 Task: Explore Airbnb accommodation in Santa Maria, Philippines from 11th December, 2023 to 15th December, 2023 for 2 adults.1  bedroom having 2 beds and 1 bathroom. Property type can be hotel. Look for 5 properties as per requirement.
Action: Mouse moved to (333, 128)
Screenshot: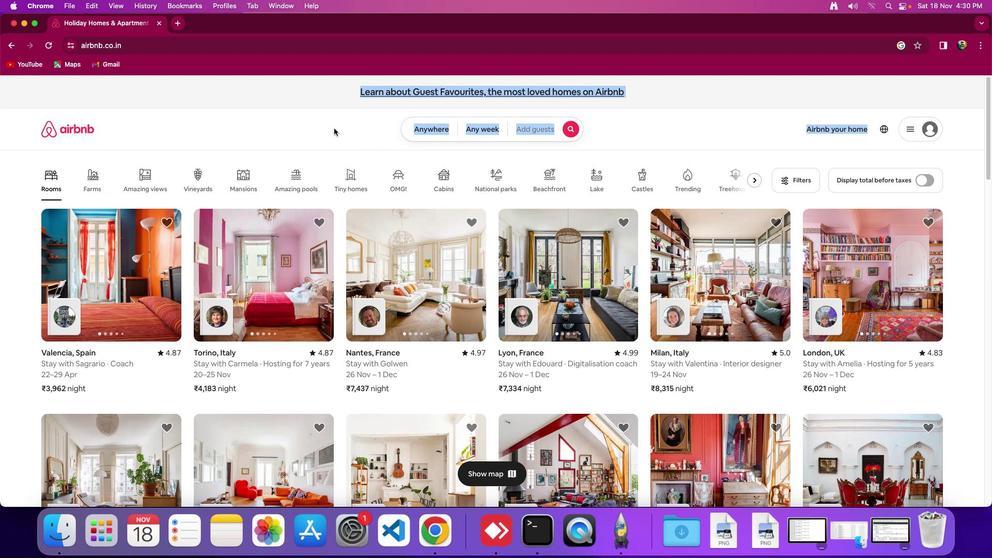 
Action: Mouse pressed left at (333, 128)
Screenshot: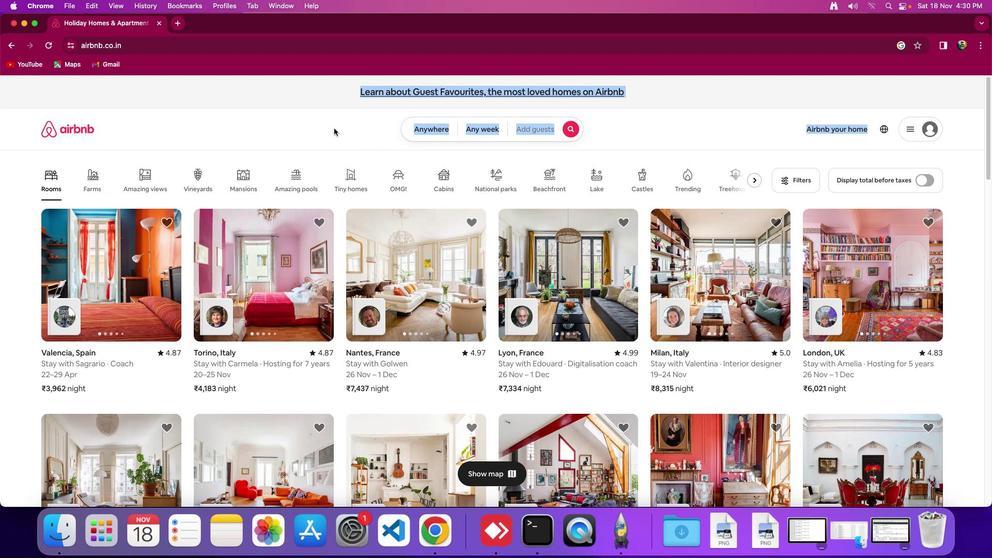 
Action: Mouse moved to (390, 131)
Screenshot: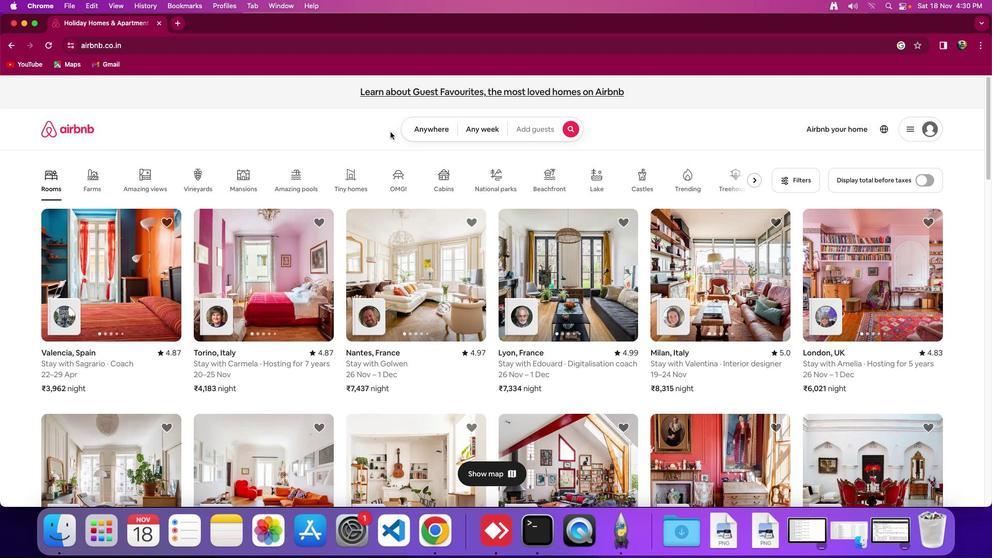 
Action: Mouse pressed left at (390, 131)
Screenshot: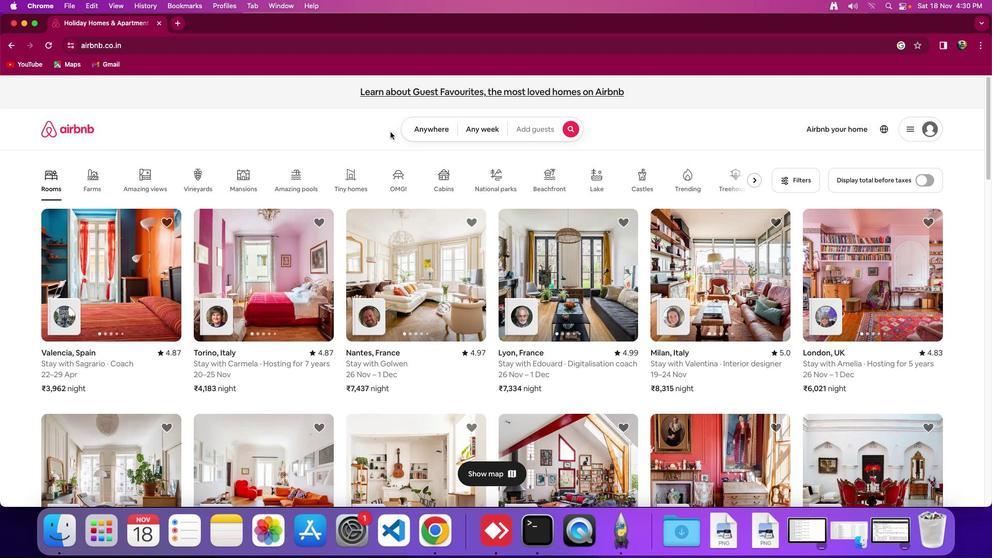 
Action: Mouse moved to (436, 128)
Screenshot: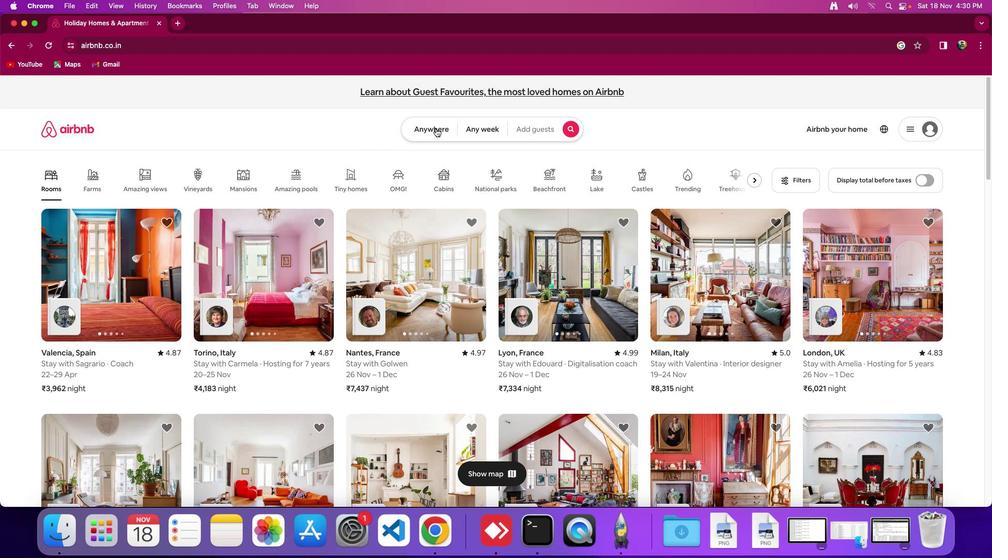 
Action: Mouse pressed left at (436, 128)
Screenshot: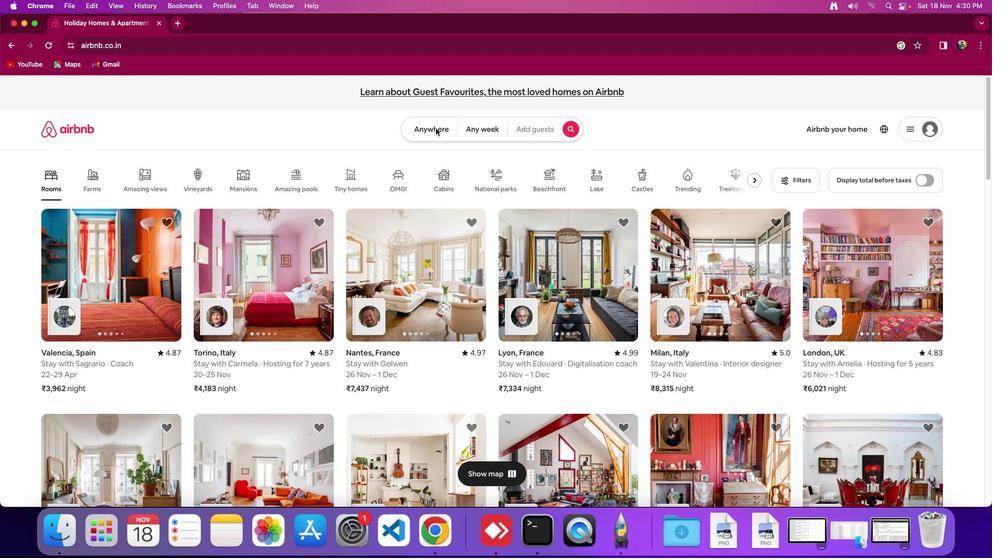 
Action: Mouse moved to (331, 167)
Screenshot: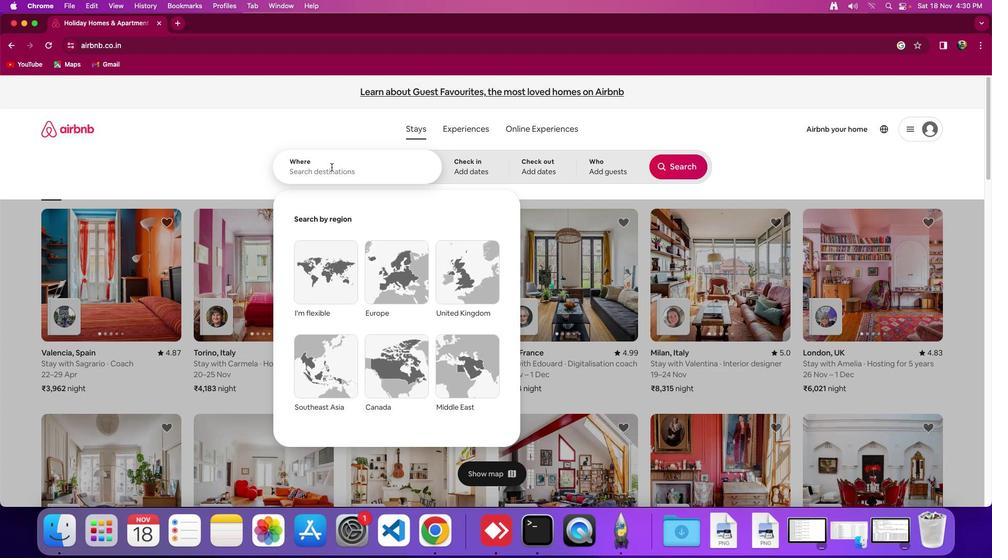 
Action: Mouse pressed left at (331, 167)
Screenshot: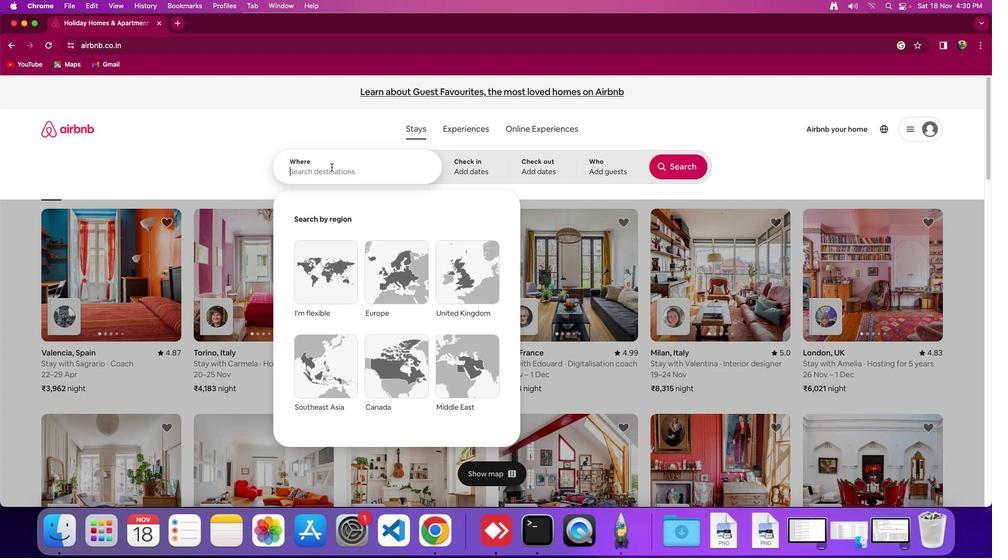 
Action: Mouse moved to (331, 167)
Screenshot: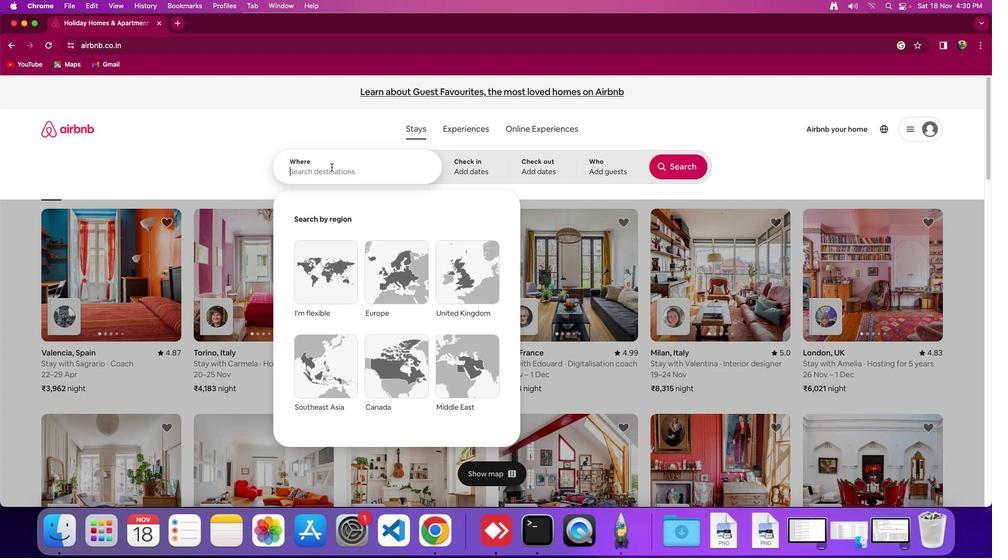 
Action: Key pressed Key.shift_r'S''a''n''t''a'Key.spaceKey.shift'M''a''r''i''a'','
Screenshot: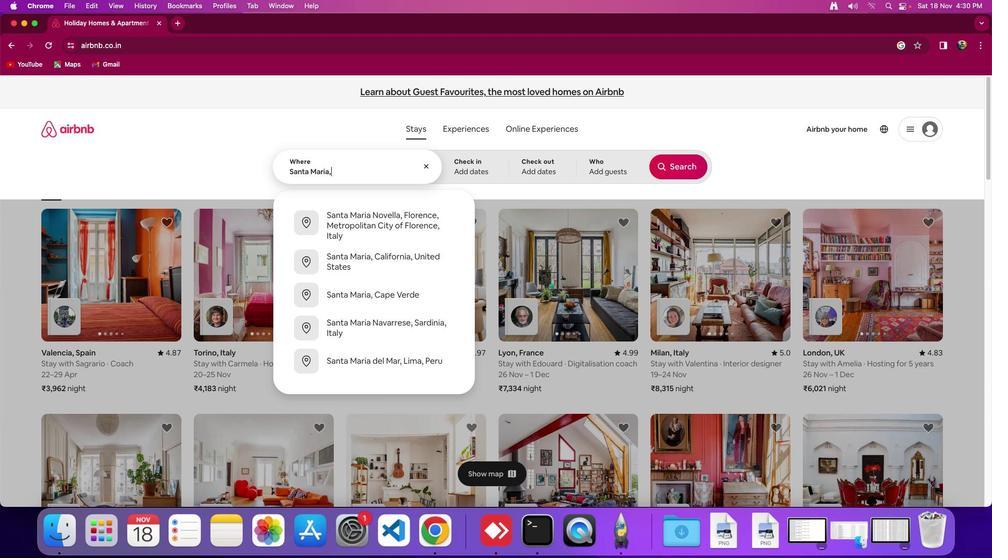 
Action: Mouse moved to (343, 170)
Screenshot: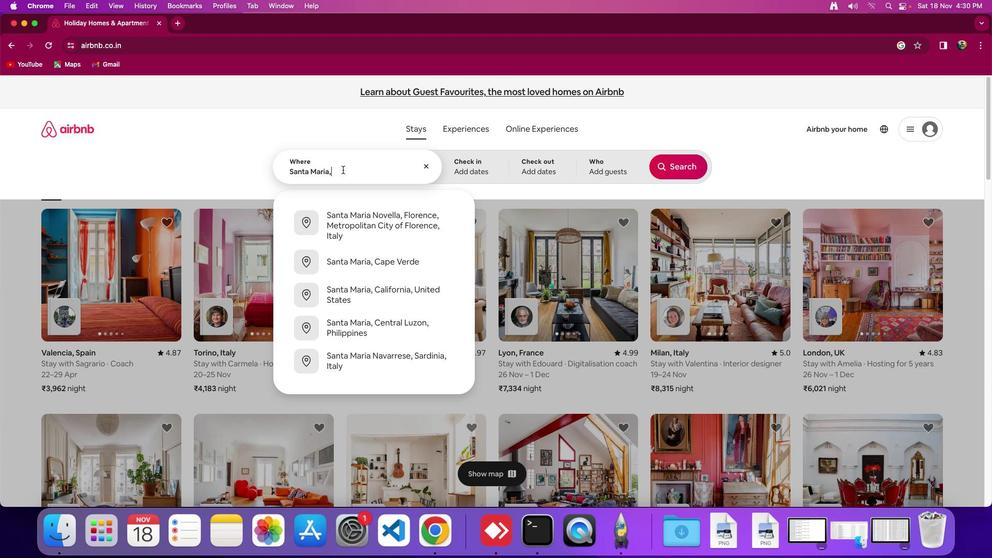 
Action: Key pressed Key.space'p''h''i''l''i''p''p''i''n''e''s'
Screenshot: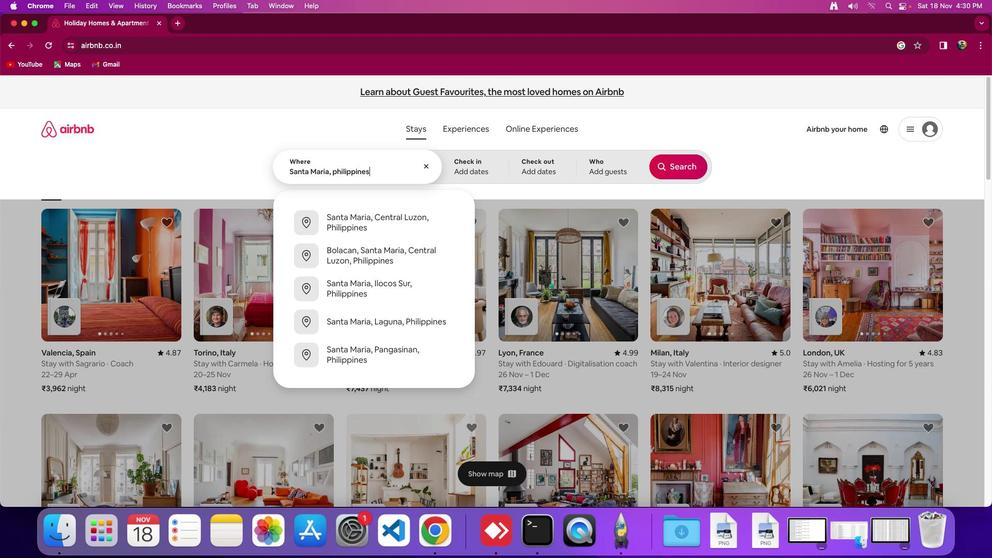 
Action: Mouse moved to (450, 170)
Screenshot: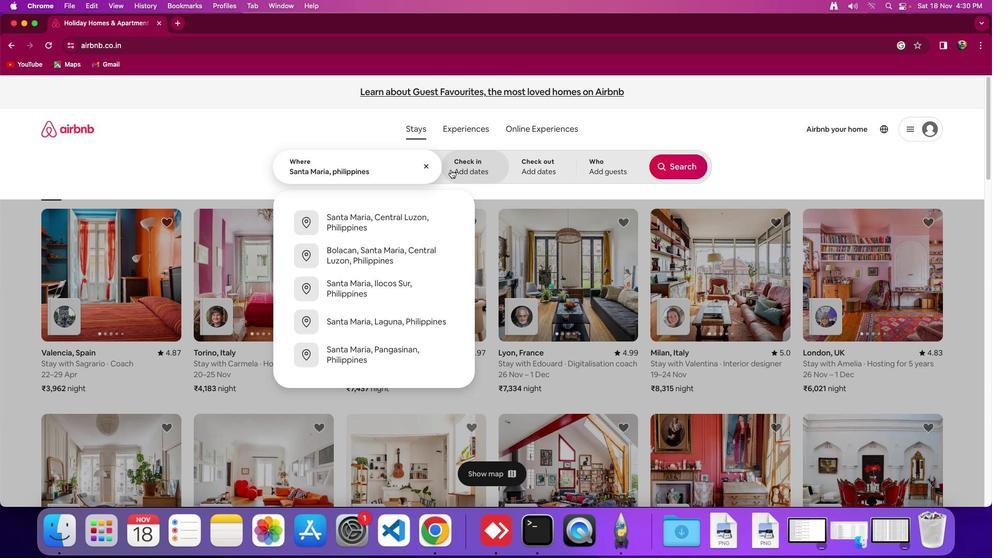 
Action: Mouse pressed left at (450, 170)
Screenshot: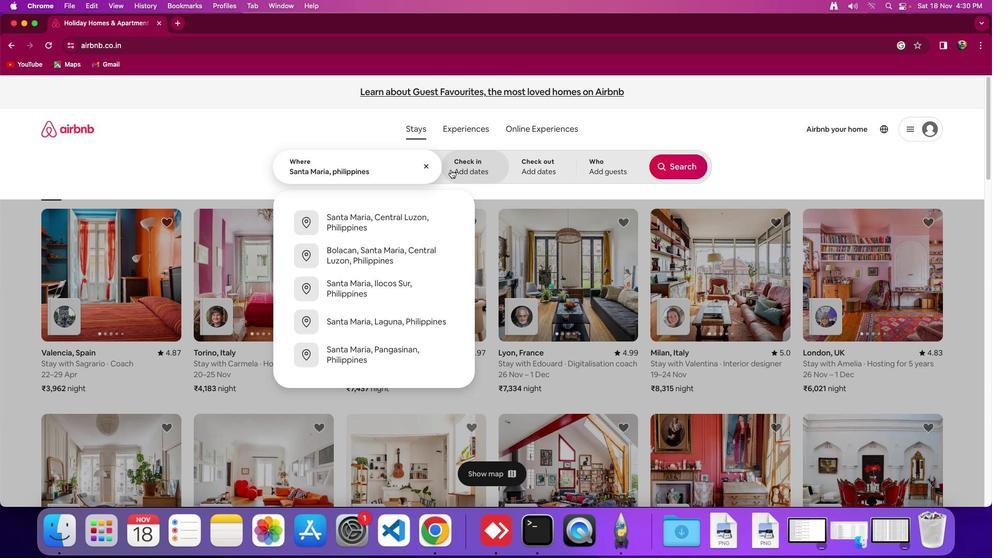 
Action: Mouse moved to (545, 347)
Screenshot: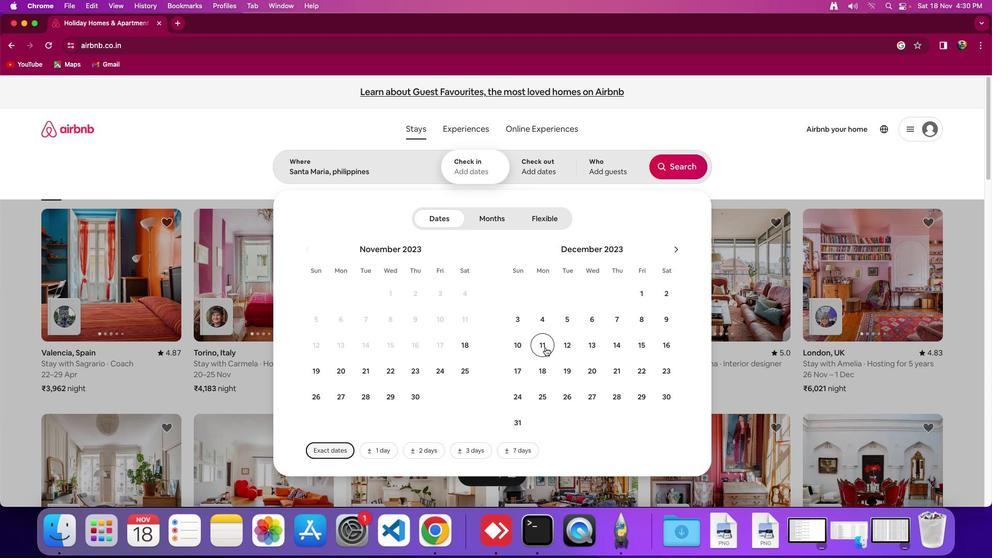 
Action: Mouse pressed left at (545, 347)
Screenshot: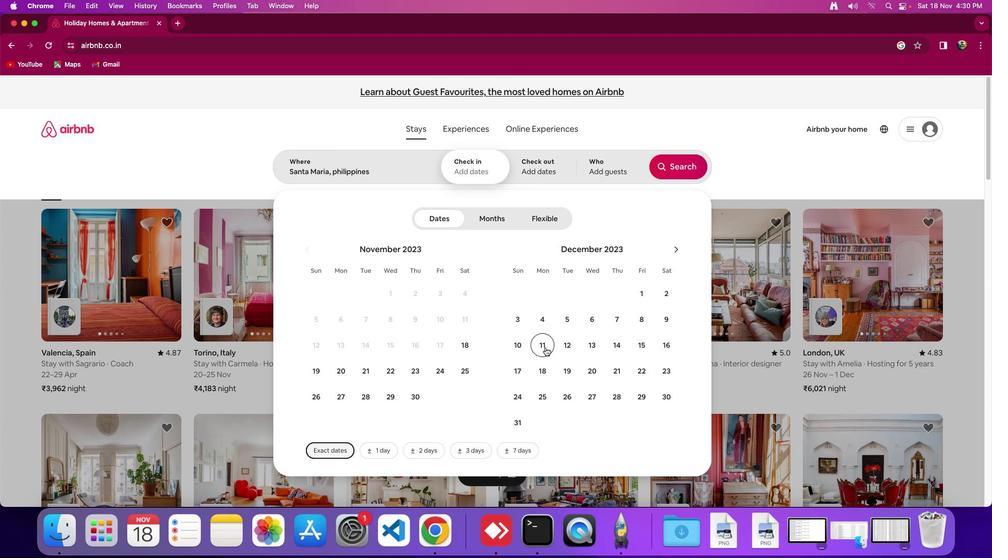 
Action: Mouse moved to (650, 348)
Screenshot: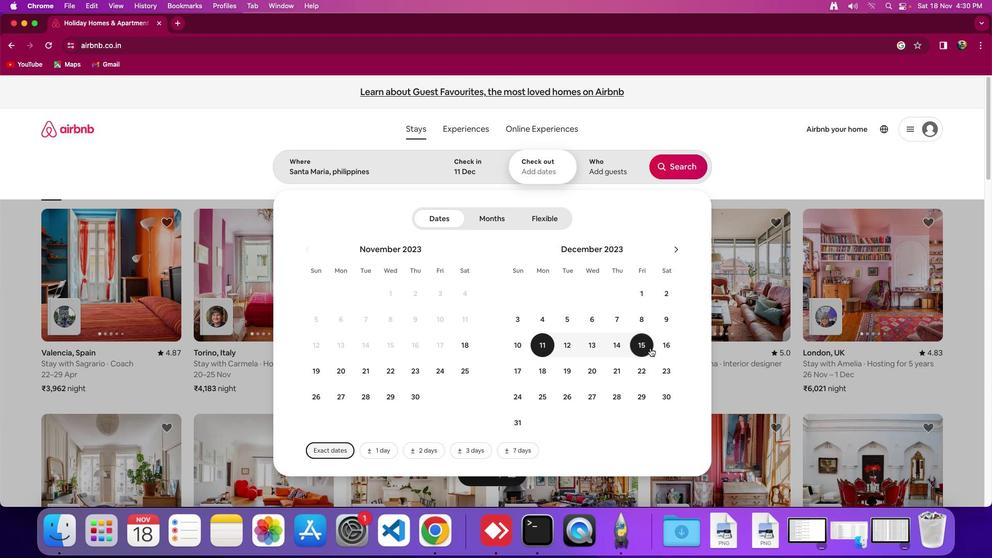 
Action: Mouse pressed left at (650, 348)
Screenshot: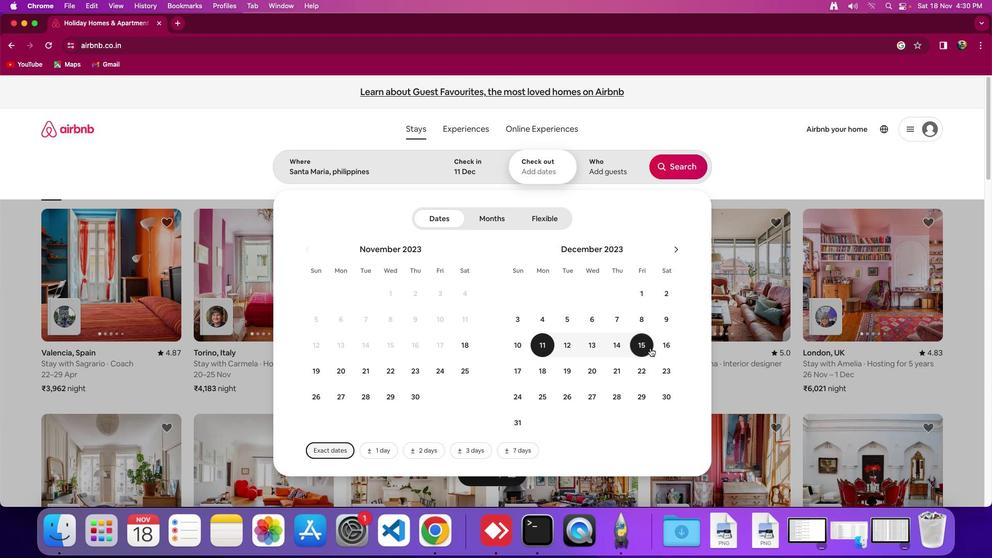 
Action: Mouse moved to (594, 165)
Screenshot: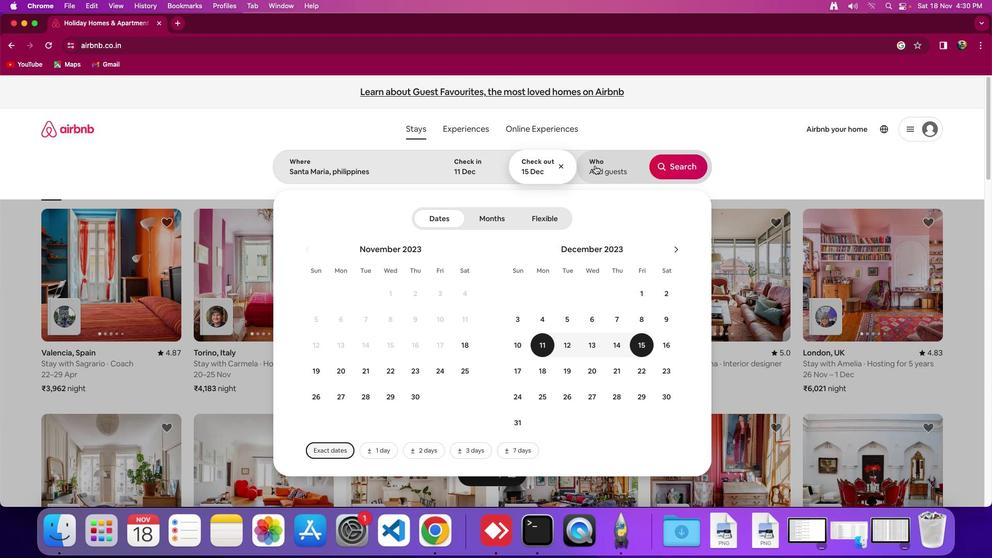 
Action: Mouse pressed left at (594, 165)
Screenshot: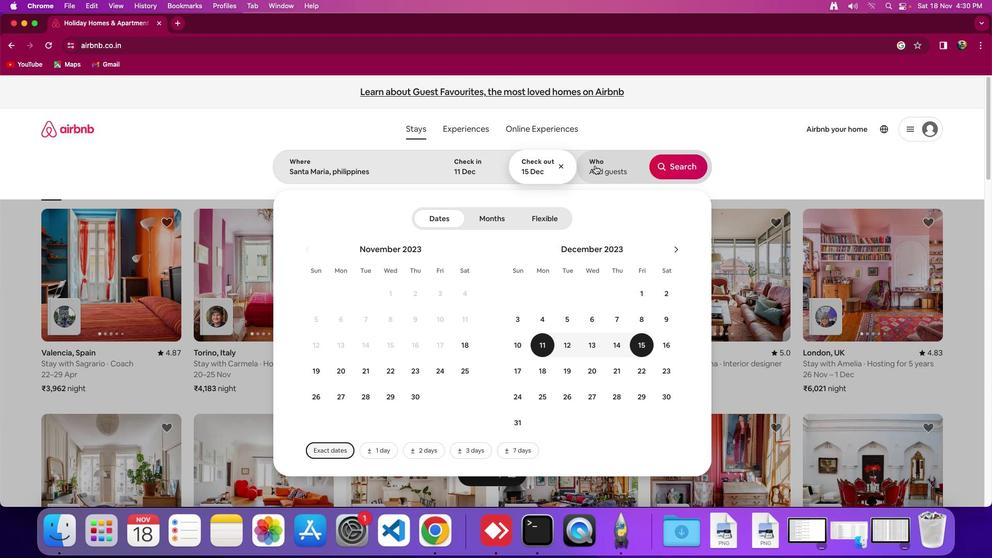 
Action: Mouse moved to (682, 218)
Screenshot: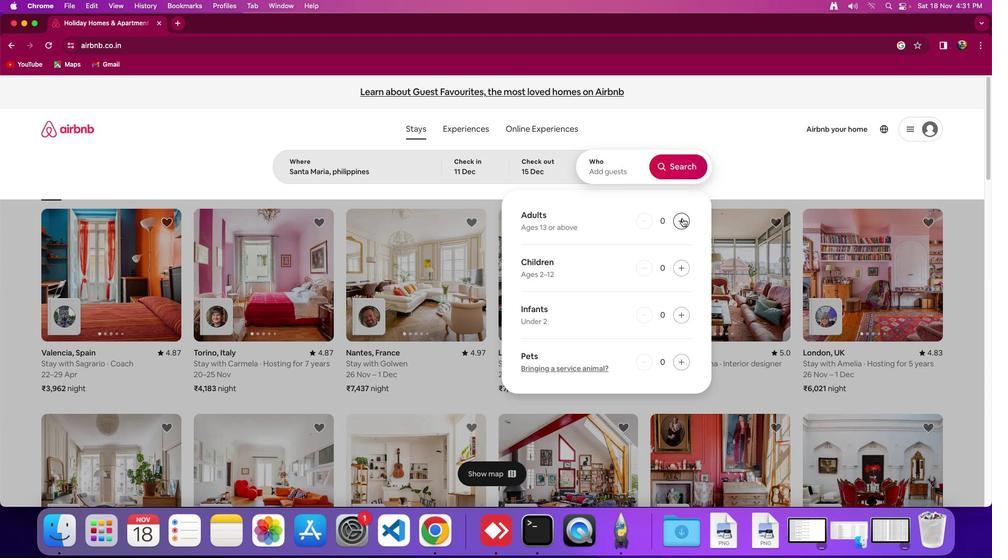 
Action: Mouse pressed left at (682, 218)
Screenshot: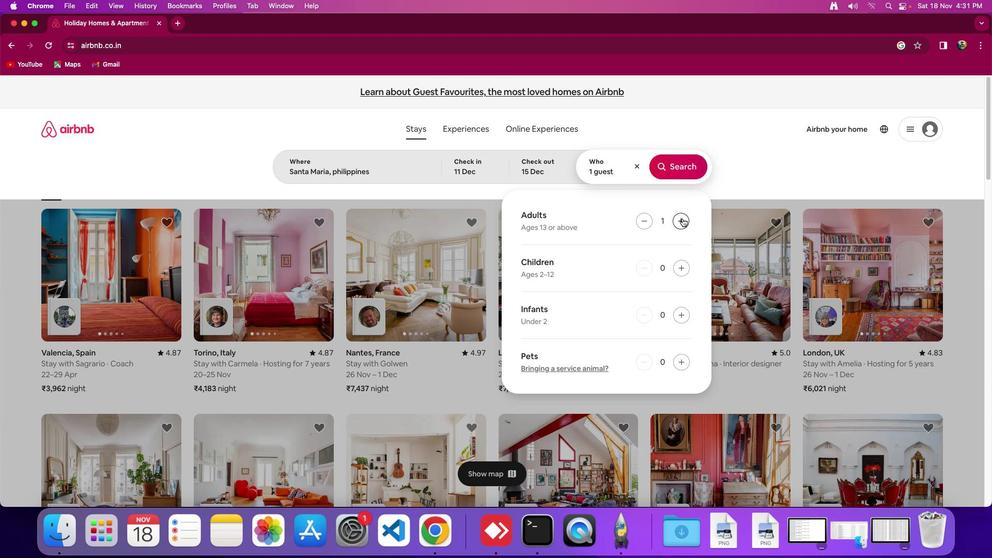 
Action: Mouse pressed left at (682, 218)
Screenshot: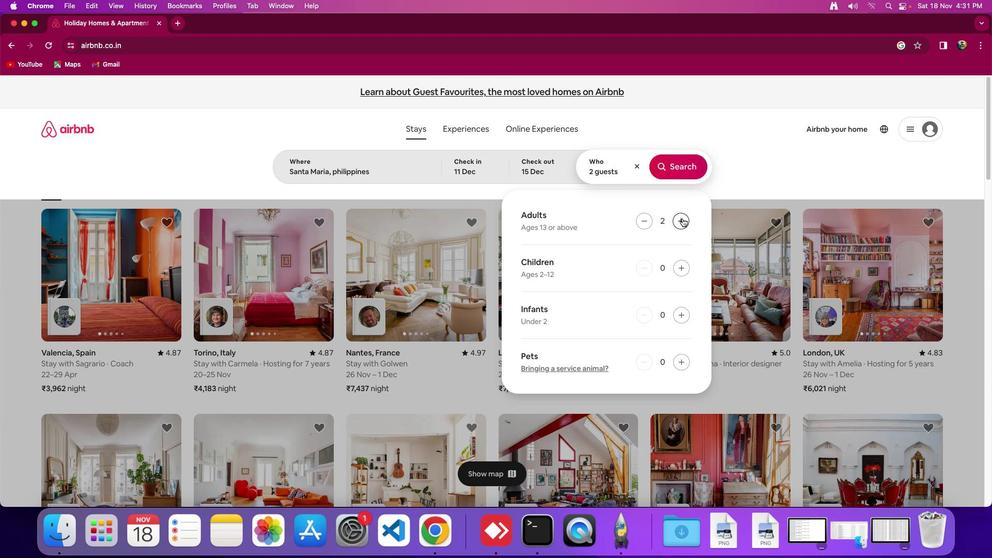 
Action: Mouse moved to (683, 166)
Screenshot: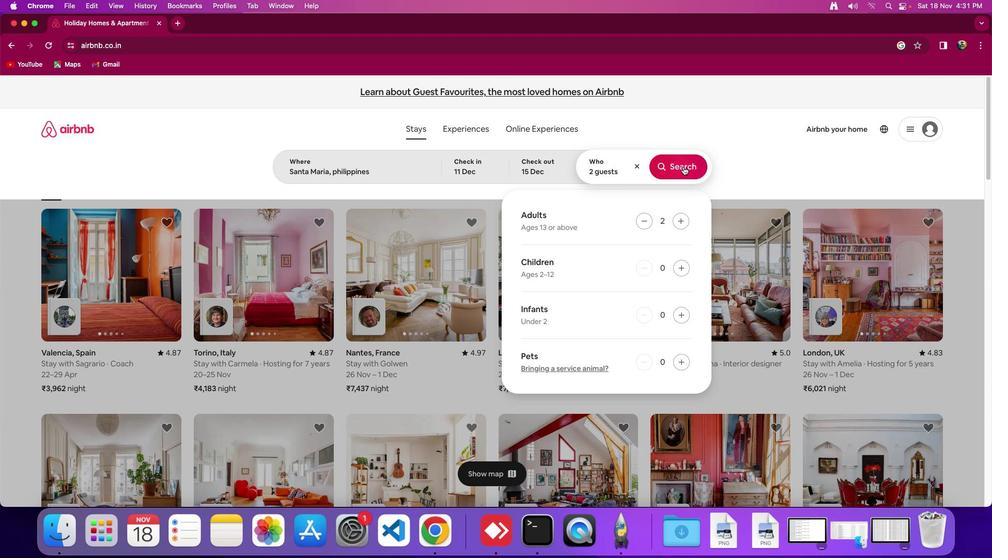 
Action: Mouse pressed left at (683, 166)
Screenshot: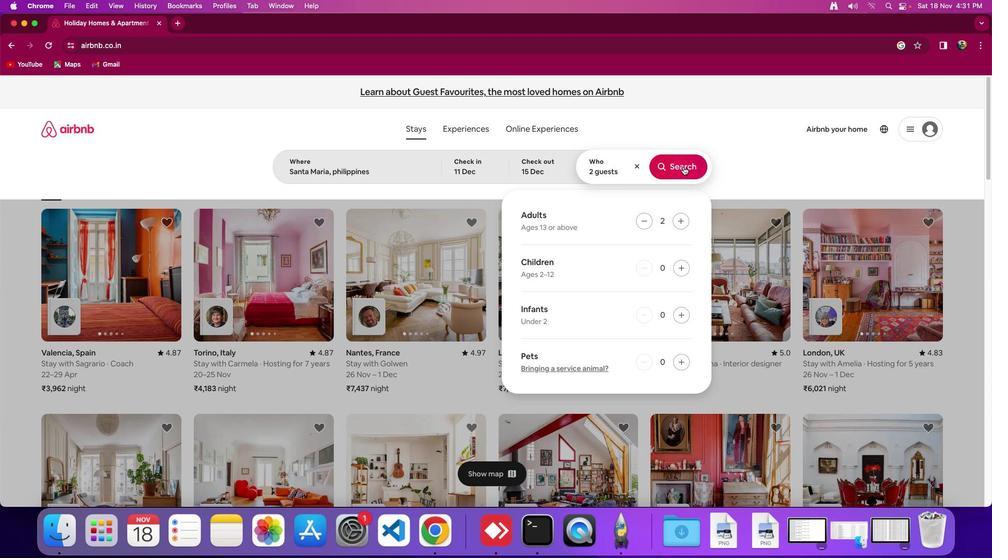 
Action: Mouse moved to (811, 137)
Screenshot: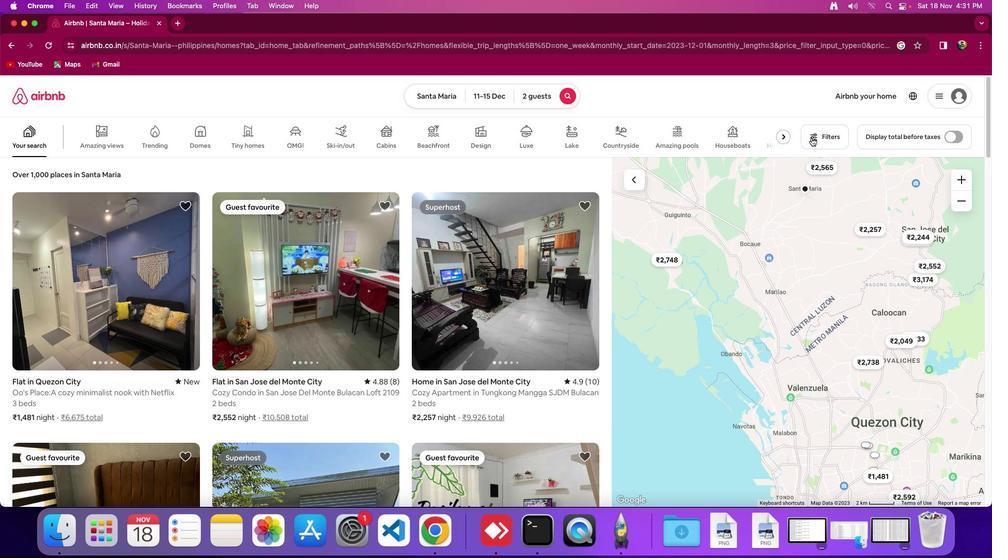 
Action: Mouse pressed left at (811, 137)
Screenshot: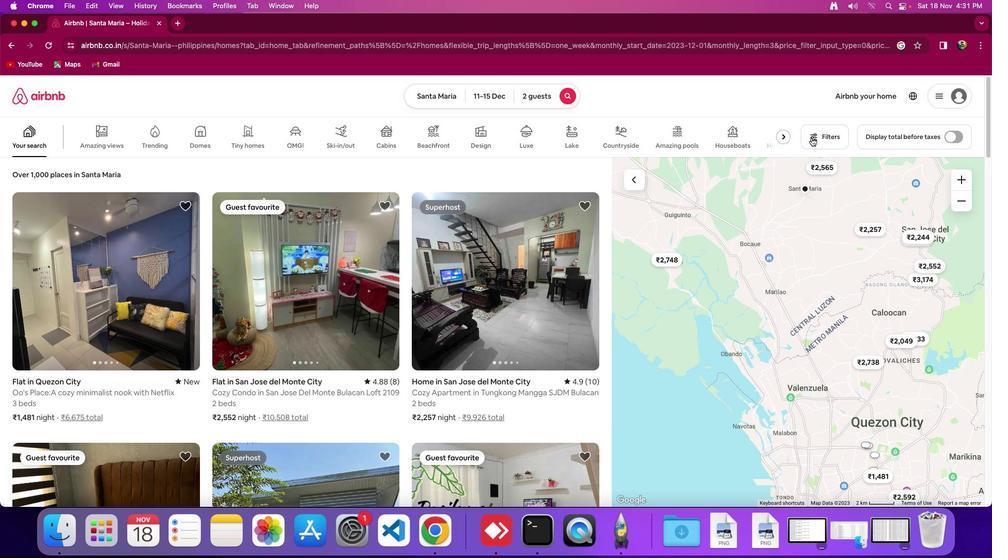
Action: Mouse moved to (425, 303)
Screenshot: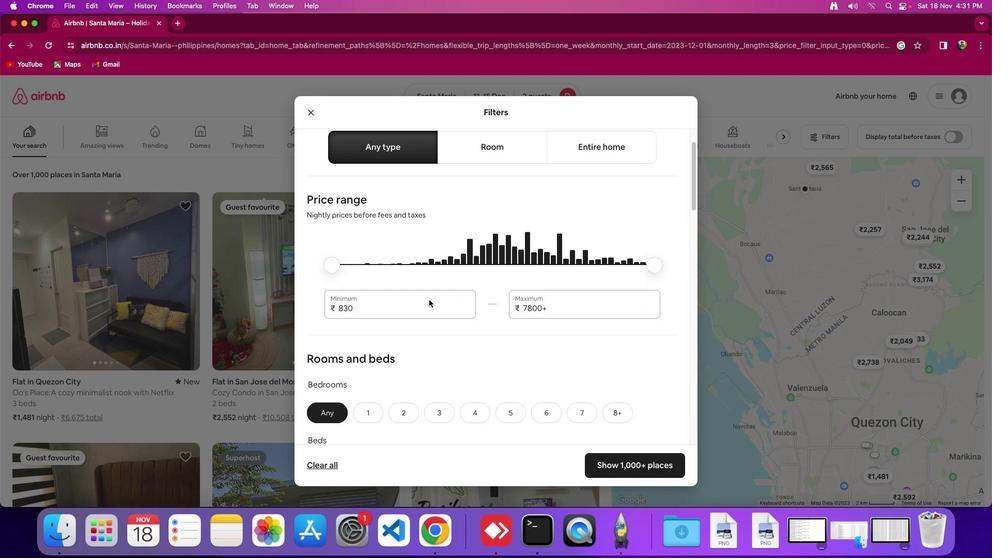 
Action: Mouse scrolled (425, 303) with delta (0, 0)
Screenshot: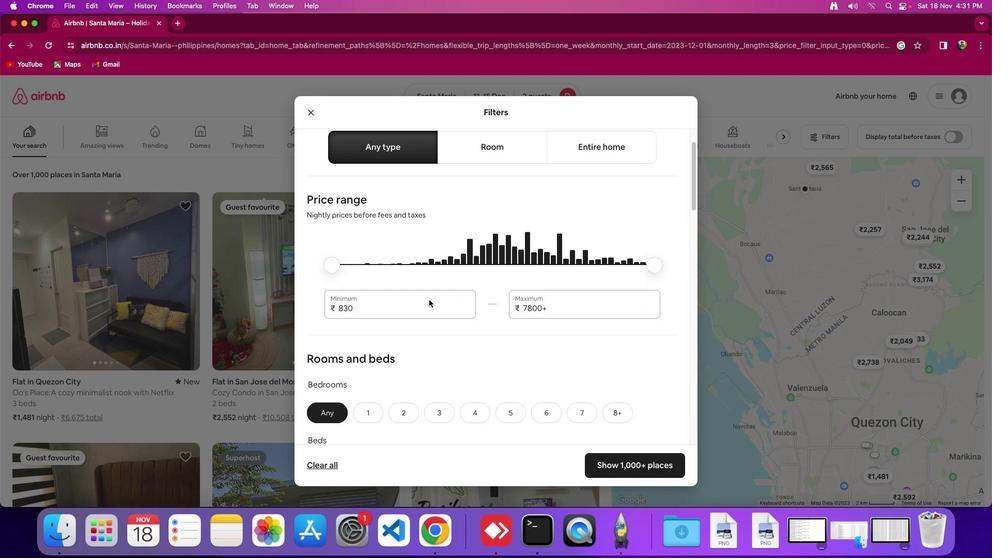 
Action: Mouse scrolled (425, 303) with delta (0, 0)
Screenshot: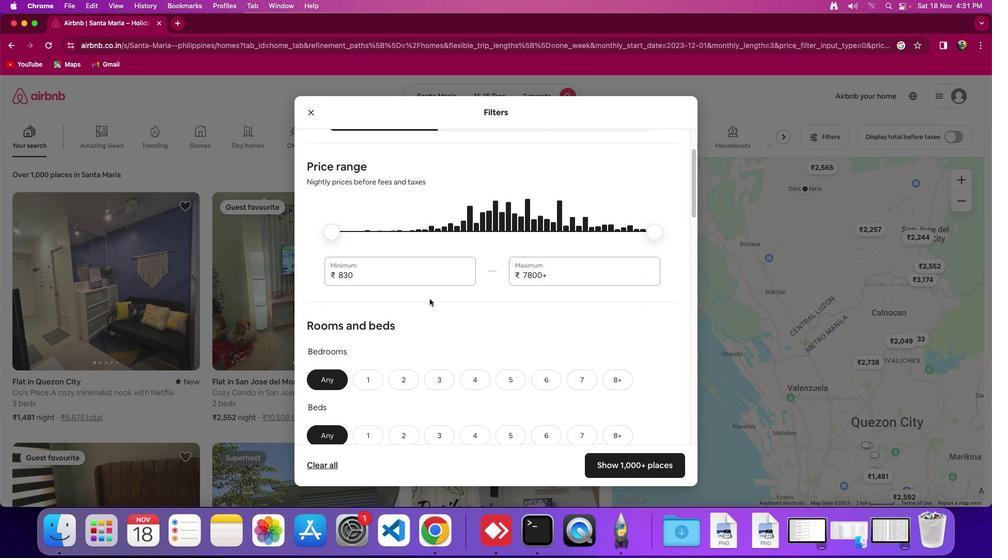
Action: Mouse moved to (426, 303)
Screenshot: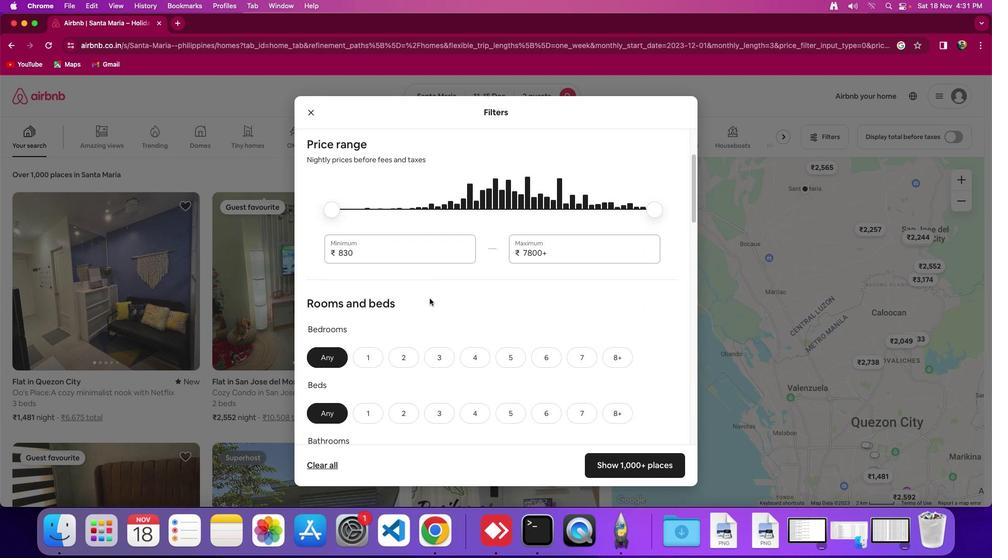
Action: Mouse scrolled (426, 303) with delta (0, -2)
Screenshot: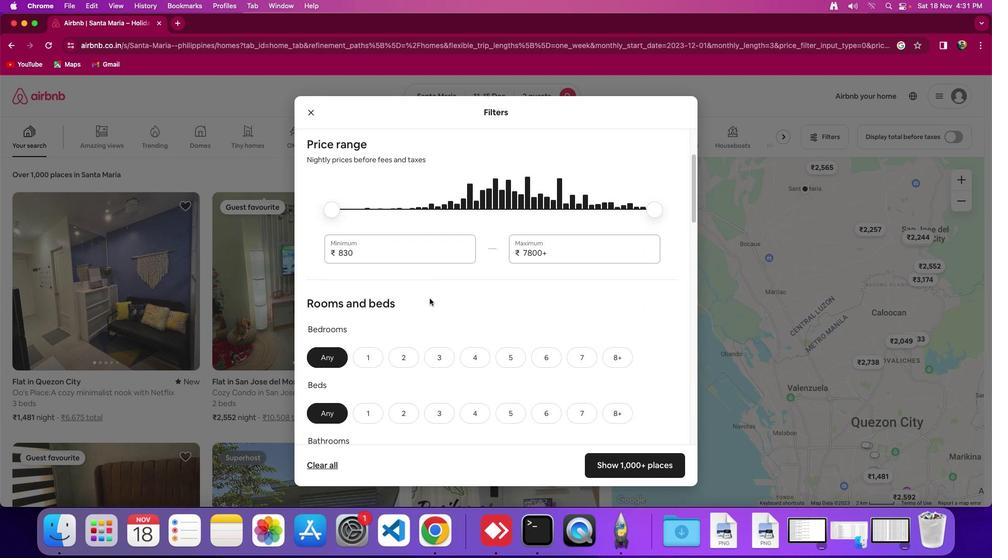 
Action: Mouse moved to (430, 298)
Screenshot: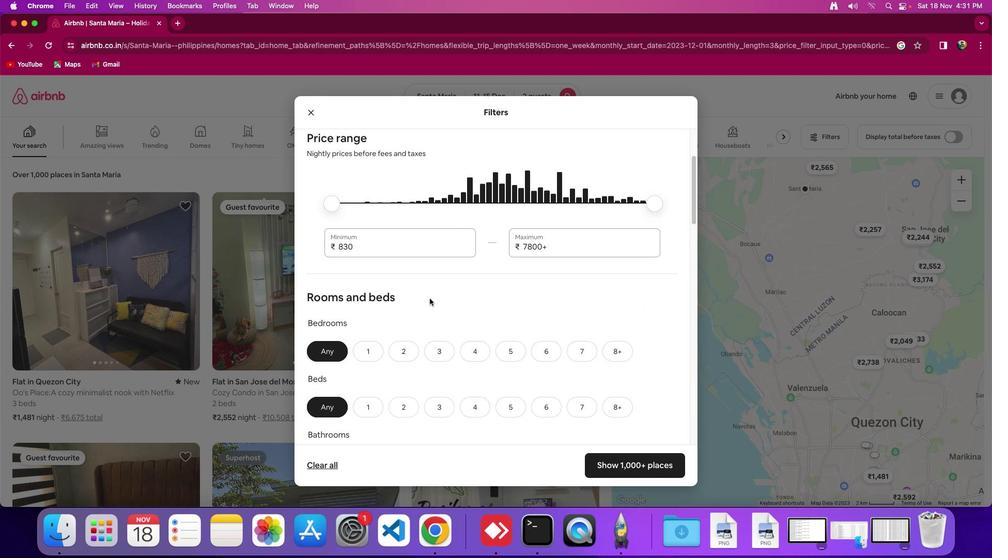 
Action: Mouse scrolled (430, 298) with delta (0, 0)
Screenshot: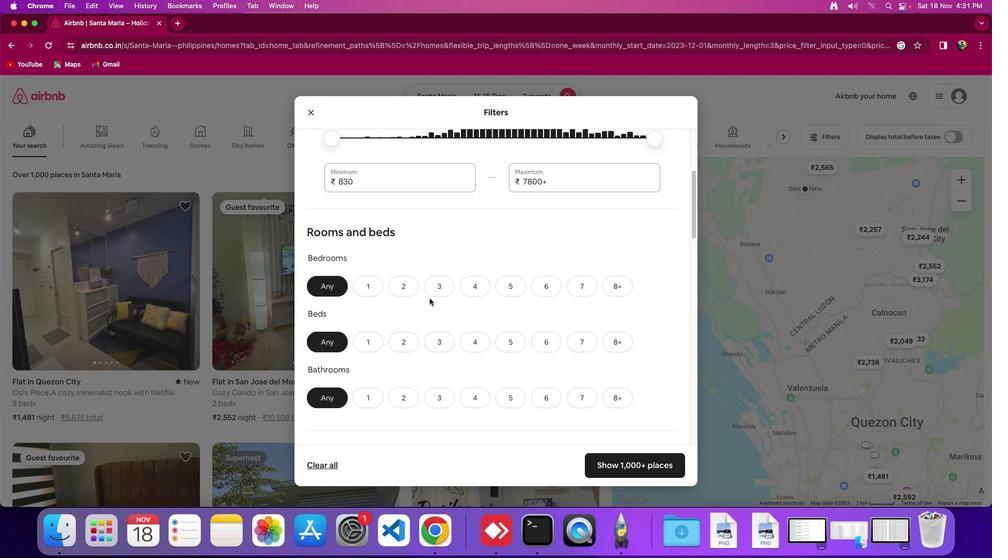 
Action: Mouse scrolled (430, 298) with delta (0, 0)
Screenshot: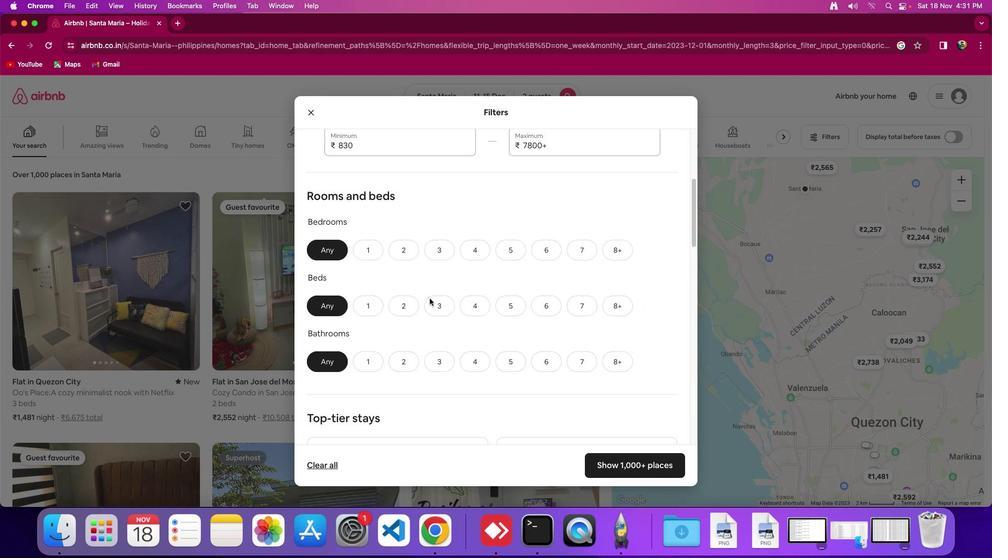 
Action: Mouse scrolled (430, 298) with delta (0, -2)
Screenshot: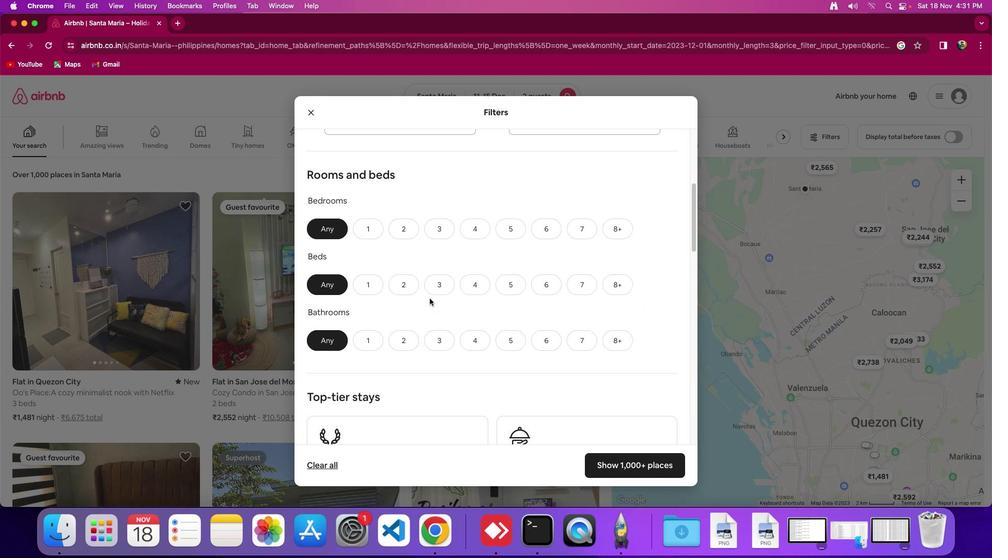
Action: Mouse moved to (376, 219)
Screenshot: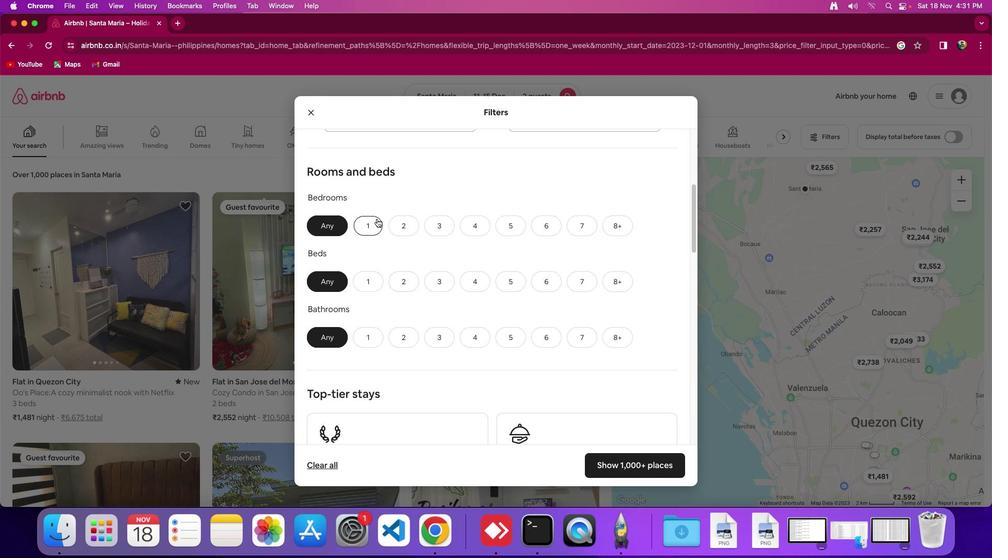 
Action: Mouse pressed left at (376, 219)
Screenshot: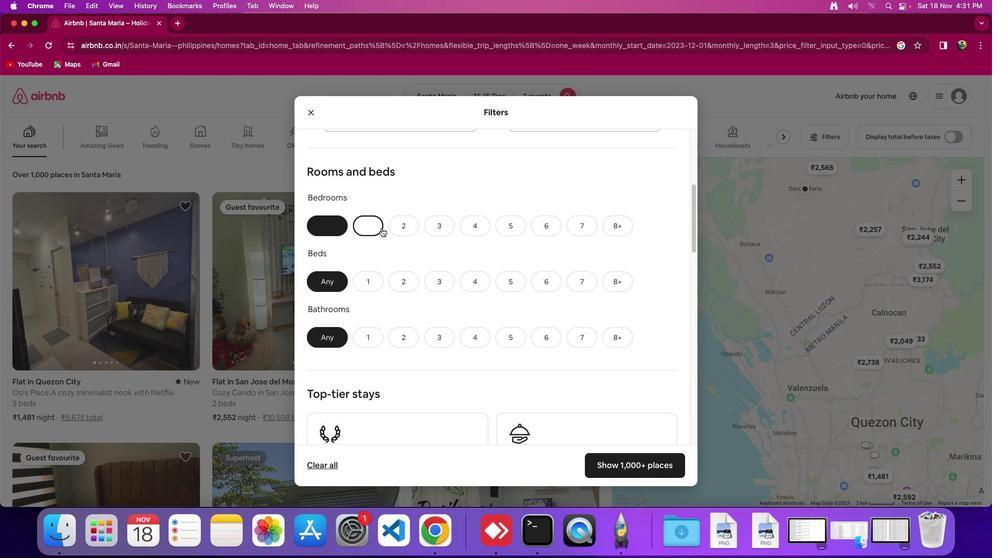 
Action: Mouse moved to (406, 287)
Screenshot: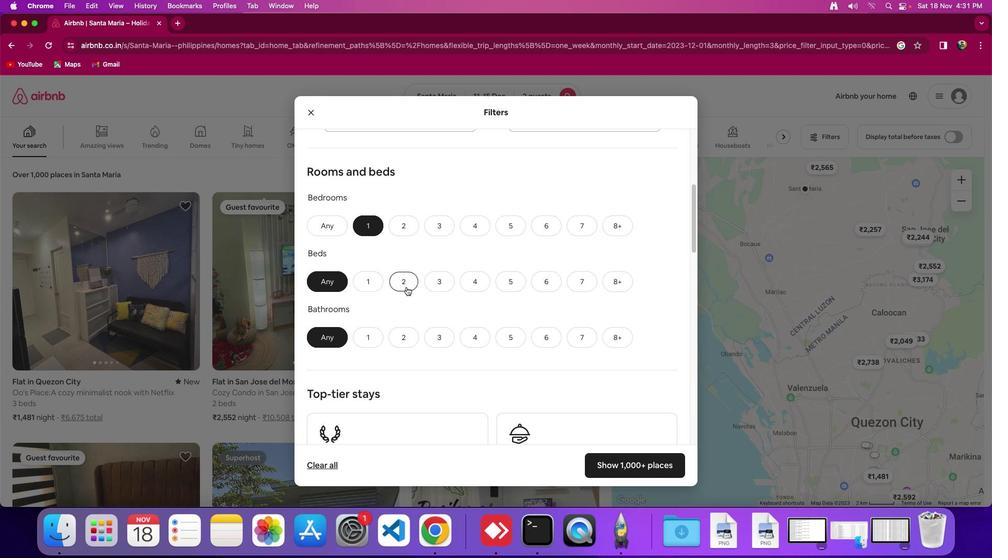 
Action: Mouse pressed left at (406, 287)
Screenshot: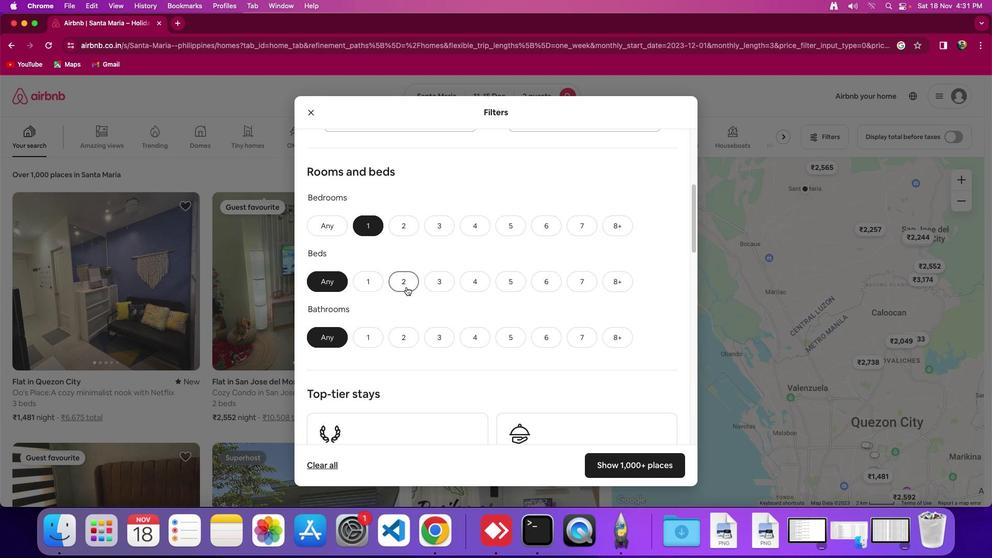 
Action: Mouse moved to (369, 339)
Screenshot: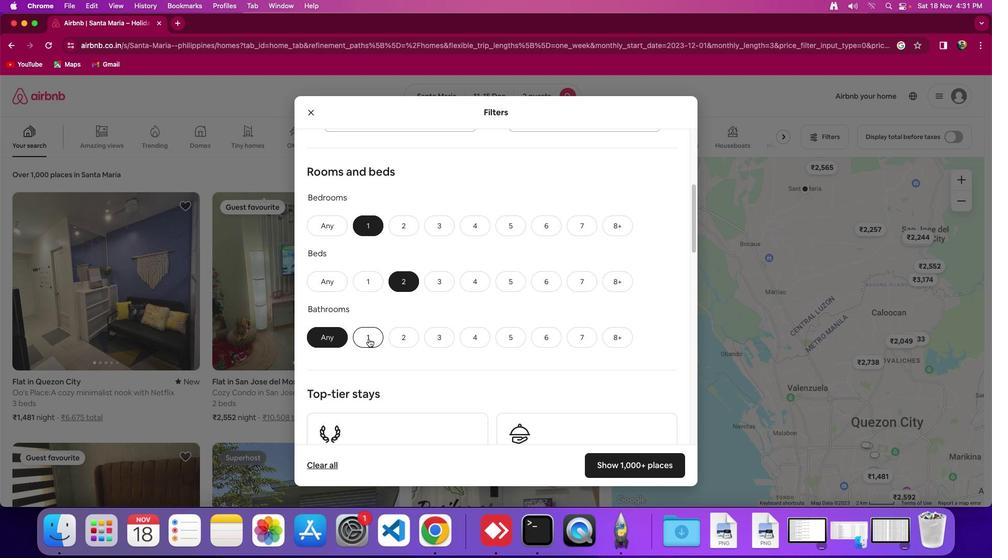 
Action: Mouse pressed left at (369, 339)
Screenshot: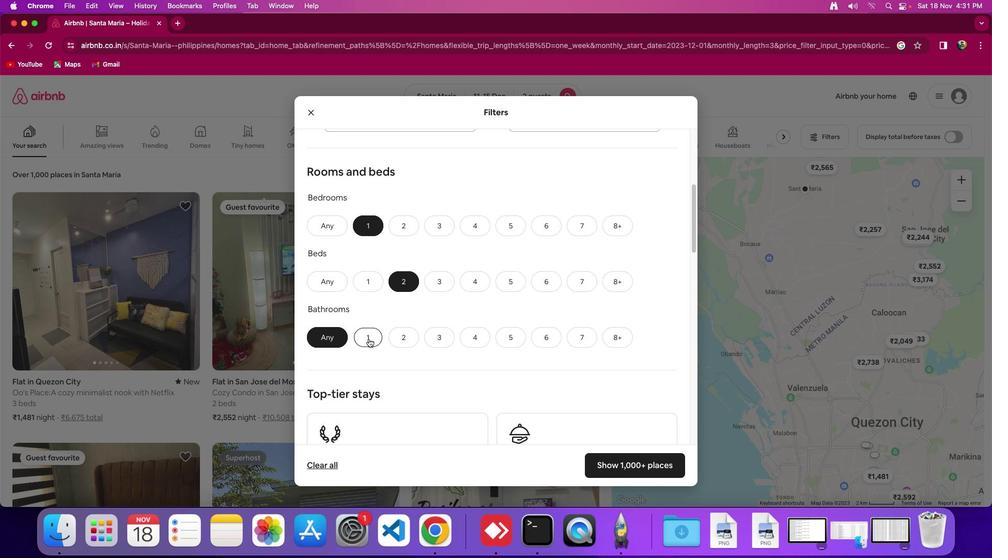 
Action: Mouse moved to (451, 336)
Screenshot: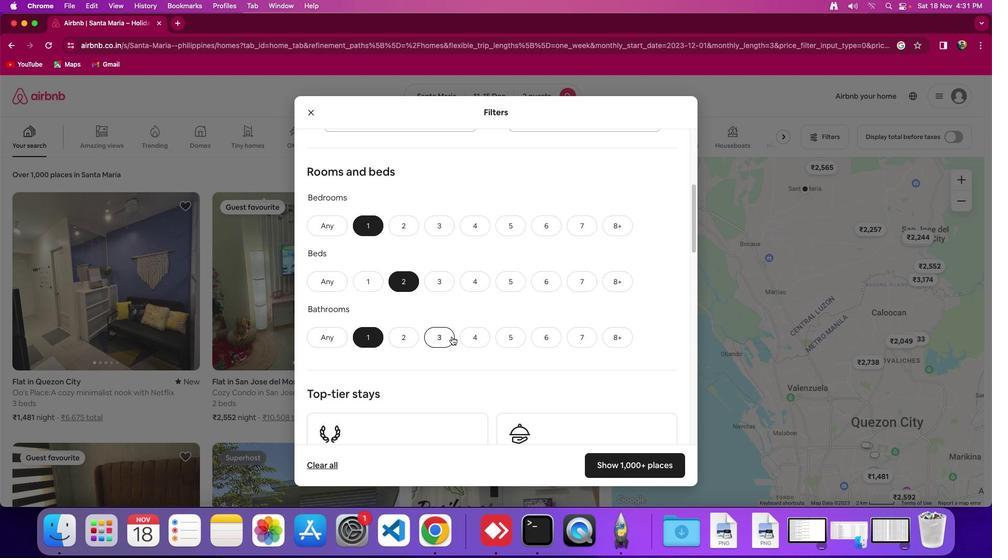 
Action: Mouse scrolled (451, 336) with delta (0, 0)
Screenshot: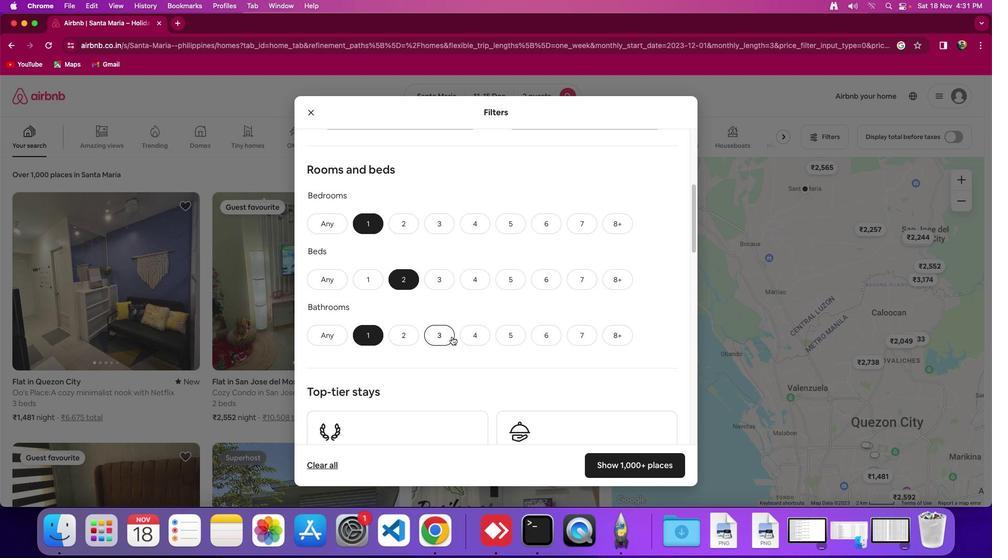 
Action: Mouse scrolled (451, 336) with delta (0, 0)
Screenshot: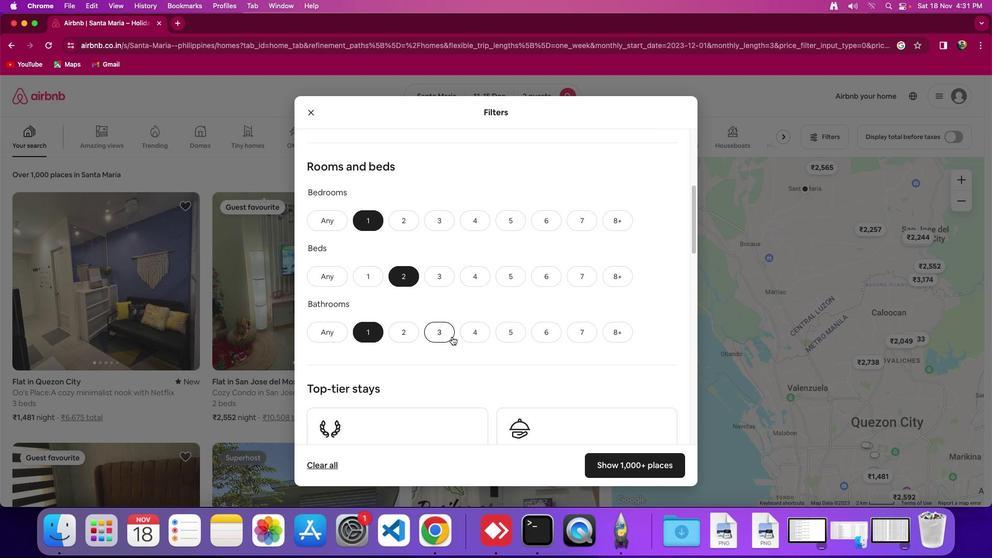 
Action: Mouse scrolled (451, 336) with delta (0, 0)
Screenshot: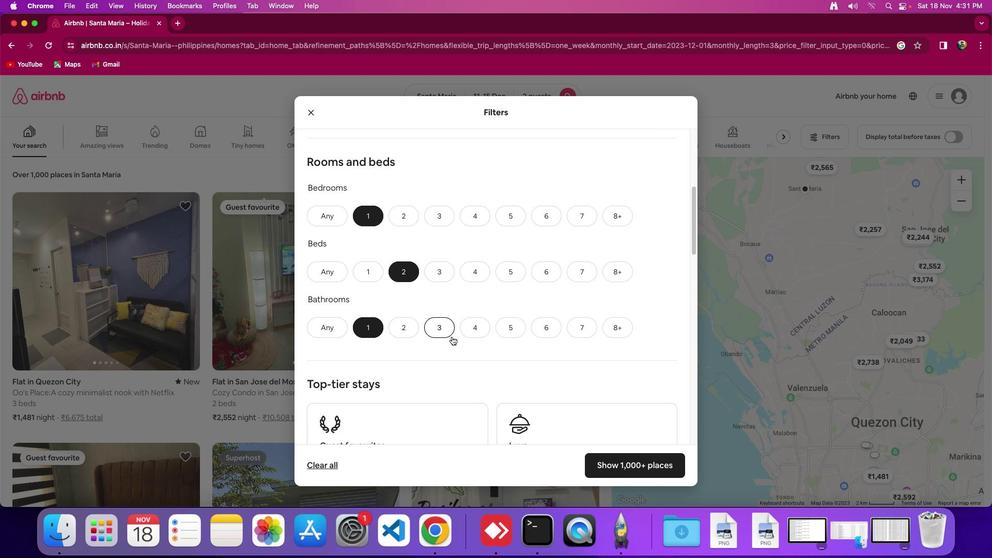 
Action: Mouse scrolled (451, 336) with delta (0, 0)
Screenshot: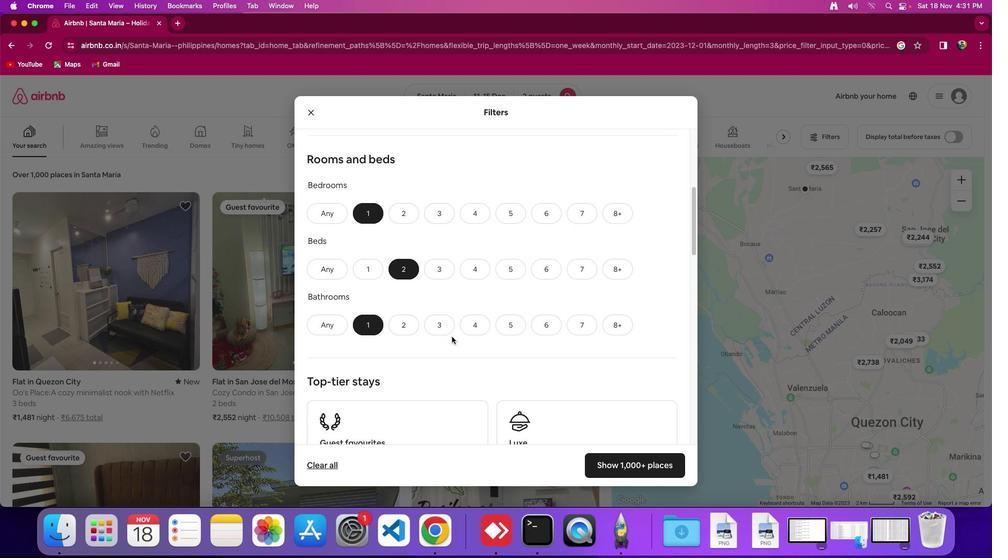 
Action: Mouse scrolled (451, 336) with delta (0, 0)
Screenshot: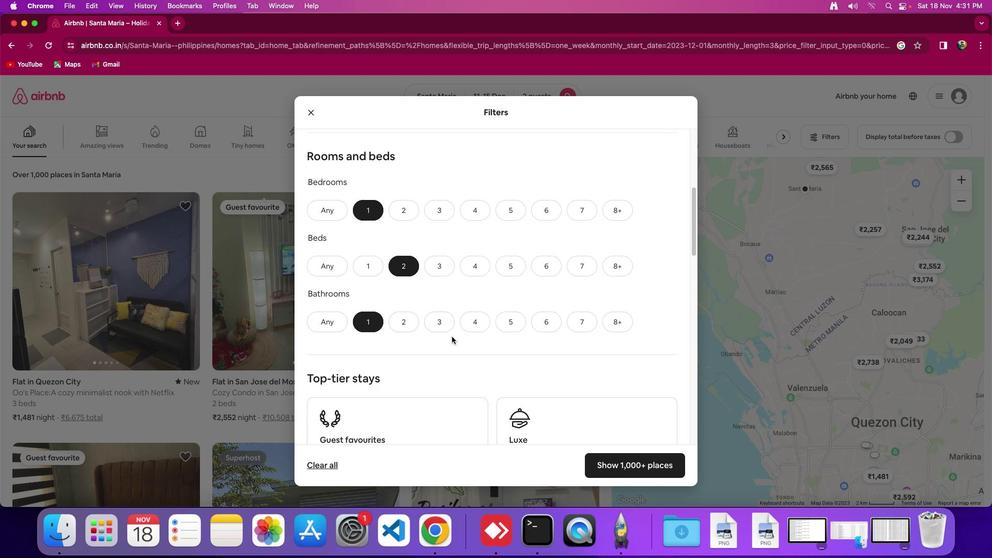 
Action: Mouse scrolled (451, 336) with delta (0, 0)
Screenshot: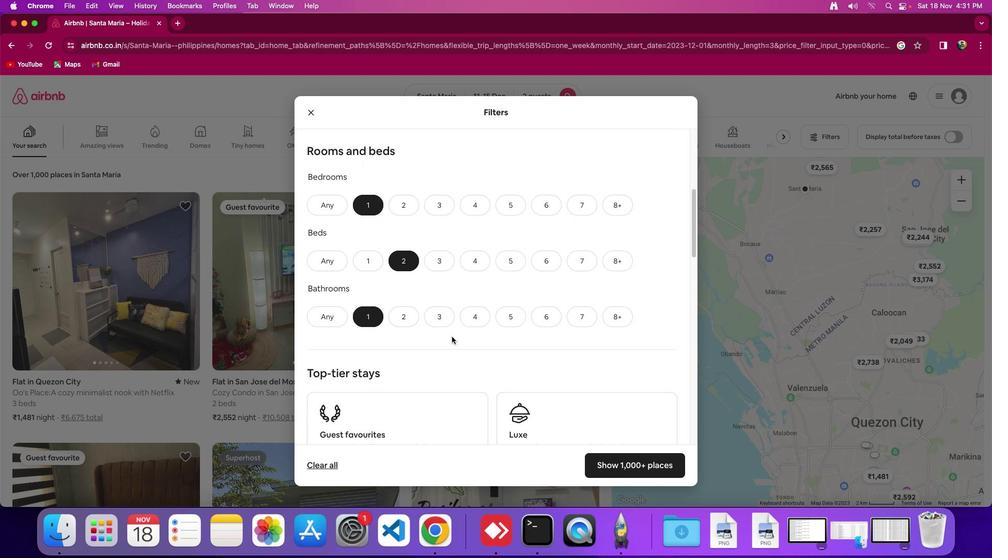 
Action: Mouse scrolled (451, 336) with delta (0, 0)
Screenshot: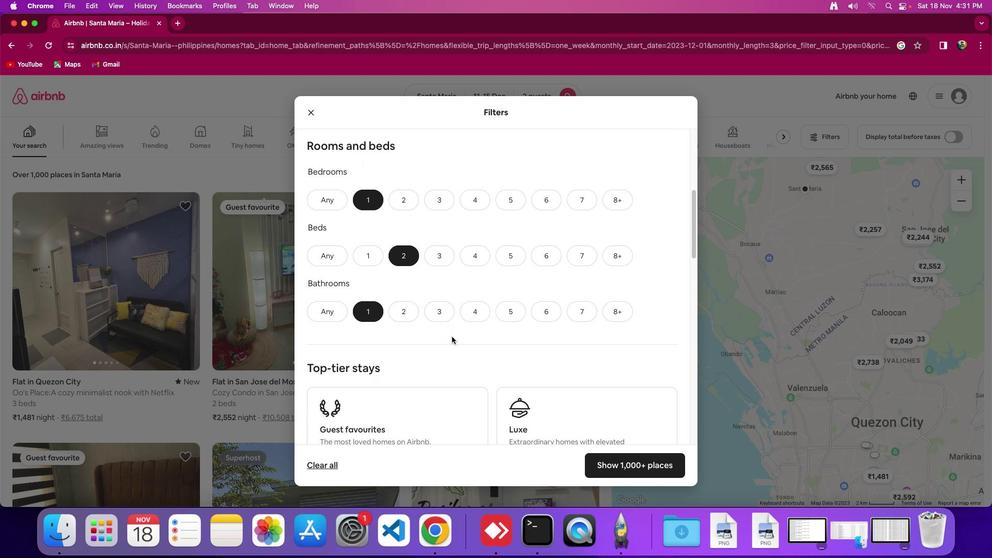
Action: Mouse scrolled (451, 336) with delta (0, 0)
Screenshot: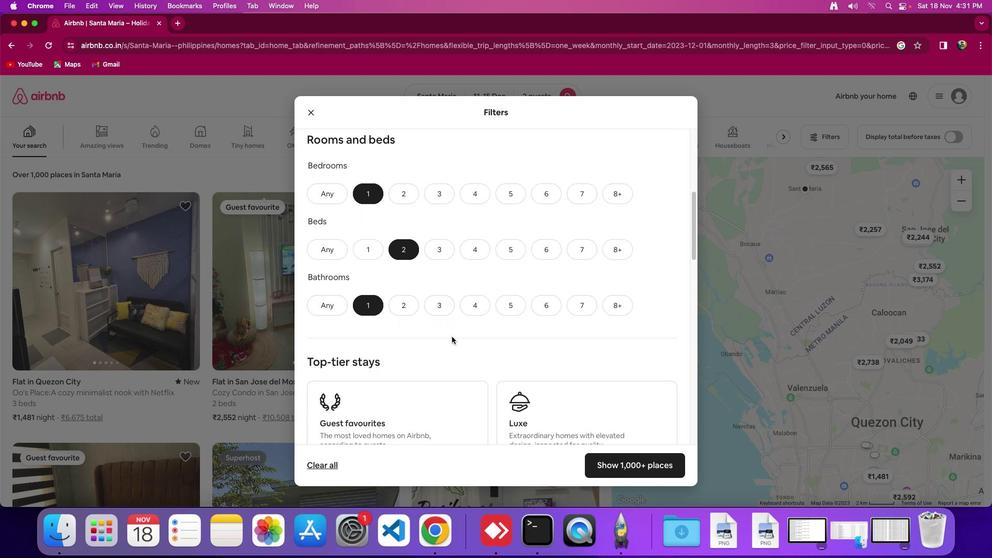 
Action: Mouse scrolled (451, 336) with delta (0, 0)
Screenshot: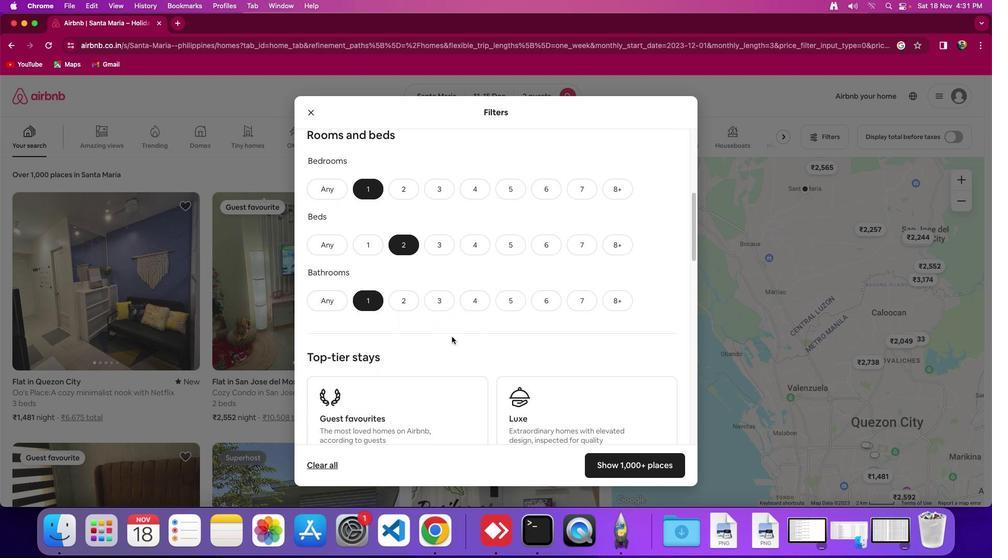 
Action: Mouse scrolled (451, 336) with delta (0, 0)
Screenshot: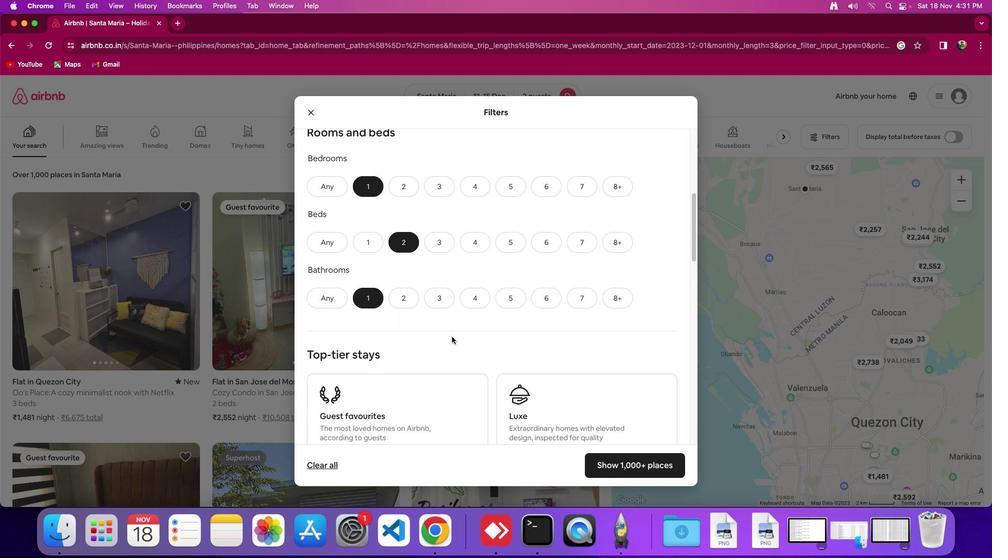 
Action: Mouse scrolled (451, 336) with delta (0, 0)
Screenshot: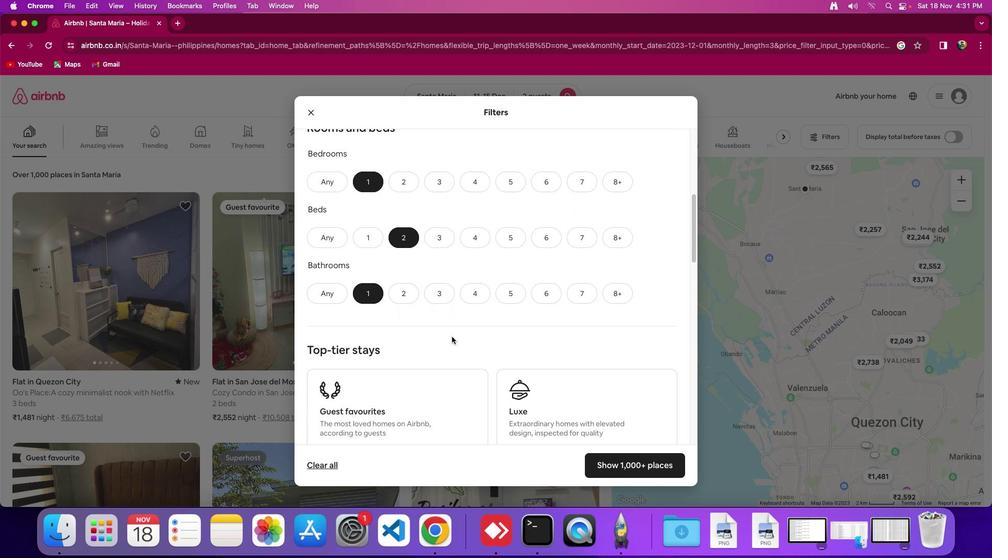 
Action: Mouse scrolled (451, 336) with delta (0, 0)
Screenshot: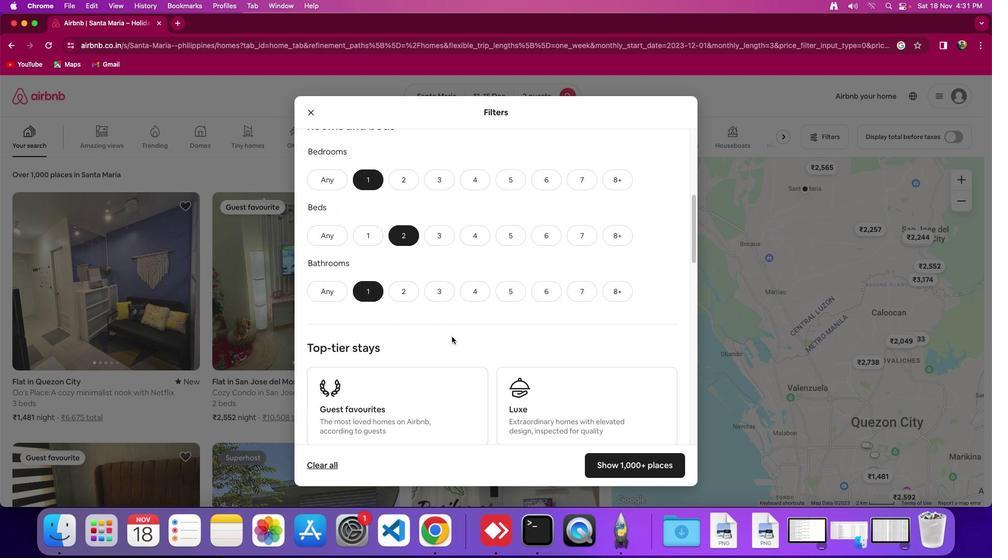 
Action: Mouse scrolled (451, 336) with delta (0, 0)
Screenshot: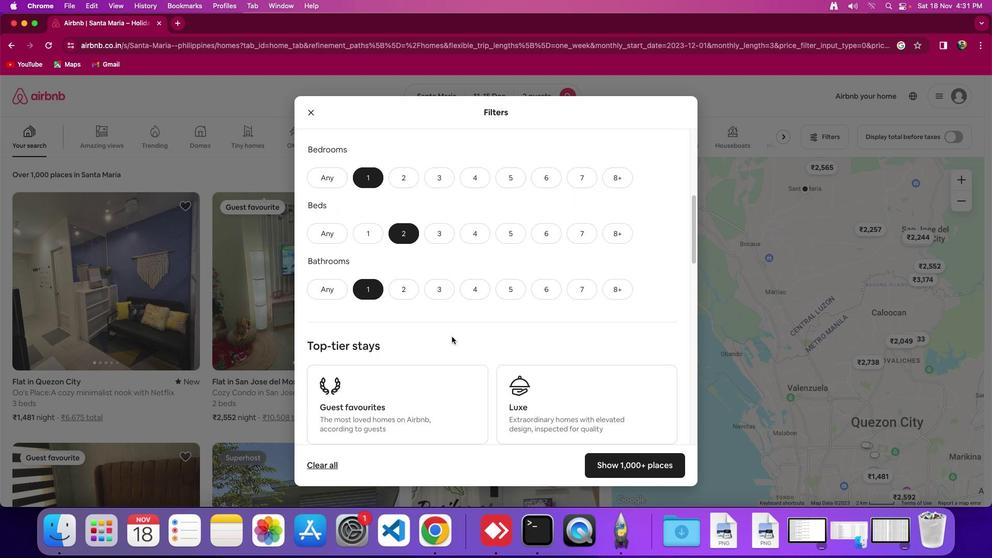 
Action: Mouse moved to (452, 336)
Screenshot: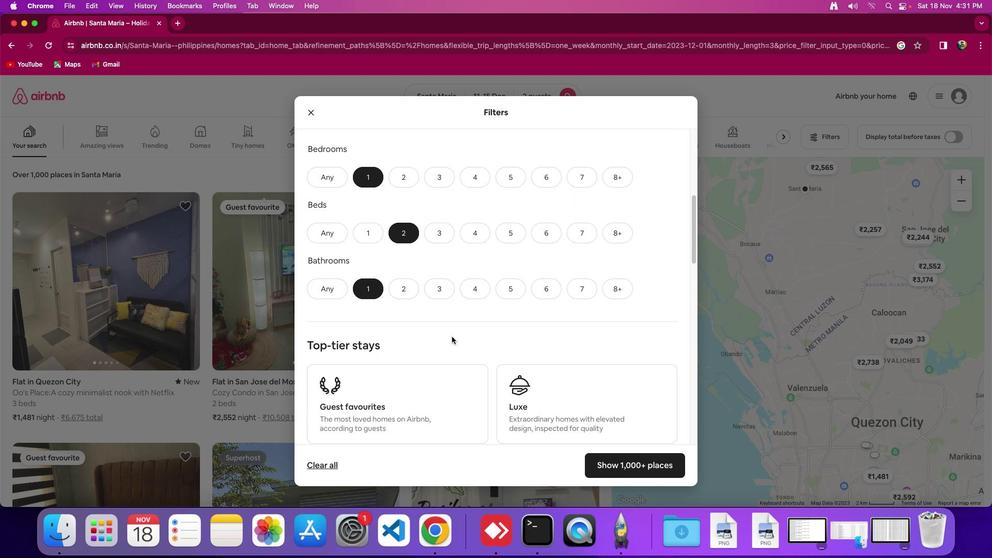 
Action: Mouse scrolled (452, 336) with delta (0, 0)
Screenshot: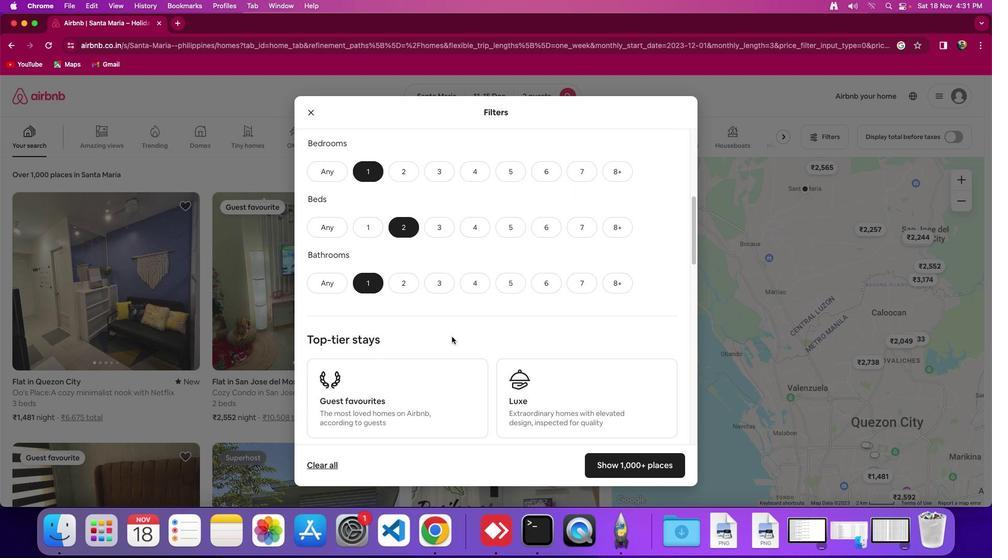 
Action: Mouse scrolled (452, 336) with delta (0, 0)
Screenshot: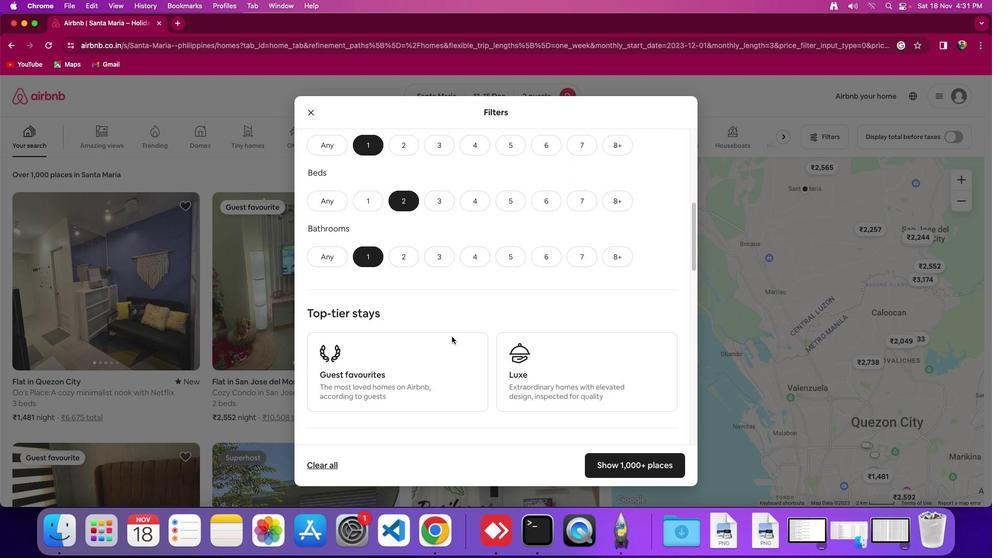 
Action: Mouse scrolled (452, 336) with delta (0, -1)
Screenshot: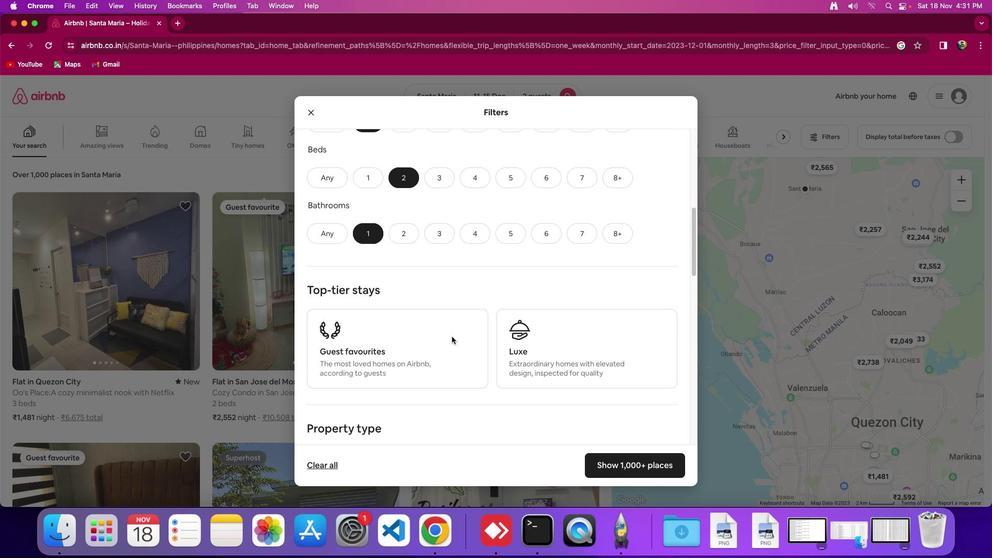 
Action: Mouse scrolled (452, 336) with delta (0, -1)
Screenshot: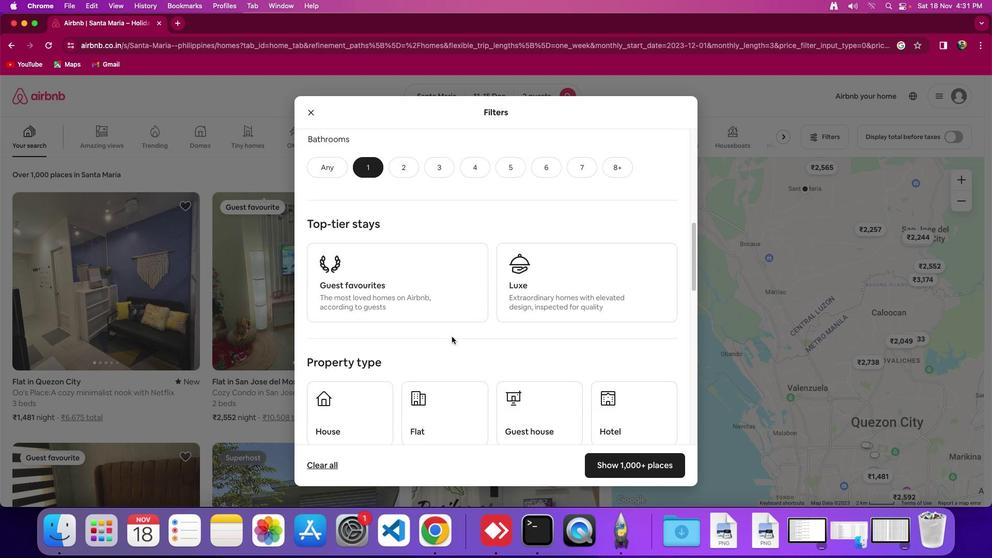 
Action: Mouse scrolled (452, 336) with delta (0, 0)
Screenshot: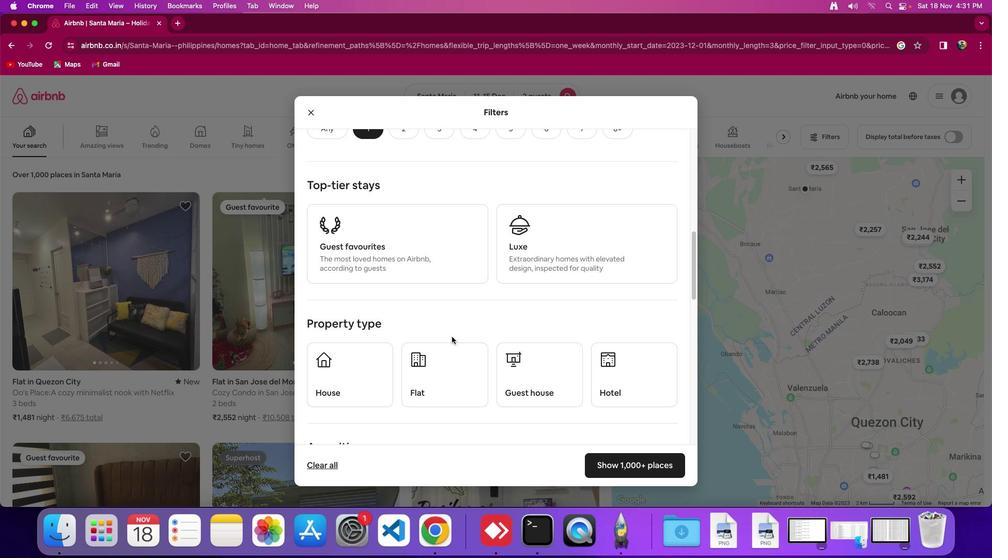 
Action: Mouse scrolled (452, 336) with delta (0, 0)
Screenshot: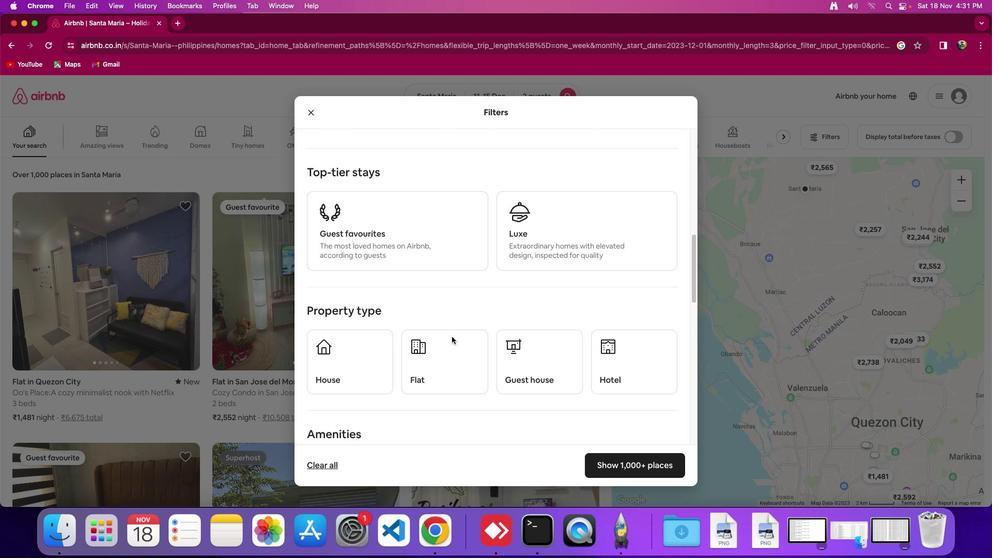 
Action: Mouse moved to (615, 360)
Screenshot: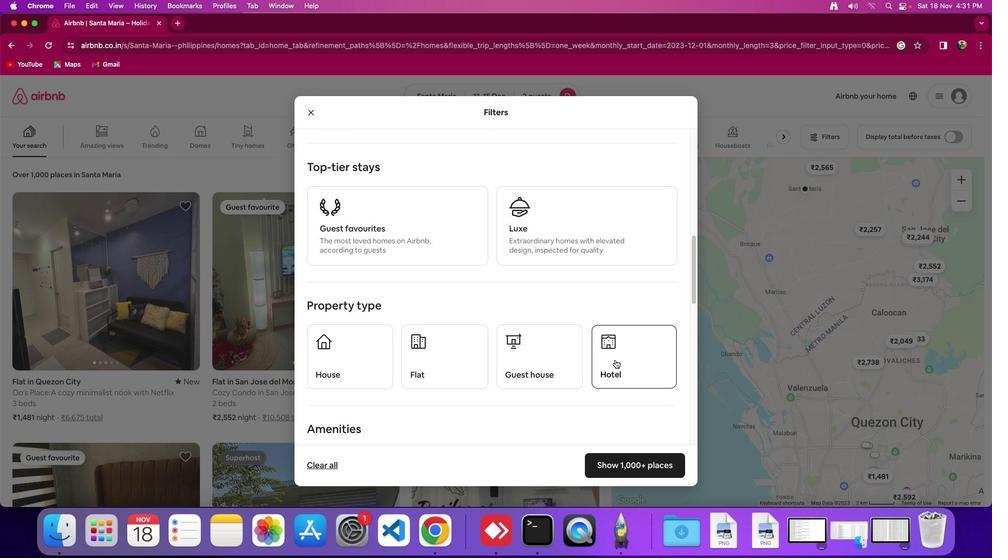 
Action: Mouse pressed left at (615, 360)
Screenshot: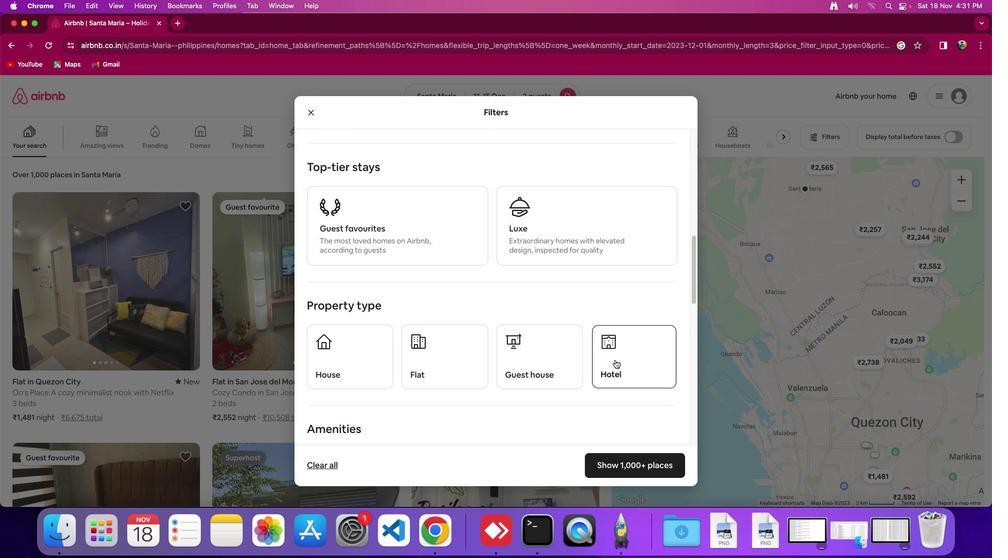 
Action: Mouse moved to (520, 378)
Screenshot: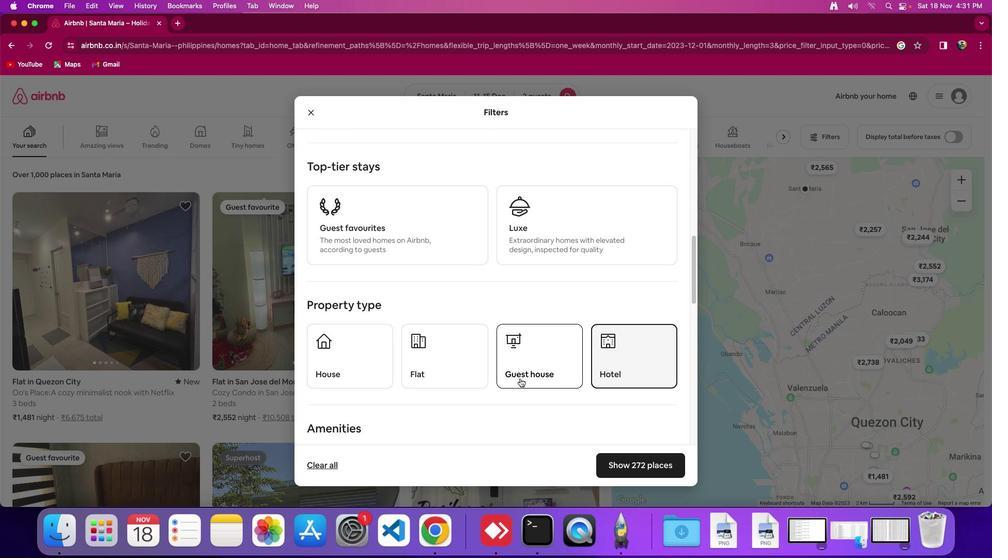 
Action: Mouse scrolled (520, 378) with delta (0, 0)
Screenshot: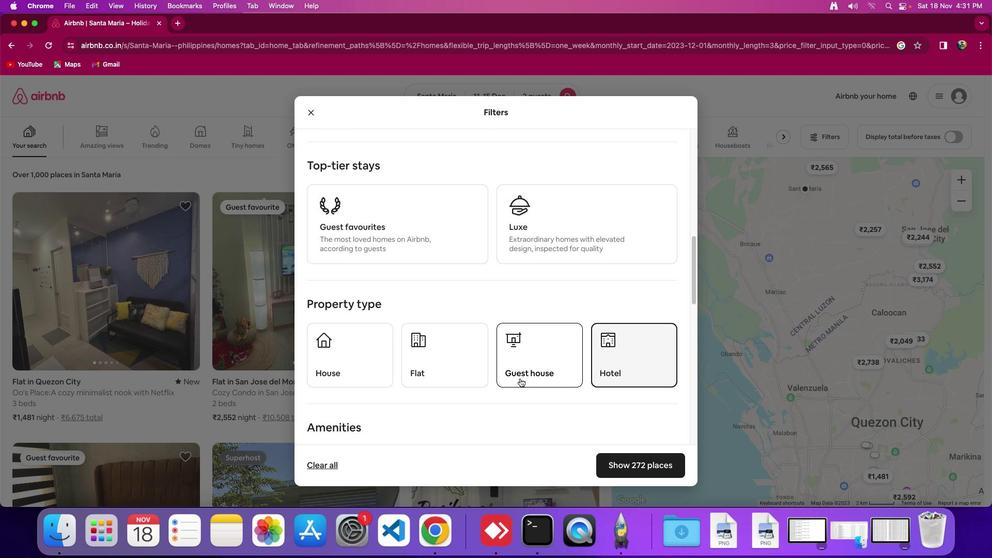 
Action: Mouse scrolled (520, 378) with delta (0, 0)
Screenshot: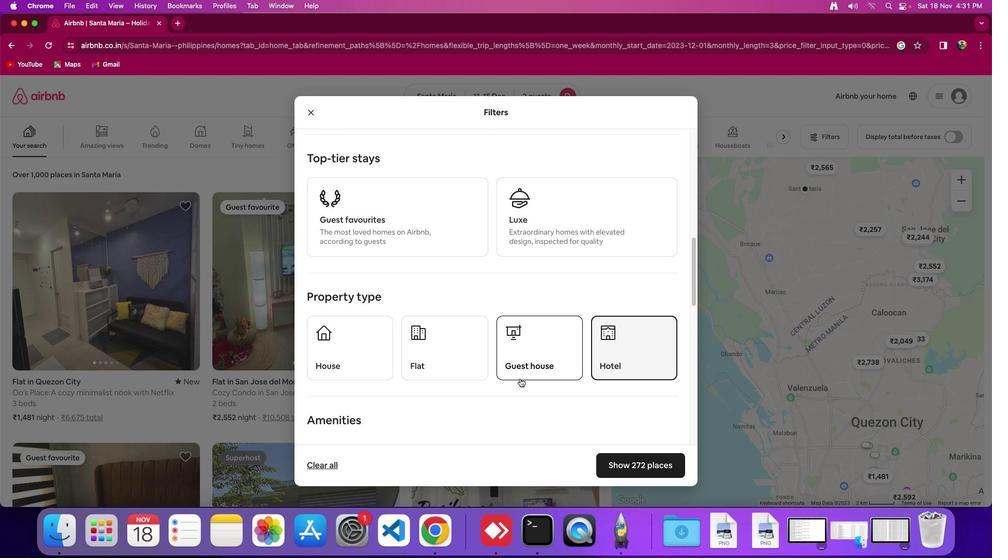 
Action: Mouse scrolled (520, 378) with delta (0, 0)
Screenshot: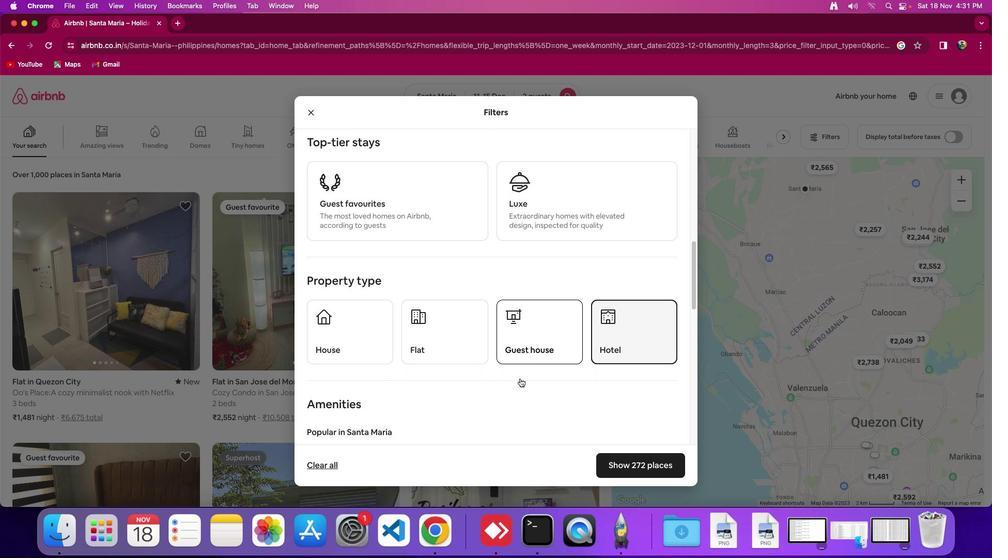 
Action: Mouse moved to (576, 393)
Screenshot: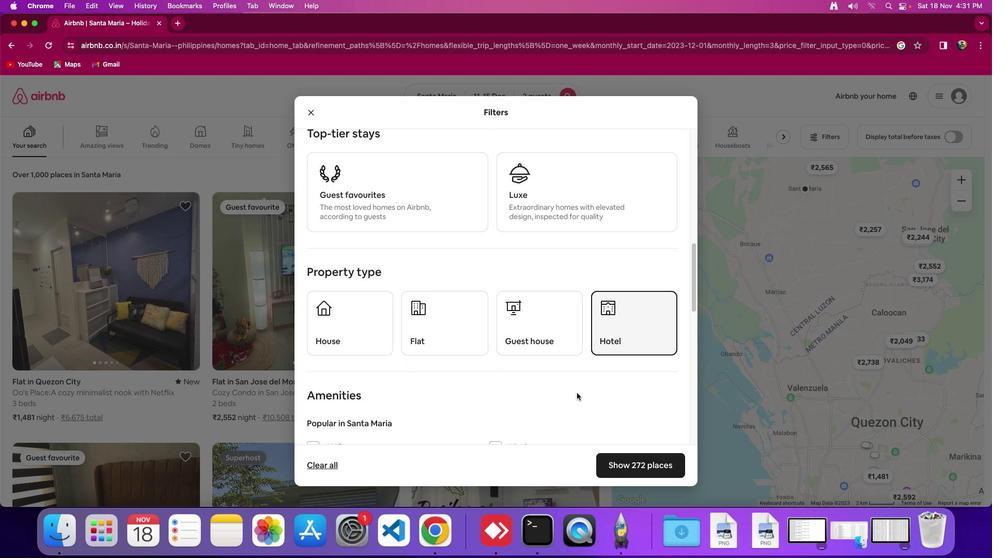 
Action: Mouse scrolled (576, 393) with delta (0, 0)
Screenshot: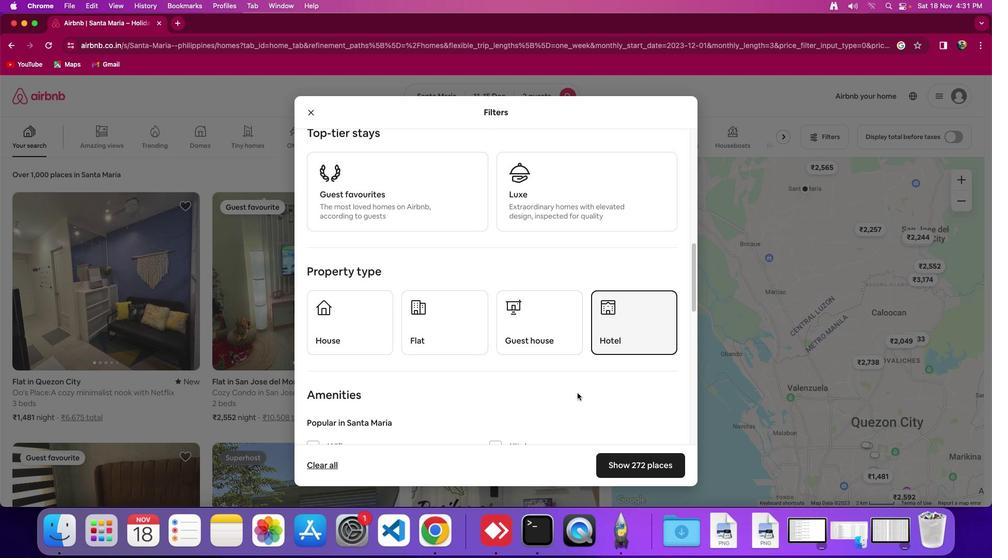 
Action: Mouse moved to (625, 461)
Screenshot: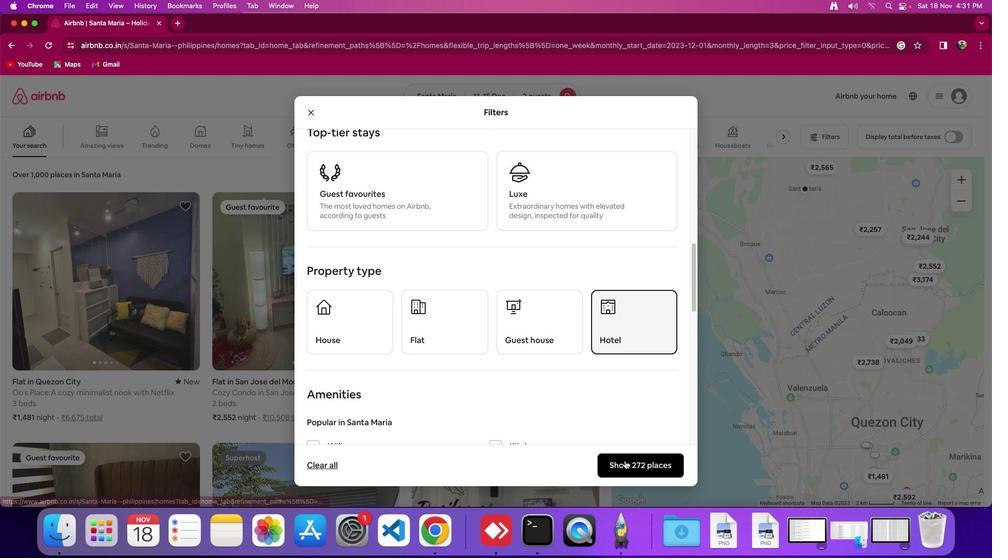 
Action: Mouse pressed left at (625, 461)
Screenshot: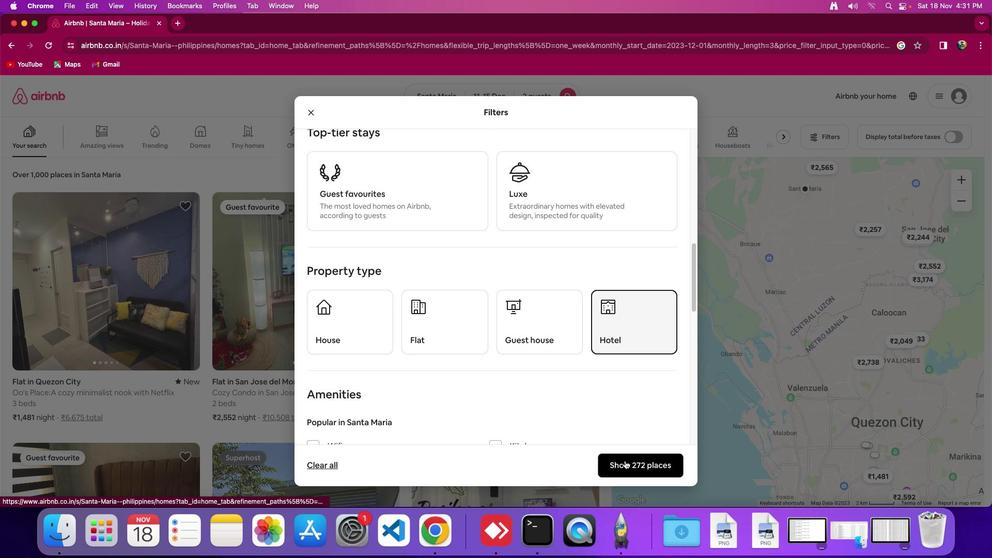 
Action: Mouse moved to (348, 326)
Screenshot: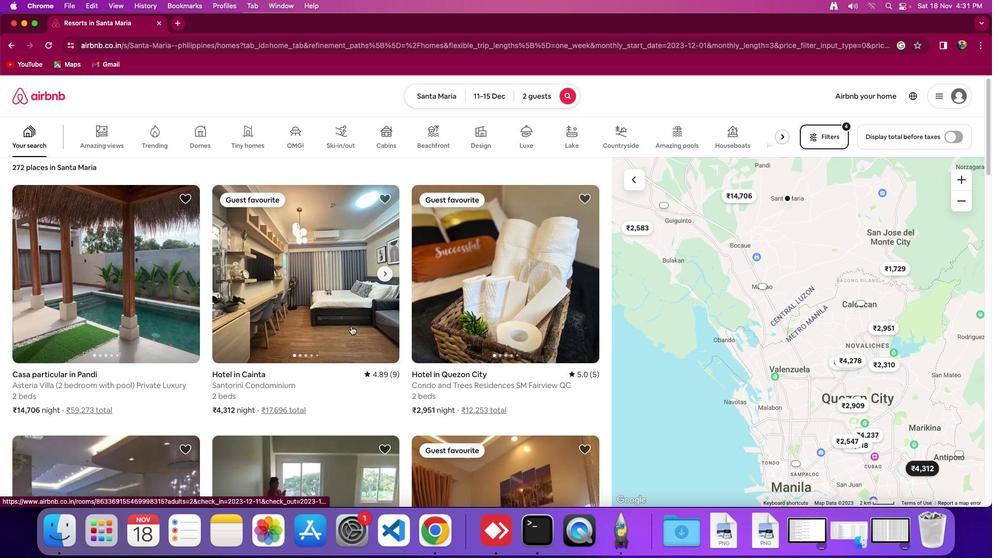 
Action: Mouse scrolled (348, 326) with delta (0, 0)
Screenshot: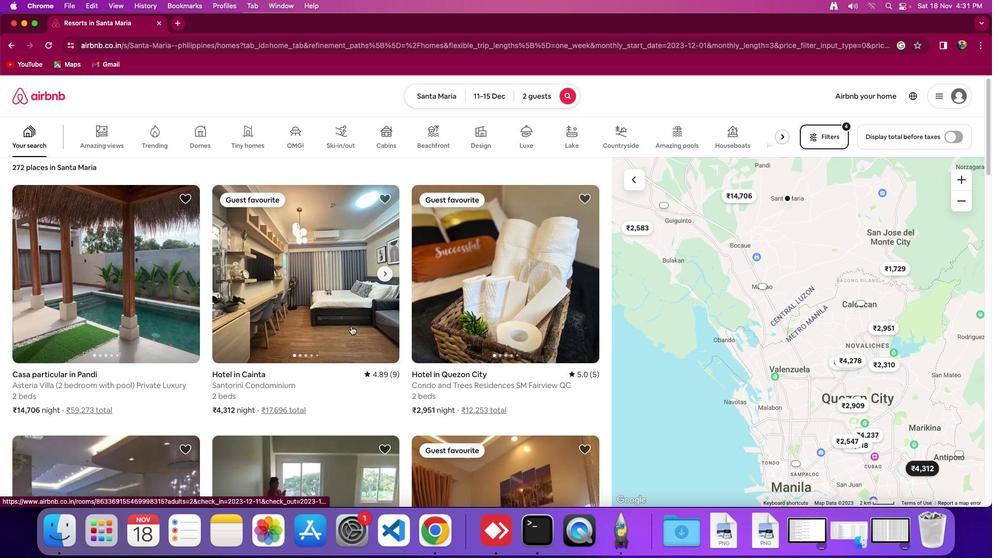 
Action: Mouse moved to (350, 326)
Screenshot: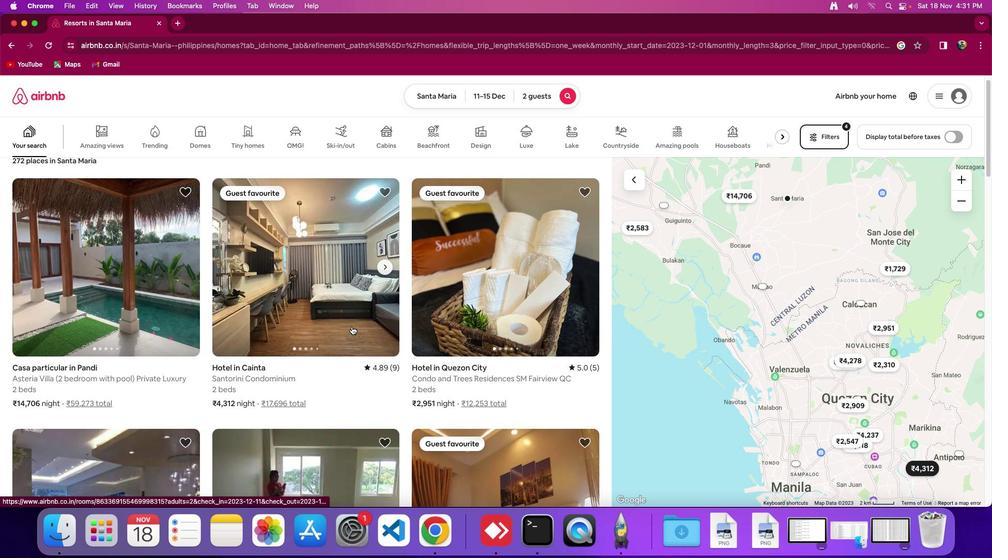 
Action: Mouse scrolled (350, 326) with delta (0, 0)
Screenshot: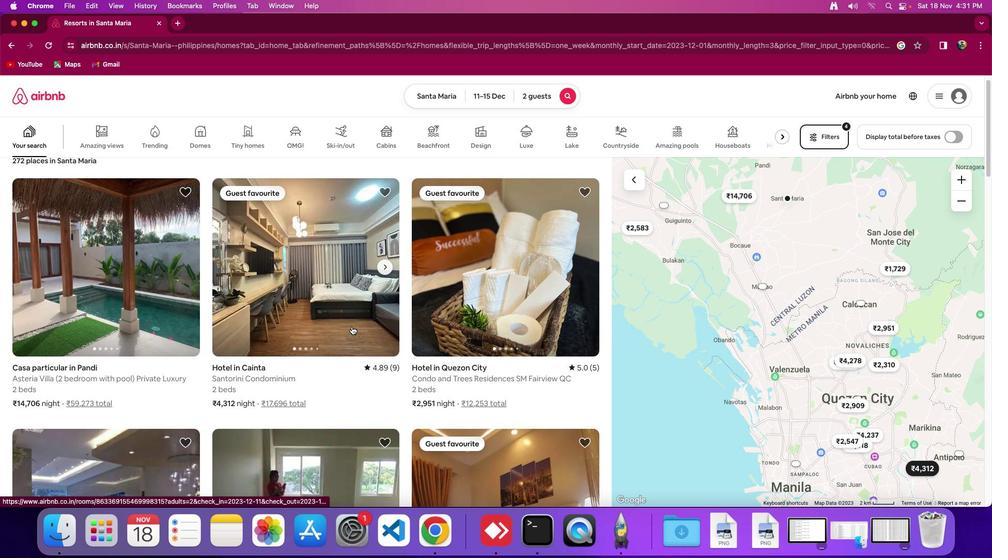 
Action: Mouse moved to (351, 326)
Screenshot: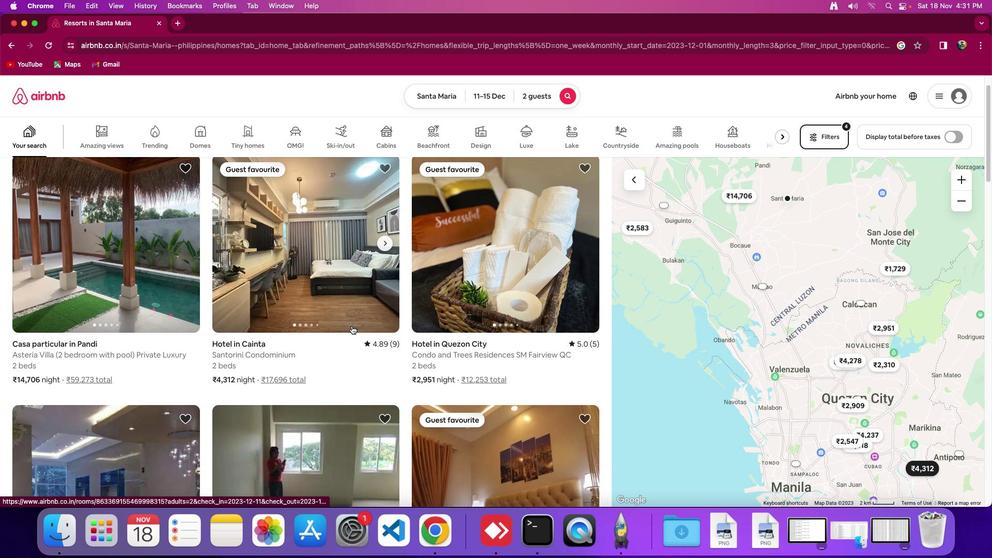 
Action: Mouse scrolled (351, 326) with delta (0, -1)
Screenshot: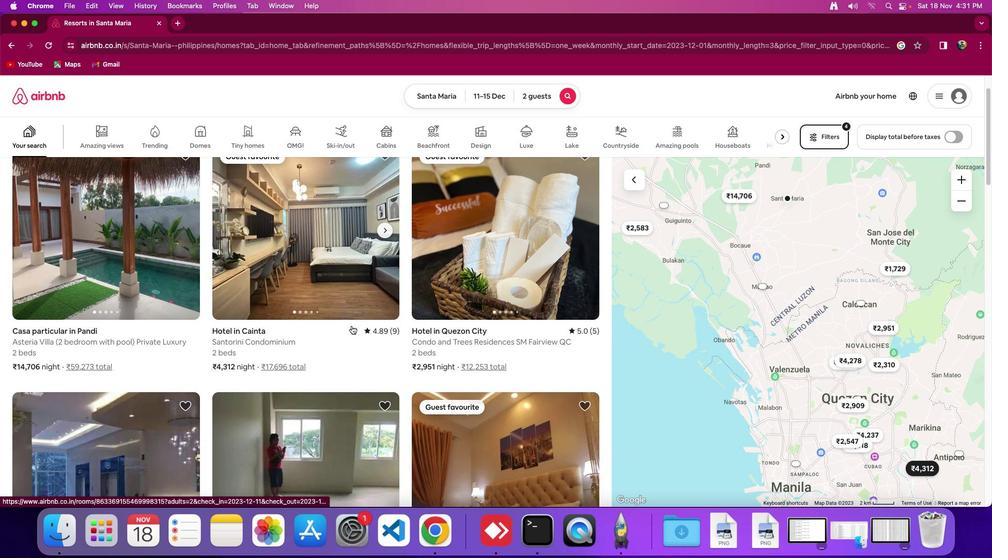 
Action: Mouse moved to (352, 325)
Screenshot: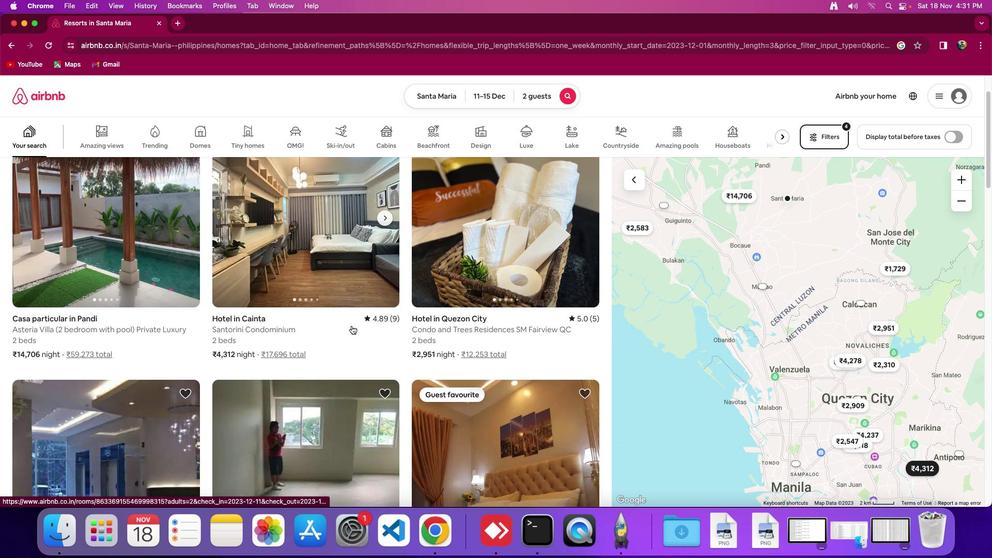 
Action: Mouse scrolled (352, 325) with delta (0, 0)
Screenshot: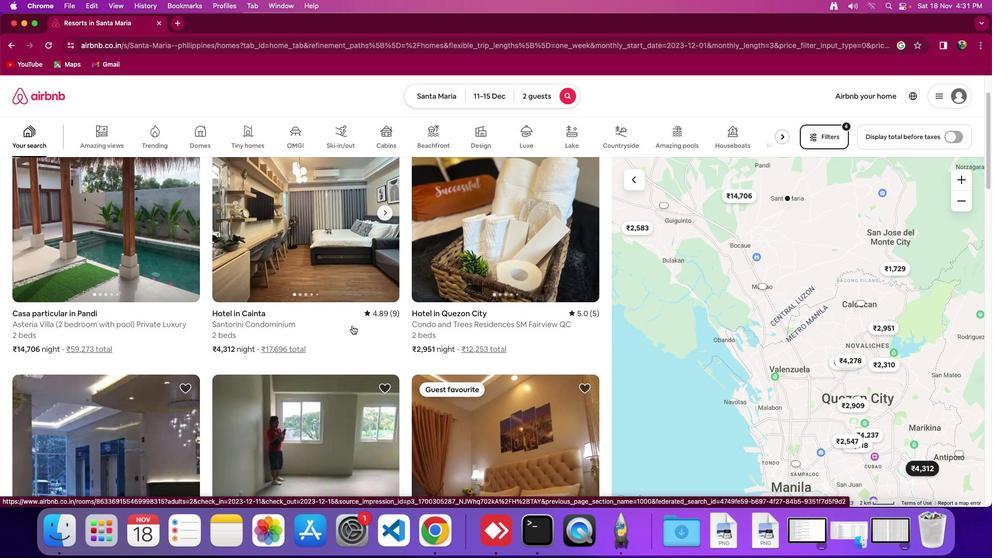 
Action: Mouse moved to (352, 325)
Screenshot: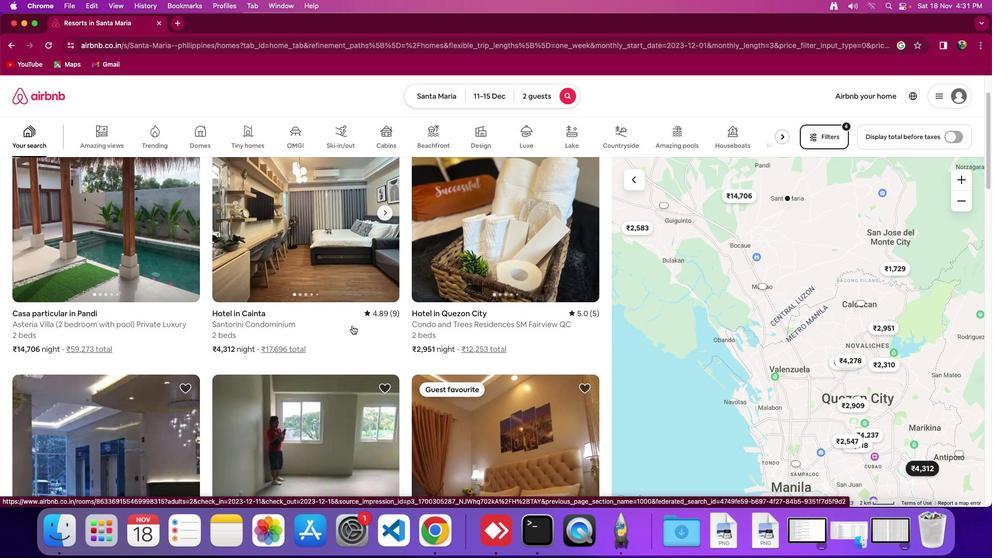
Action: Mouse scrolled (352, 325) with delta (0, 0)
Screenshot: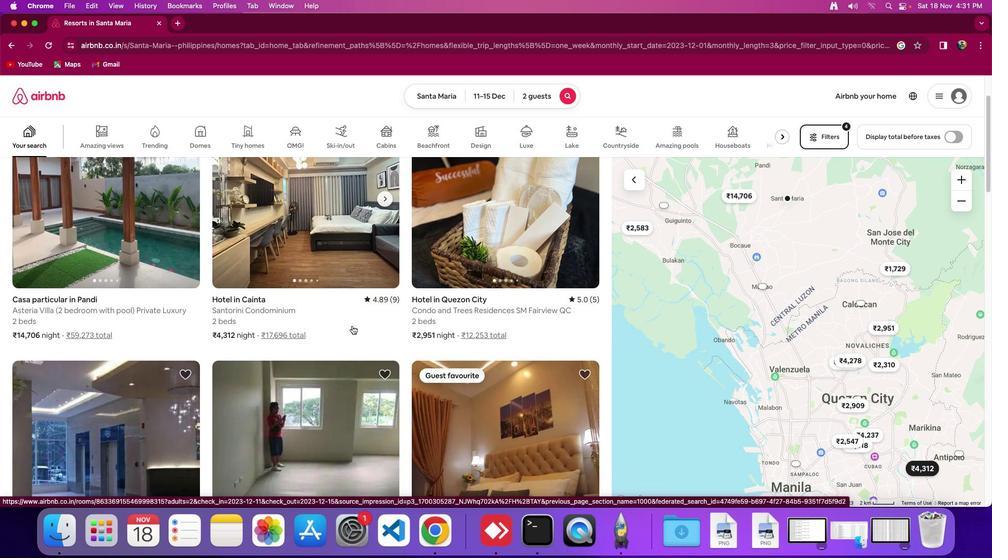 
Action: Mouse scrolled (352, 325) with delta (0, 0)
Screenshot: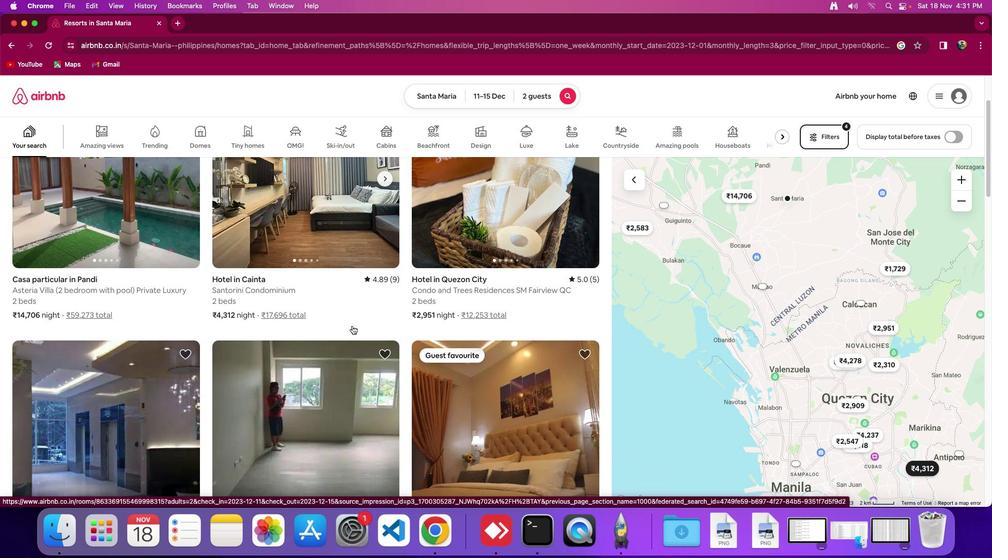 
Action: Mouse moved to (359, 332)
Screenshot: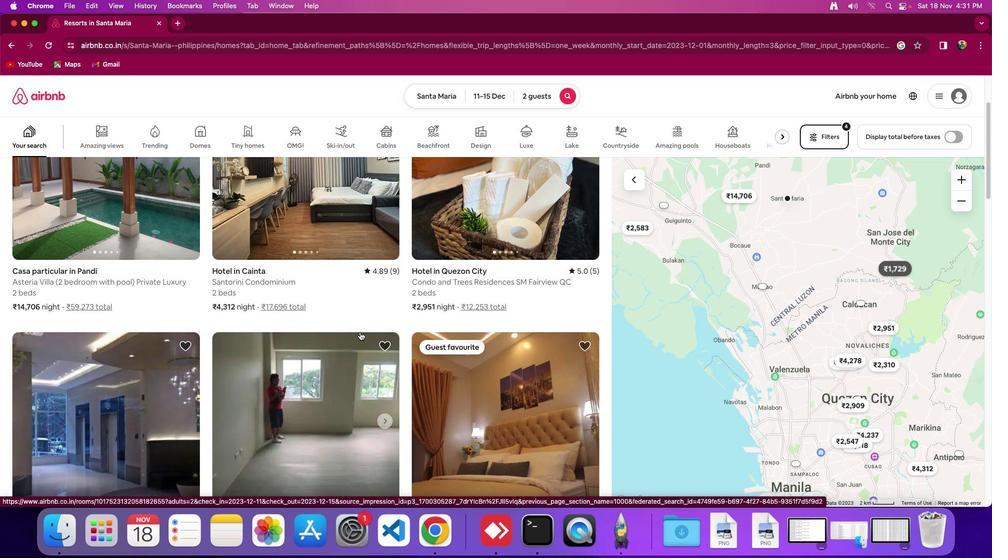
Action: Mouse scrolled (359, 332) with delta (0, 0)
Screenshot: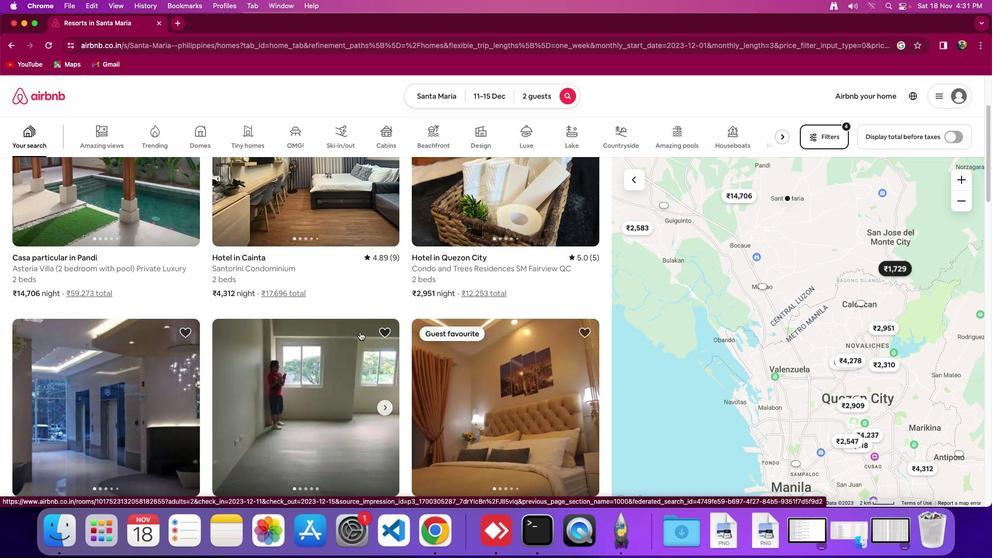 
Action: Mouse scrolled (359, 332) with delta (0, 0)
Screenshot: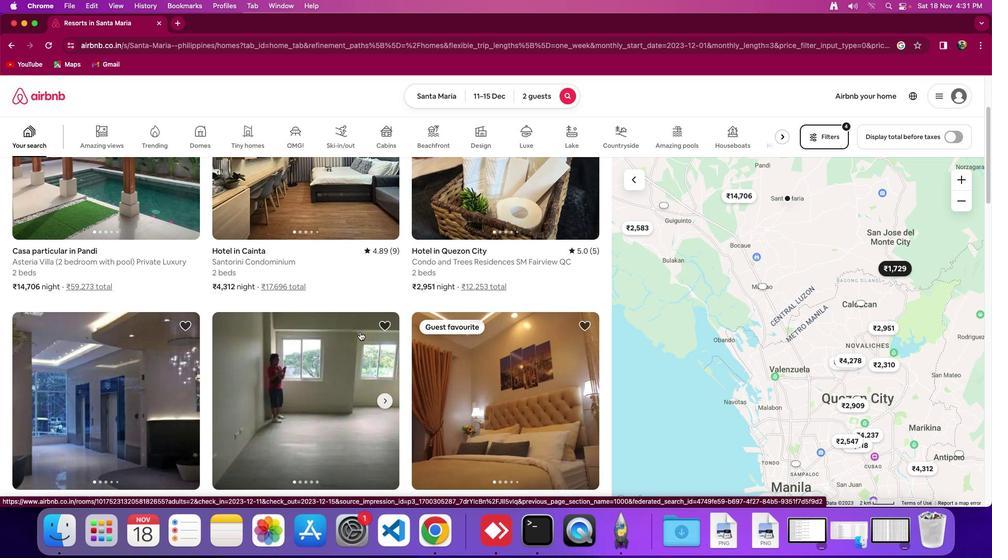 
Action: Mouse scrolled (359, 332) with delta (0, -1)
Screenshot: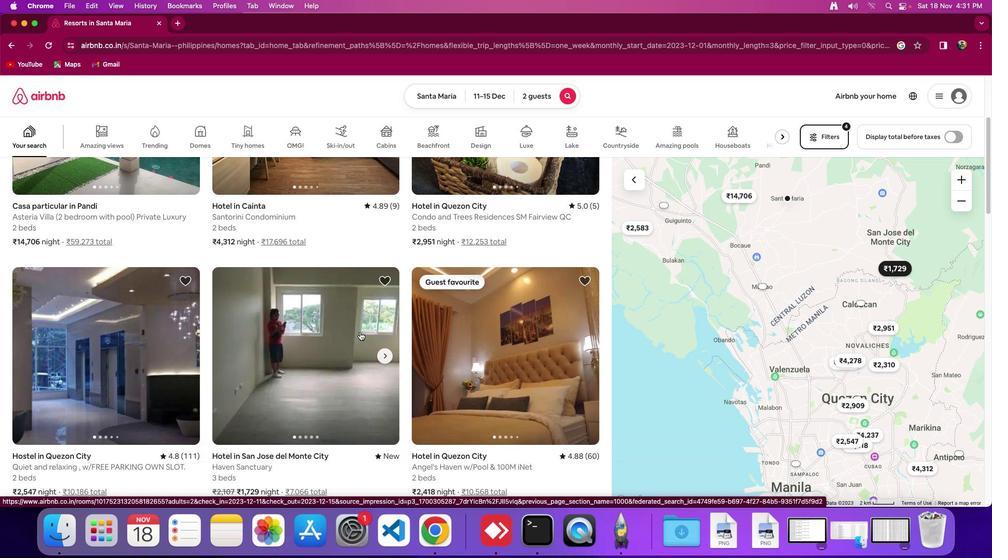 
Action: Mouse scrolled (359, 332) with delta (0, -1)
Screenshot: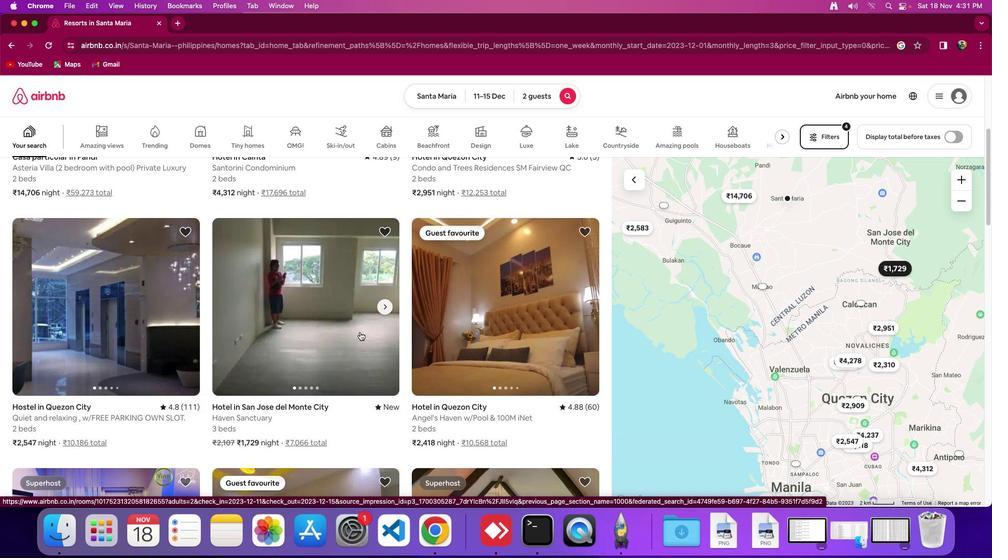 
Action: Mouse scrolled (359, 332) with delta (0, 0)
Screenshot: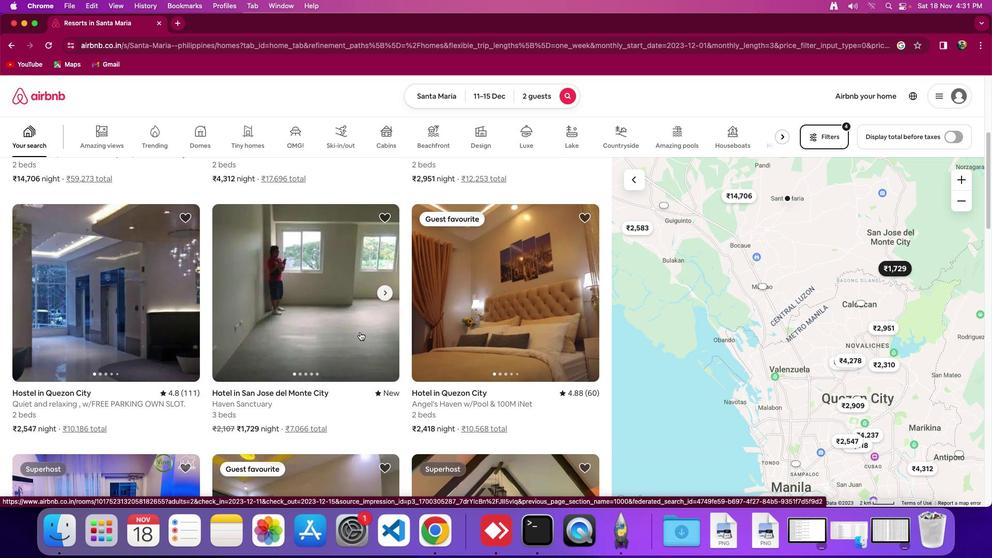 
Action: Mouse scrolled (359, 332) with delta (0, 0)
Screenshot: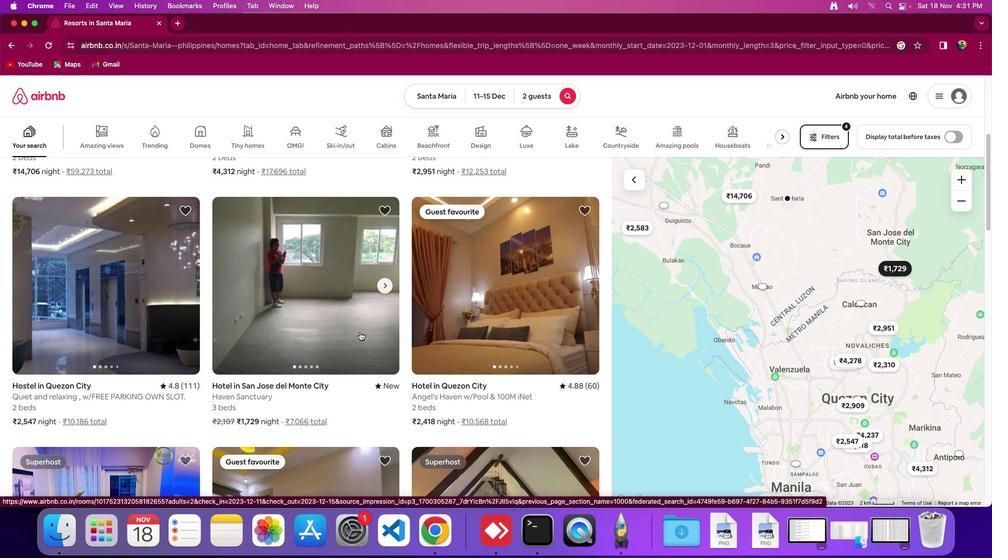 
Action: Mouse scrolled (359, 332) with delta (0, 0)
Screenshot: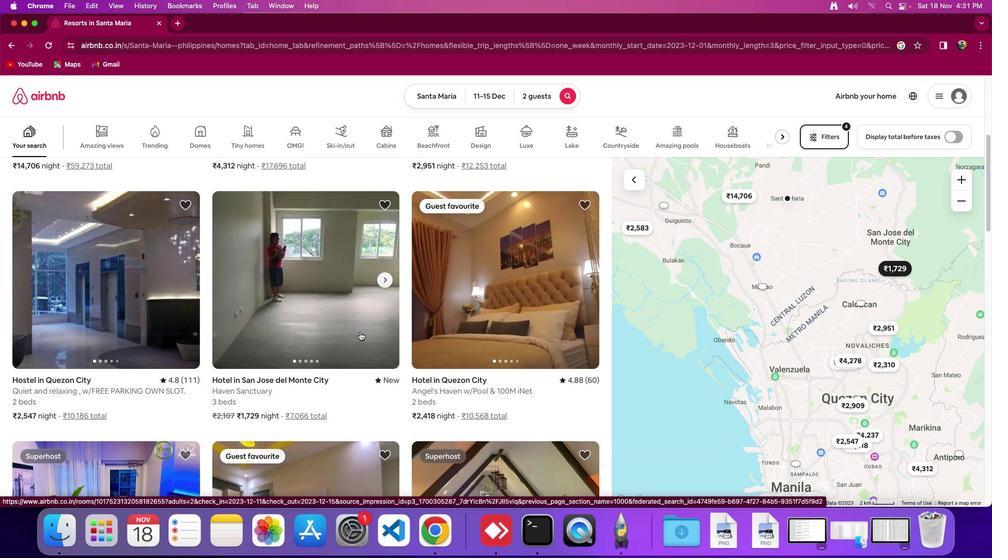 
Action: Mouse moved to (390, 328)
Screenshot: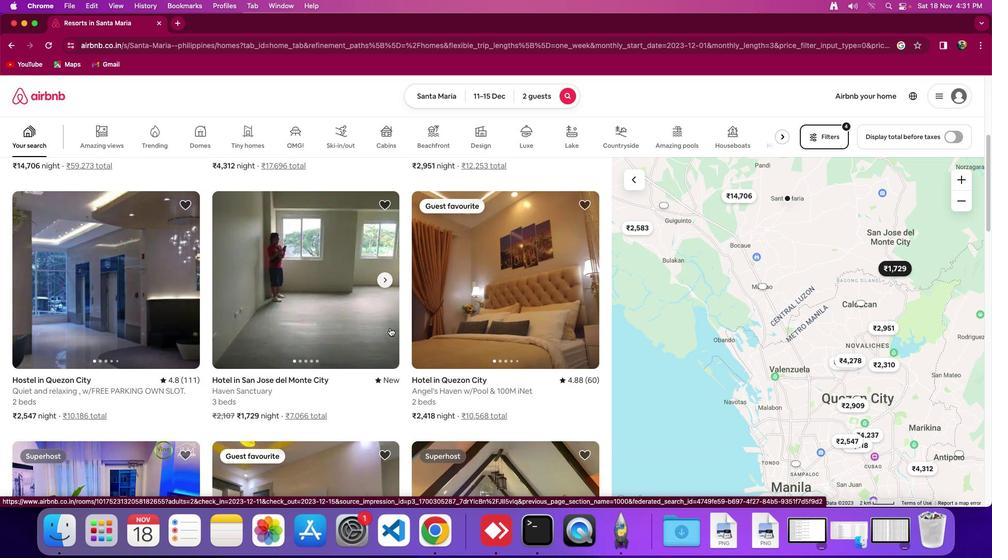 
Action: Mouse scrolled (390, 328) with delta (0, 0)
Screenshot: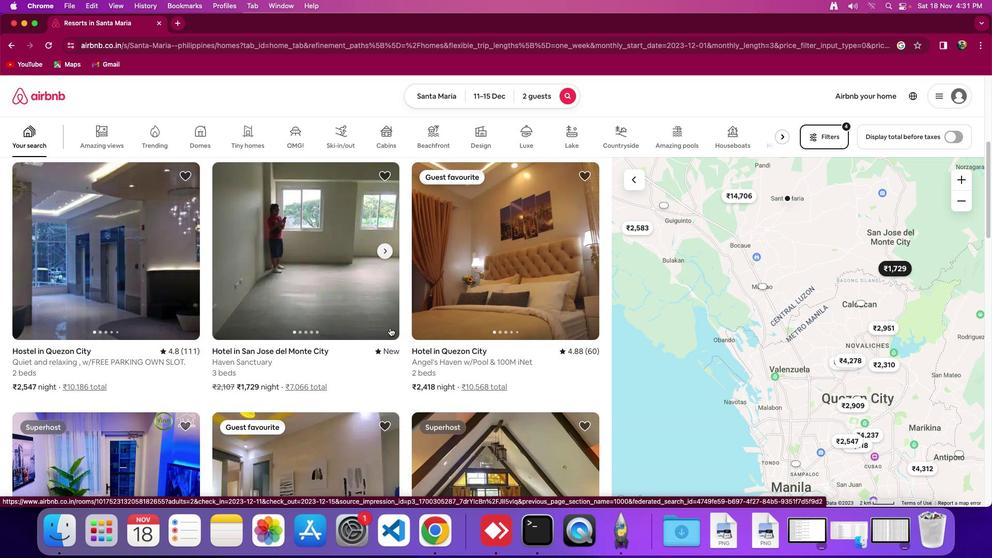 
Action: Mouse scrolled (390, 328) with delta (0, 0)
Screenshot: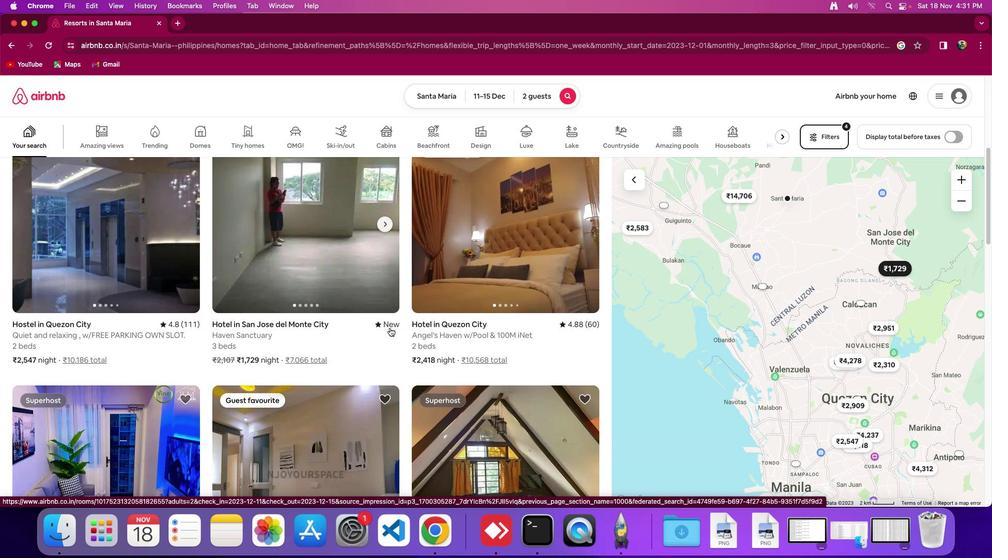 
Action: Mouse scrolled (390, 328) with delta (0, -1)
Screenshot: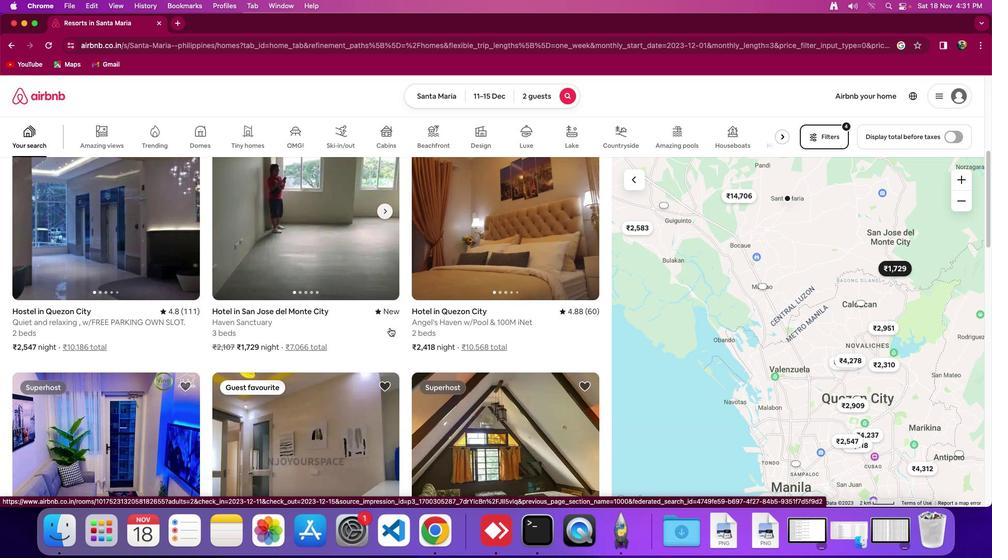 
Action: Mouse scrolled (390, 328) with delta (0, 0)
Screenshot: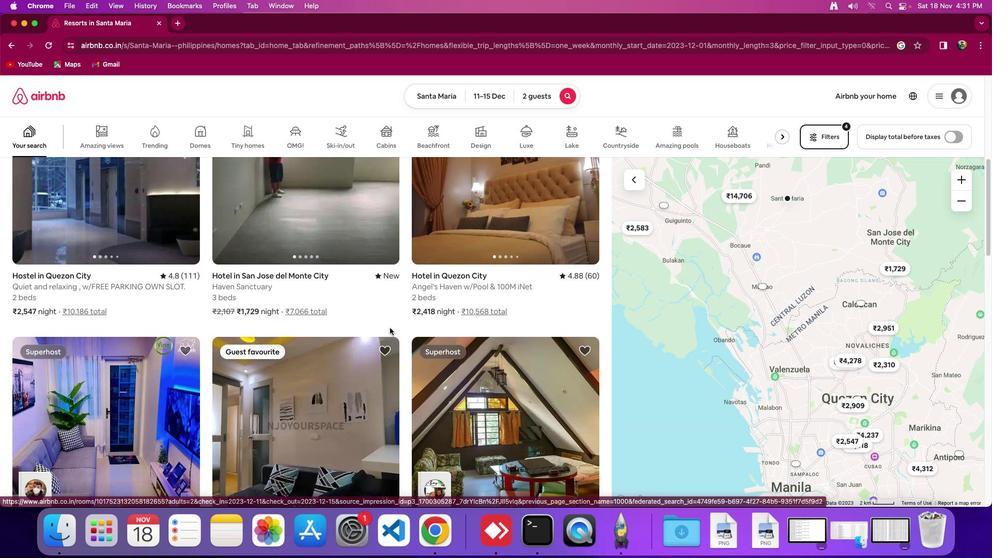 
Action: Mouse scrolled (390, 328) with delta (0, 0)
Screenshot: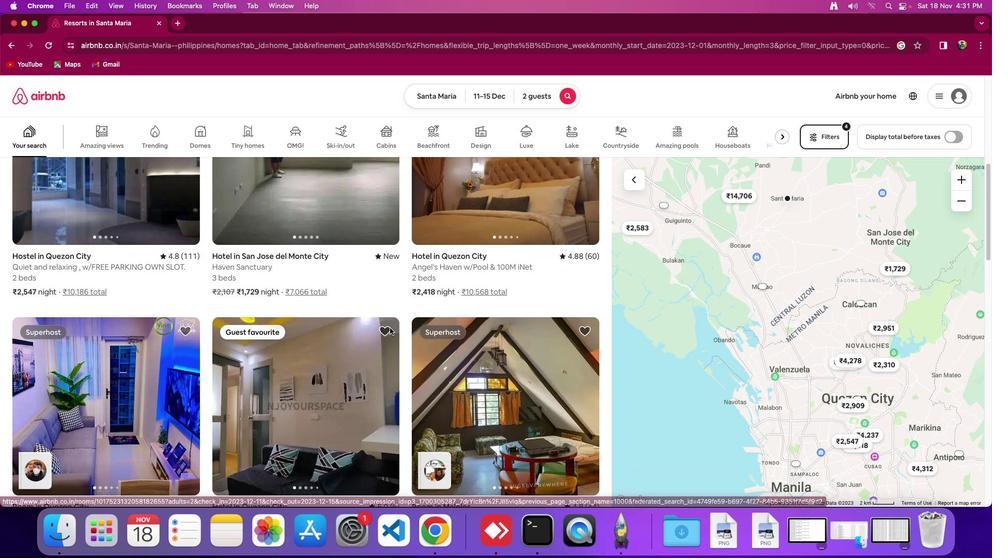 
Action: Mouse scrolled (390, 328) with delta (0, -1)
Screenshot: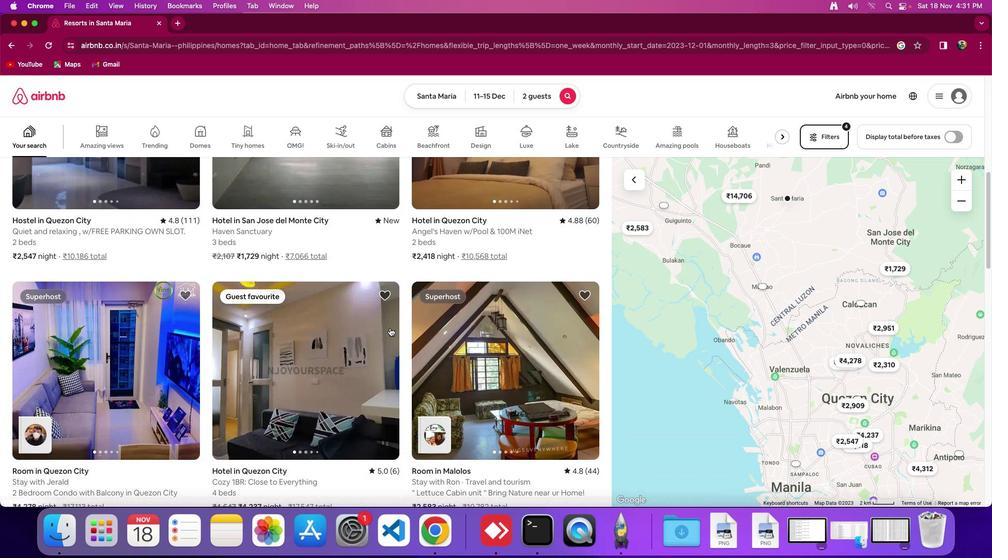 
Action: Mouse moved to (382, 329)
Screenshot: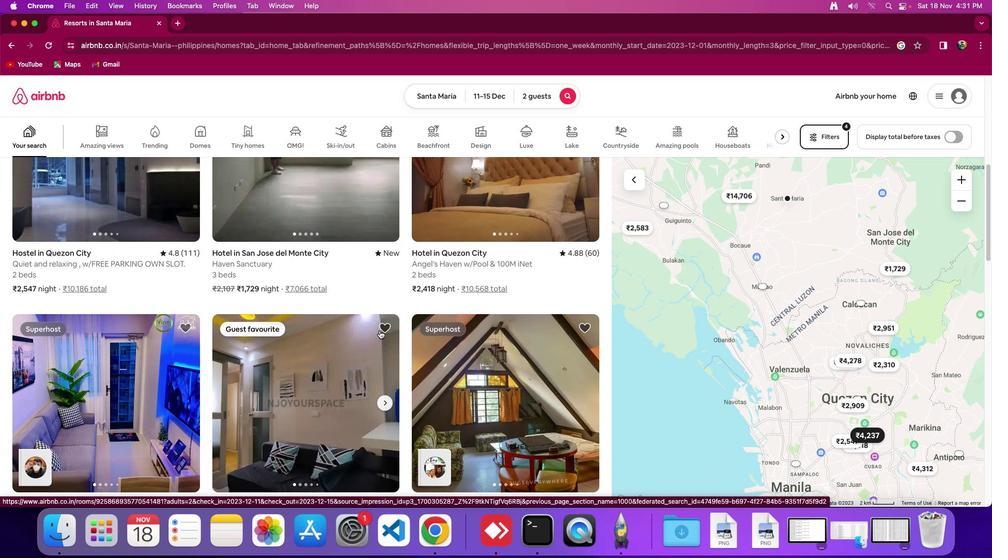 
Action: Mouse scrolled (382, 329) with delta (0, 0)
Screenshot: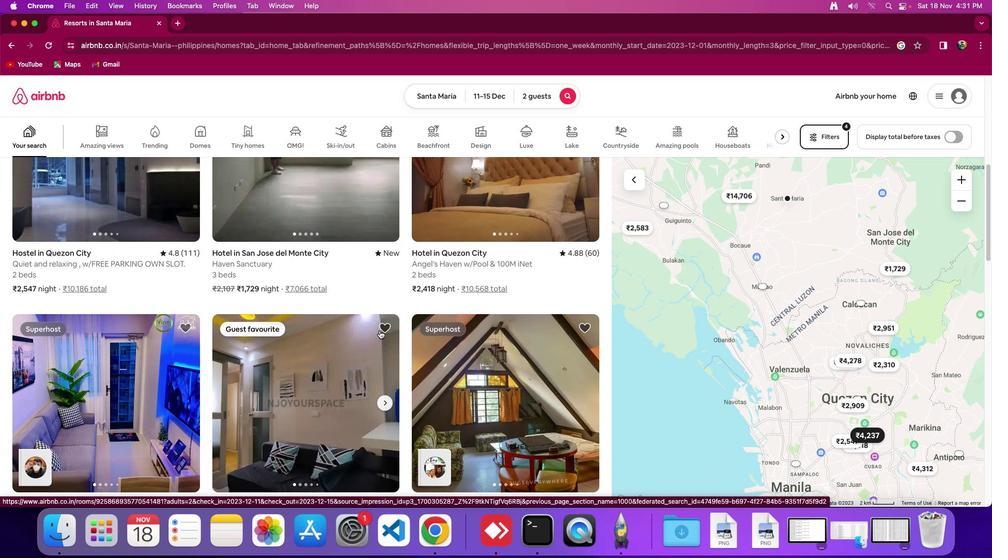 
Action: Mouse moved to (379, 330)
Screenshot: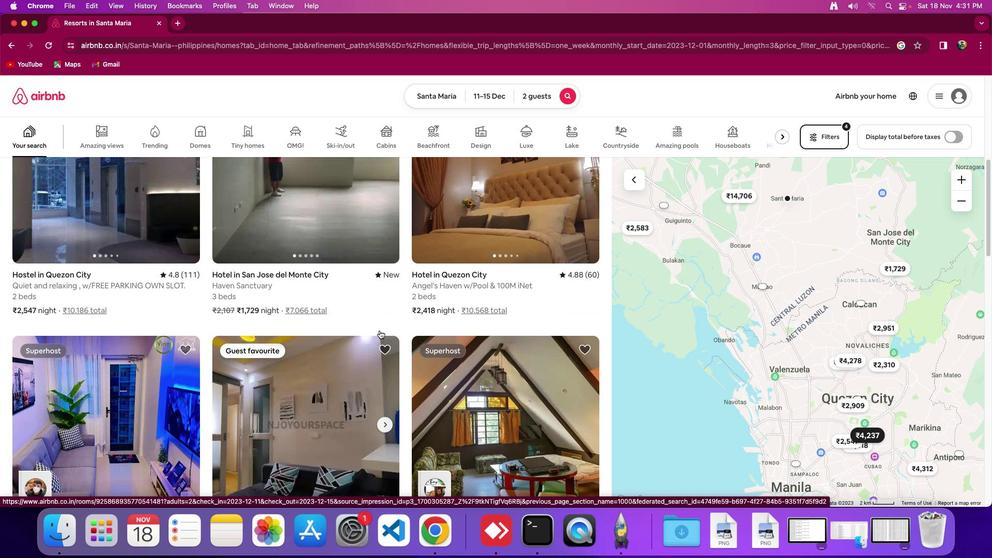 
Action: Mouse scrolled (379, 330) with delta (0, 0)
Screenshot: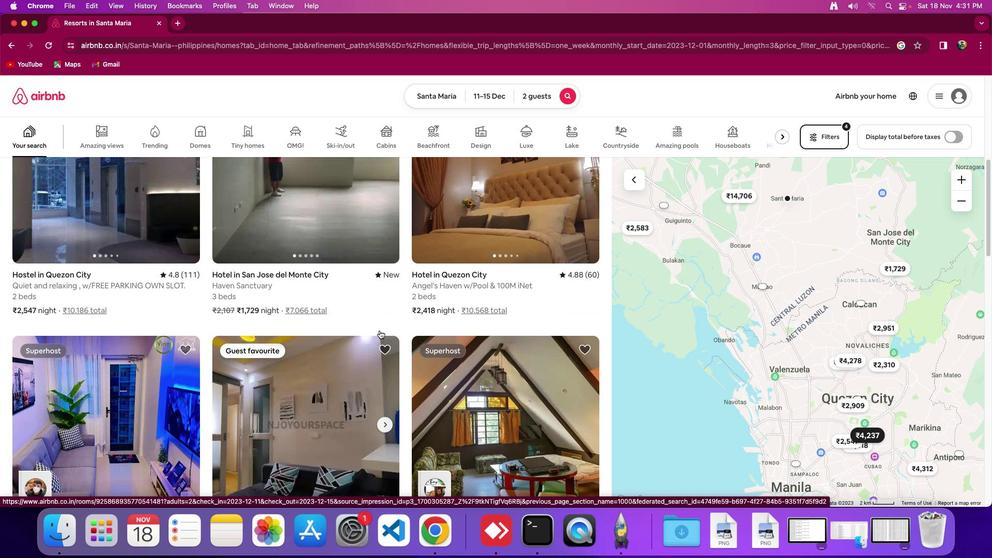 
Action: Mouse moved to (379, 330)
Screenshot: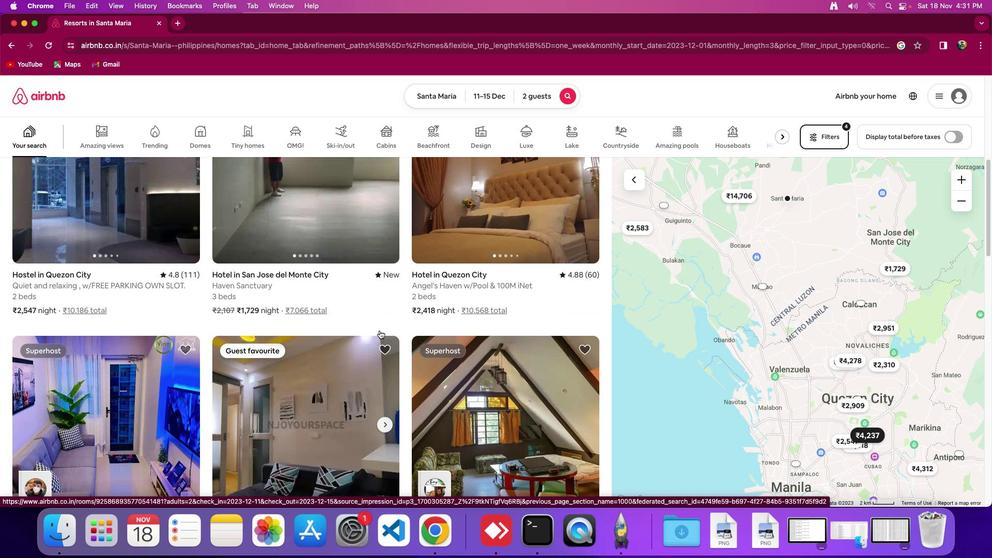 
Action: Mouse scrolled (379, 330) with delta (0, 2)
Screenshot: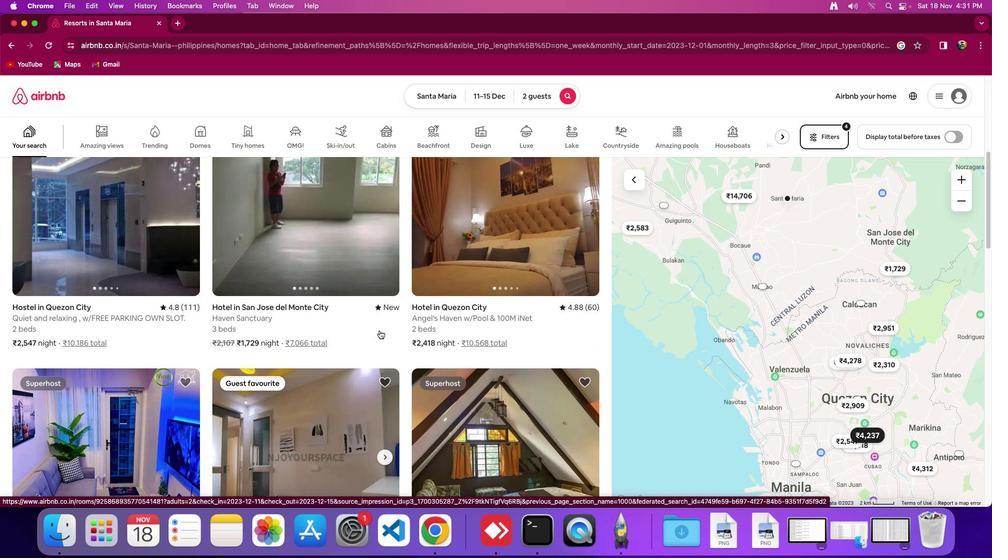 
Action: Mouse moved to (154, 273)
Screenshot: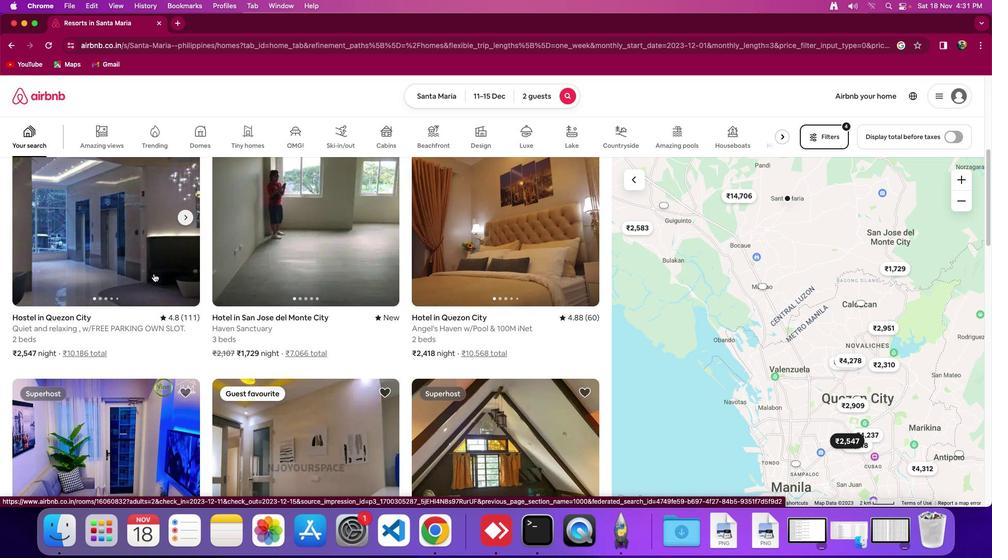 
Action: Mouse pressed left at (154, 273)
Screenshot: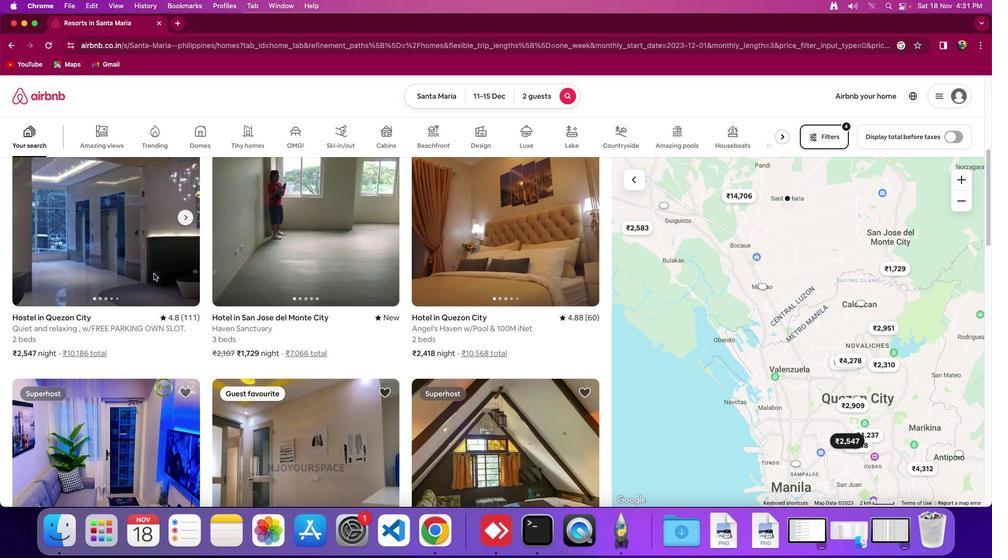 
Action: Mouse moved to (720, 364)
Screenshot: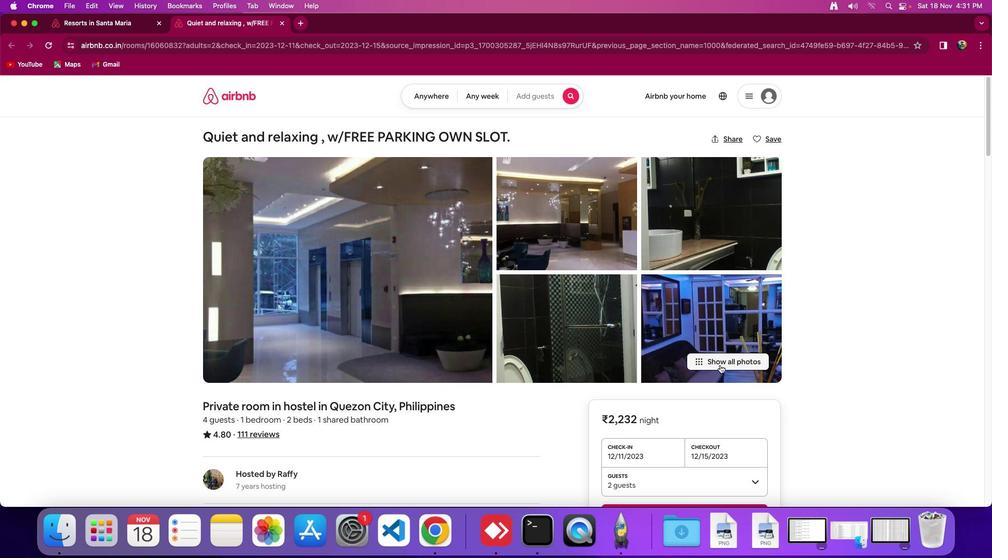 
Action: Mouse pressed left at (720, 364)
Screenshot: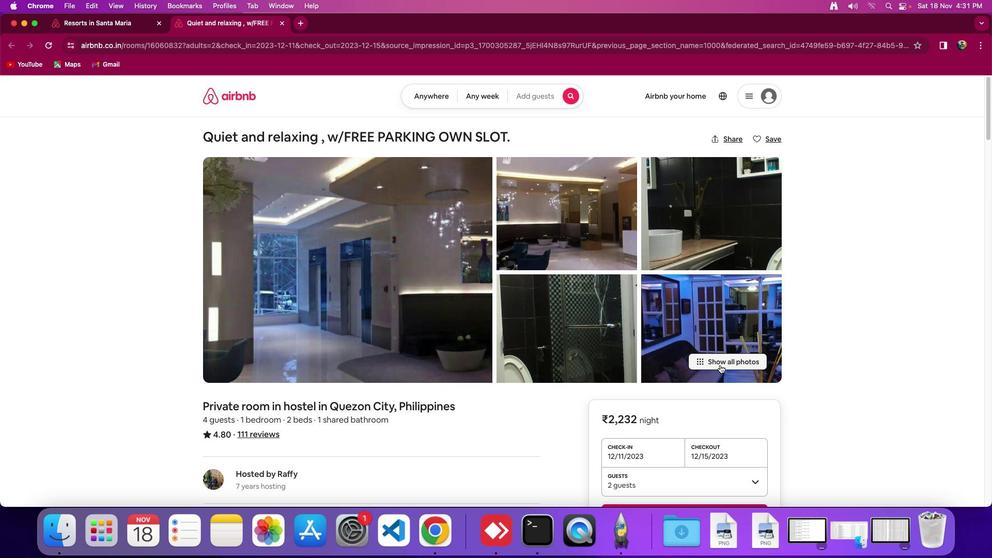 
Action: Mouse moved to (654, 358)
Screenshot: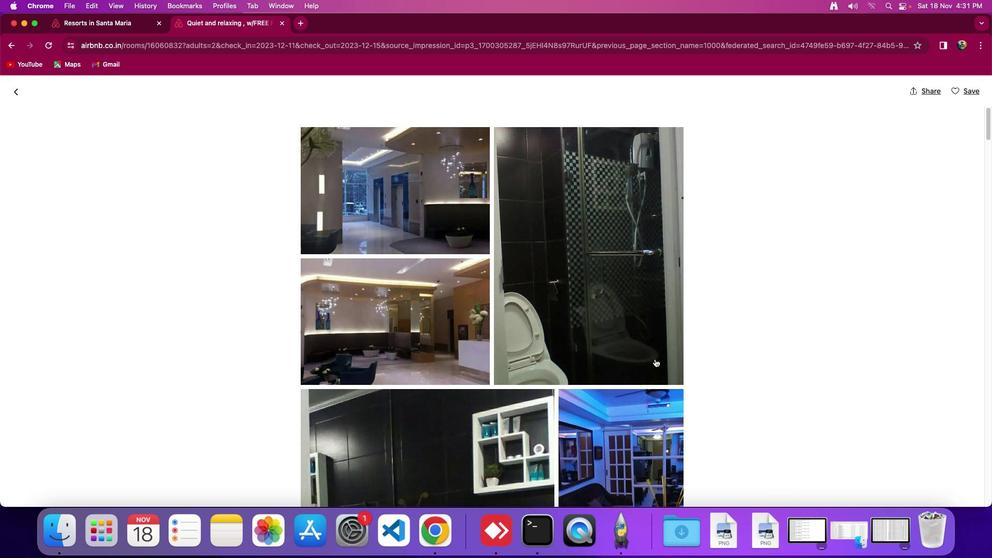 
Action: Mouse scrolled (654, 358) with delta (0, 0)
Screenshot: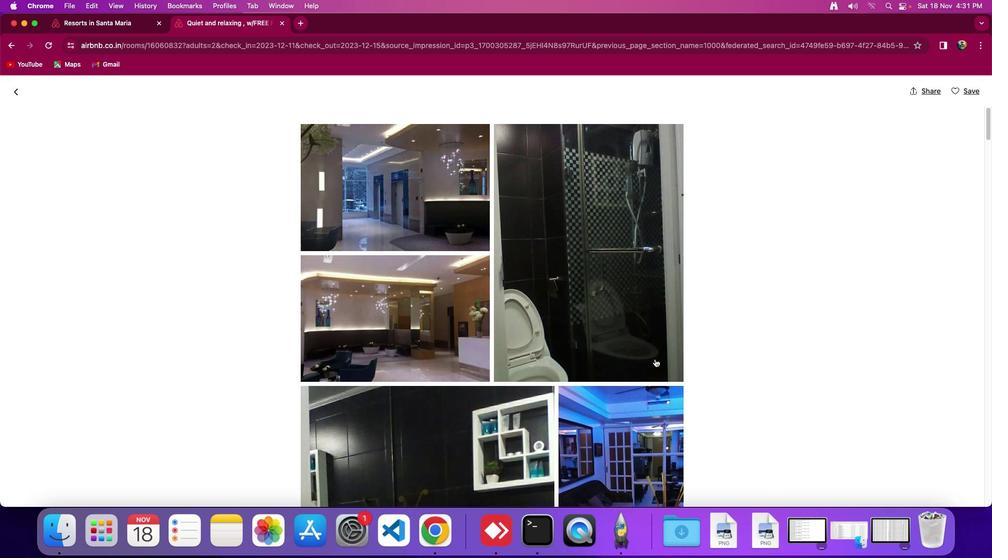
Action: Mouse scrolled (654, 358) with delta (0, 0)
Screenshot: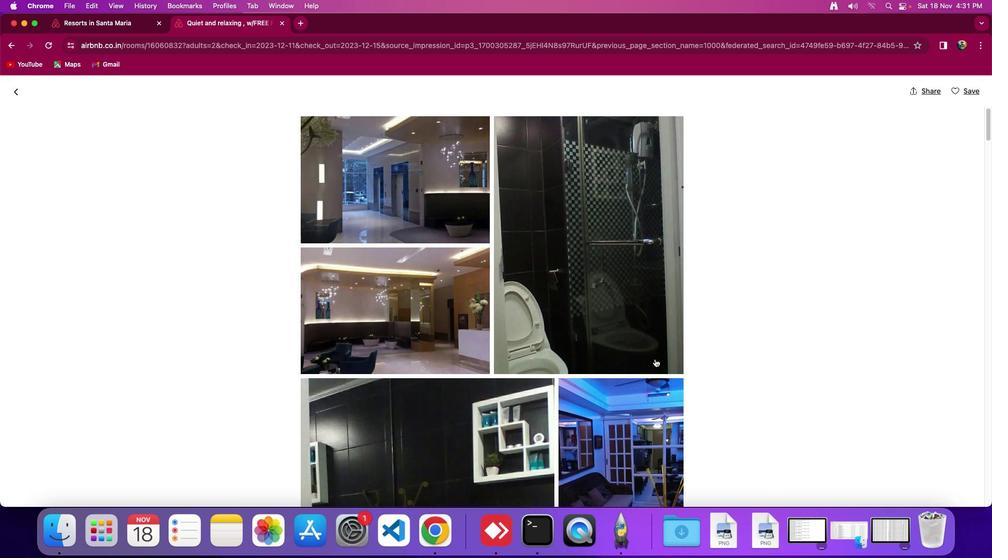 
Action: Mouse scrolled (654, 358) with delta (0, 0)
Screenshot: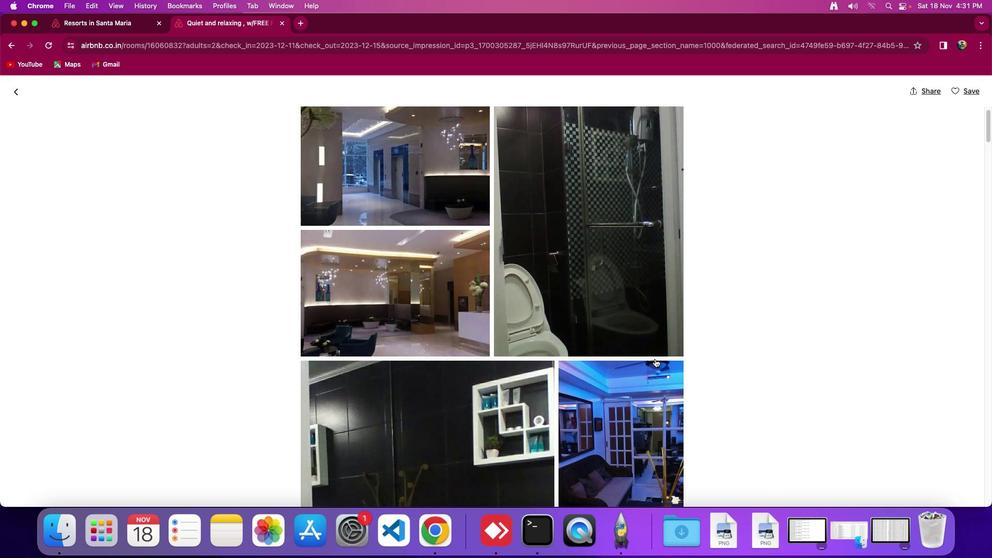 
Action: Mouse scrolled (654, 358) with delta (0, 0)
Screenshot: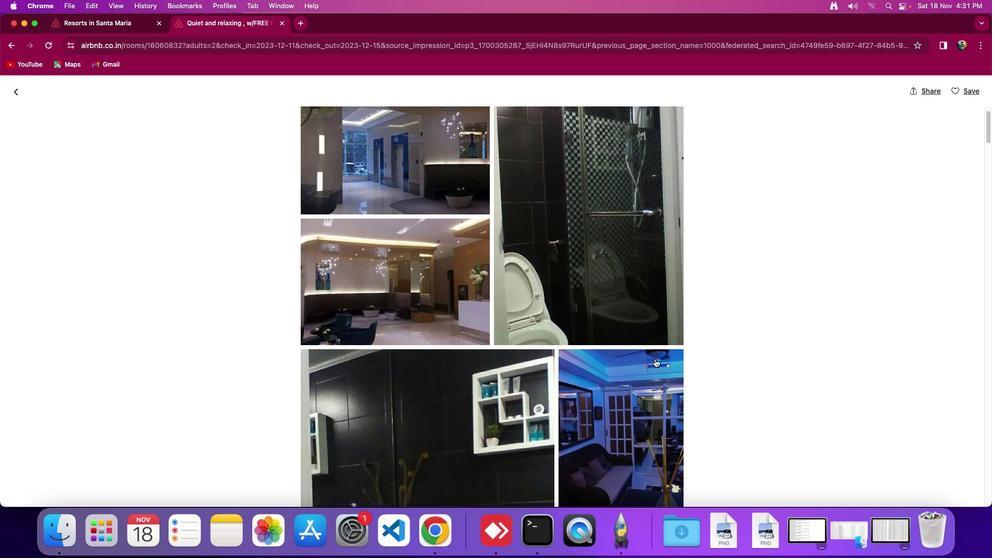 
Action: Mouse scrolled (654, 358) with delta (0, 0)
Screenshot: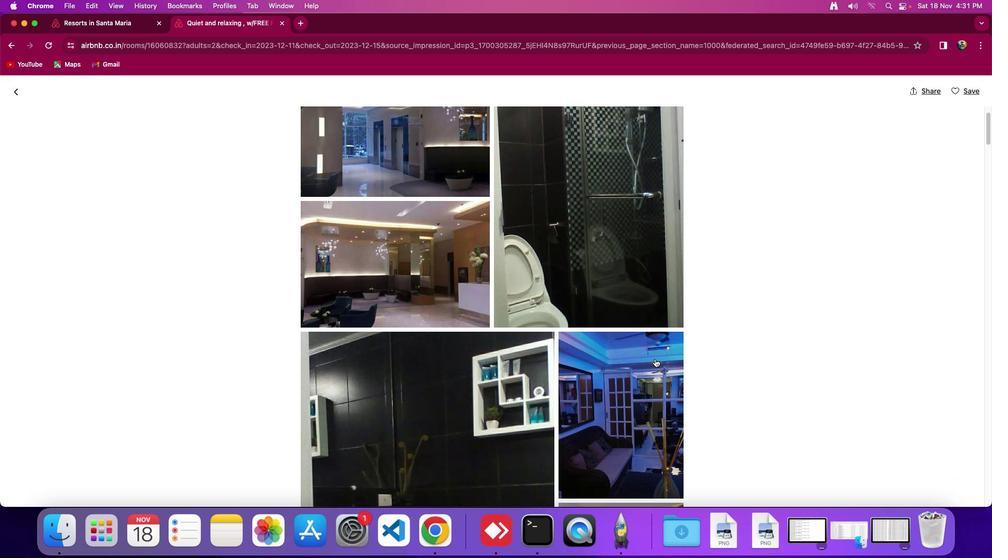 
Action: Mouse scrolled (654, 358) with delta (0, -1)
Screenshot: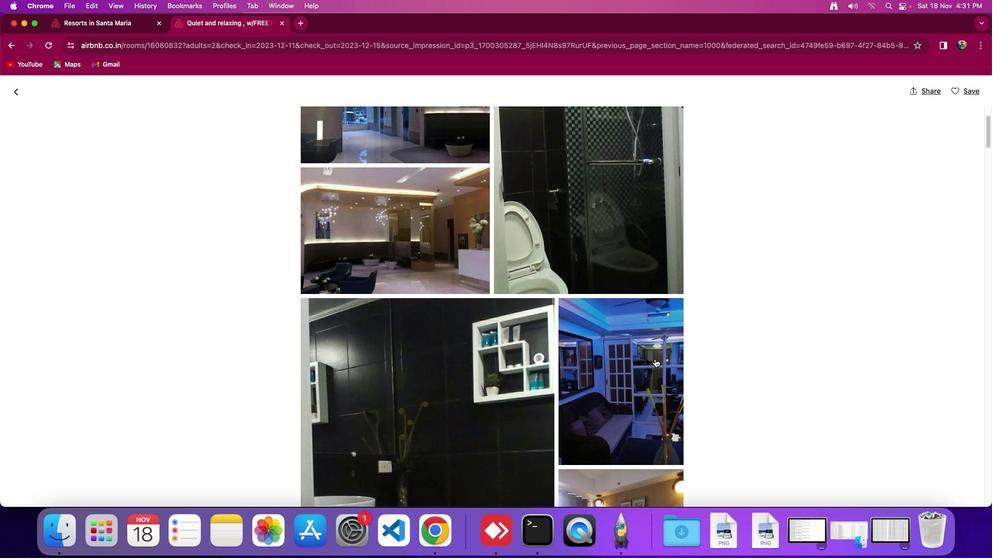 
Action: Mouse scrolled (654, 358) with delta (0, 0)
Screenshot: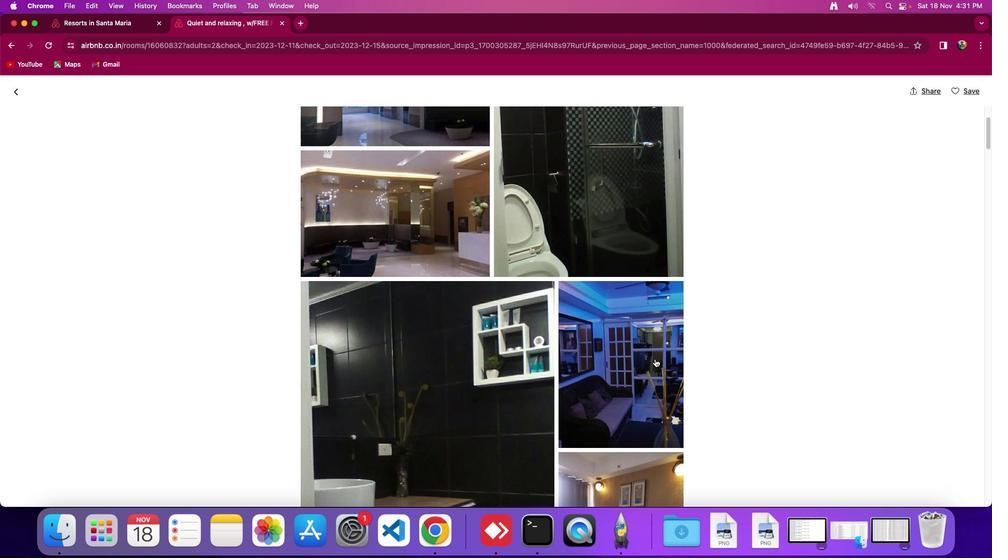 
Action: Mouse scrolled (654, 358) with delta (0, 0)
Screenshot: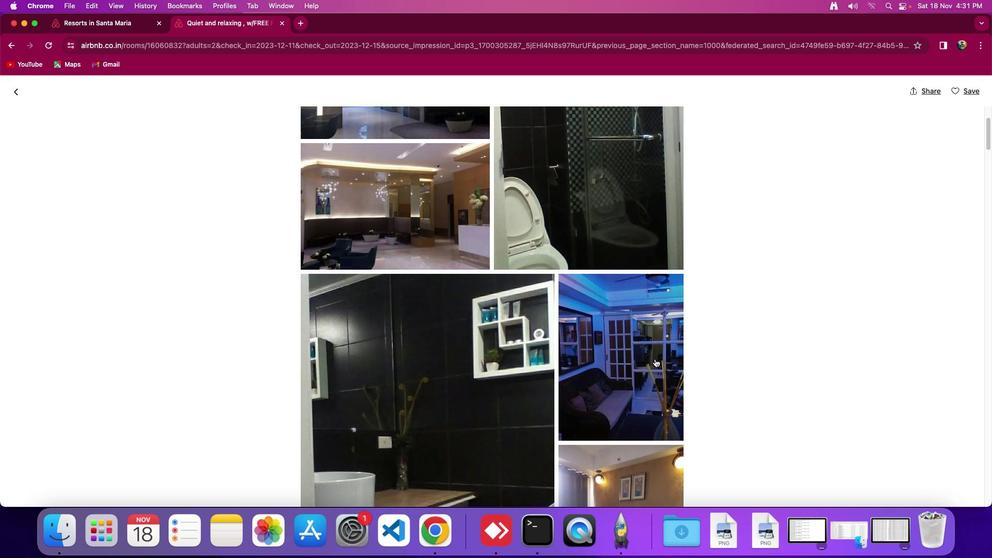 
Action: Mouse scrolled (654, 358) with delta (0, 0)
Screenshot: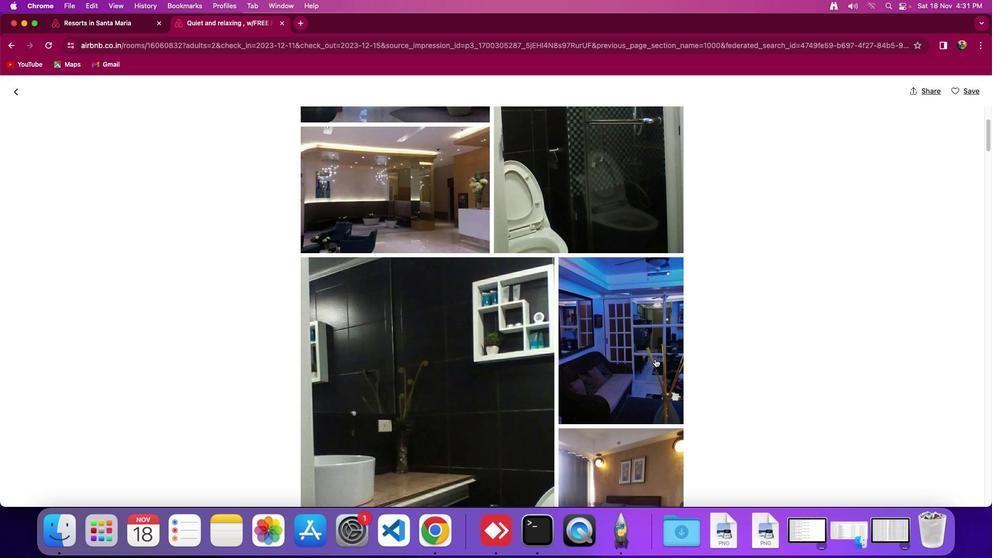 
Action: Mouse scrolled (654, 358) with delta (0, 0)
Screenshot: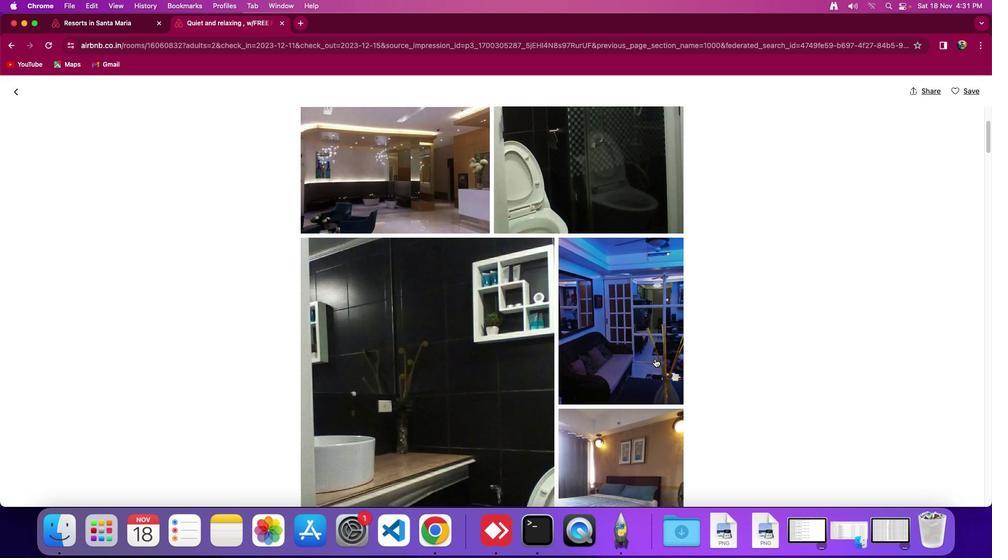 
Action: Mouse scrolled (654, 358) with delta (0, 0)
Screenshot: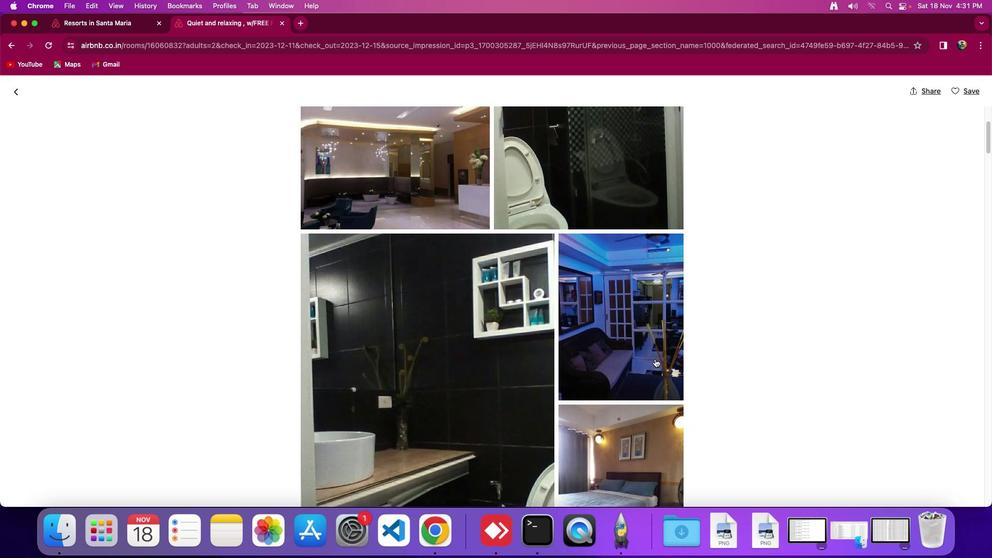 
Action: Mouse scrolled (654, 358) with delta (0, 0)
Screenshot: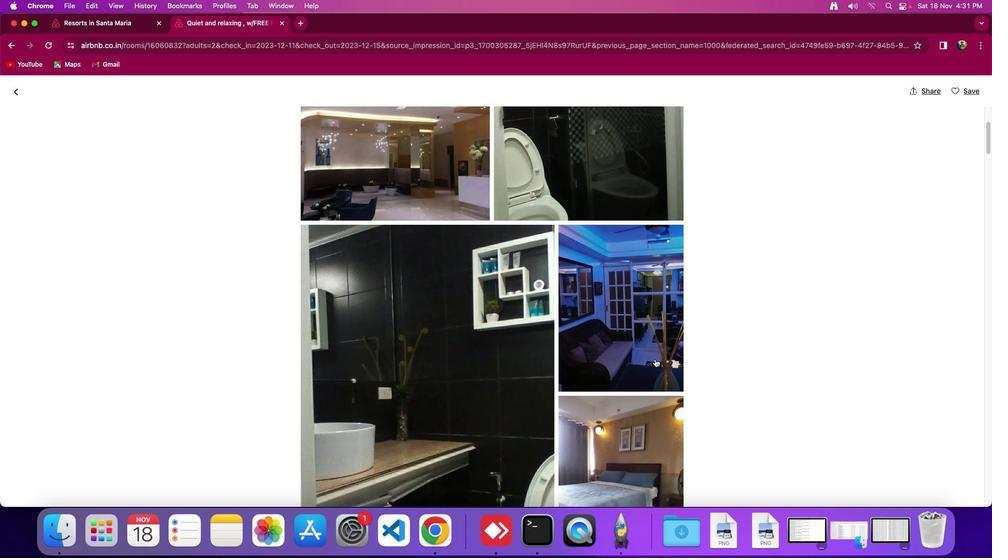 
Action: Mouse scrolled (654, 358) with delta (0, 0)
Screenshot: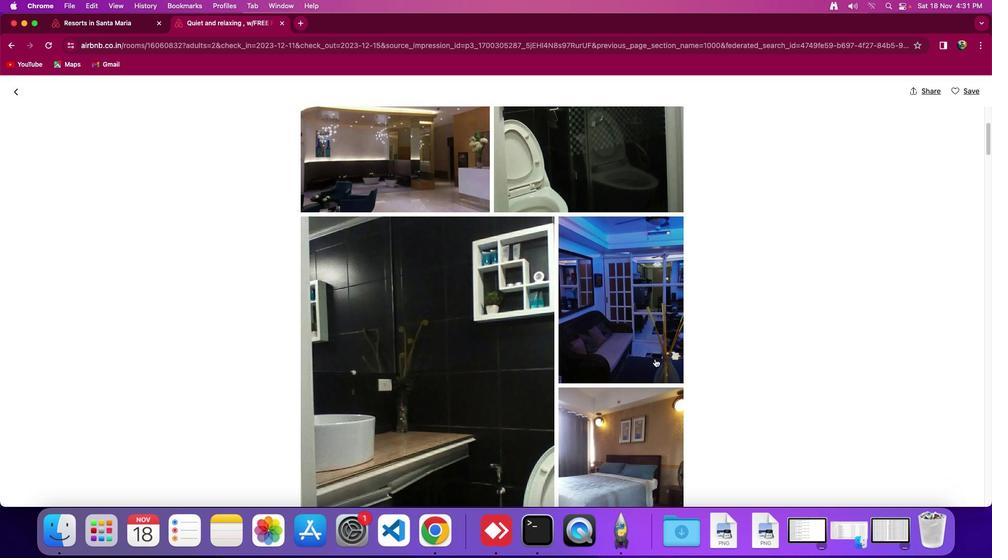 
Action: Mouse scrolled (654, 358) with delta (0, 0)
Screenshot: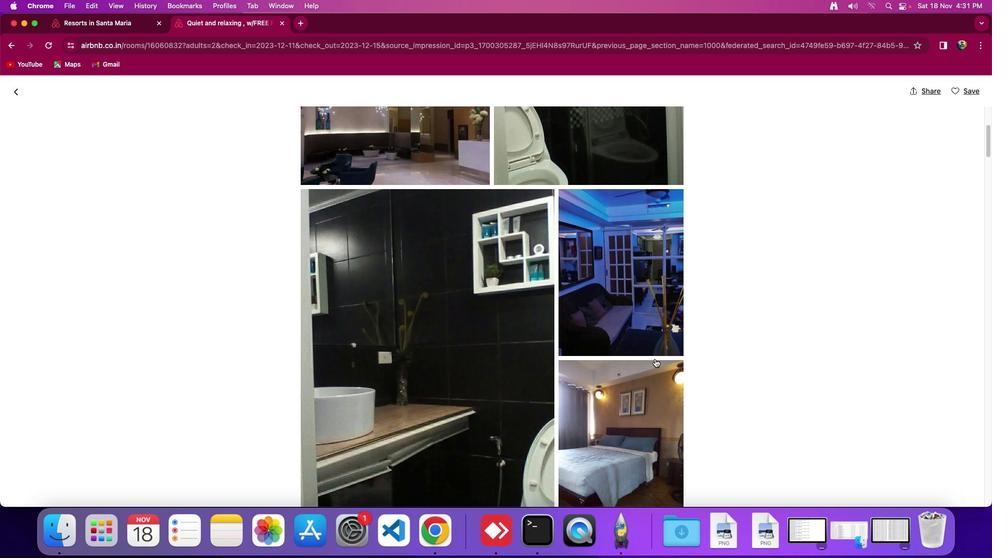 
Action: Mouse scrolled (654, 358) with delta (0, 0)
Screenshot: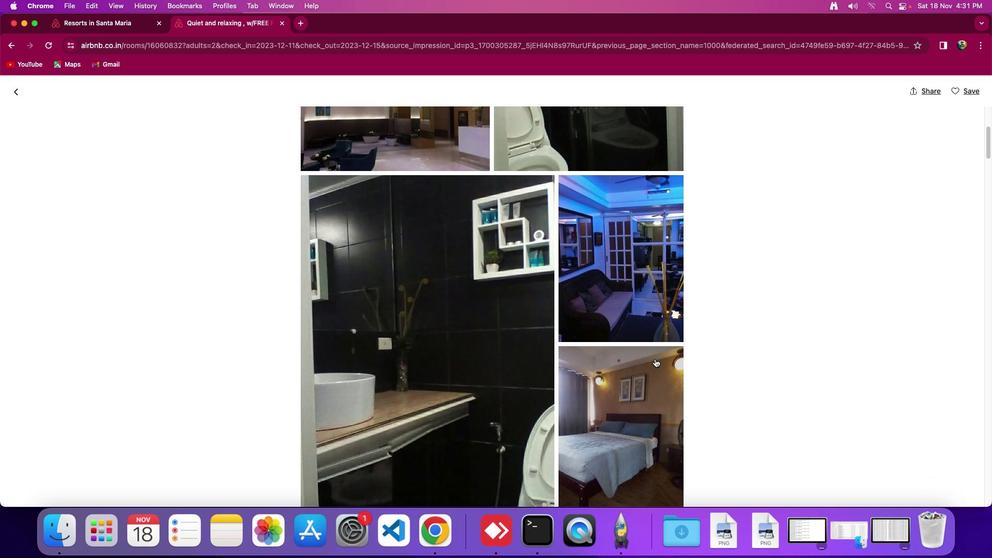 
Action: Mouse scrolled (654, 358) with delta (0, 0)
Screenshot: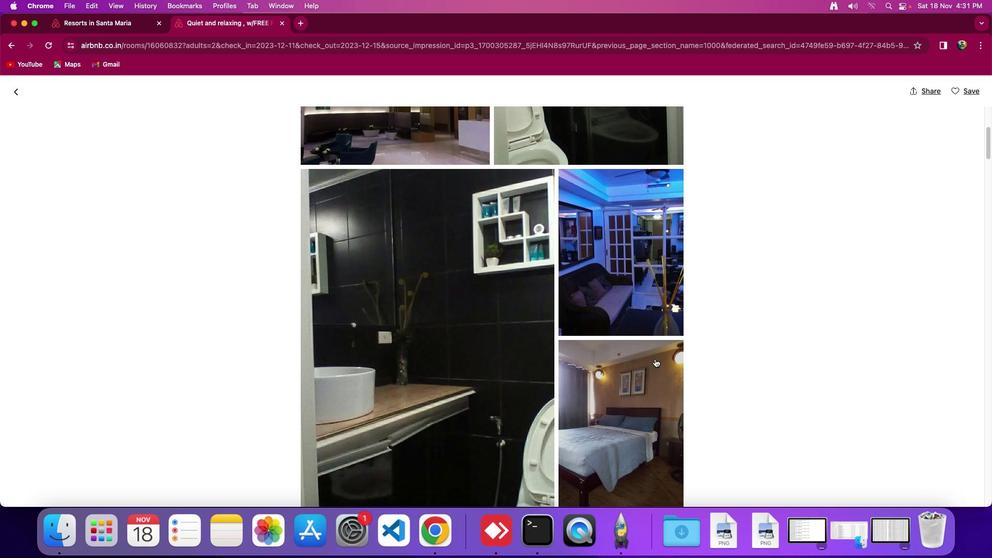 
Action: Mouse moved to (653, 359)
Screenshot: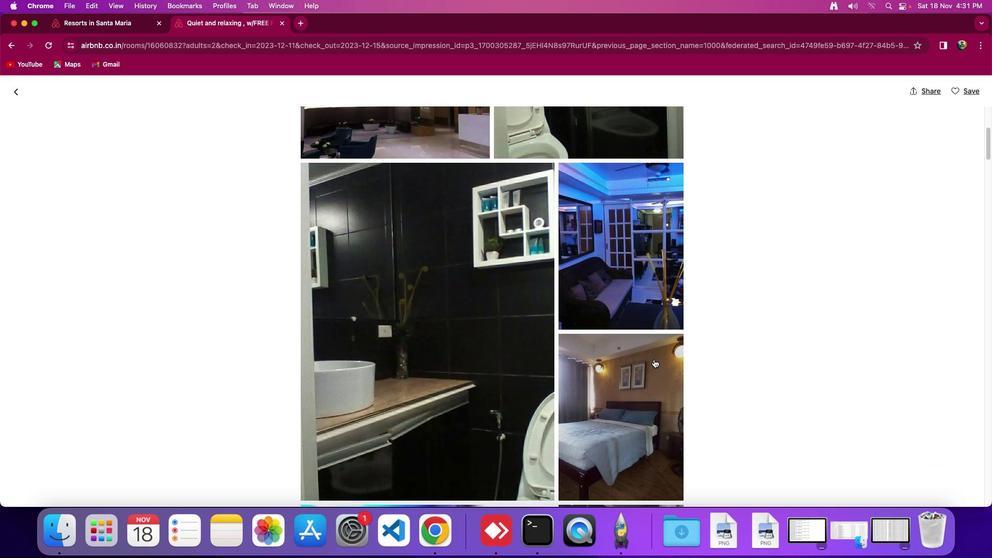 
Action: Mouse scrolled (653, 359) with delta (0, 0)
Screenshot: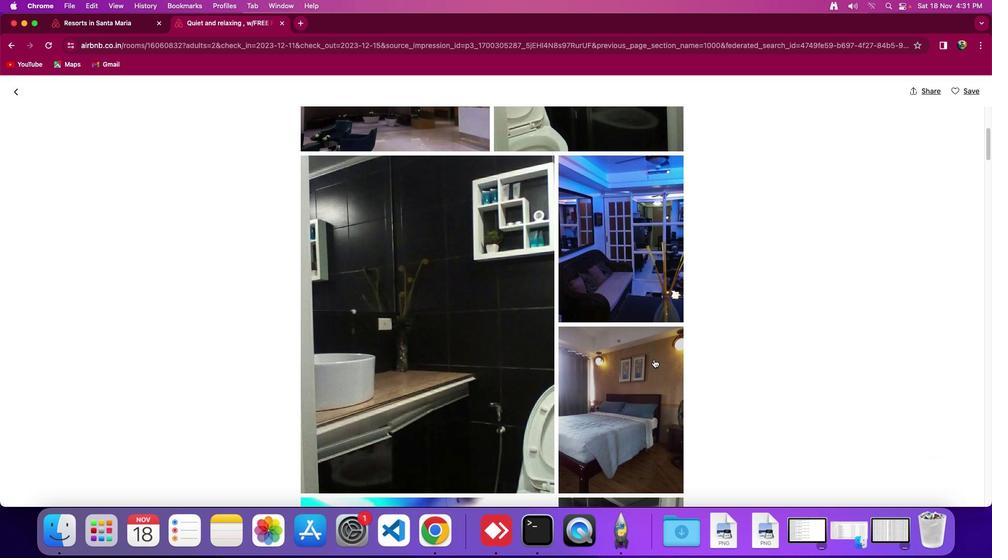 
Action: Mouse scrolled (653, 359) with delta (0, 0)
Screenshot: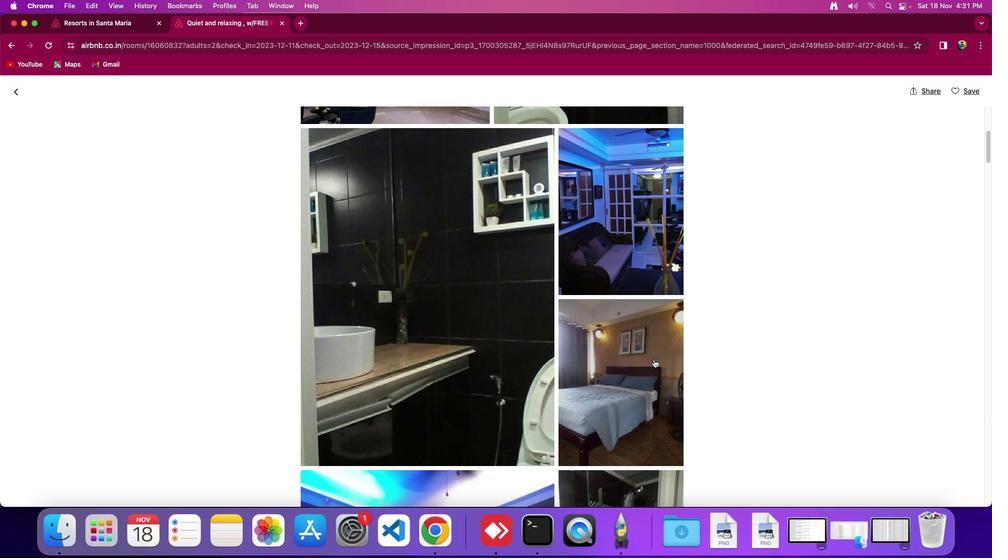 
Action: Mouse scrolled (653, 359) with delta (0, -1)
Screenshot: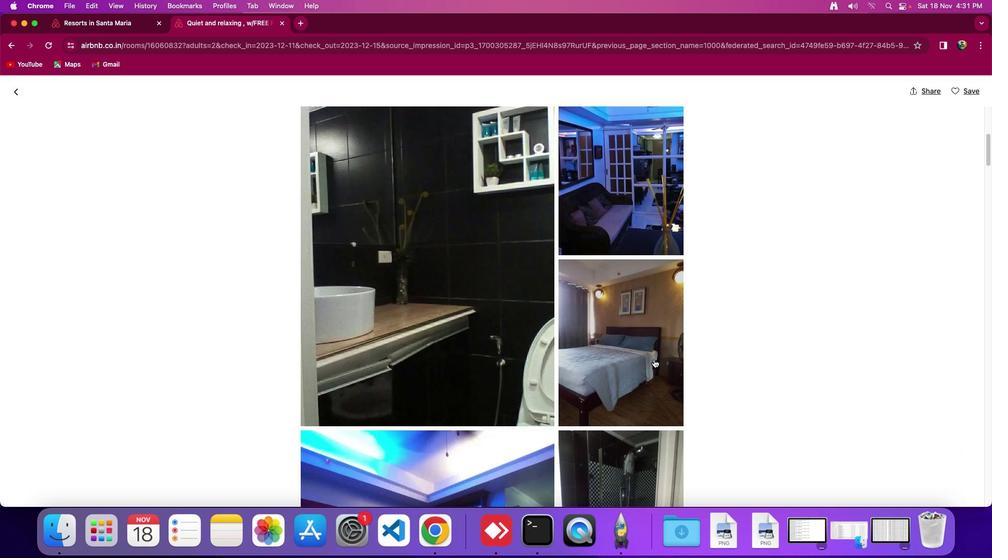 
Action: Mouse scrolled (653, 359) with delta (0, 0)
Screenshot: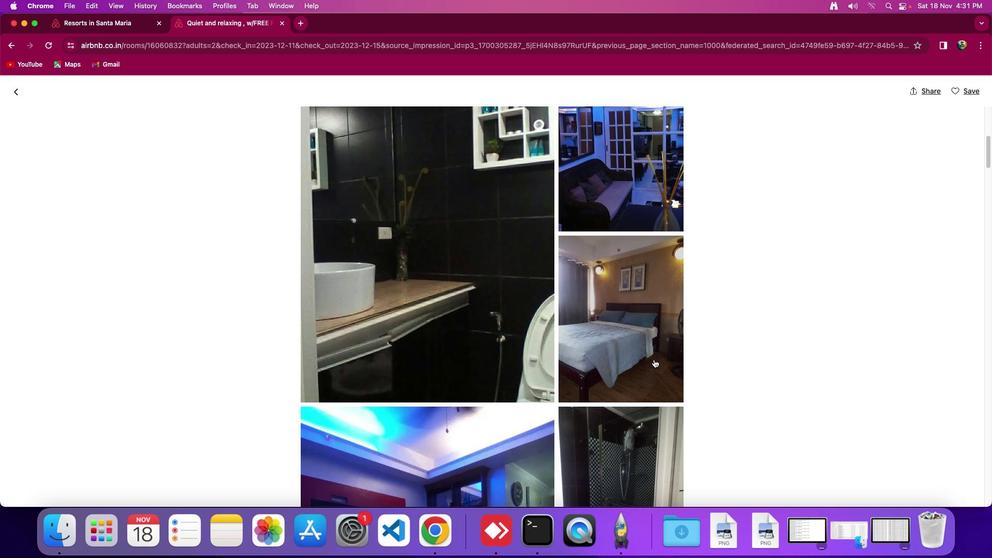 
Action: Mouse scrolled (653, 359) with delta (0, 0)
Screenshot: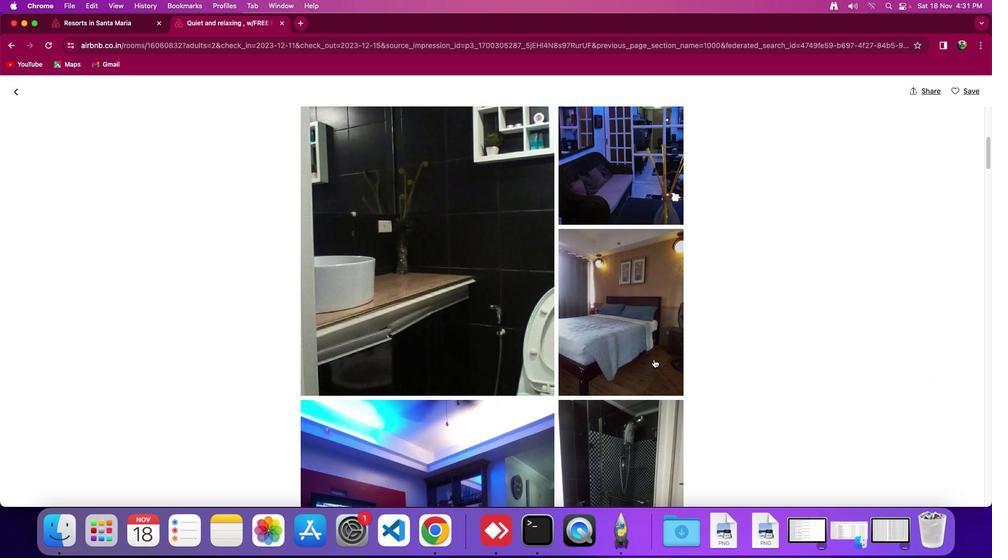 
Action: Mouse scrolled (653, 359) with delta (0, 0)
Screenshot: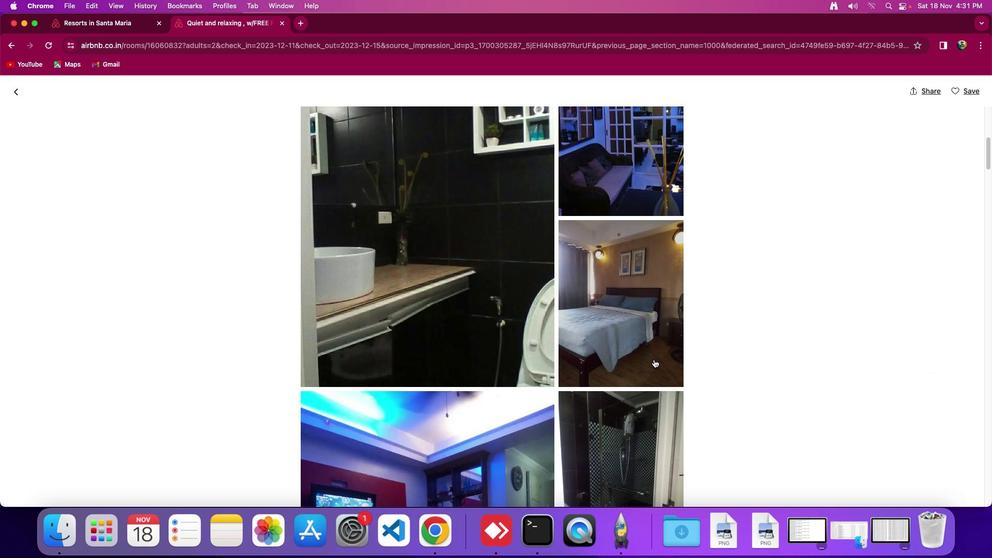 
Action: Mouse moved to (664, 337)
Screenshot: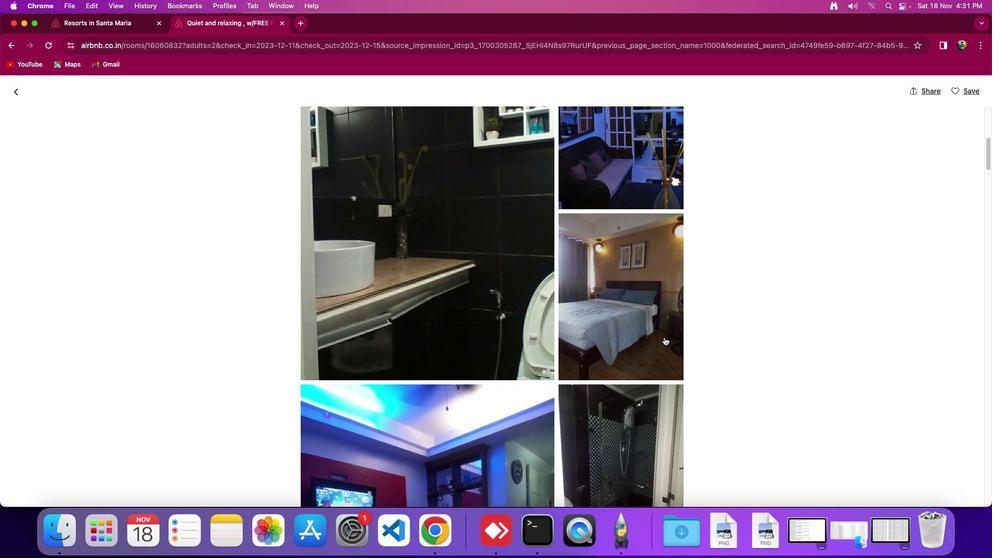 
Action: Mouse scrolled (664, 337) with delta (0, 0)
Screenshot: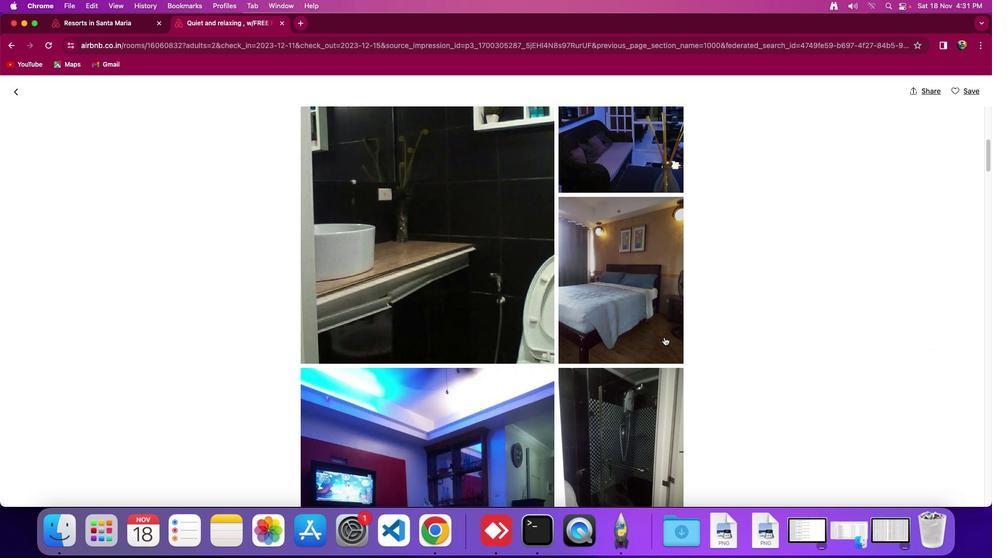 
Action: Mouse scrolled (664, 337) with delta (0, 0)
Screenshot: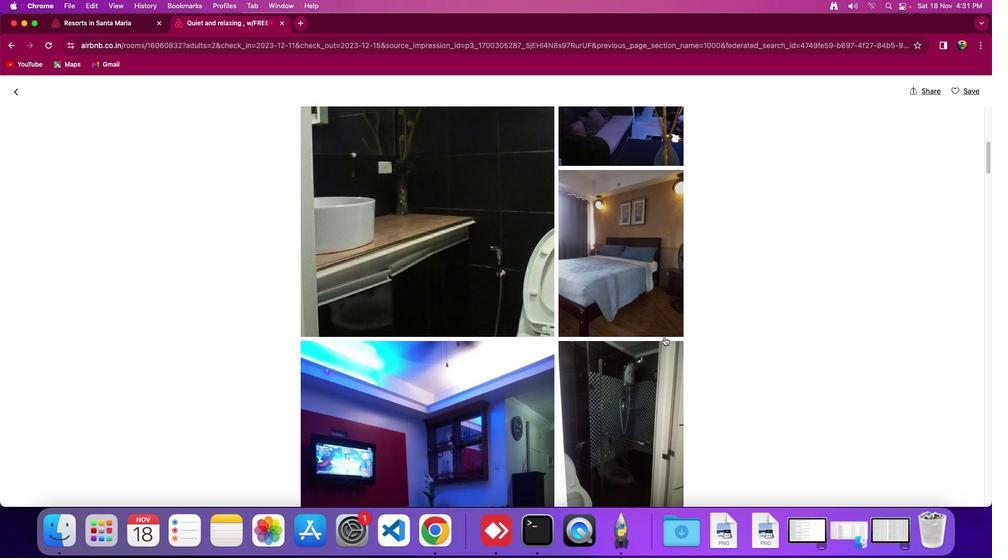 
Action: Mouse scrolled (664, 337) with delta (0, -2)
Screenshot: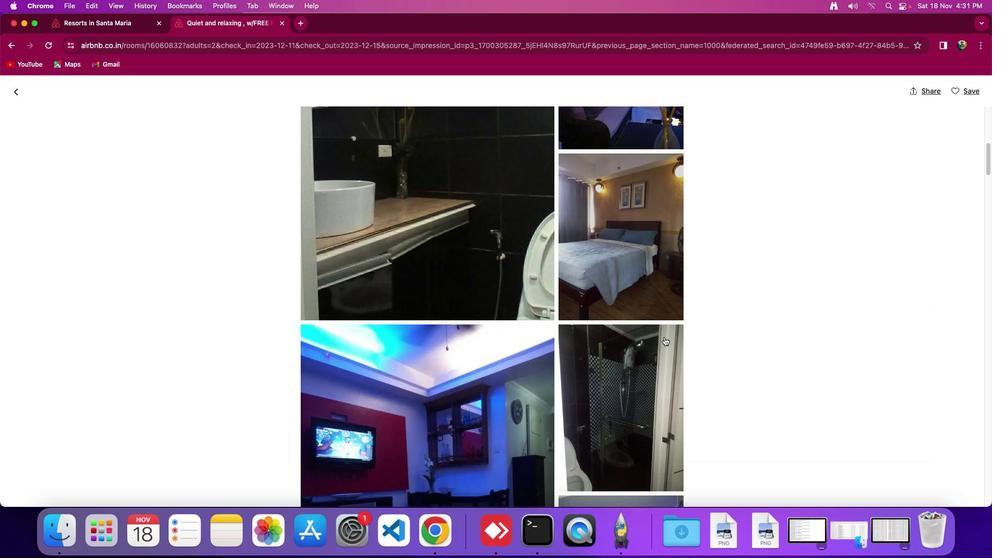 
Action: Mouse moved to (672, 334)
Screenshot: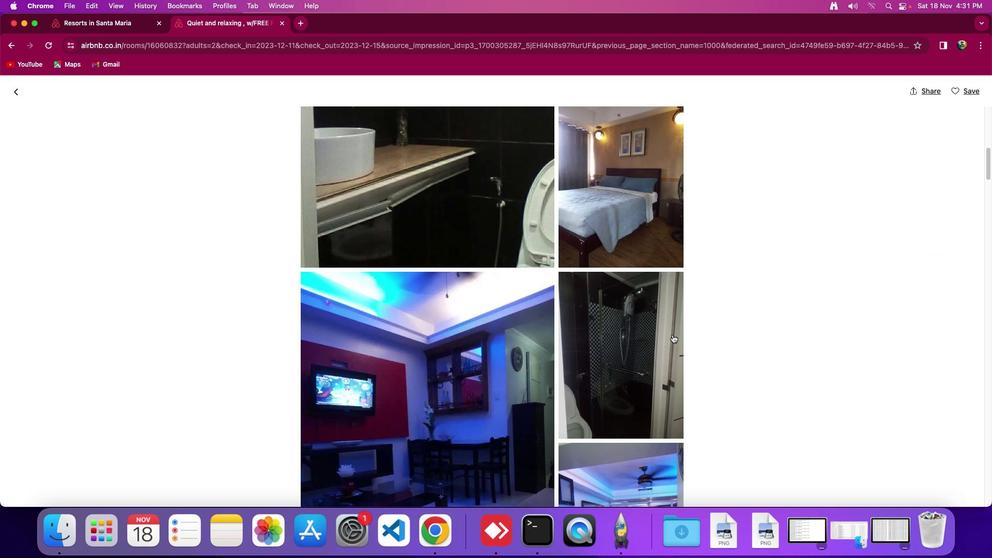 
Action: Mouse scrolled (672, 334) with delta (0, 0)
Screenshot: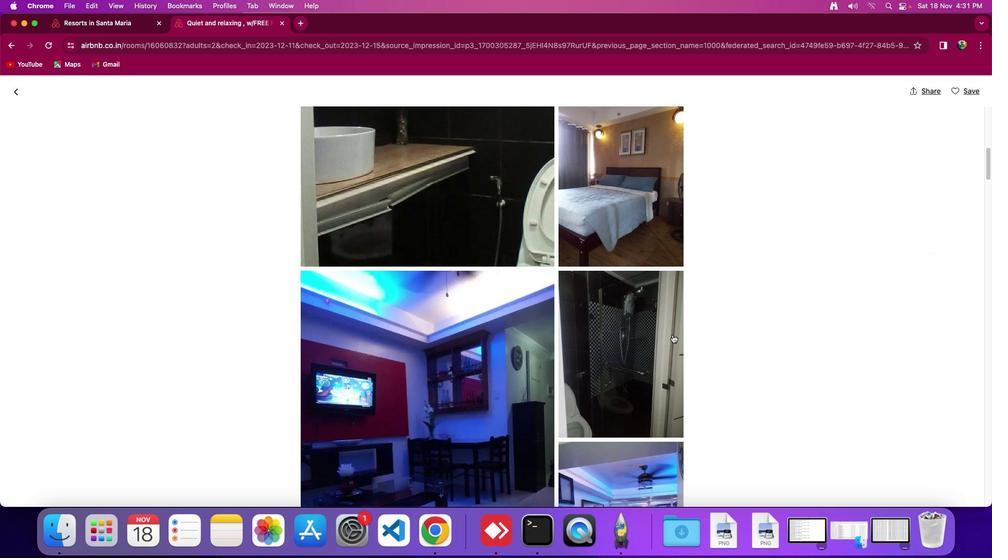 
Action: Mouse scrolled (672, 334) with delta (0, 0)
Screenshot: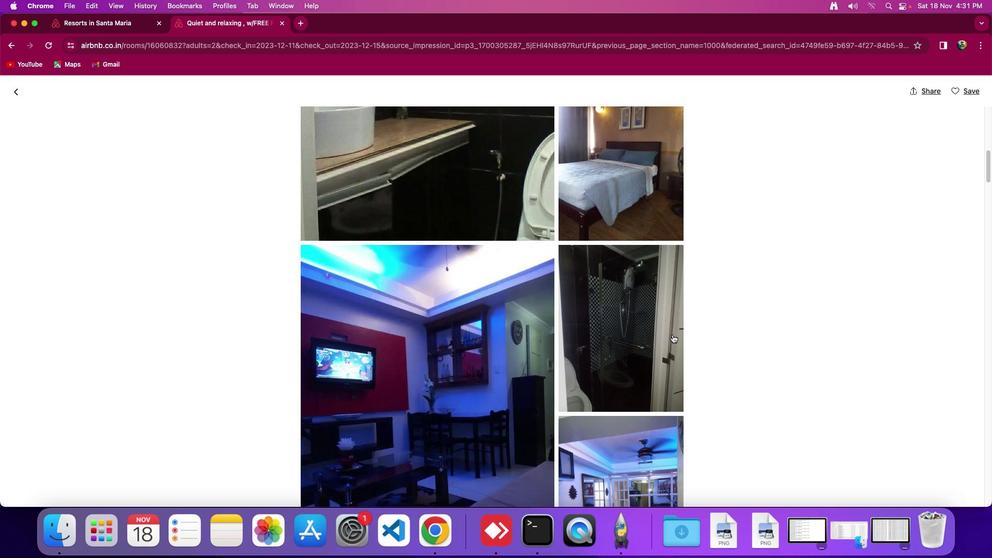 
Action: Mouse scrolled (672, 334) with delta (0, -1)
Screenshot: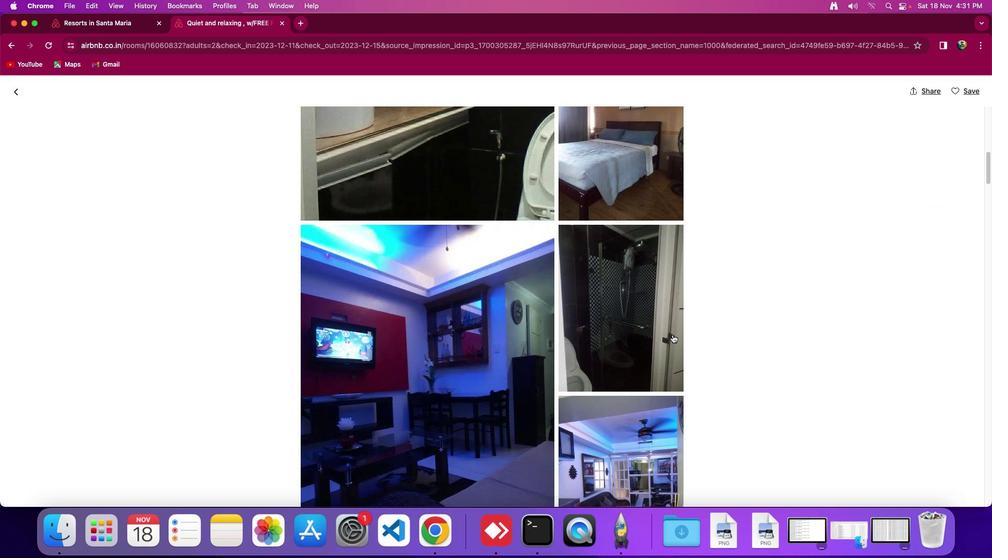 
Action: Mouse scrolled (672, 334) with delta (0, -1)
Screenshot: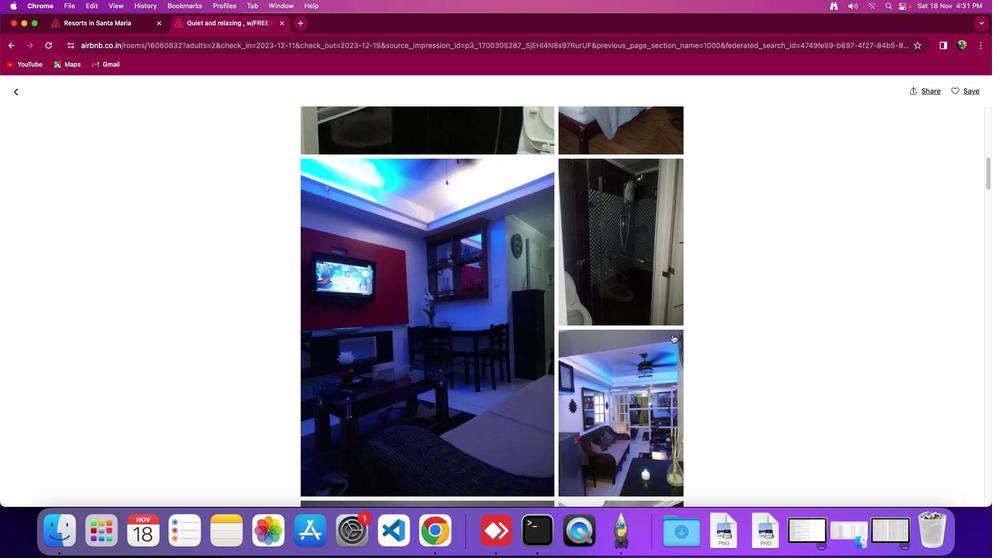 
Action: Mouse scrolled (672, 334) with delta (0, 0)
Screenshot: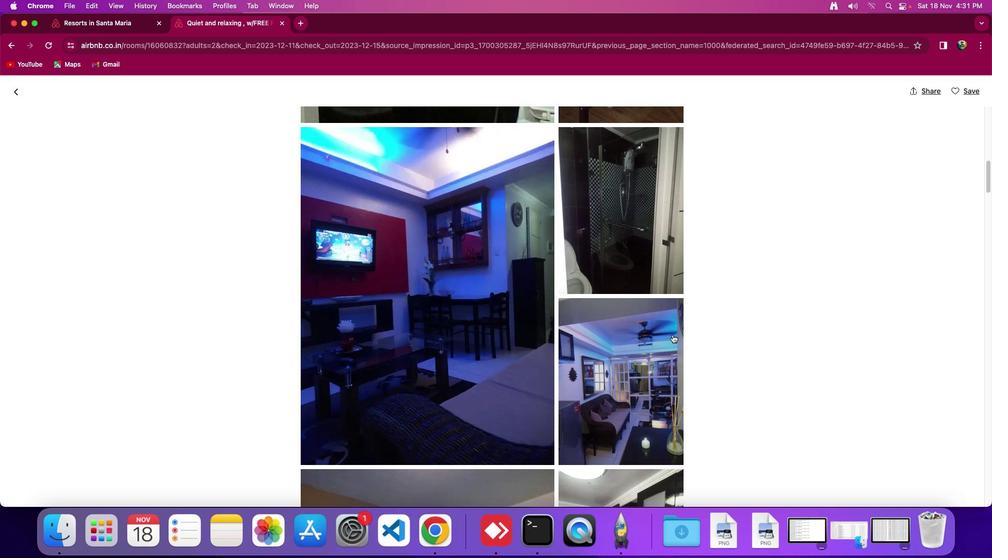 
Action: Mouse scrolled (672, 334) with delta (0, 0)
Screenshot: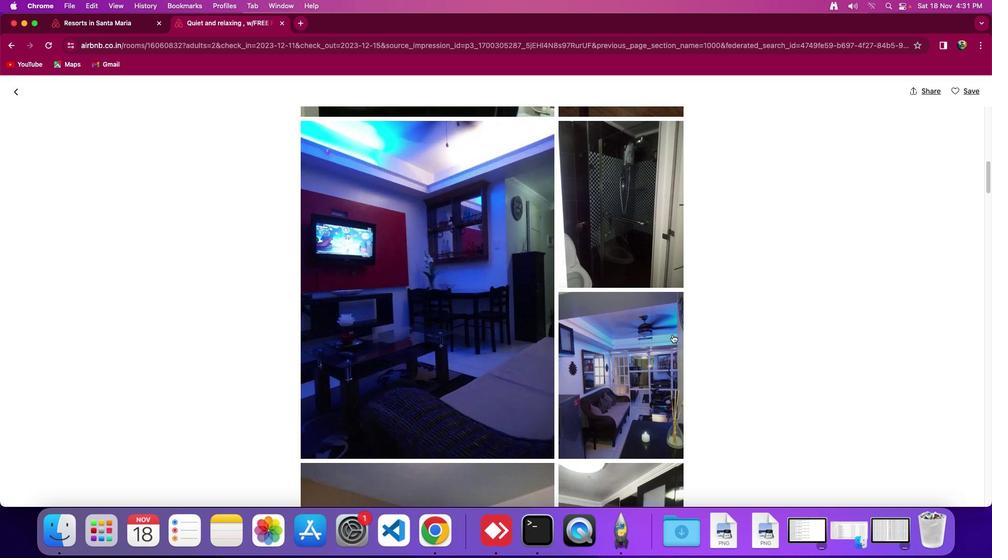 
Action: Mouse scrolled (672, 334) with delta (0, 0)
Screenshot: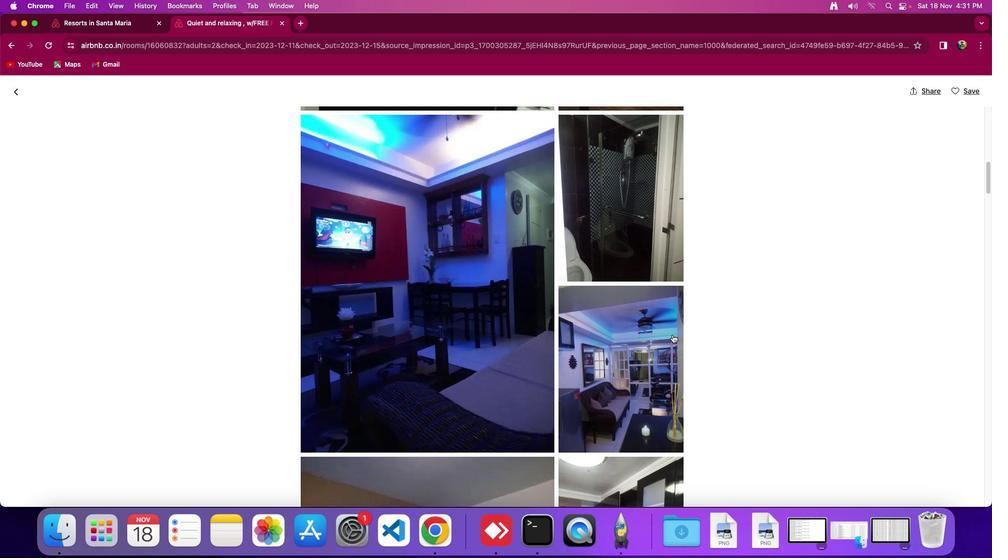 
Action: Mouse scrolled (672, 334) with delta (0, 0)
Screenshot: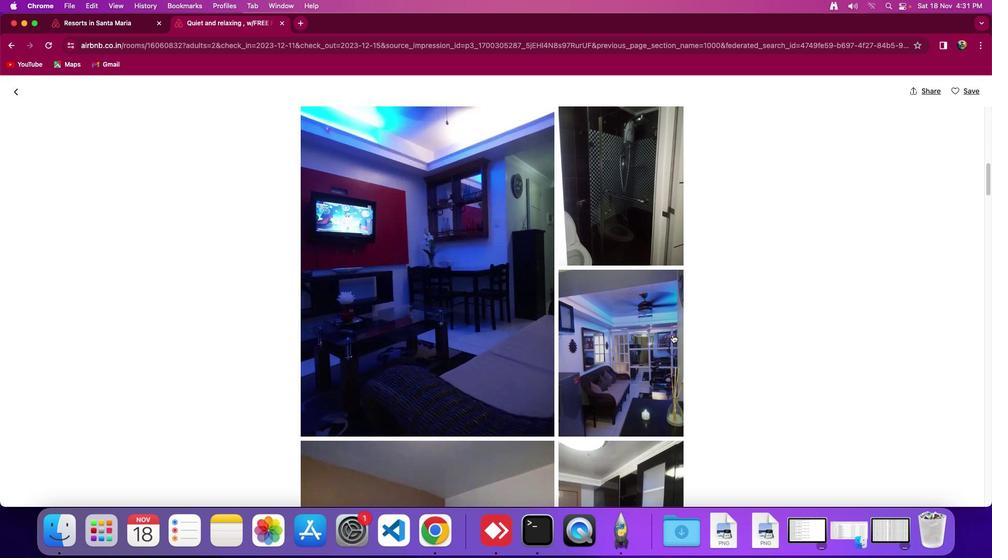 
Action: Mouse scrolled (672, 334) with delta (0, -1)
Screenshot: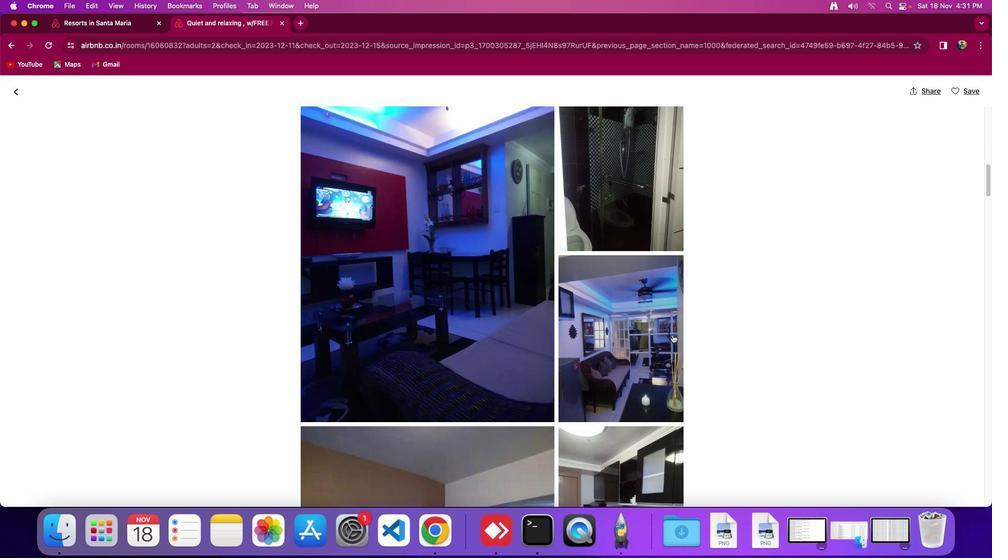 
Action: Mouse scrolled (672, 334) with delta (0, 0)
Screenshot: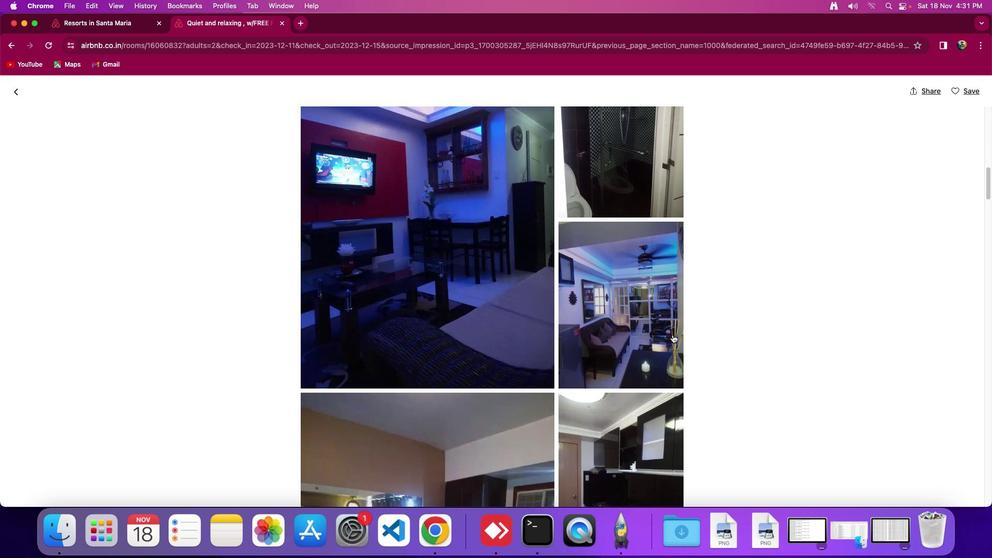 
Action: Mouse scrolled (672, 334) with delta (0, 0)
Screenshot: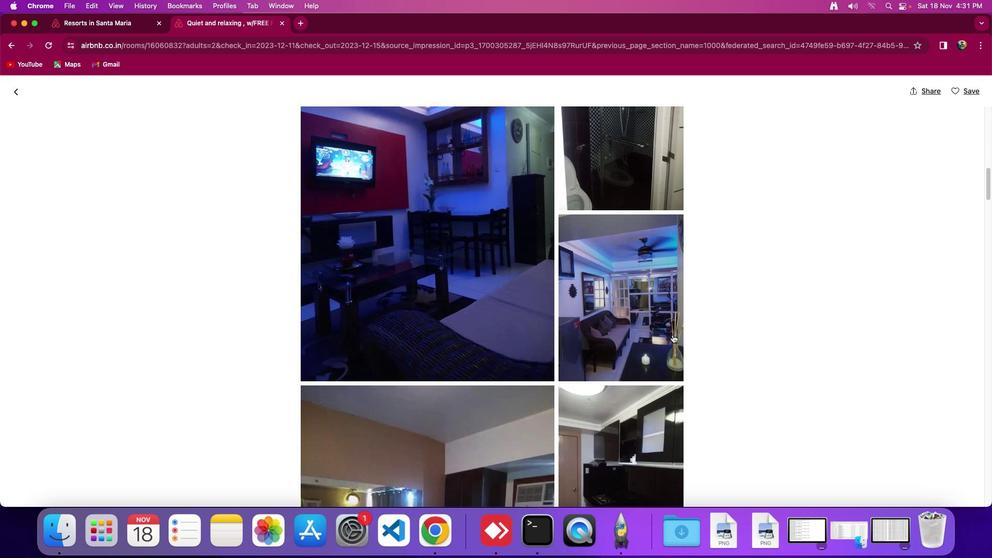 
Action: Mouse scrolled (672, 334) with delta (0, 0)
Screenshot: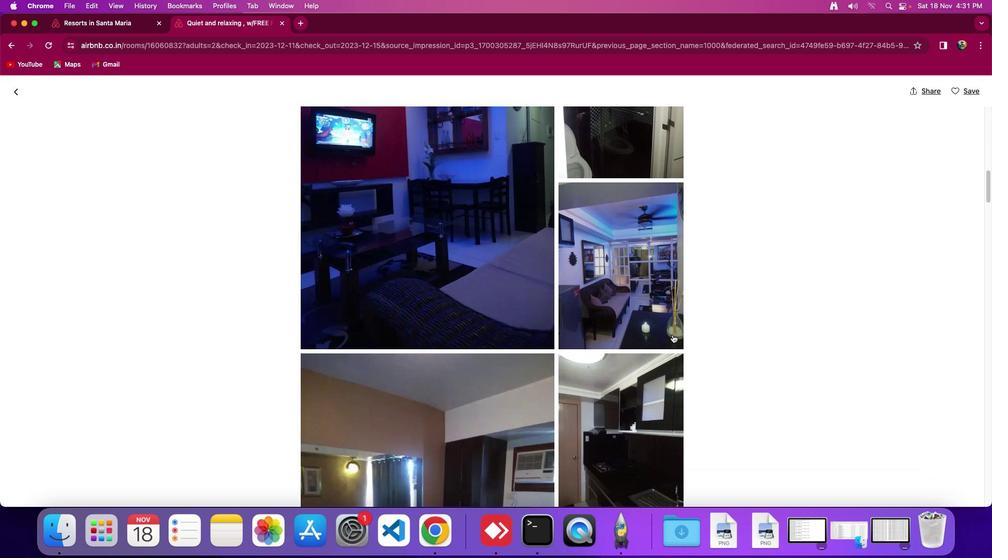 
Action: Mouse moved to (672, 334)
Screenshot: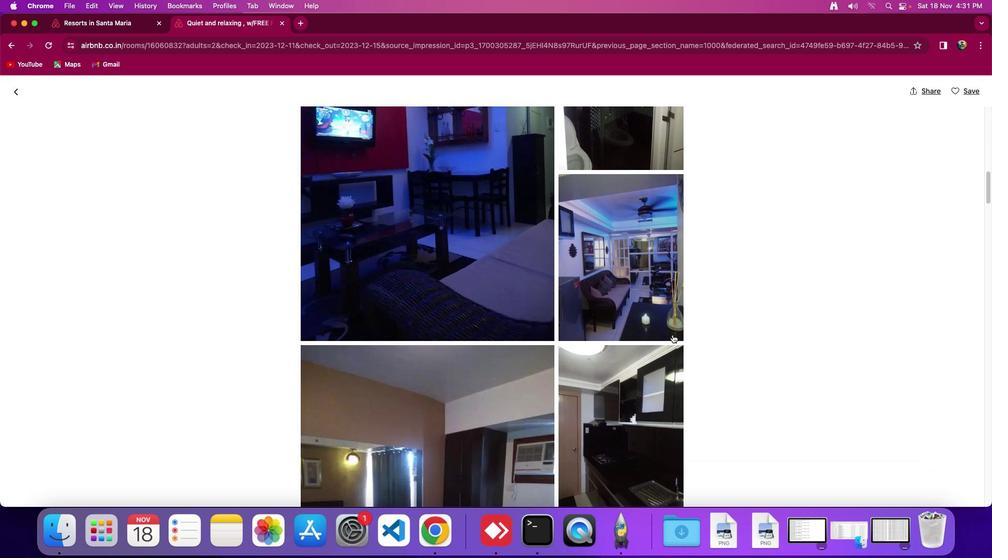
Action: Mouse scrolled (672, 334) with delta (0, 0)
Screenshot: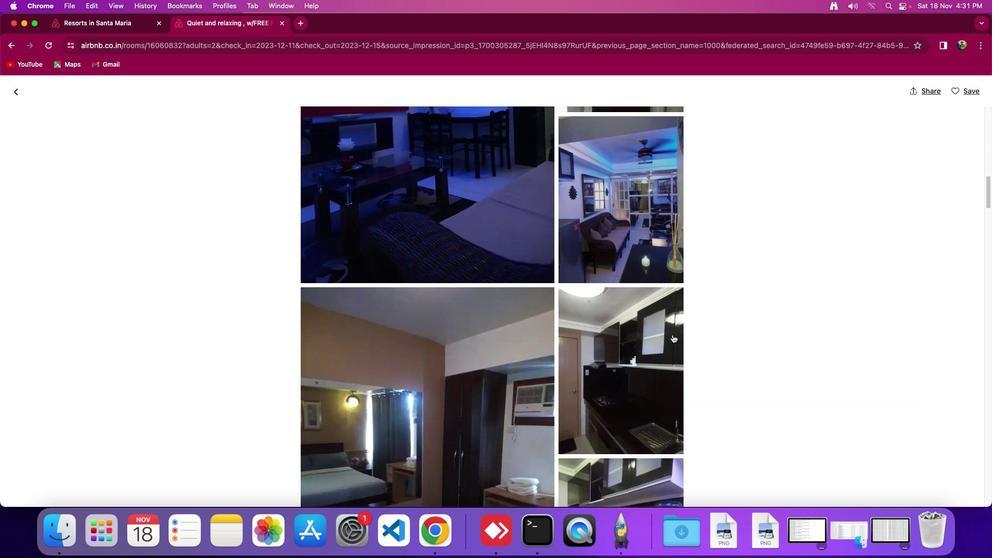 
Action: Mouse scrolled (672, 334) with delta (0, 0)
Screenshot: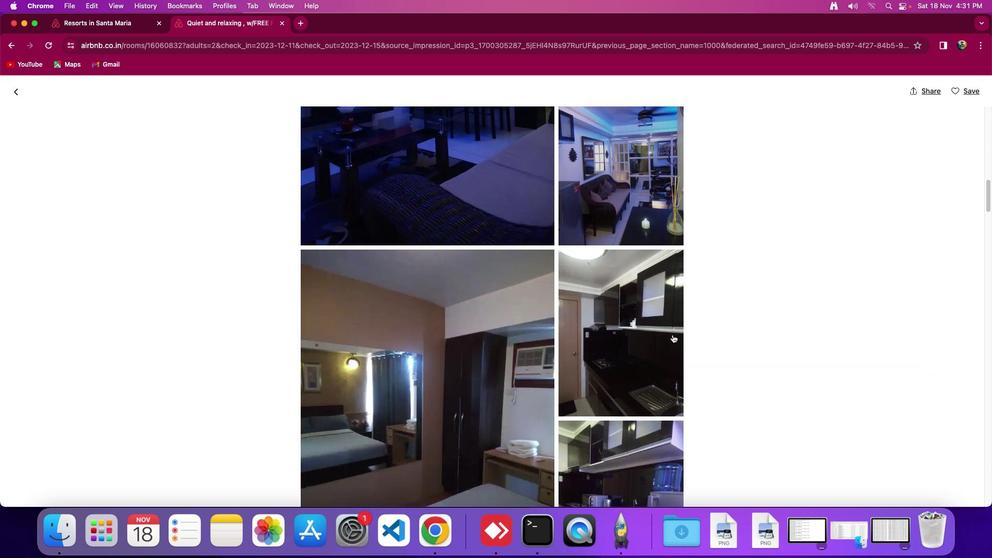 
Action: Mouse scrolled (672, 334) with delta (0, -2)
Screenshot: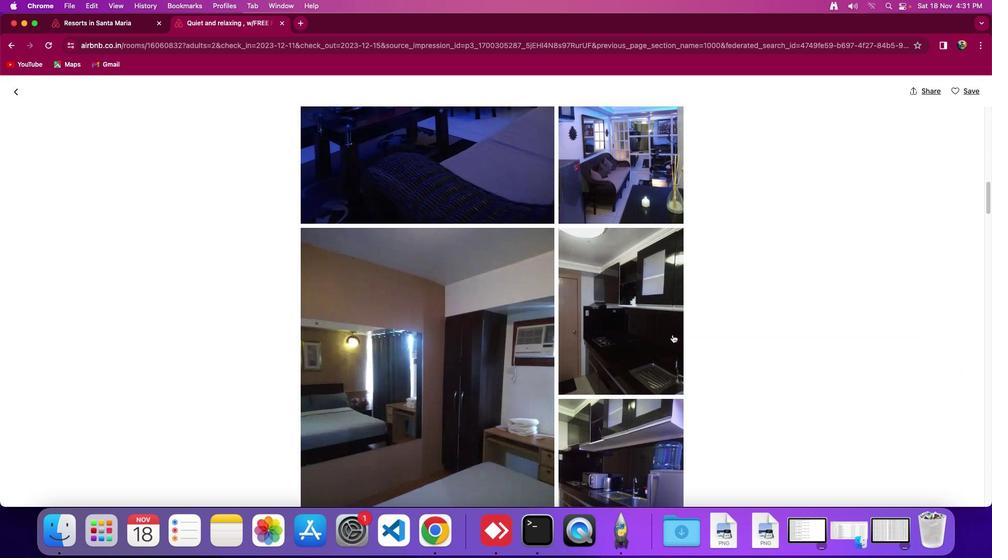 
Action: Mouse moved to (672, 334)
Screenshot: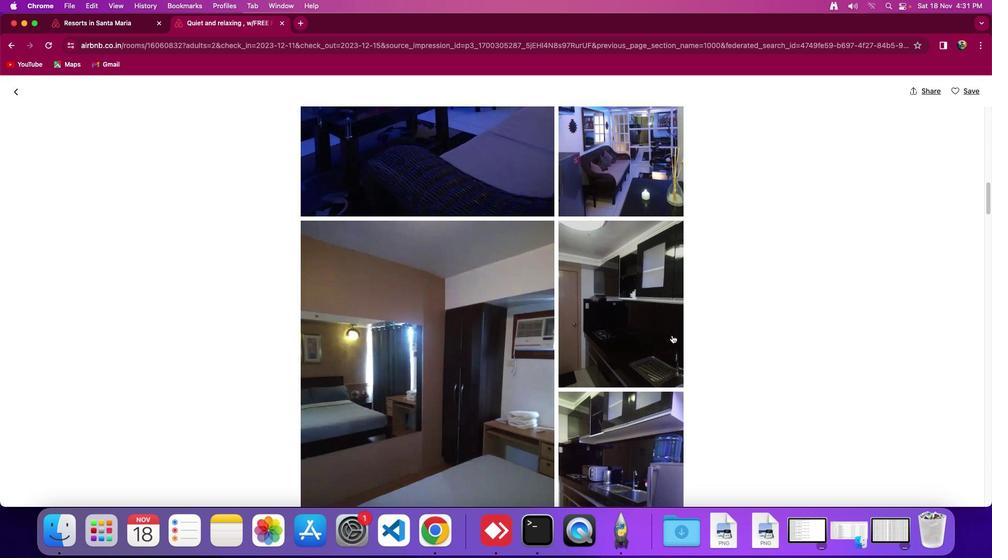 
Action: Mouse scrolled (672, 334) with delta (0, 0)
Screenshot: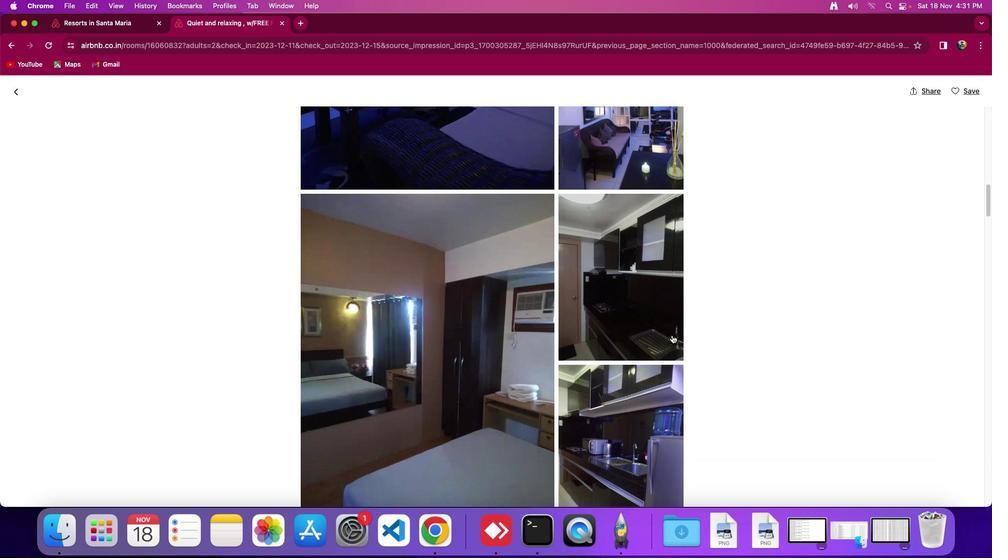 
Action: Mouse scrolled (672, 334) with delta (0, 0)
Screenshot: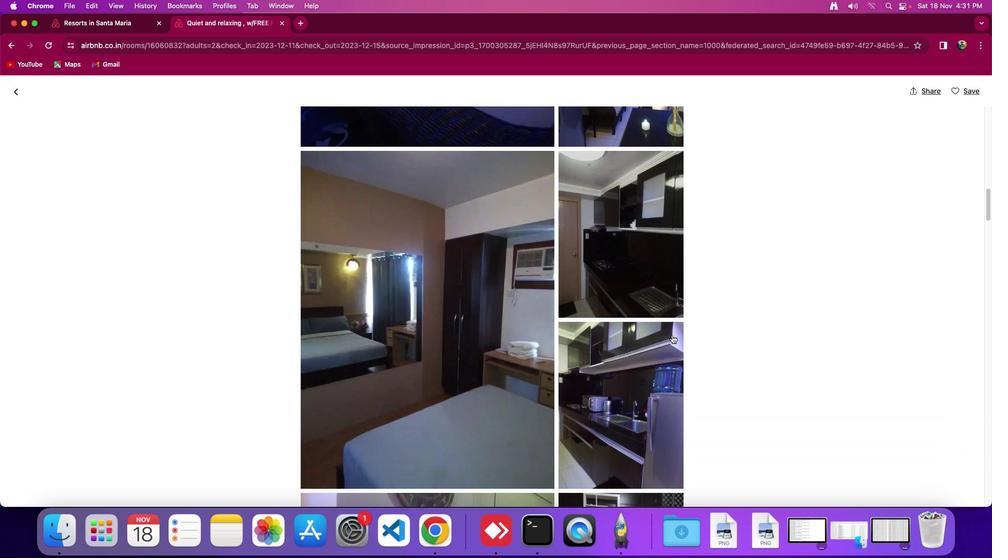 
Action: Mouse scrolled (672, 334) with delta (0, -2)
Screenshot: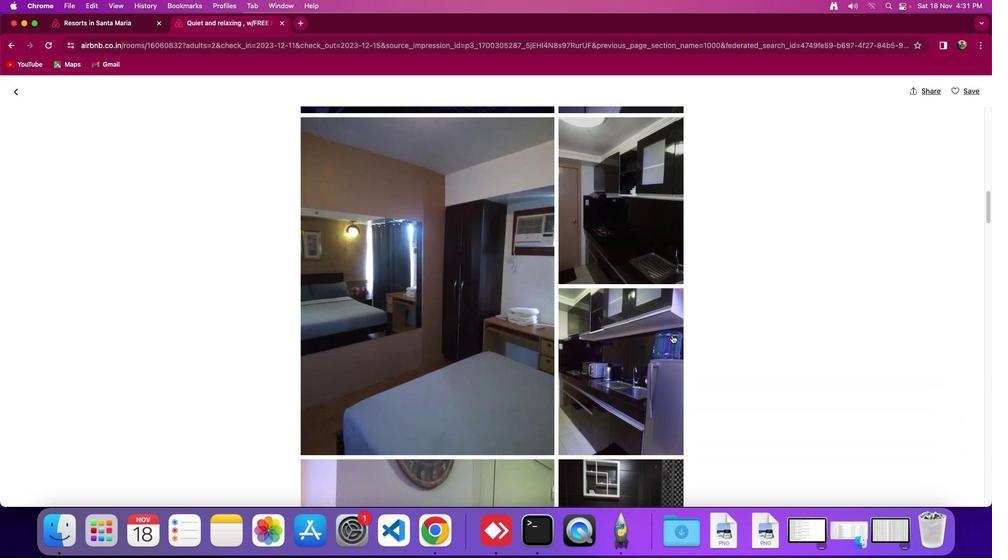 
Action: Mouse scrolled (672, 334) with delta (0, -2)
Screenshot: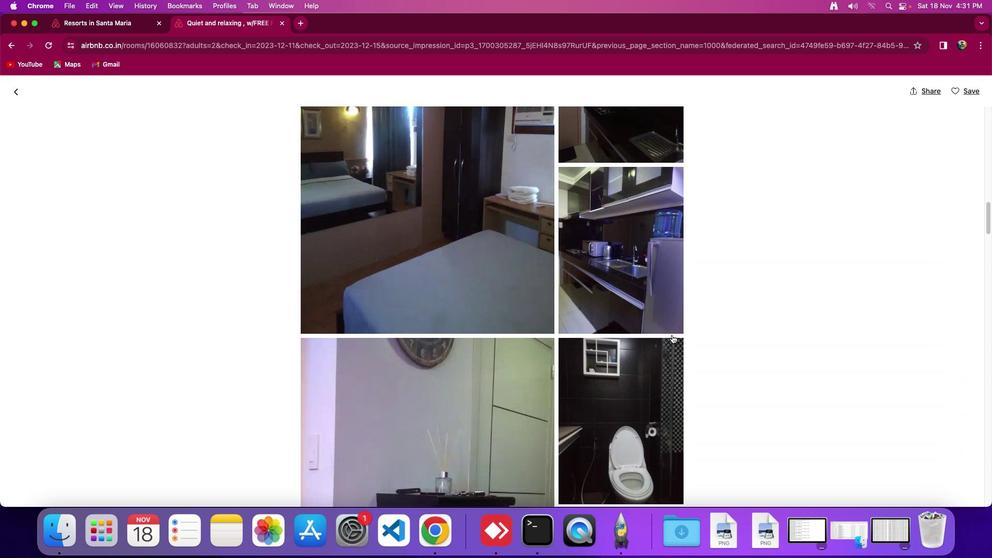 
Action: Mouse scrolled (672, 334) with delta (0, 0)
Screenshot: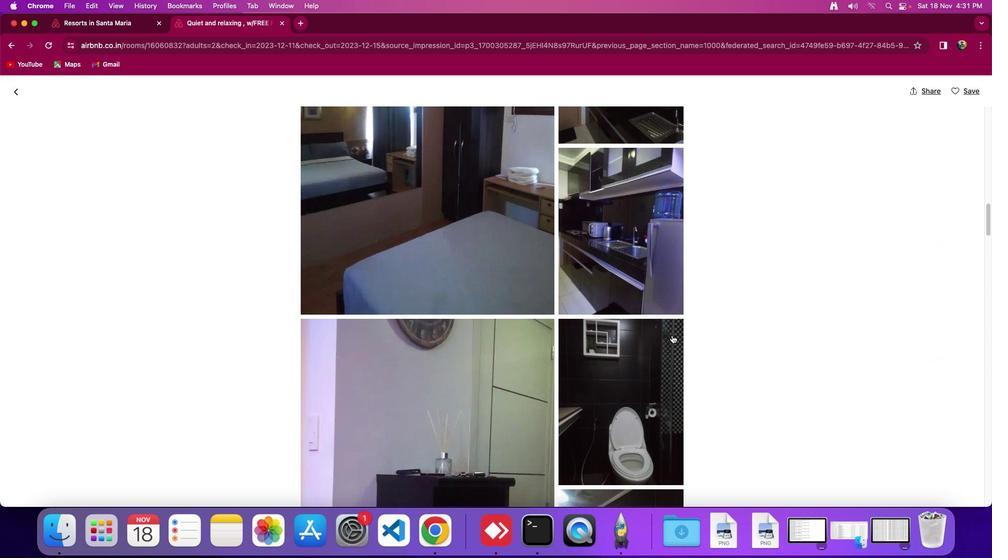 
Action: Mouse scrolled (672, 334) with delta (0, 0)
Screenshot: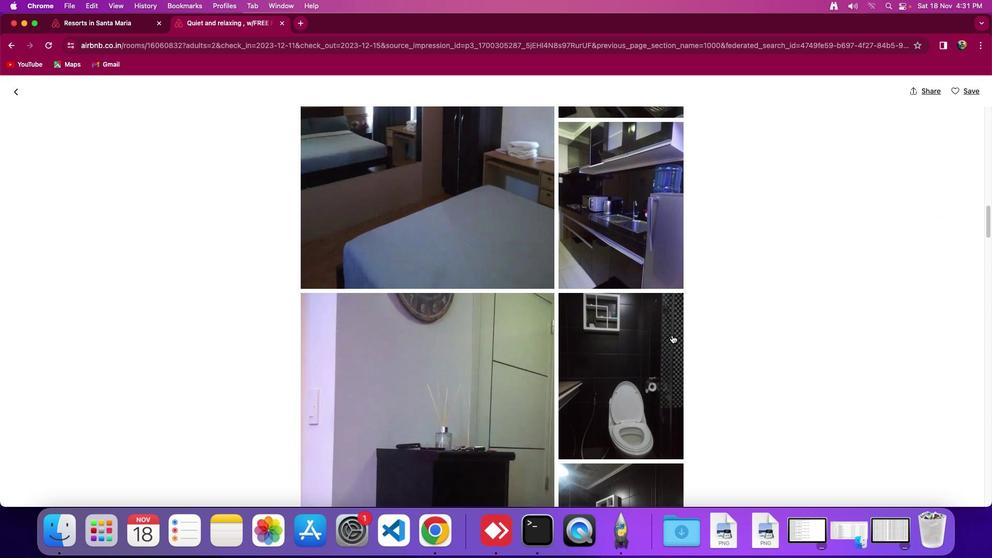 
Action: Mouse scrolled (672, 334) with delta (0, -2)
Screenshot: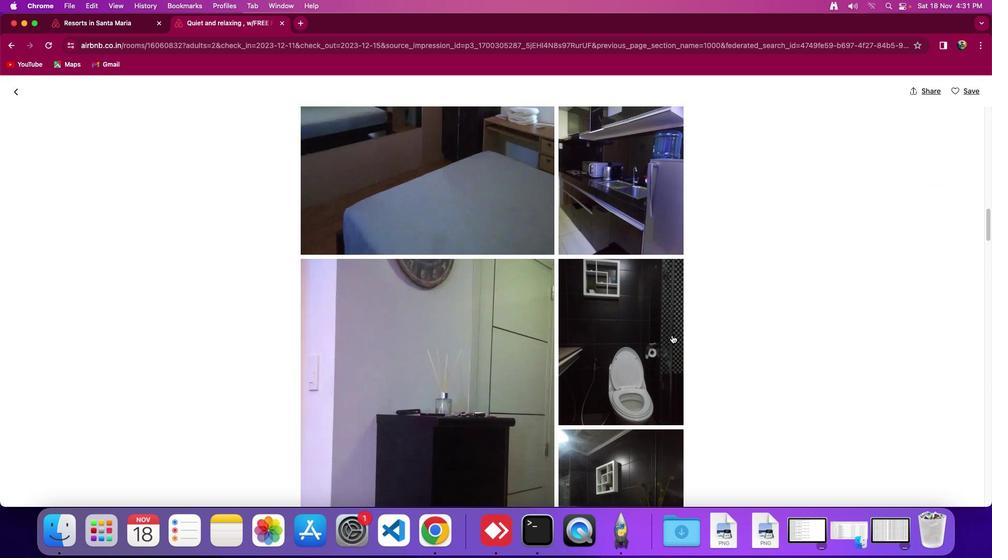 
Action: Mouse scrolled (672, 334) with delta (0, -2)
Screenshot: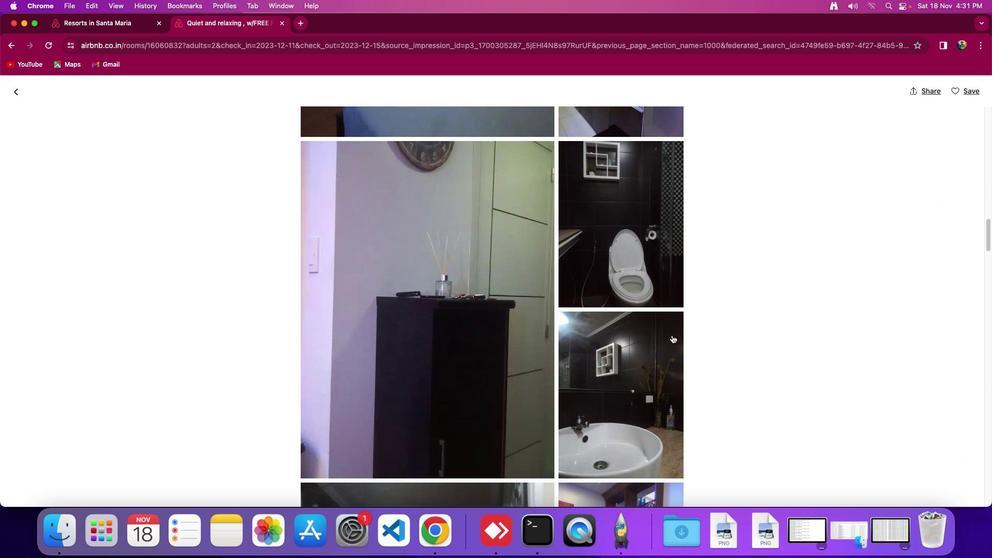 
Action: Mouse scrolled (672, 334) with delta (0, 0)
Screenshot: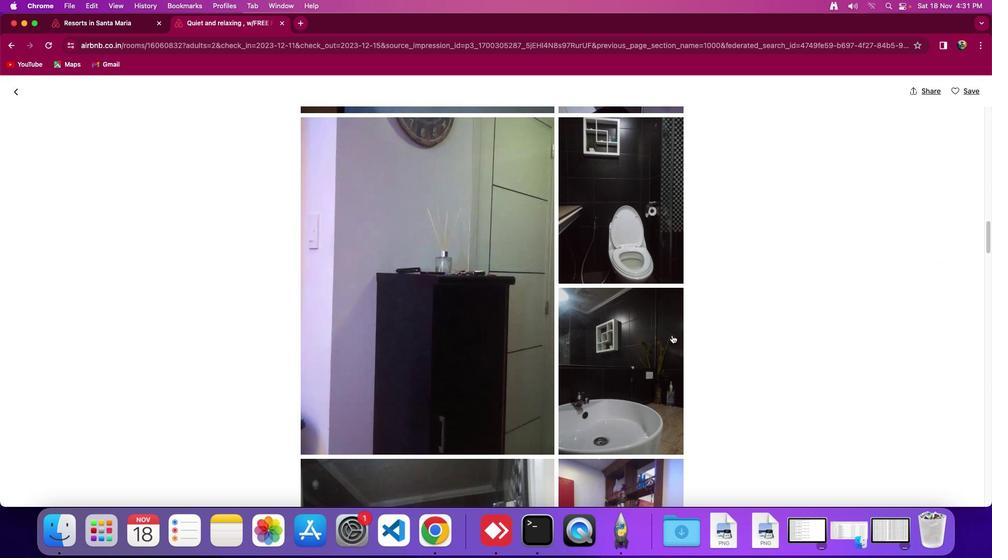 
Action: Mouse scrolled (672, 334) with delta (0, 0)
Screenshot: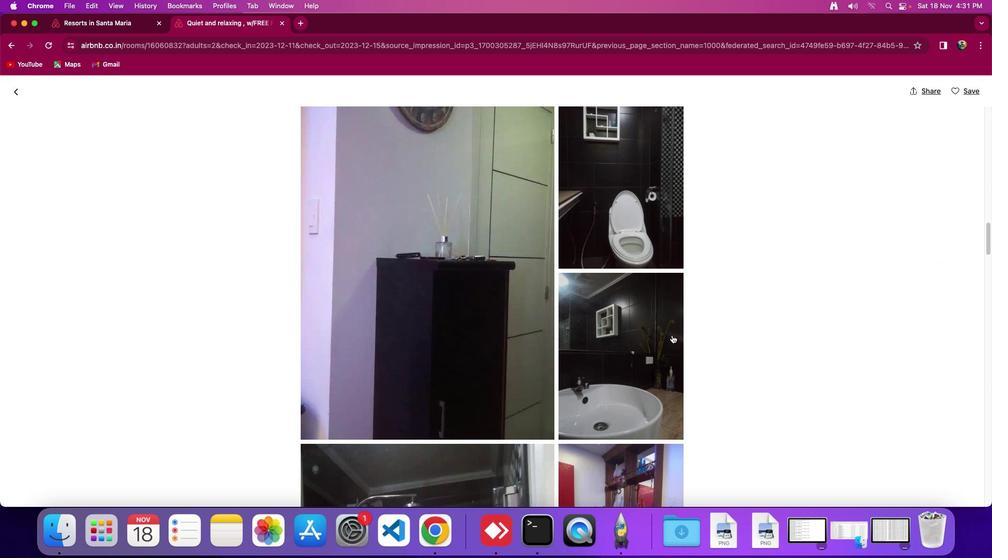 
Action: Mouse scrolled (672, 334) with delta (0, -1)
Screenshot: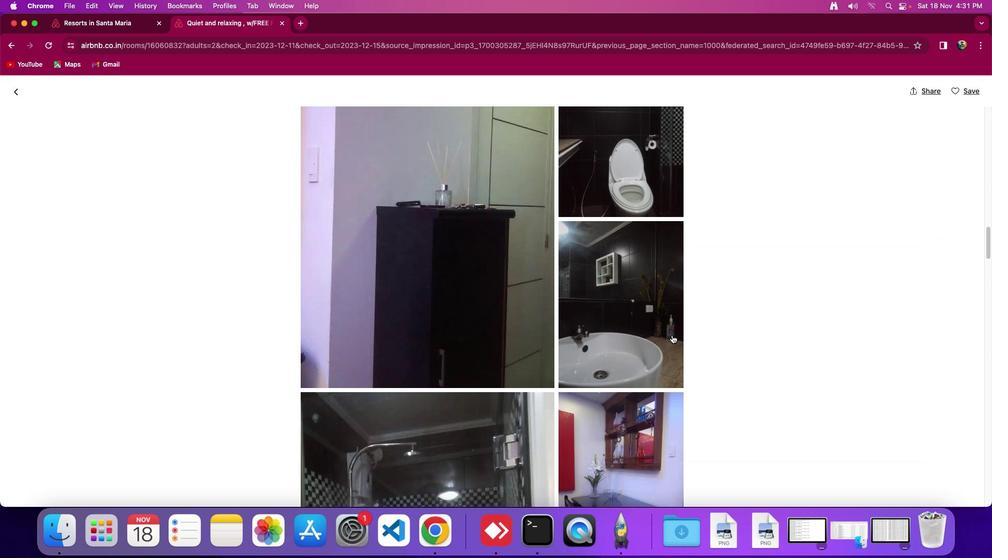 
Action: Mouse scrolled (672, 334) with delta (0, 0)
Screenshot: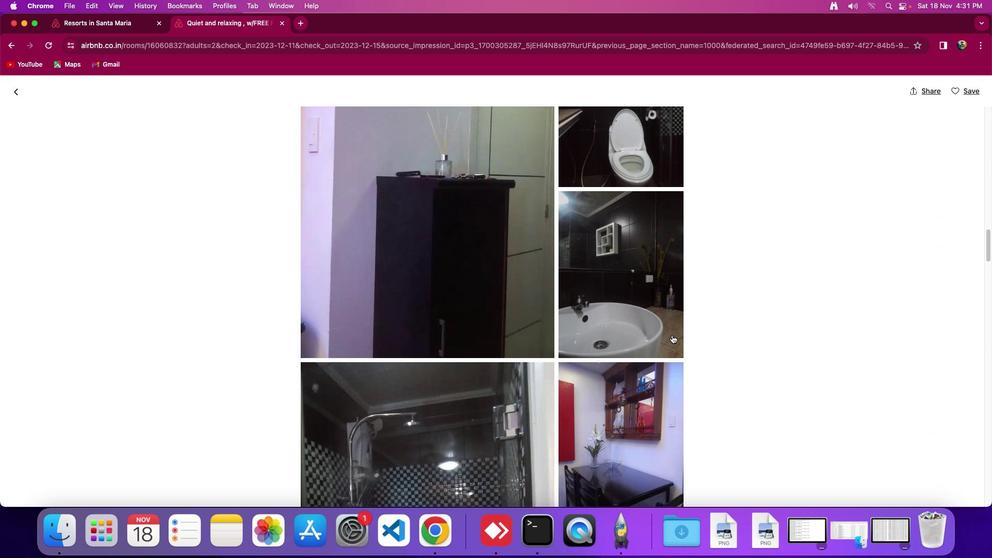 
Action: Mouse scrolled (672, 334) with delta (0, 0)
Screenshot: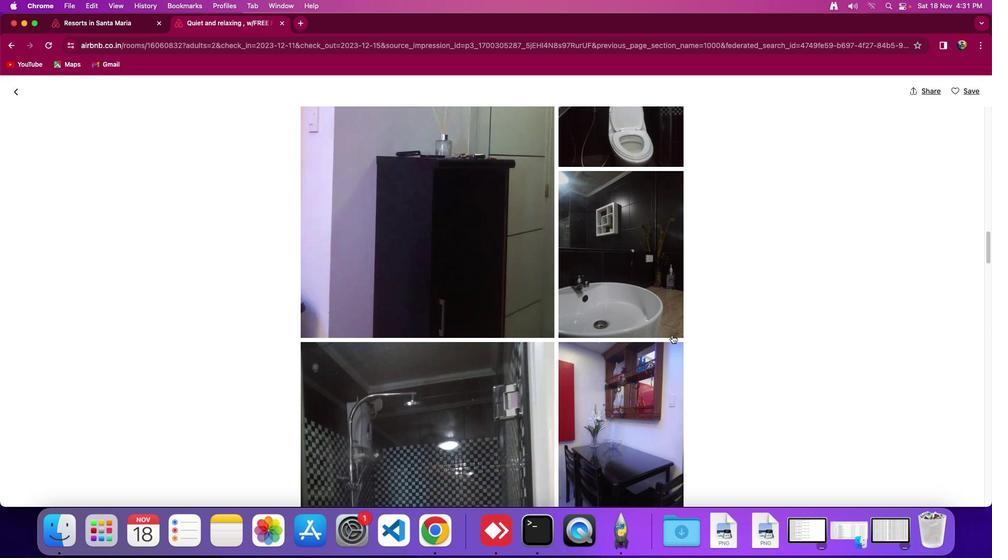 
Action: Mouse scrolled (672, 334) with delta (0, -1)
Screenshot: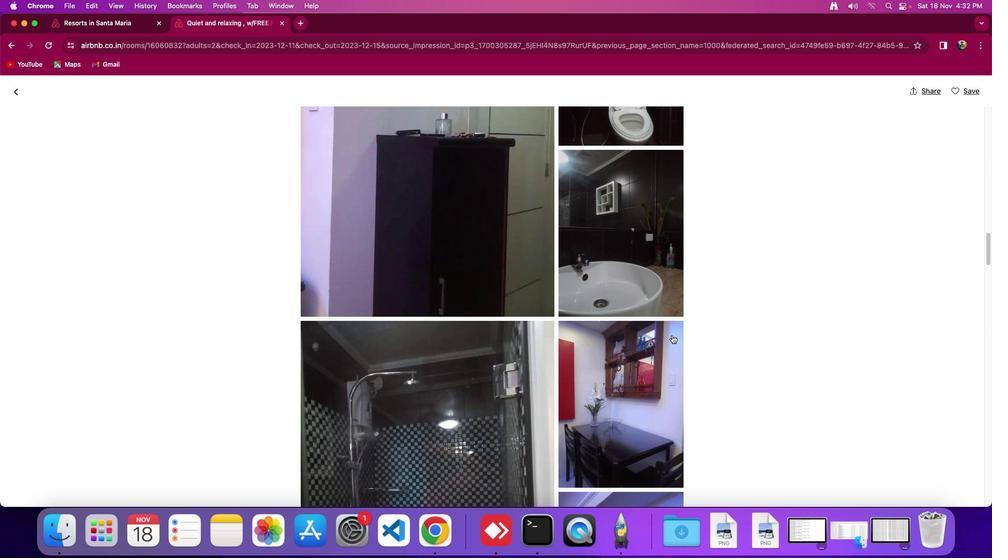 
Action: Mouse scrolled (672, 334) with delta (0, 0)
Screenshot: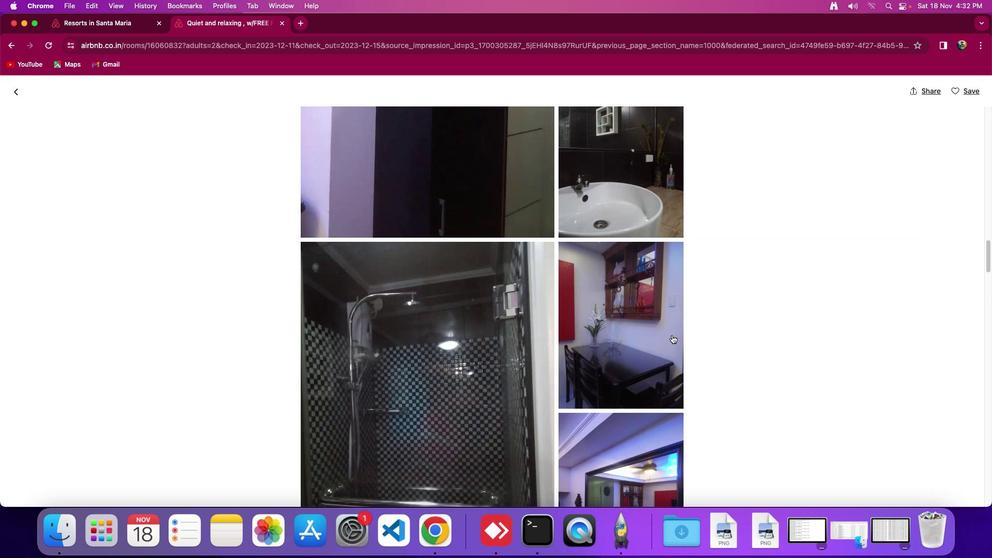 
Action: Mouse scrolled (672, 334) with delta (0, 0)
Screenshot: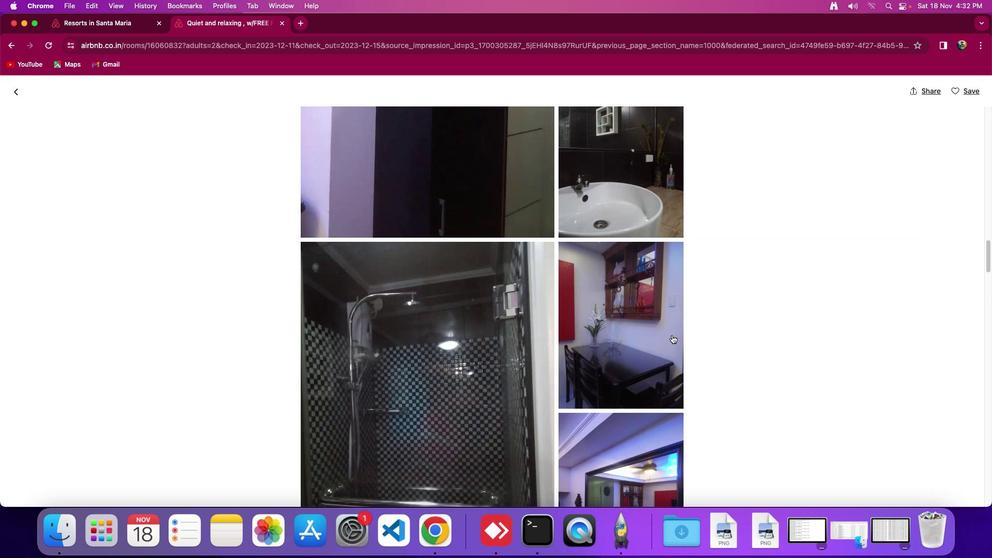 
Action: Mouse scrolled (672, 334) with delta (0, -2)
Screenshot: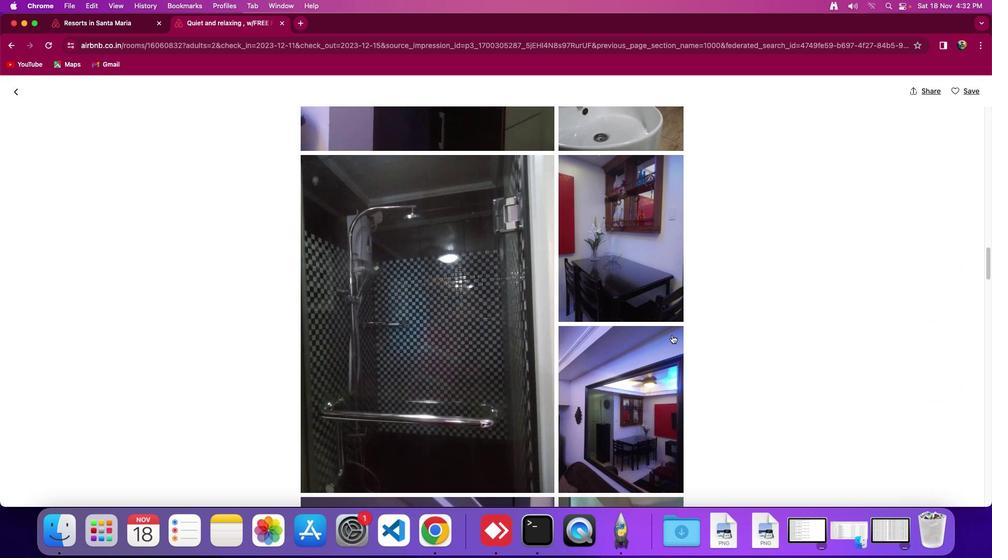 
Action: Mouse scrolled (672, 334) with delta (0, -2)
Screenshot: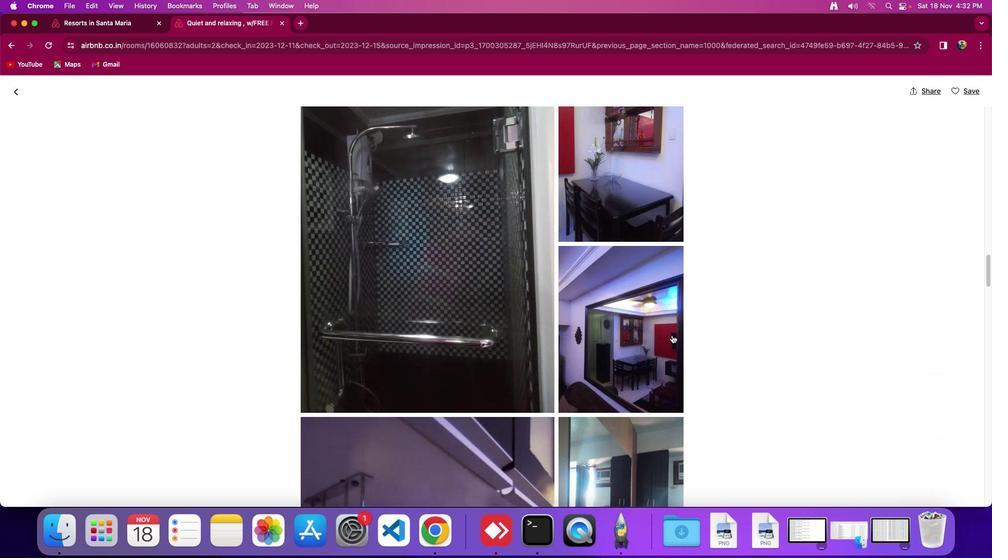 
Action: Mouse moved to (671, 335)
Screenshot: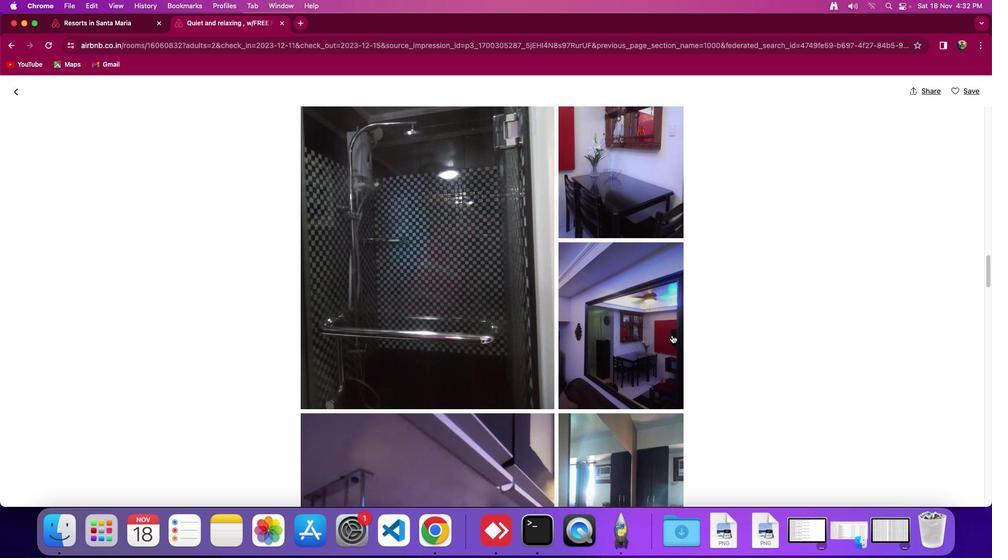 
Action: Mouse scrolled (671, 335) with delta (0, 0)
Screenshot: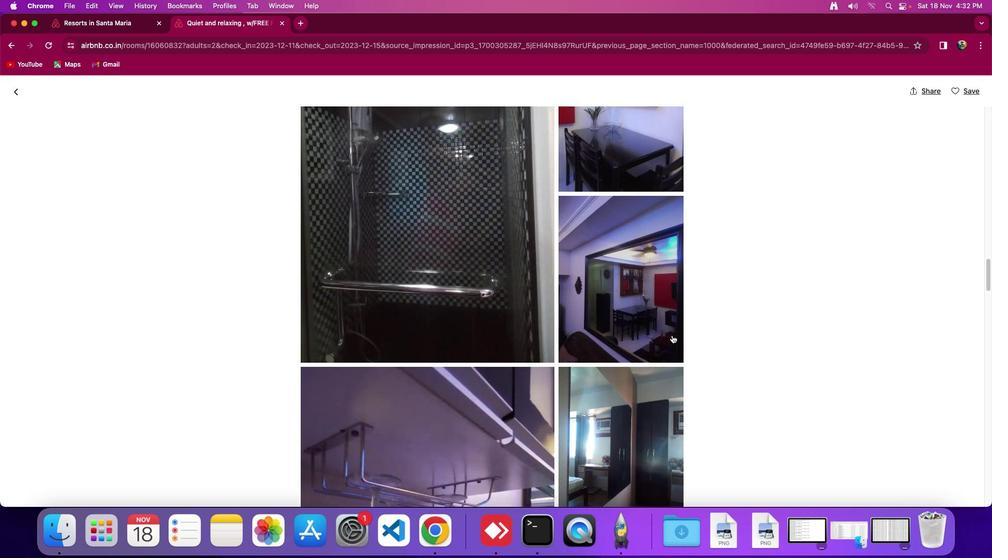 
Action: Mouse scrolled (671, 335) with delta (0, 0)
Screenshot: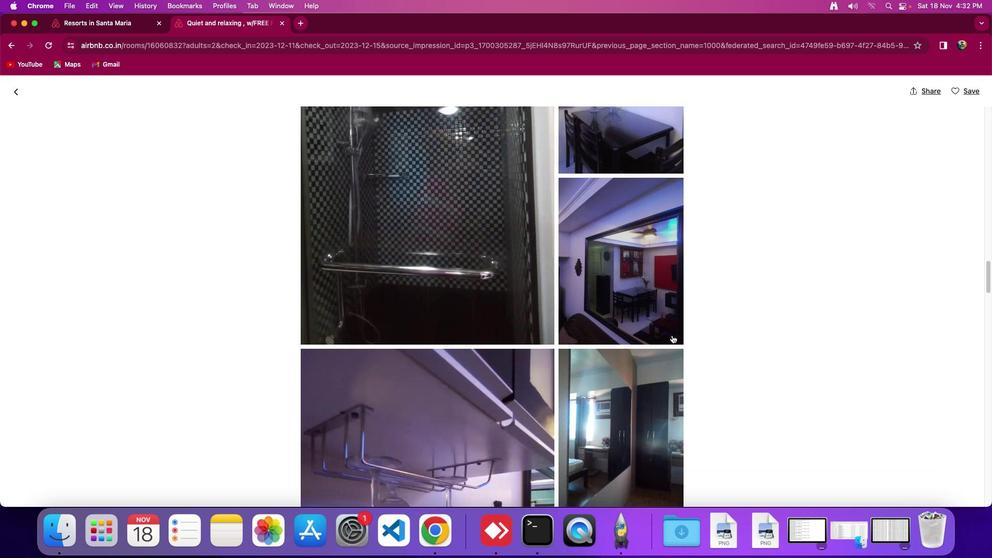 
Action: Mouse scrolled (671, 335) with delta (0, -2)
Screenshot: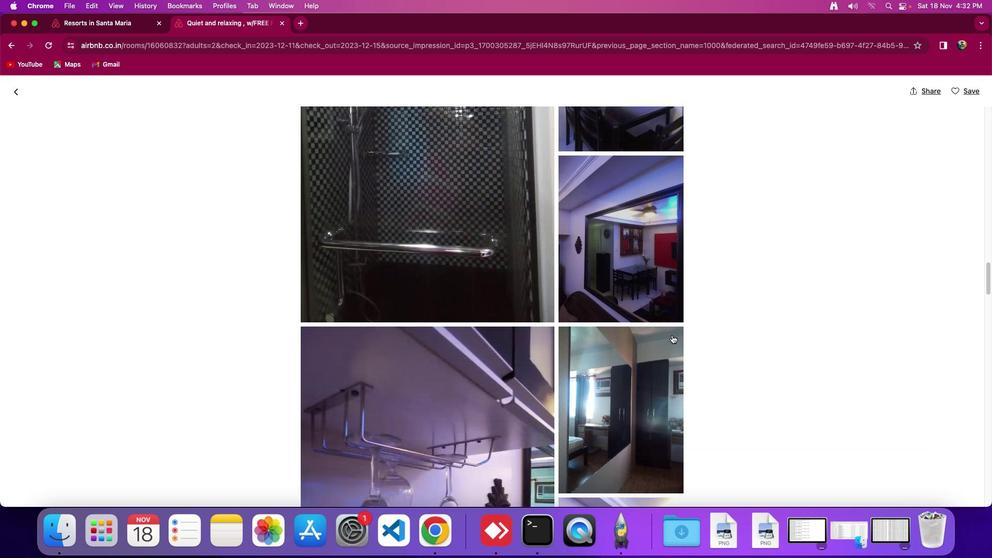 
Action: Mouse scrolled (671, 335) with delta (0, -2)
Screenshot: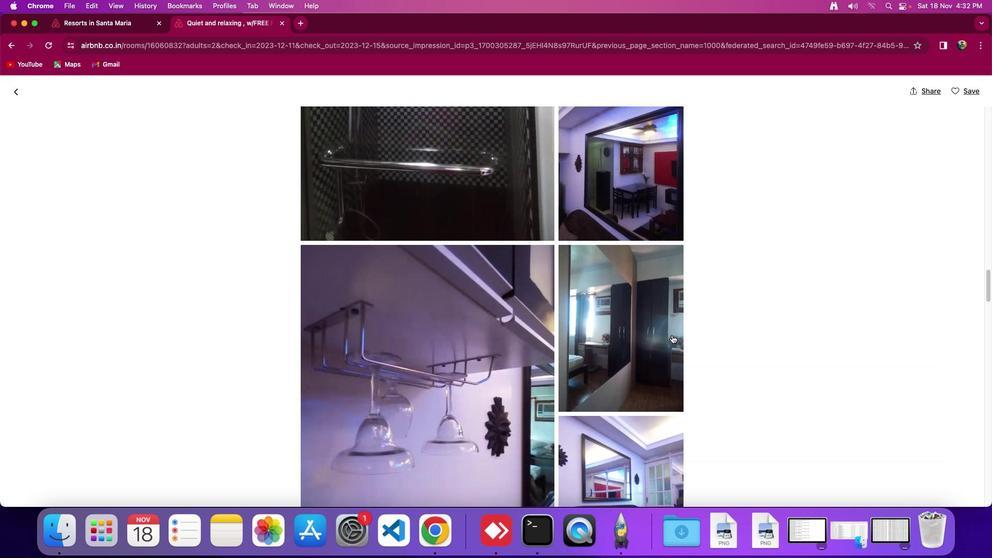 
Action: Mouse scrolled (671, 335) with delta (0, 0)
Screenshot: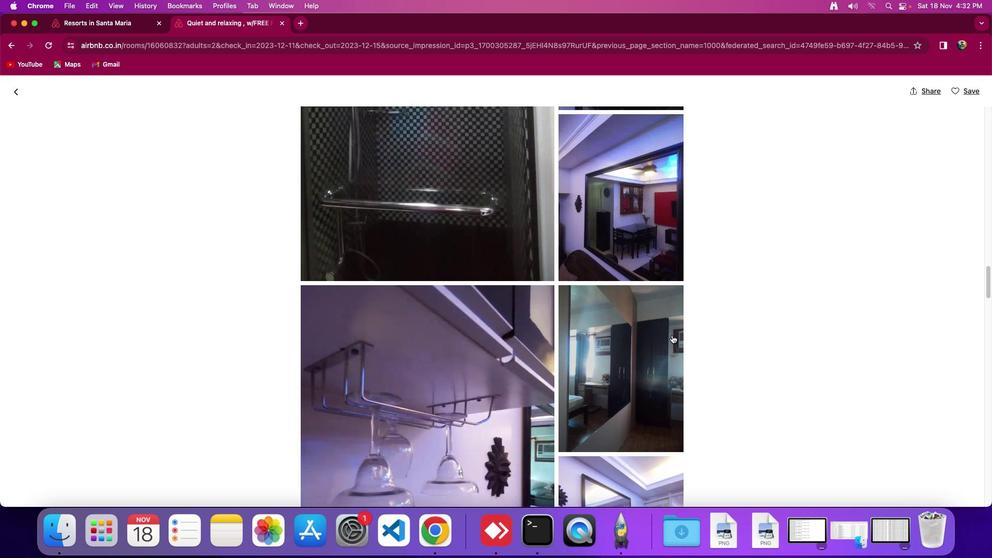 
Action: Mouse scrolled (671, 335) with delta (0, 0)
Screenshot: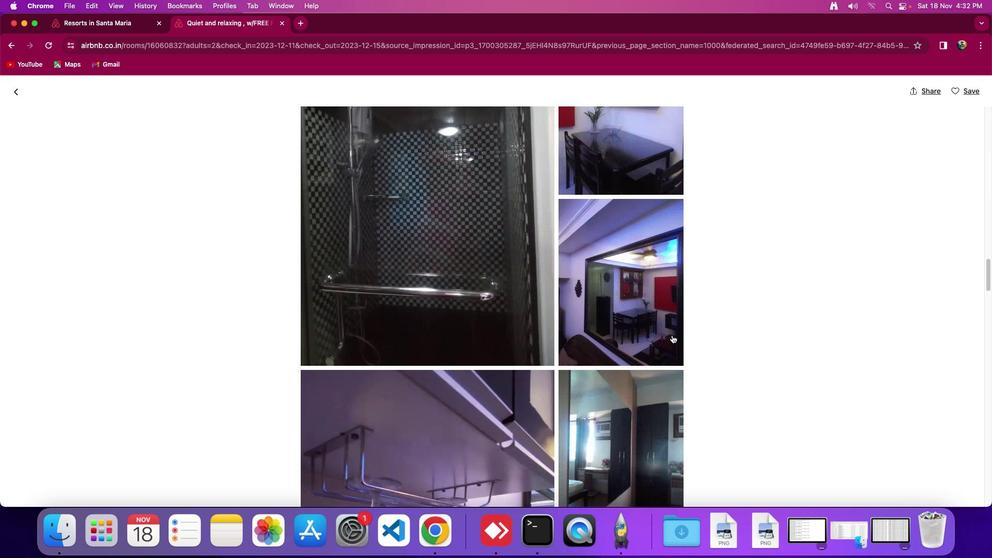 
Action: Mouse scrolled (671, 335) with delta (0, 2)
Screenshot: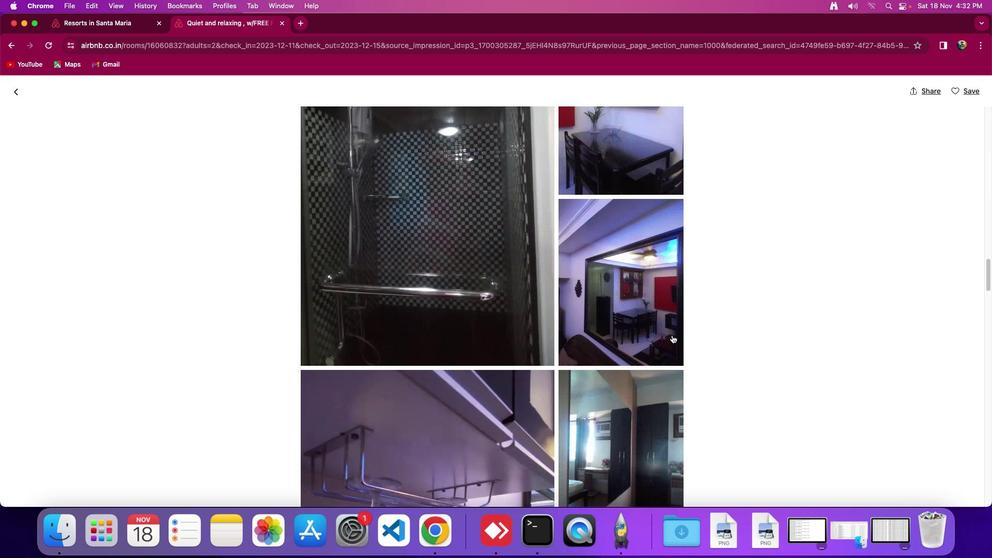 
Action: Mouse scrolled (671, 335) with delta (0, 4)
Screenshot: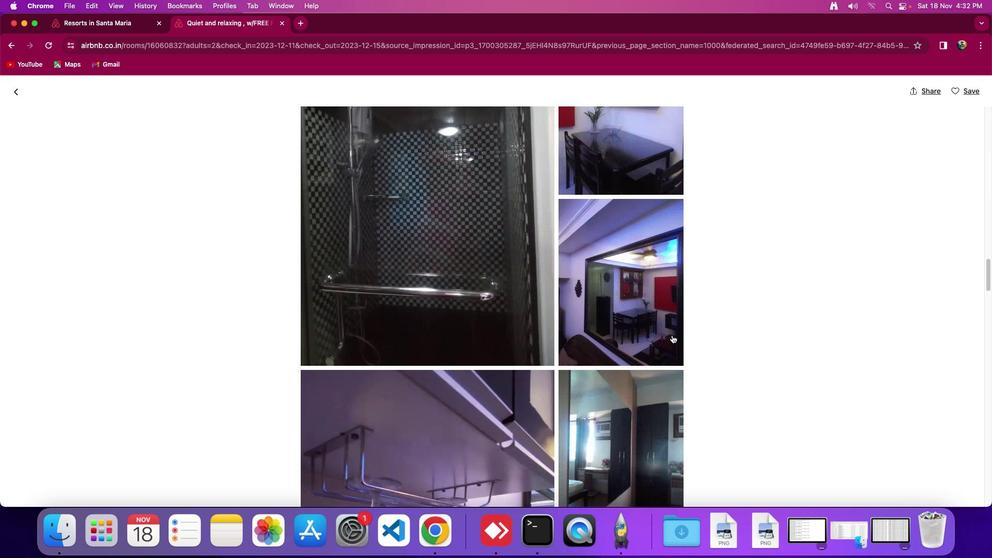 
Action: Mouse scrolled (671, 335) with delta (0, 0)
Screenshot: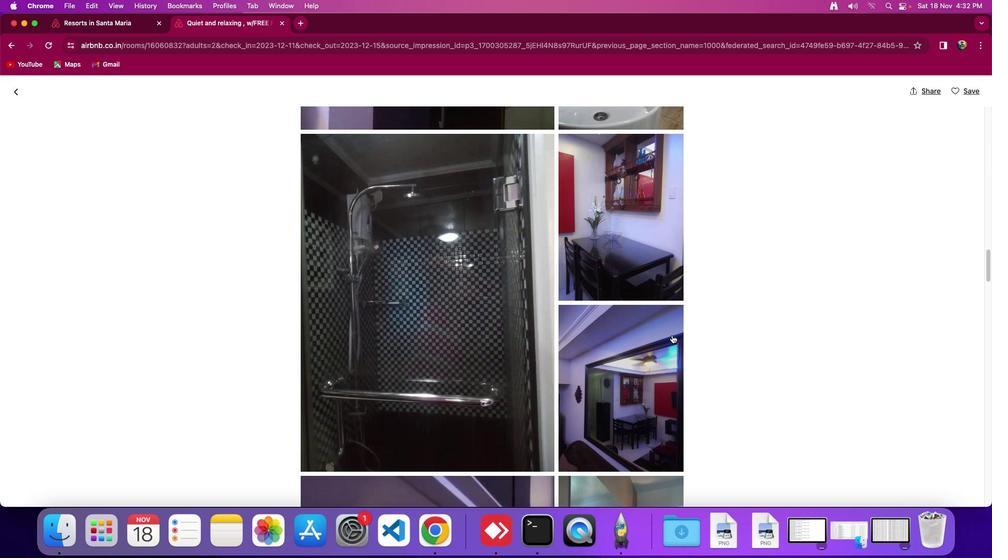 
Action: Mouse scrolled (671, 335) with delta (0, 0)
Screenshot: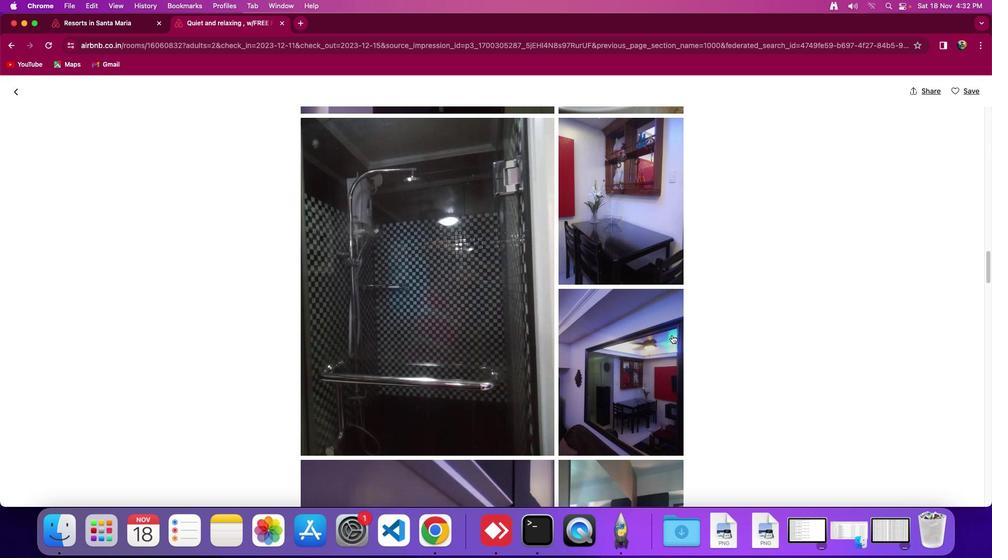 
Action: Mouse scrolled (671, 335) with delta (0, -2)
Screenshot: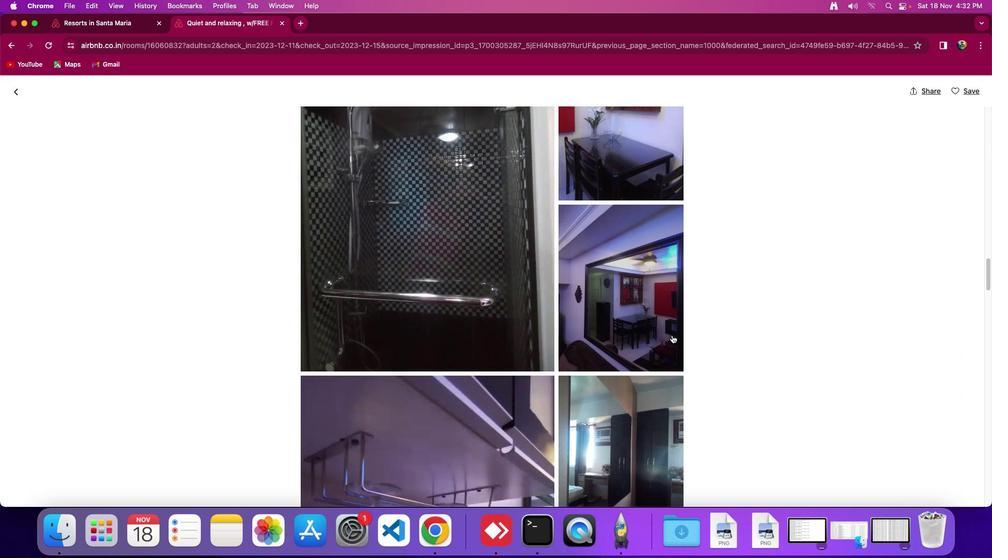 
Action: Mouse scrolled (671, 335) with delta (0, -2)
Screenshot: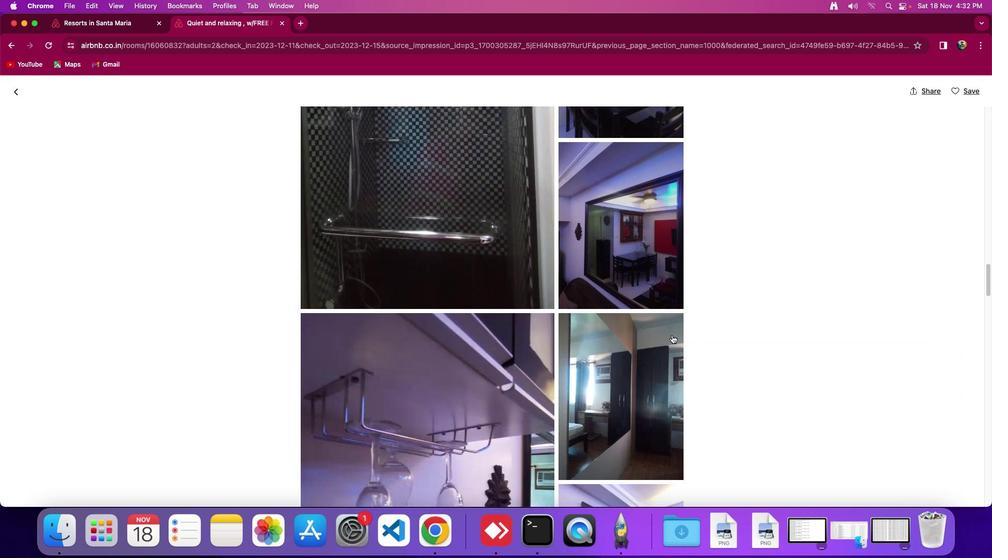 
Action: Mouse scrolled (671, 335) with delta (0, 0)
Screenshot: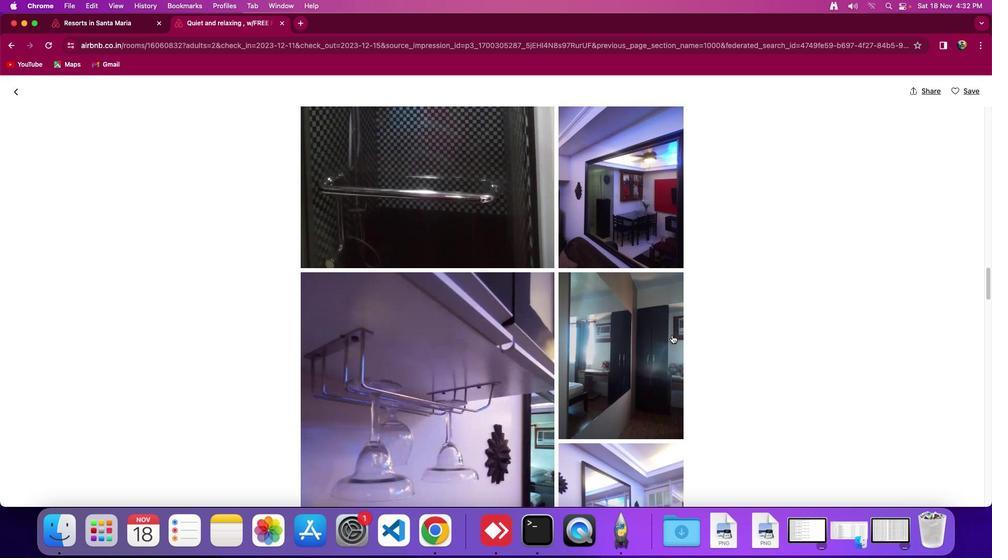 
Action: Mouse scrolled (671, 335) with delta (0, 0)
Screenshot: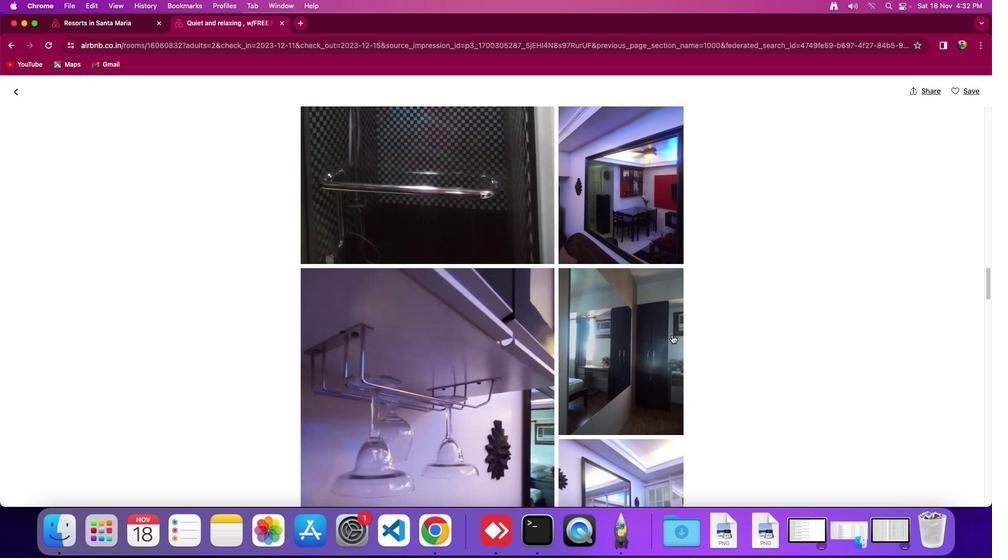 
Action: Mouse scrolled (671, 335) with delta (0, -1)
Screenshot: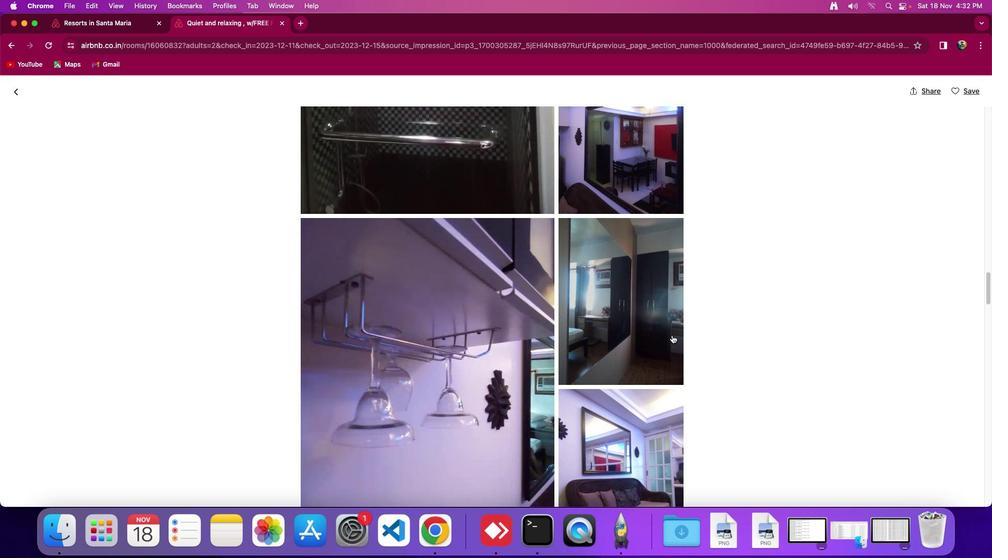
Action: Mouse scrolled (671, 335) with delta (0, 0)
Screenshot: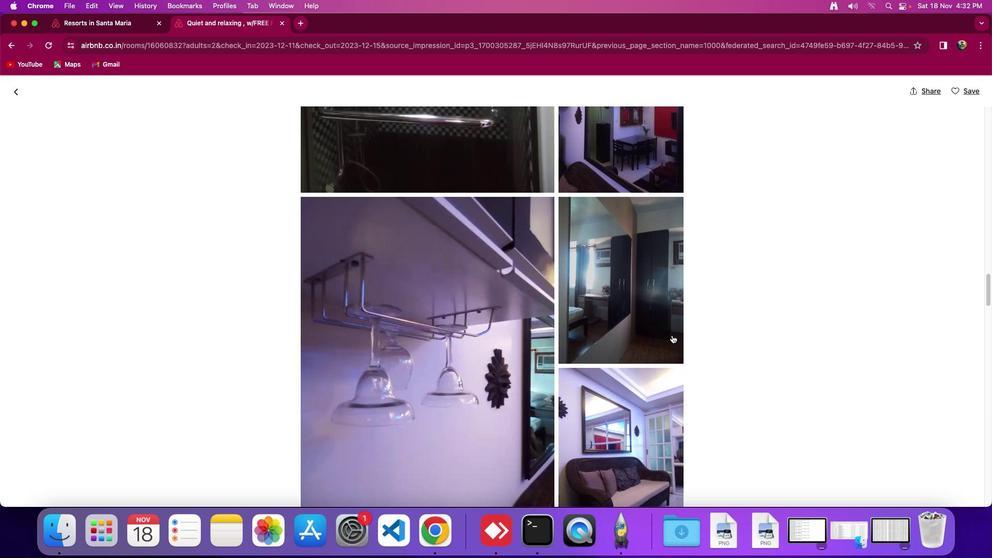 
Action: Mouse scrolled (671, 335) with delta (0, 0)
Screenshot: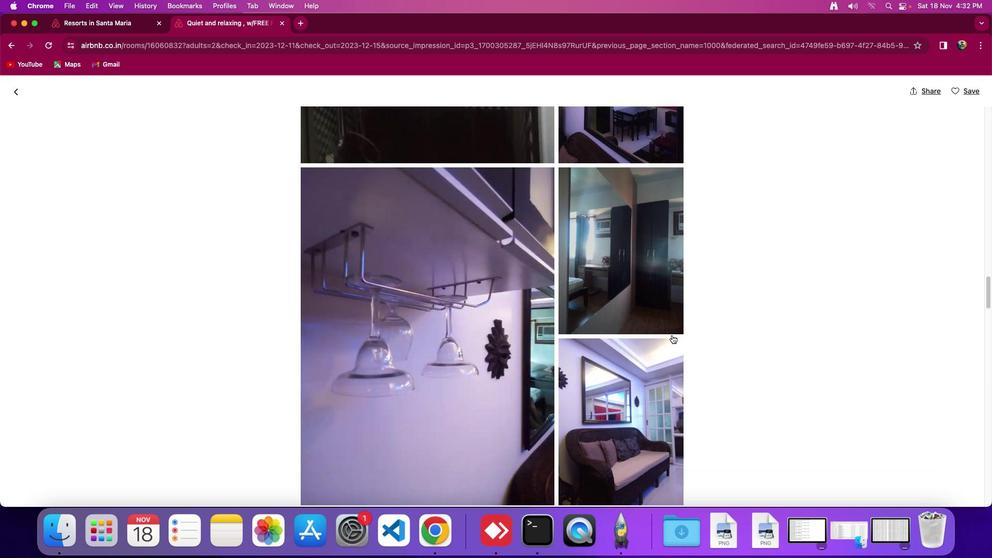 
Action: Mouse scrolled (671, 335) with delta (0, -1)
Screenshot: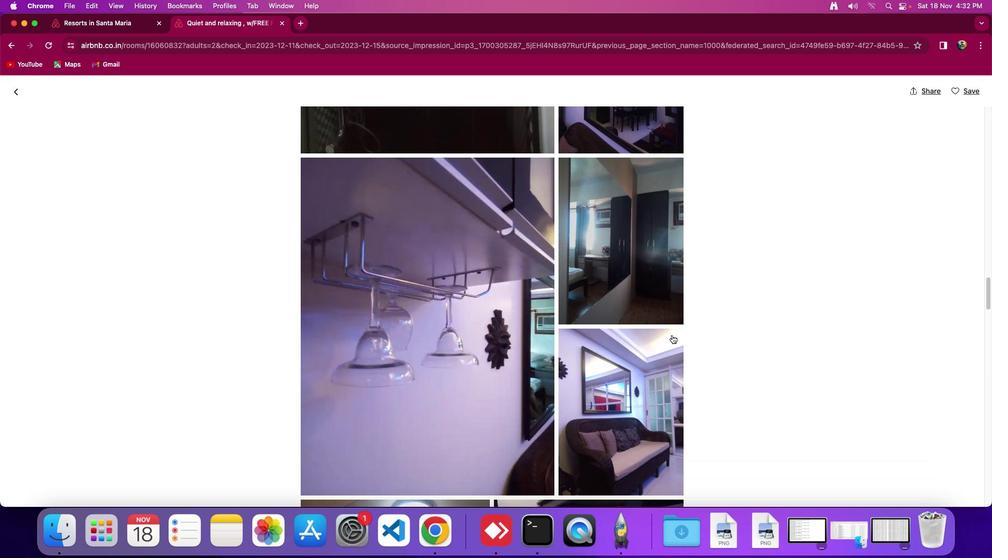 
Action: Mouse moved to (671, 335)
Screenshot: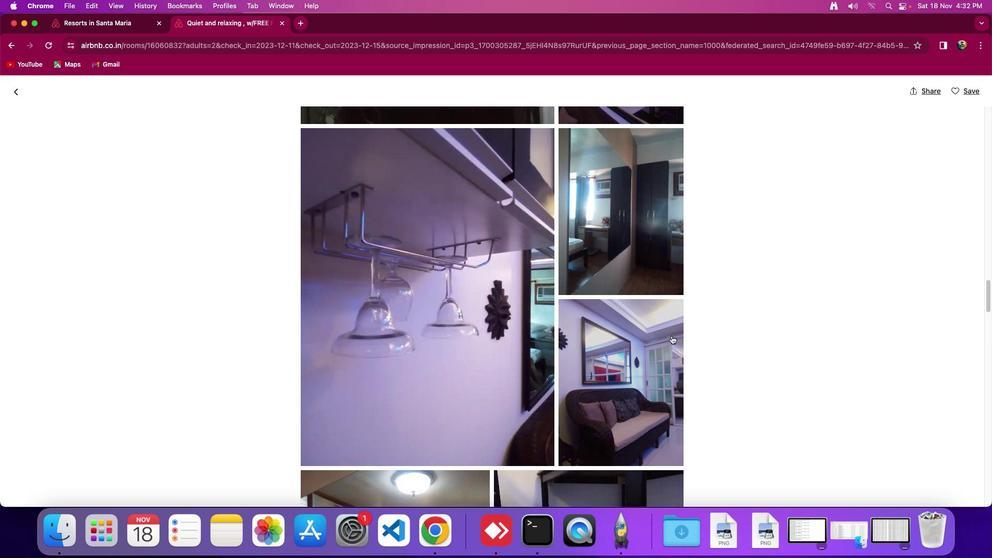 
Action: Mouse scrolled (671, 335) with delta (0, 0)
Screenshot: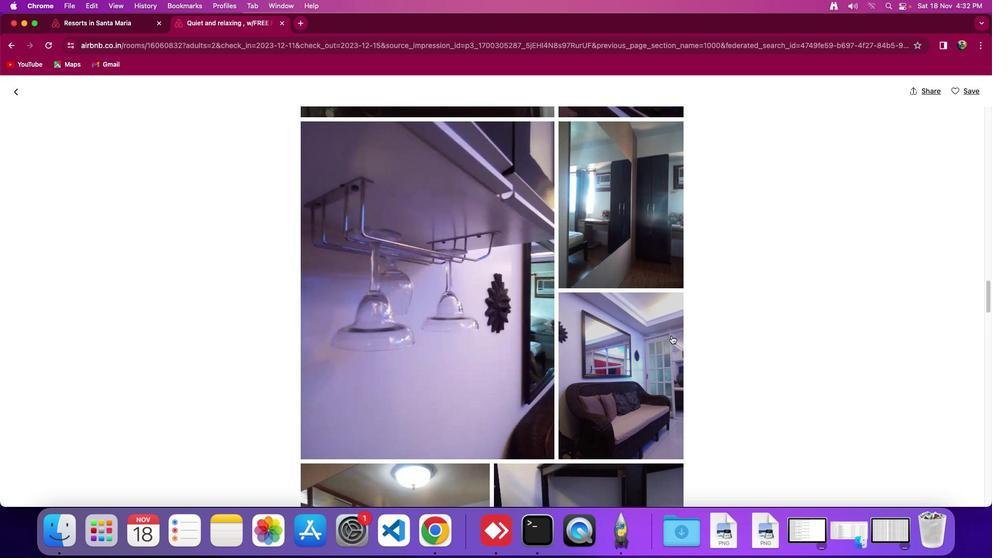 
Action: Mouse scrolled (671, 335) with delta (0, 0)
Screenshot: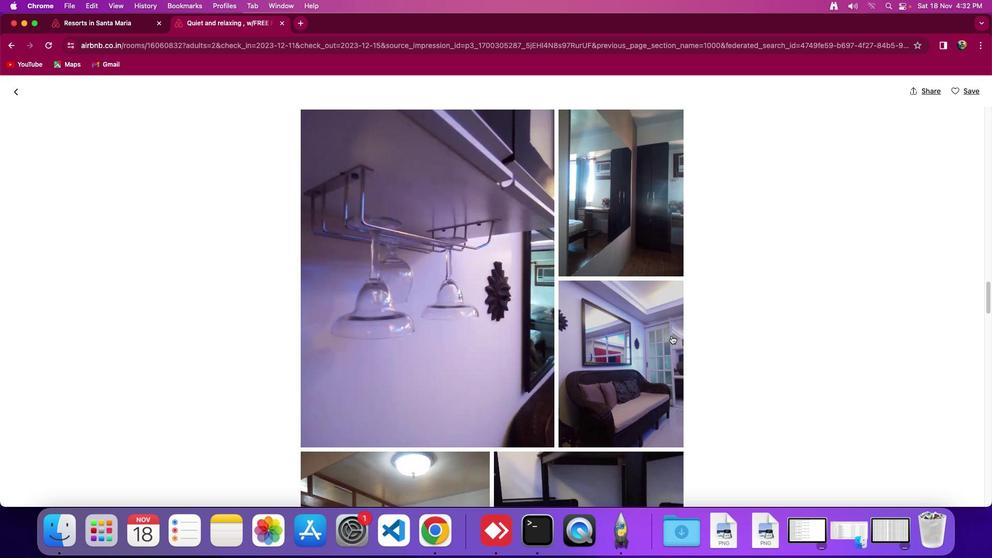 
Action: Mouse scrolled (671, 335) with delta (0, 0)
Screenshot: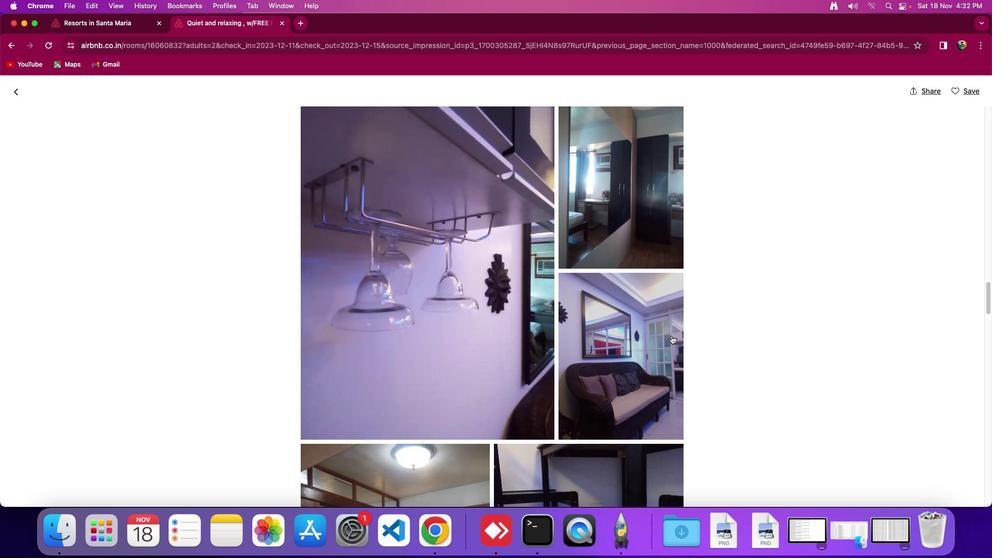 
Action: Mouse scrolled (671, 335) with delta (0, 0)
Screenshot: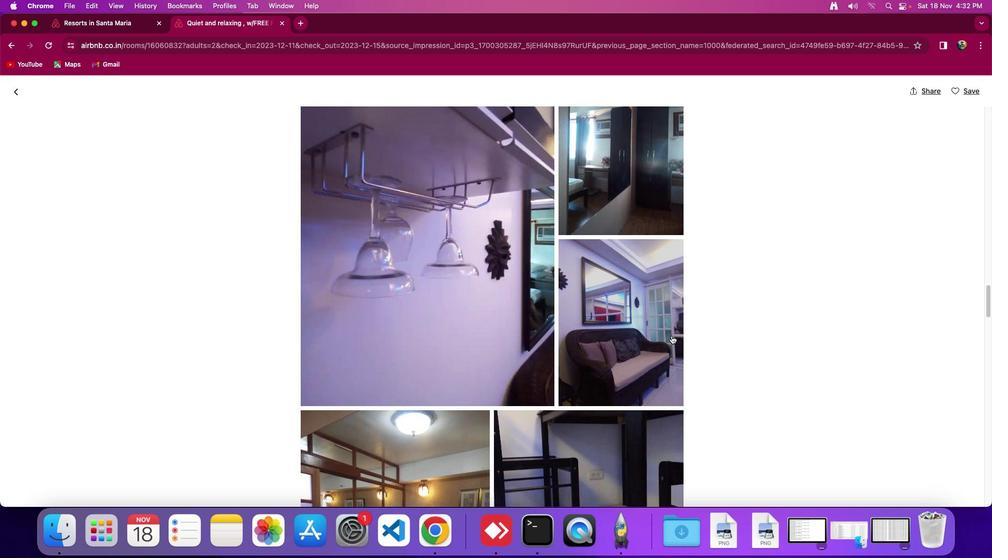 
Action: Mouse scrolled (671, 335) with delta (0, -1)
Screenshot: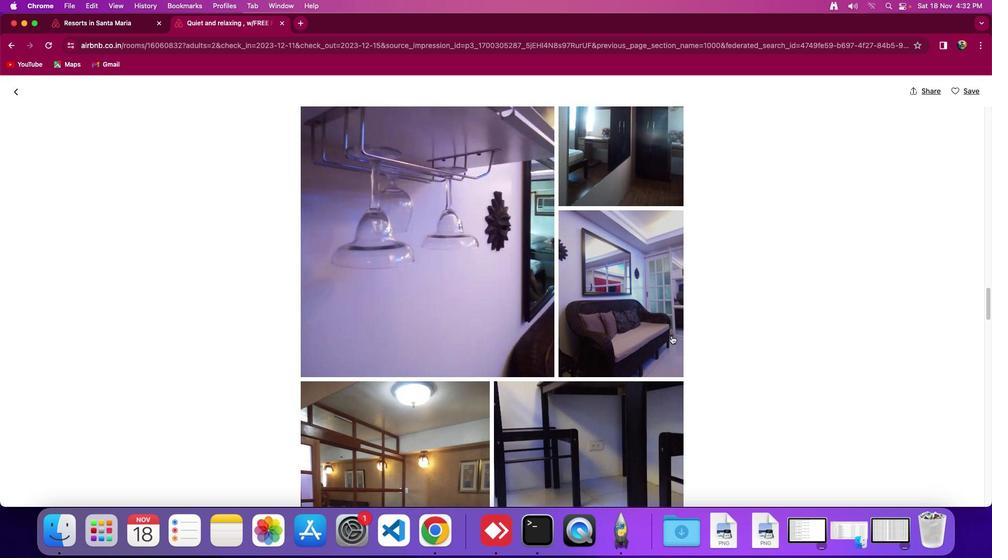 
Action: Mouse scrolled (671, 335) with delta (0, -1)
Screenshot: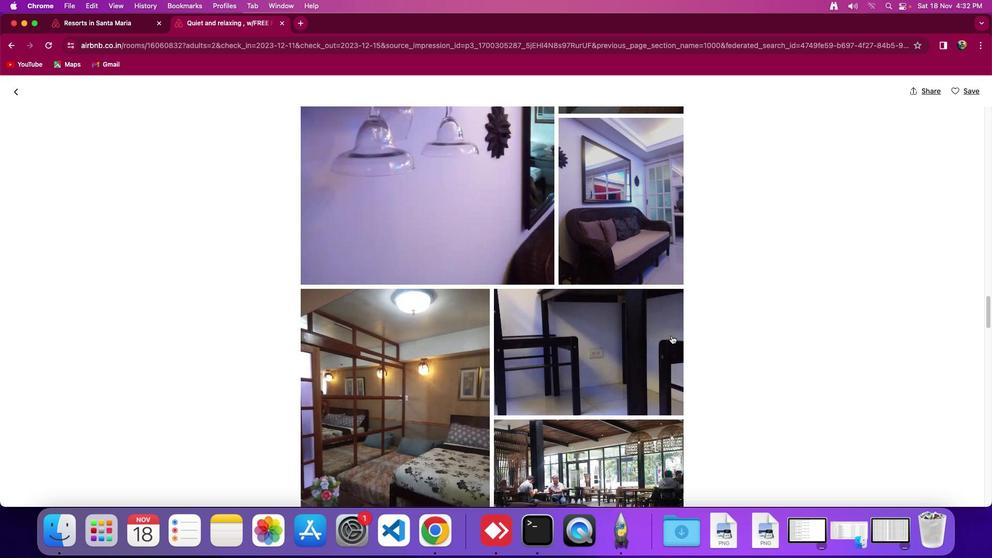 
Action: Mouse scrolled (671, 335) with delta (0, 0)
Screenshot: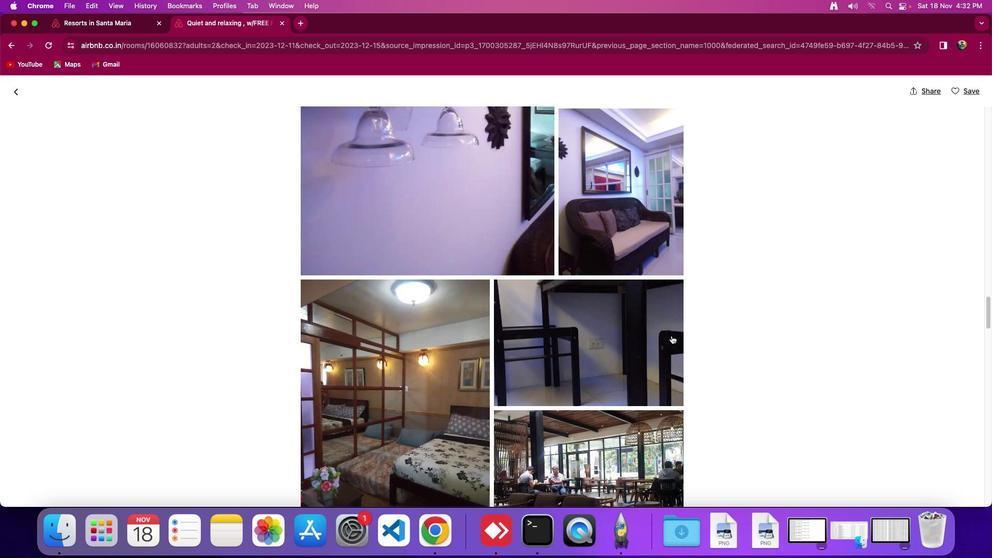 
Action: Mouse scrolled (671, 335) with delta (0, 0)
Screenshot: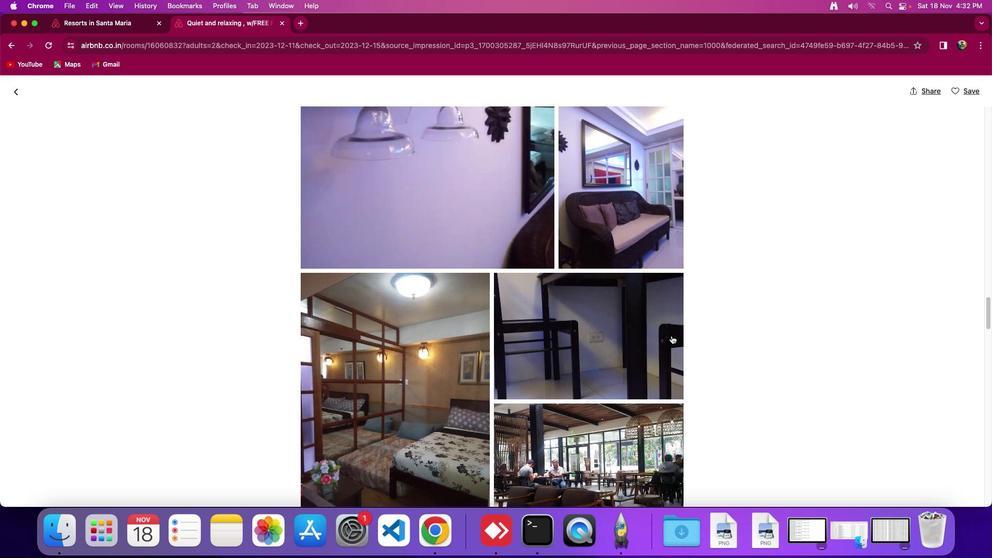 
Action: Mouse scrolled (671, 335) with delta (0, 0)
Screenshot: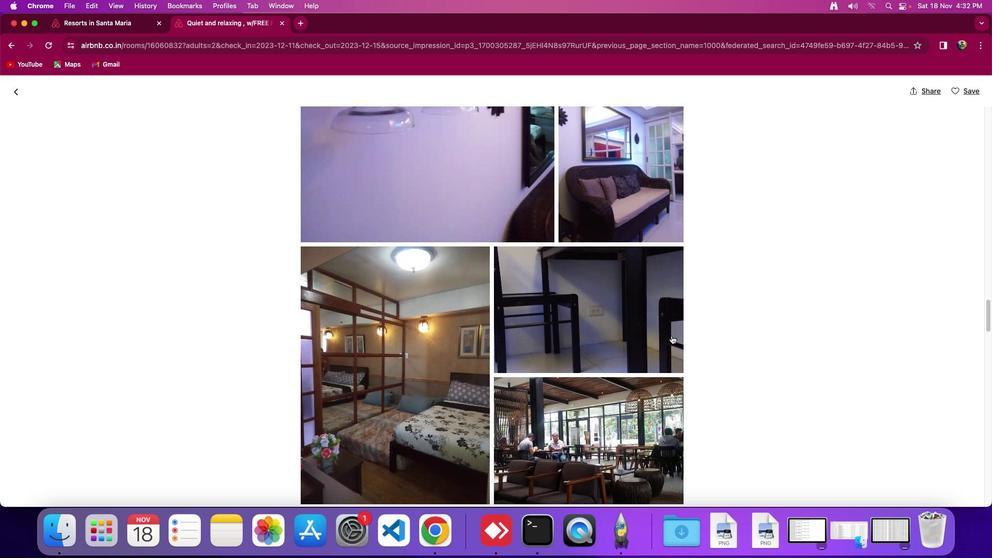 
Action: Mouse scrolled (671, 335) with delta (0, 0)
Screenshot: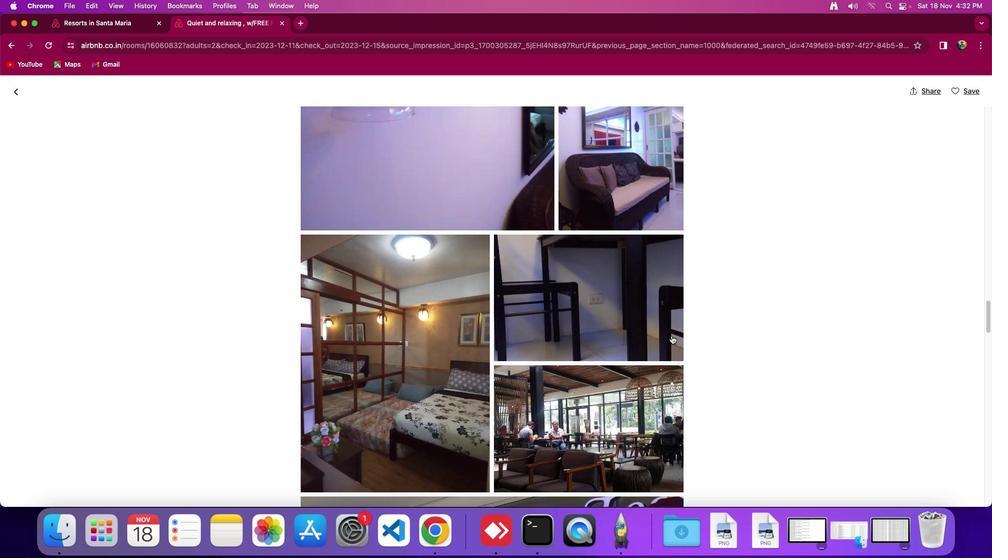 
Action: Mouse scrolled (671, 335) with delta (0, 0)
Screenshot: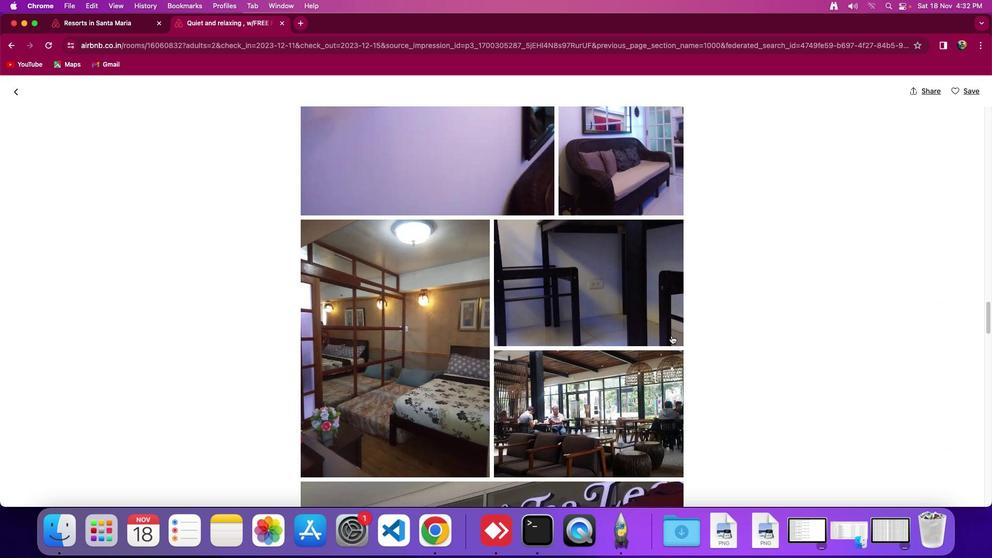 
Action: Mouse scrolled (671, 335) with delta (0, 0)
Screenshot: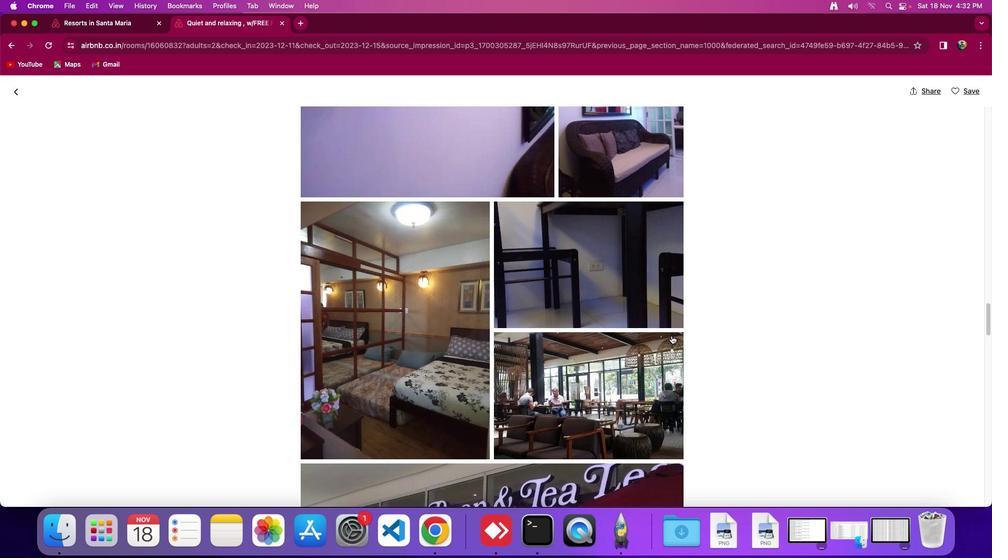 
Action: Mouse scrolled (671, 335) with delta (0, 0)
Screenshot: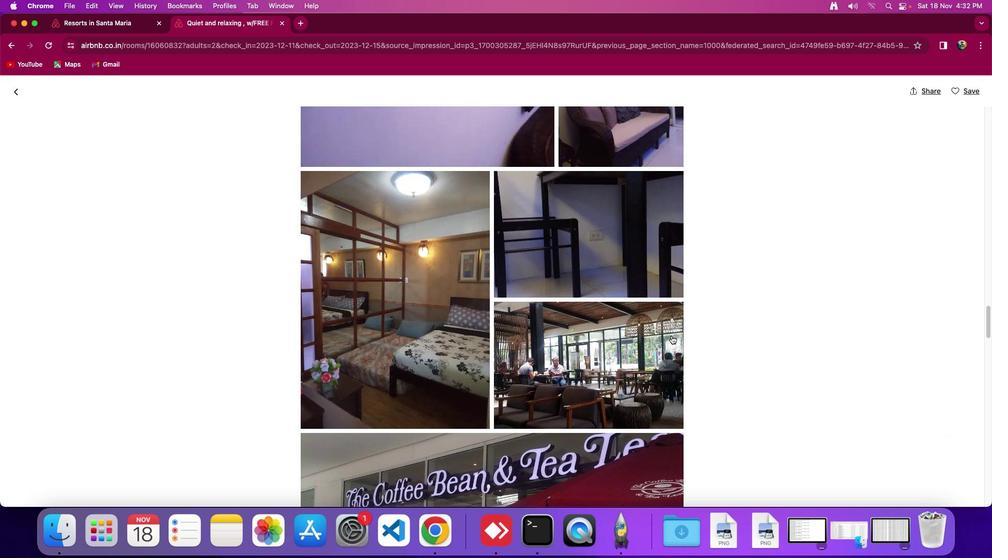 
Action: Mouse scrolled (671, 335) with delta (0, 0)
Screenshot: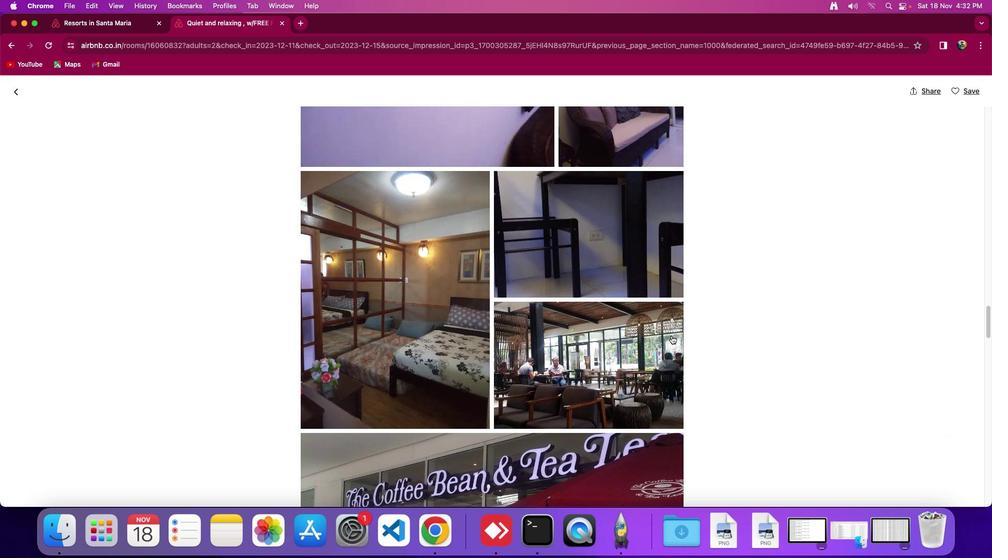 
Action: Mouse scrolled (671, 335) with delta (0, -1)
Screenshot: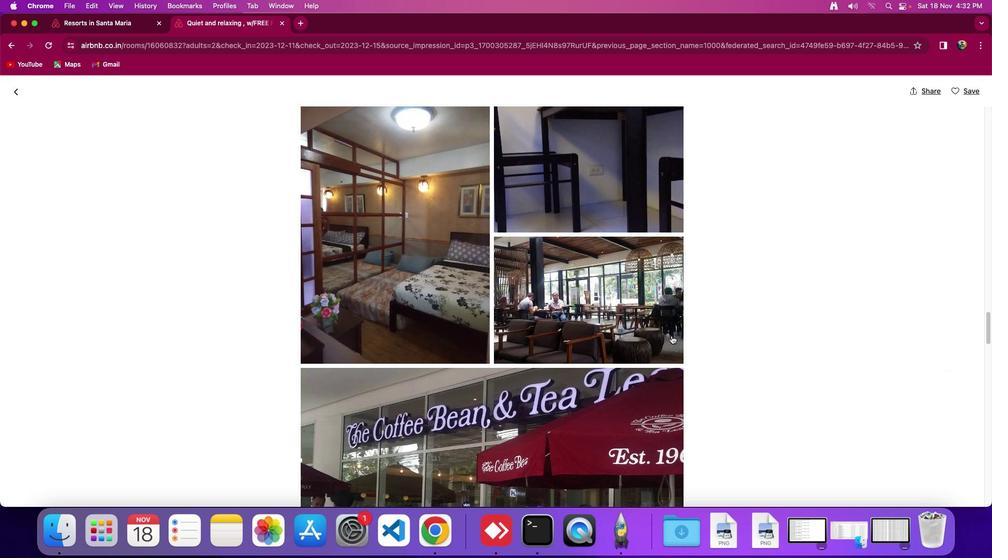 
Action: Mouse scrolled (671, 335) with delta (0, 0)
Screenshot: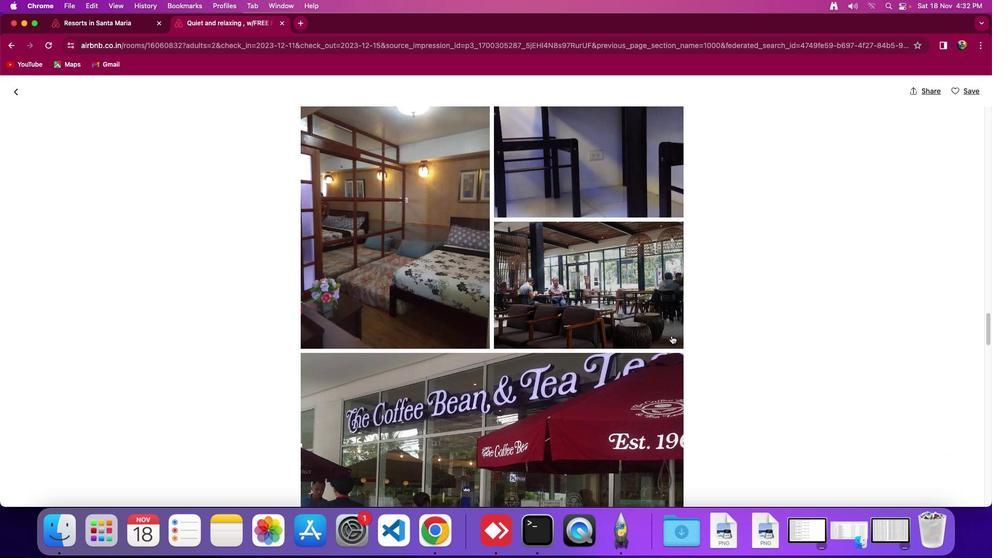 
Action: Mouse scrolled (671, 335) with delta (0, 0)
Screenshot: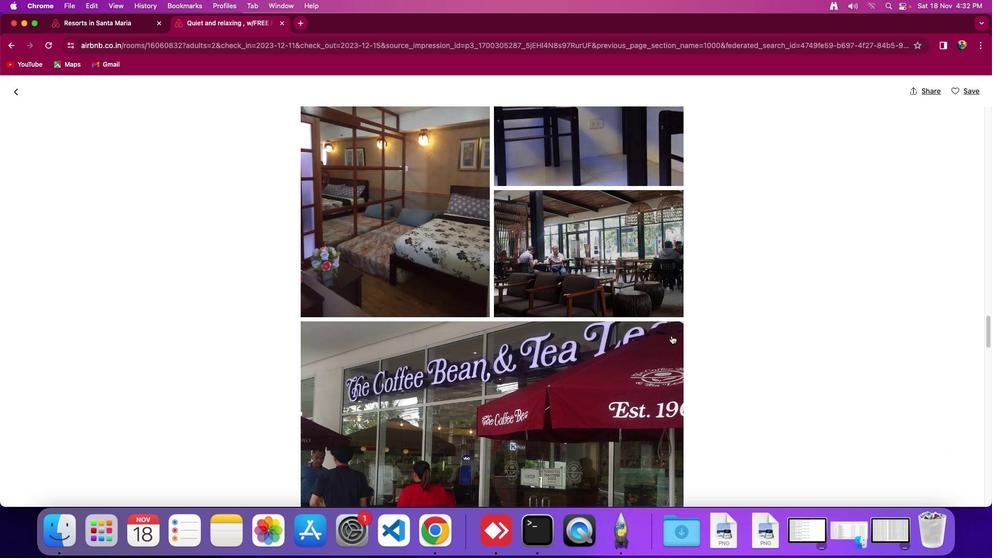 
Action: Mouse scrolled (671, 335) with delta (0, -1)
Screenshot: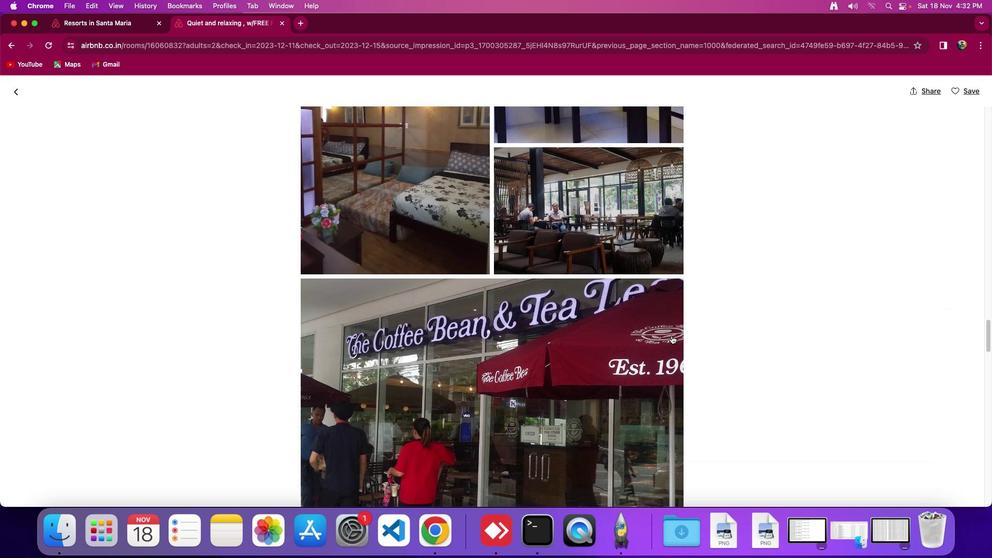 
Action: Mouse scrolled (671, 335) with delta (0, 0)
Screenshot: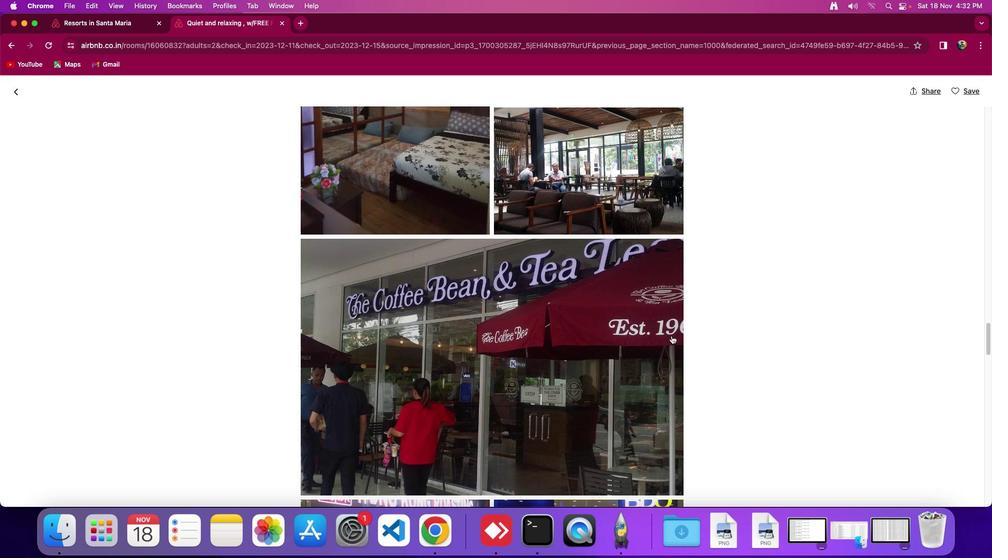 
Action: Mouse scrolled (671, 335) with delta (0, 0)
Screenshot: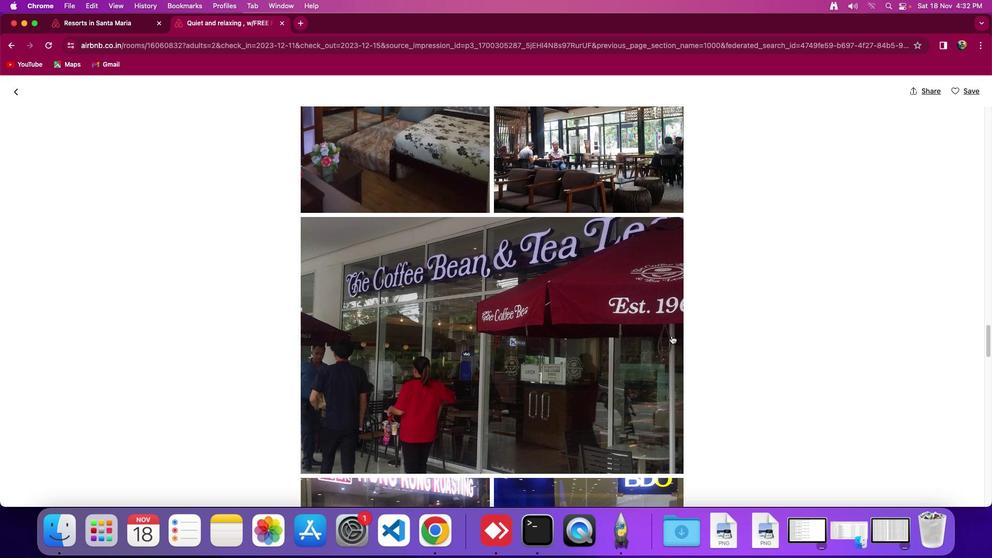 
Action: Mouse scrolled (671, 335) with delta (0, -1)
Screenshot: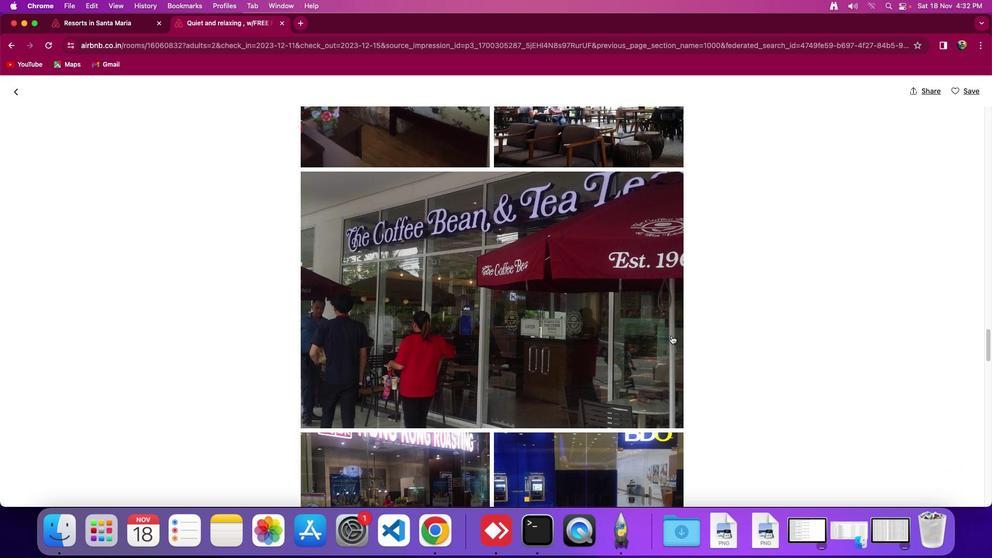 
Action: Mouse scrolled (671, 335) with delta (0, -1)
Screenshot: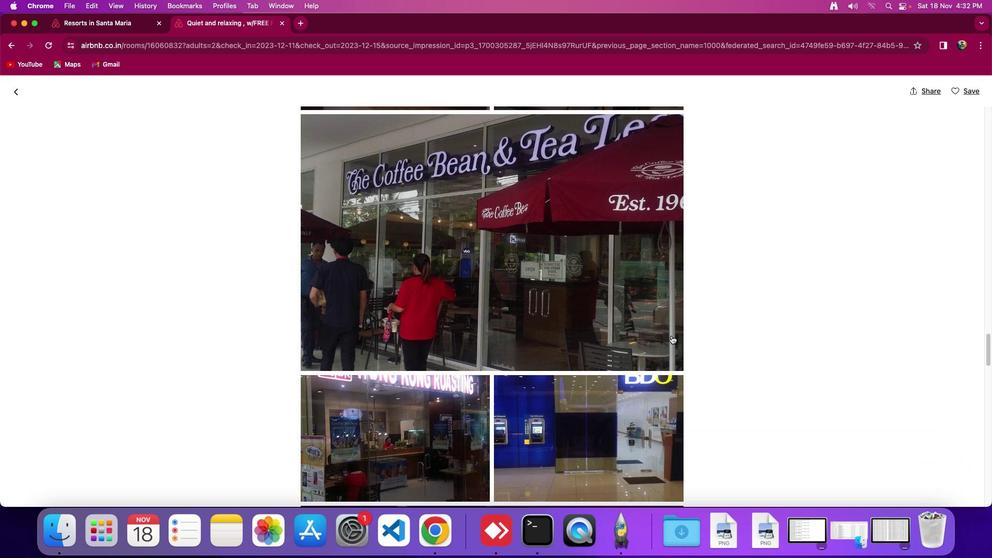 
Action: Mouse scrolled (671, 335) with delta (0, 0)
Screenshot: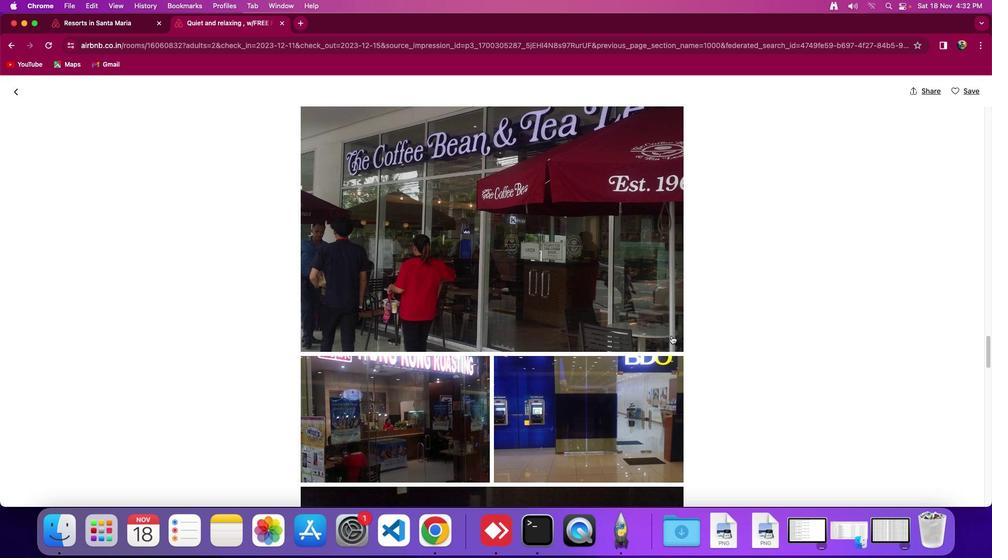 
Action: Mouse scrolled (671, 335) with delta (0, 0)
Screenshot: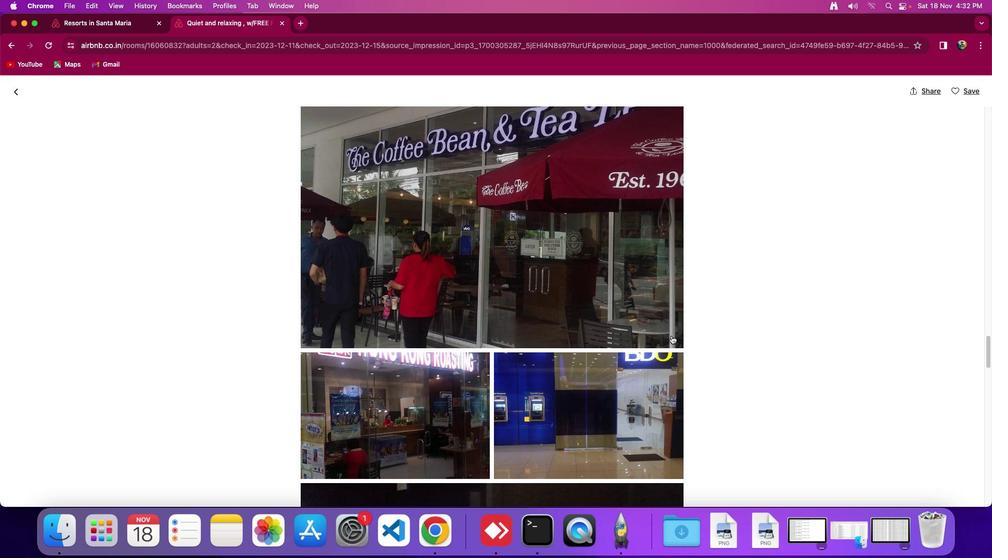 
Action: Mouse scrolled (671, 335) with delta (0, -1)
Screenshot: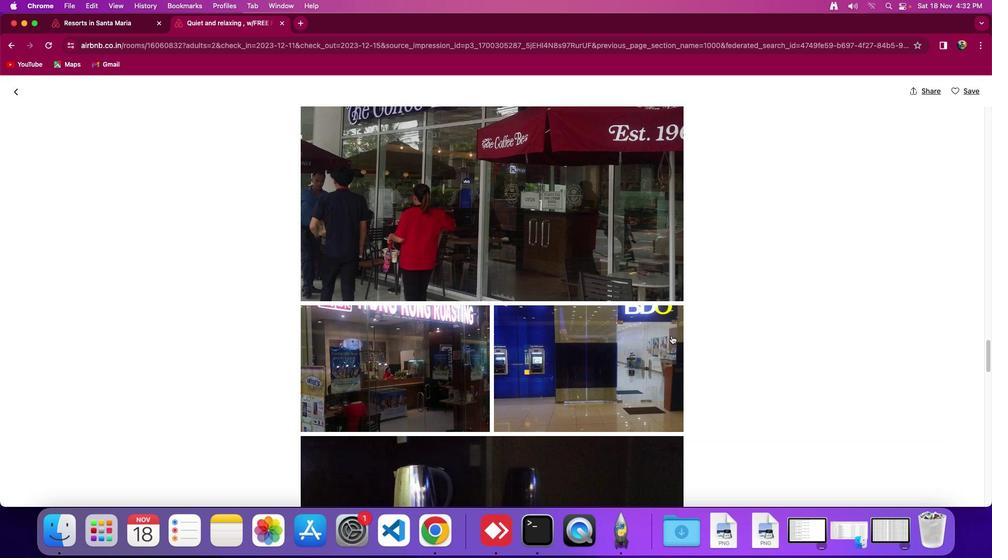 
Action: Mouse scrolled (671, 335) with delta (0, 0)
Screenshot: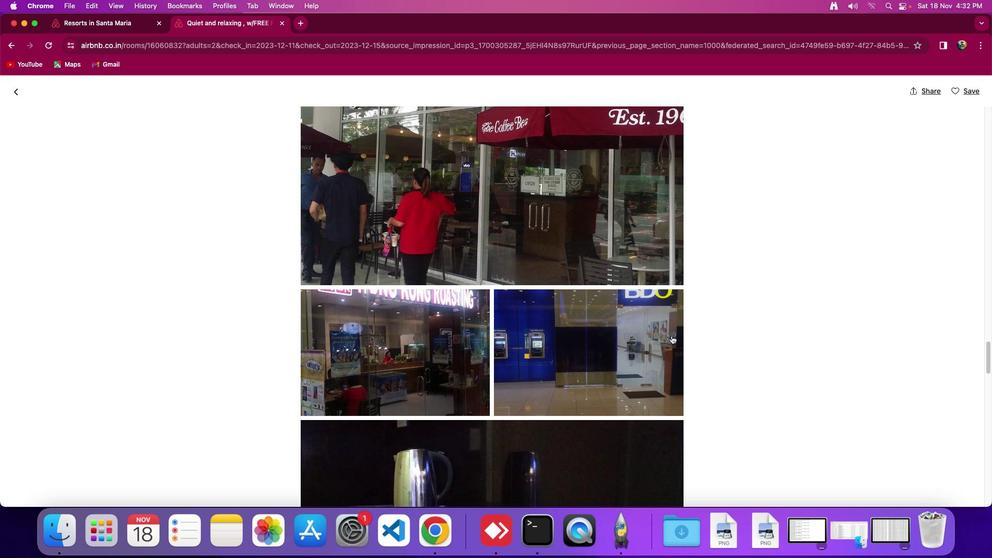
Action: Mouse scrolled (671, 335) with delta (0, 0)
Screenshot: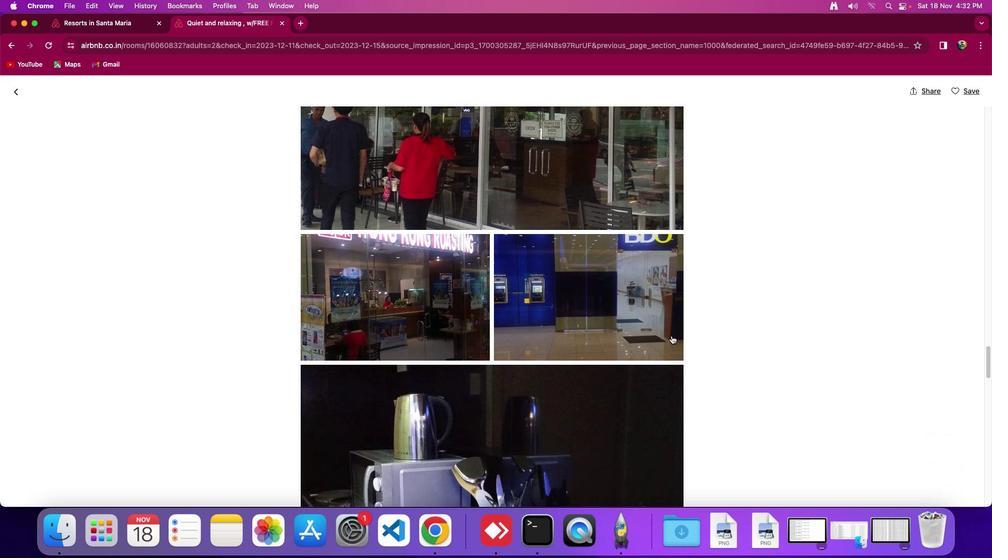 
Action: Mouse scrolled (671, 335) with delta (0, -1)
Screenshot: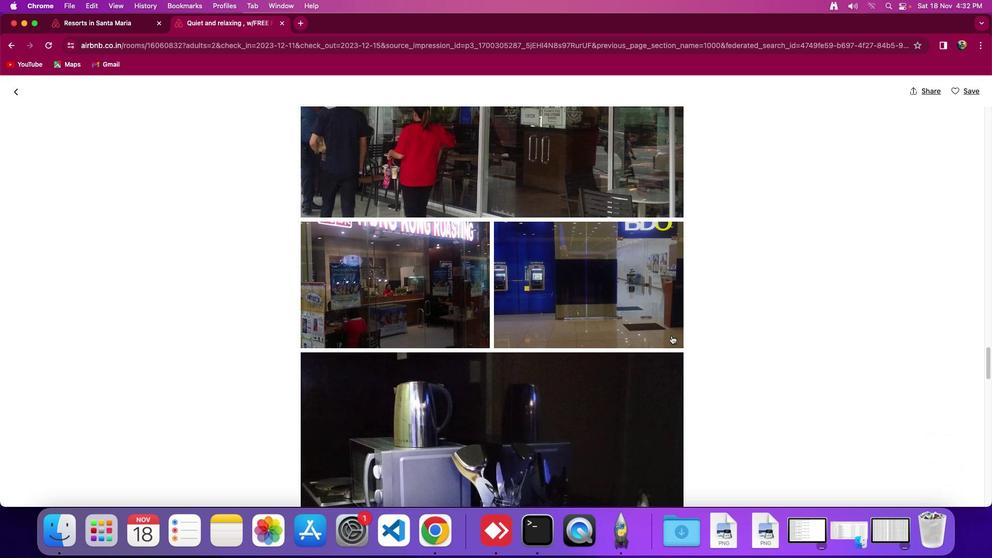 
Action: Mouse scrolled (671, 335) with delta (0, 0)
Screenshot: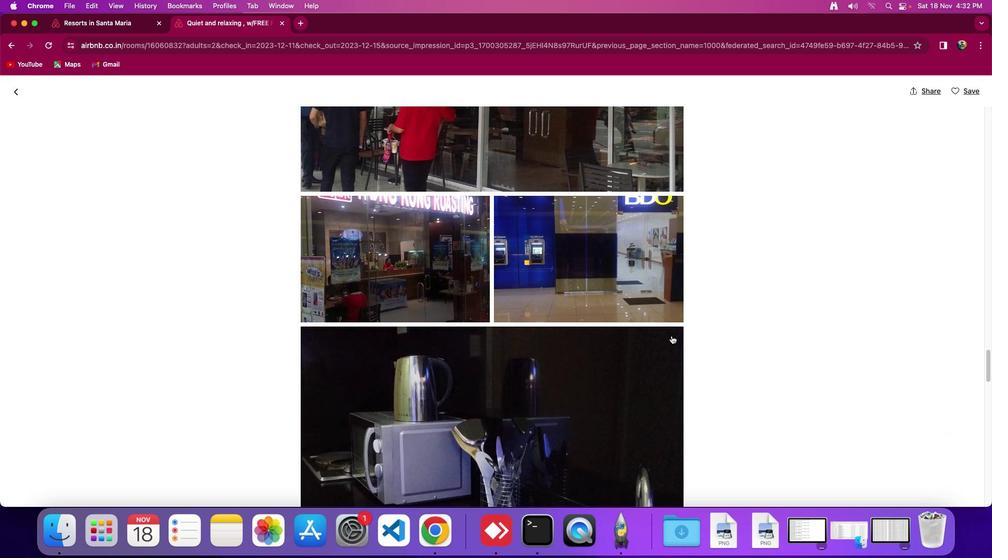 
Action: Mouse scrolled (671, 335) with delta (0, 0)
Screenshot: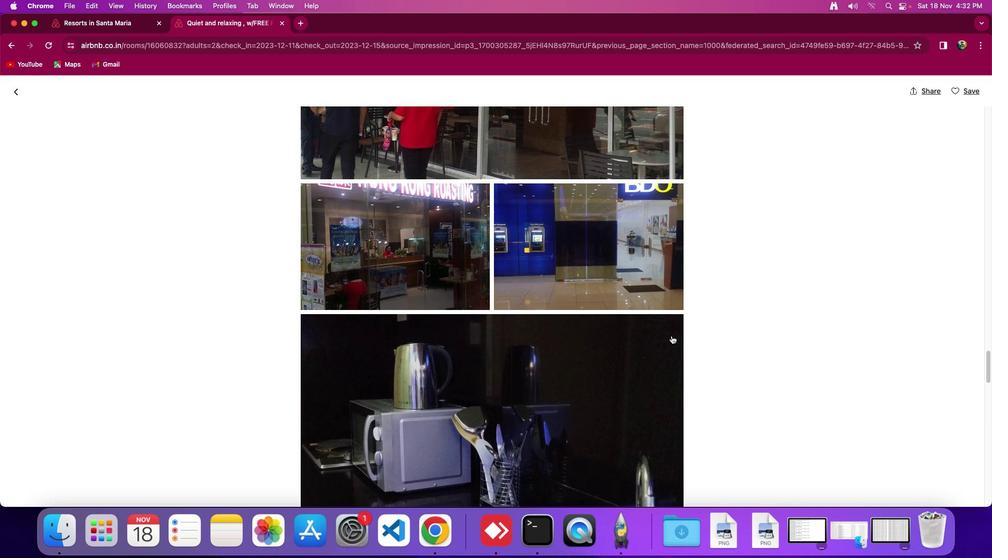
Action: Mouse scrolled (671, 335) with delta (0, 0)
Screenshot: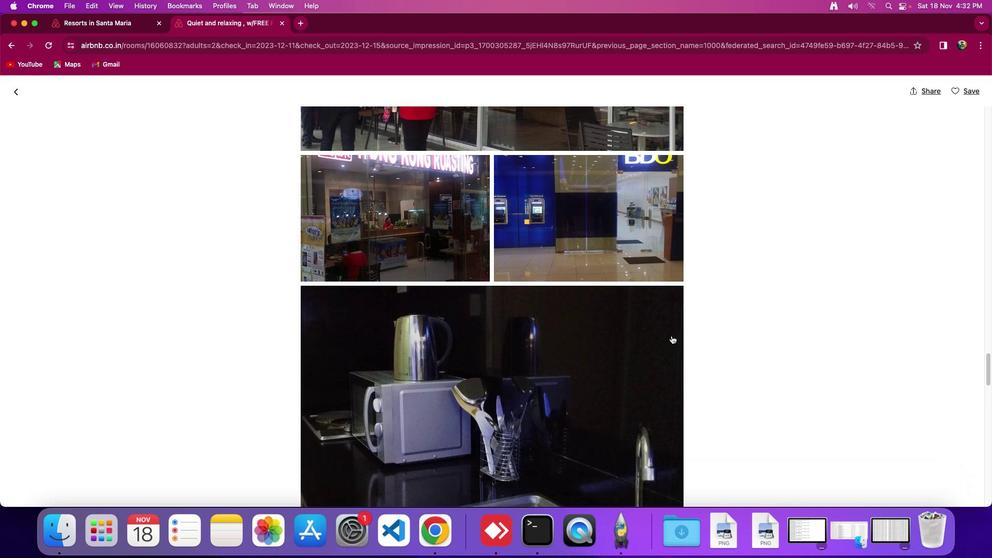 
Action: Mouse scrolled (671, 335) with delta (0, 0)
Screenshot: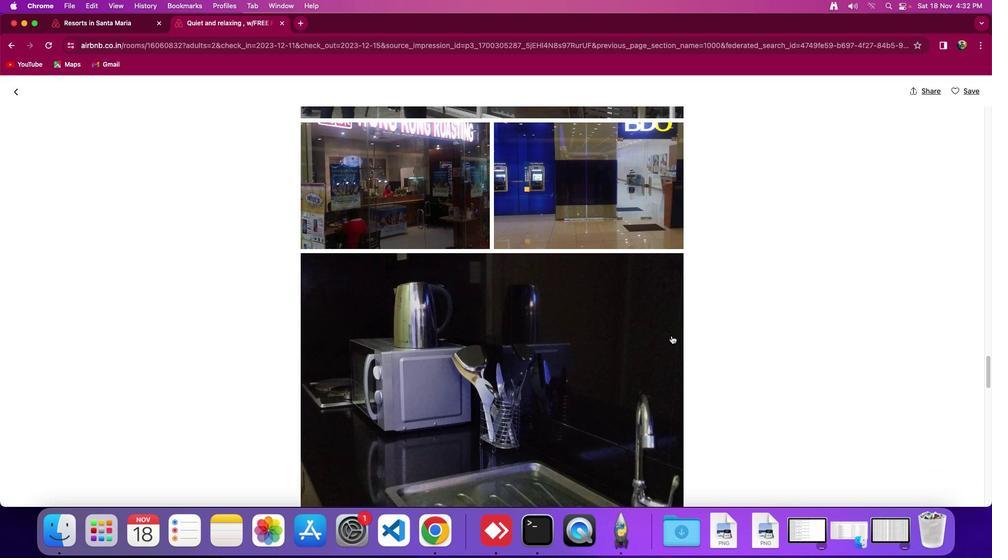 
Action: Mouse scrolled (671, 335) with delta (0, 0)
Screenshot: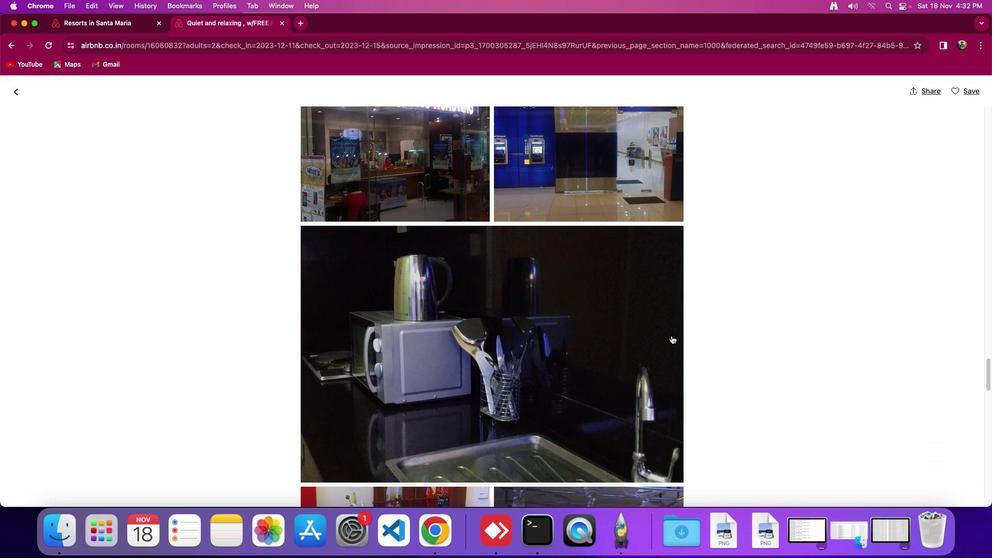 
Action: Mouse scrolled (671, 335) with delta (0, -1)
Screenshot: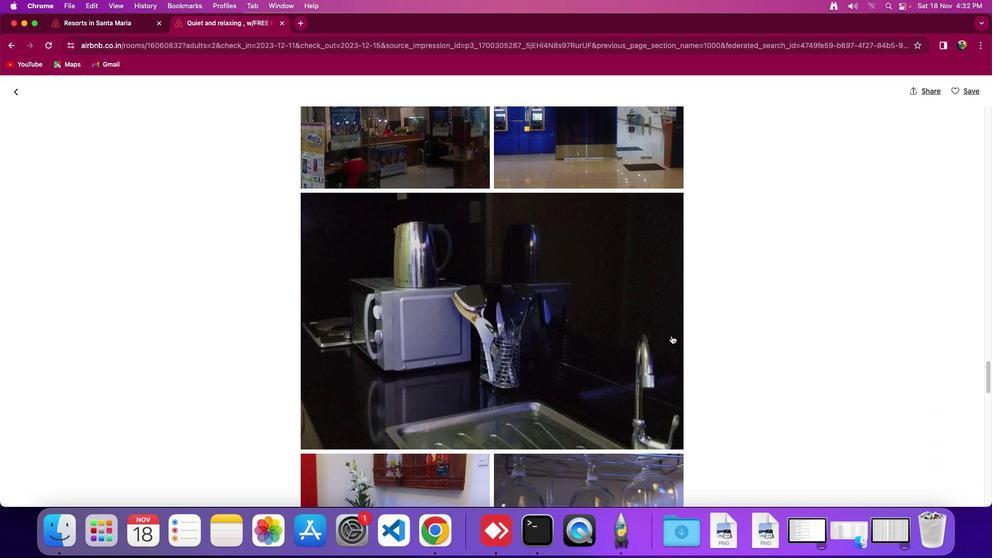 
Action: Mouse scrolled (671, 335) with delta (0, 0)
Screenshot: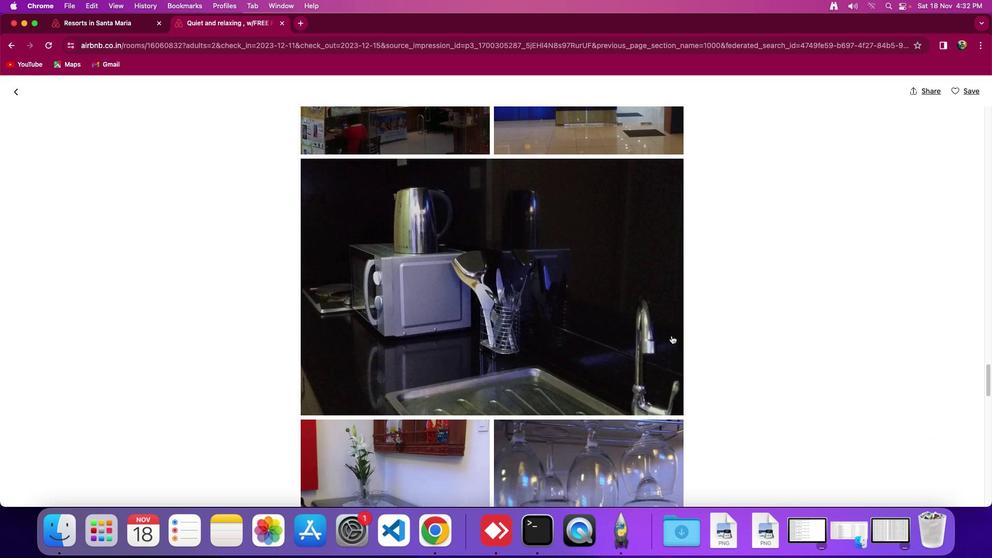 
Action: Mouse scrolled (671, 335) with delta (0, 0)
Screenshot: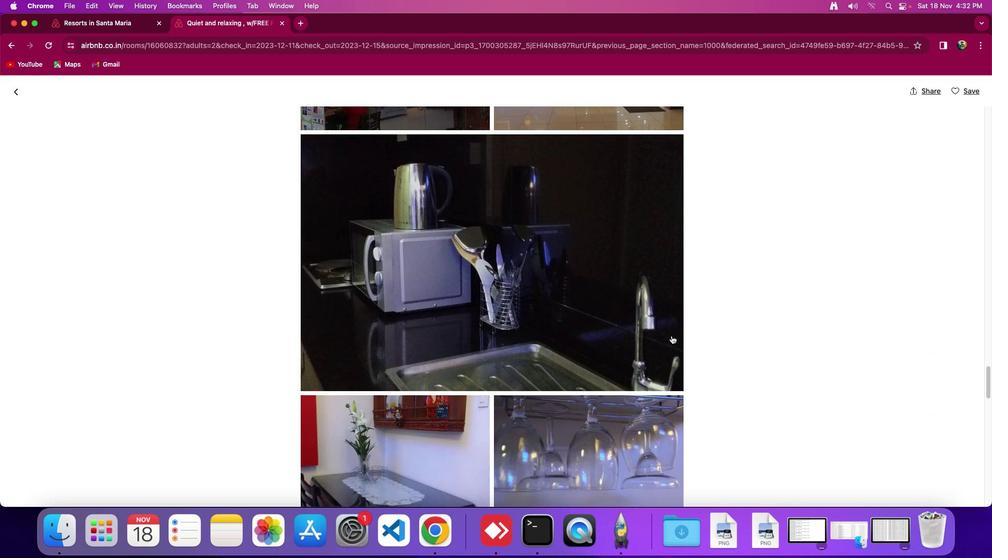 
Action: Mouse scrolled (671, 335) with delta (0, -1)
Screenshot: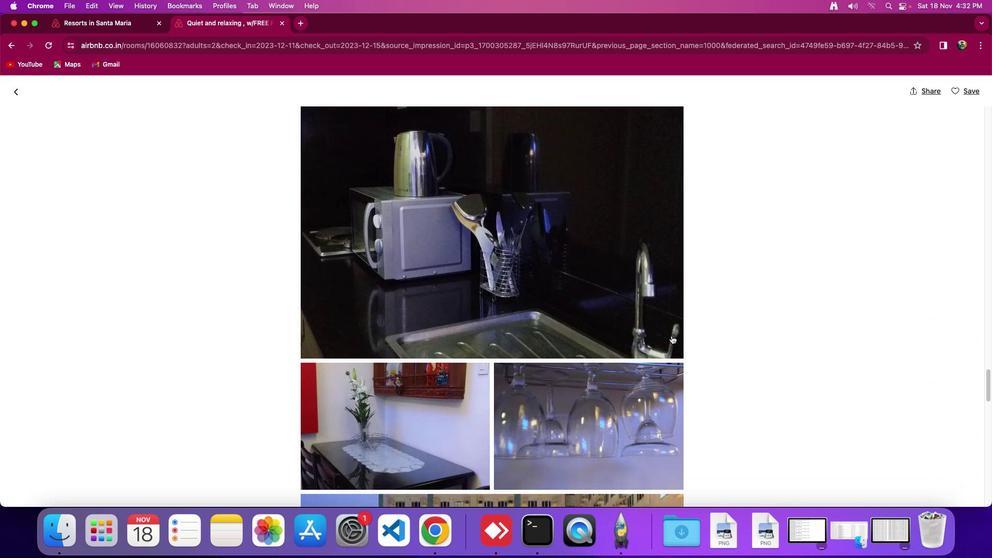 
Action: Mouse scrolled (671, 335) with delta (0, -1)
Screenshot: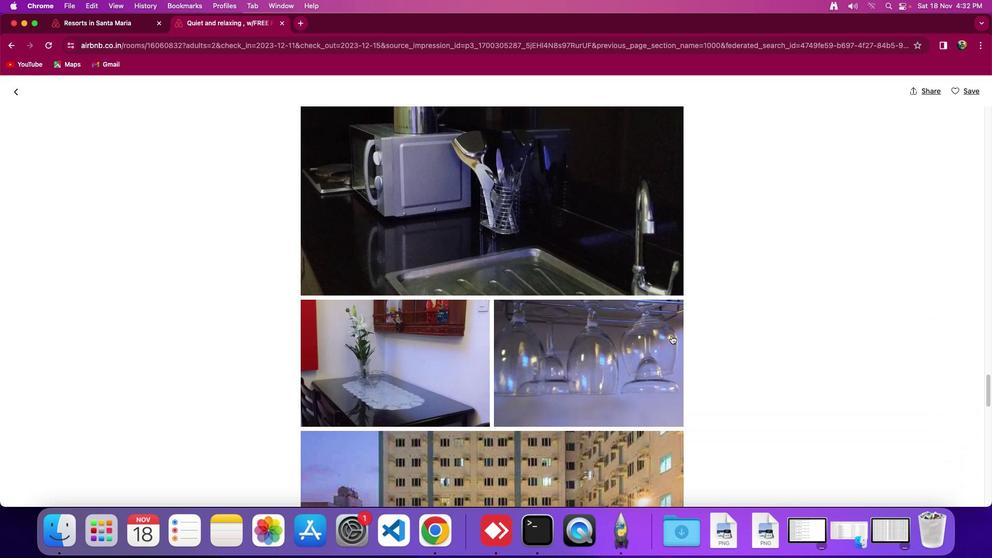 
Action: Mouse scrolled (671, 335) with delta (0, 0)
Screenshot: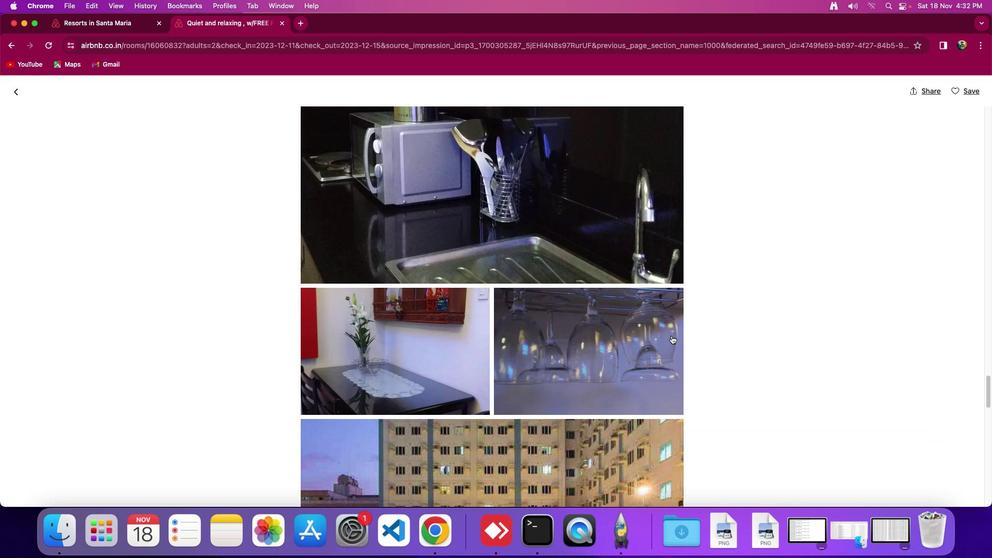 
Action: Mouse scrolled (671, 335) with delta (0, 0)
Screenshot: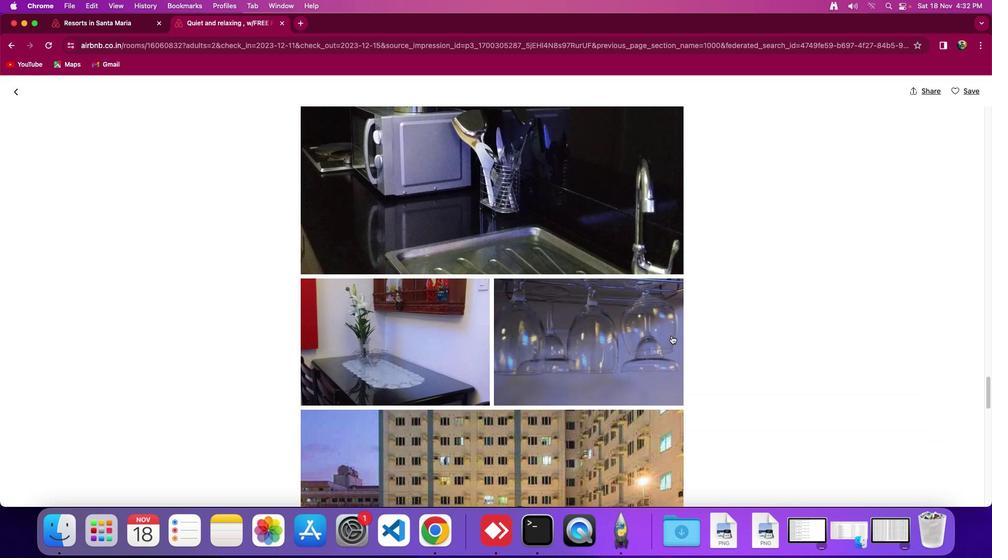 
Action: Mouse scrolled (671, 335) with delta (0, 0)
Screenshot: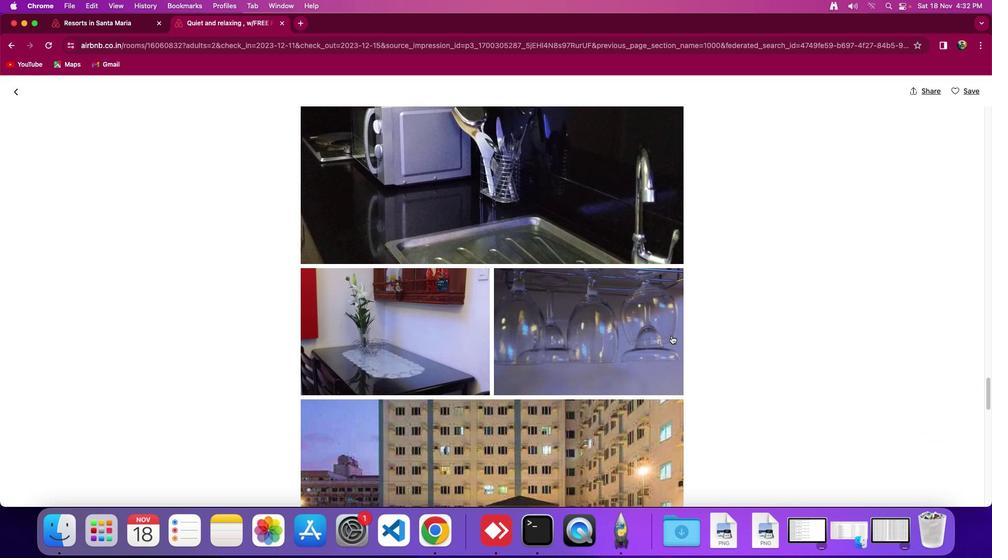 
Action: Mouse scrolled (671, 335) with delta (0, 0)
Screenshot: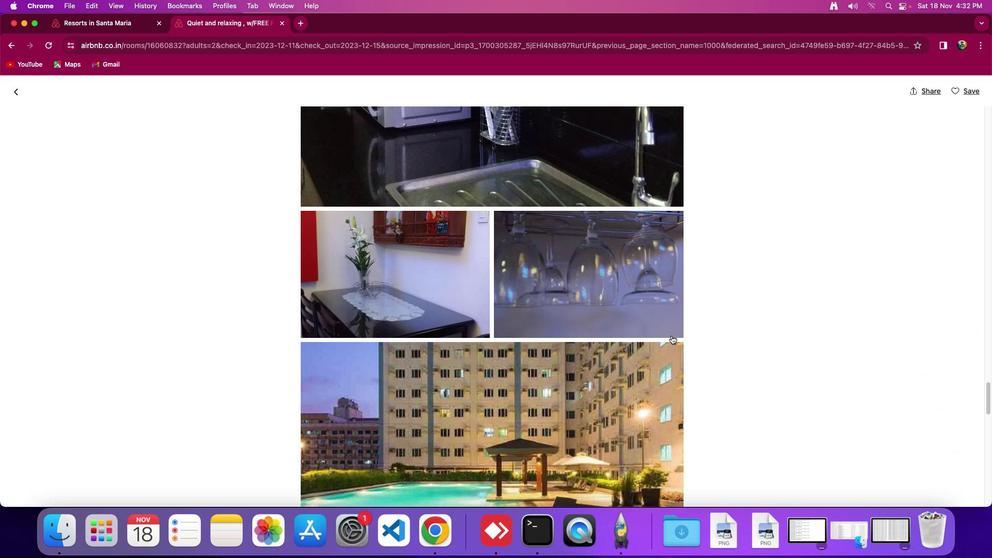 
Action: Mouse scrolled (671, 335) with delta (0, -1)
Screenshot: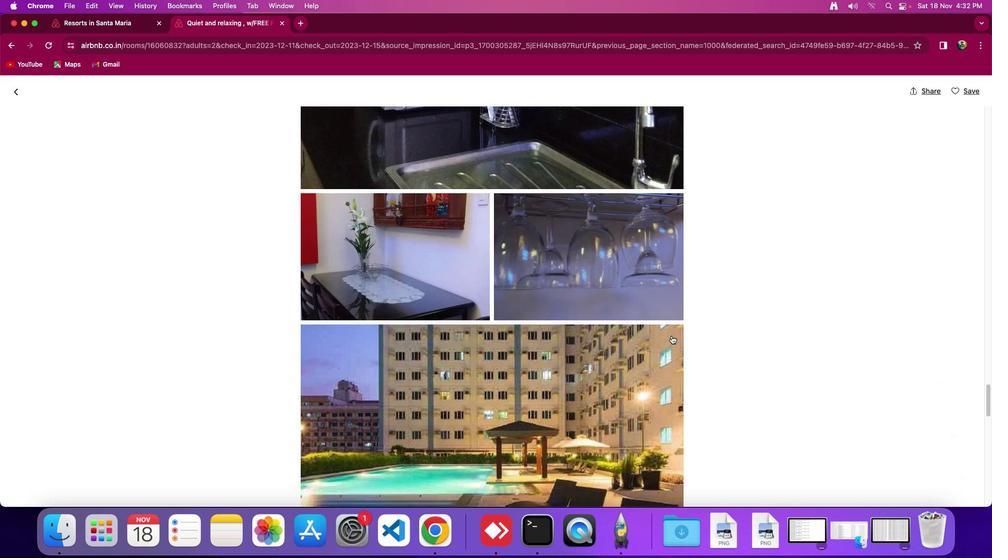 
Action: Mouse scrolled (671, 335) with delta (0, -1)
Screenshot: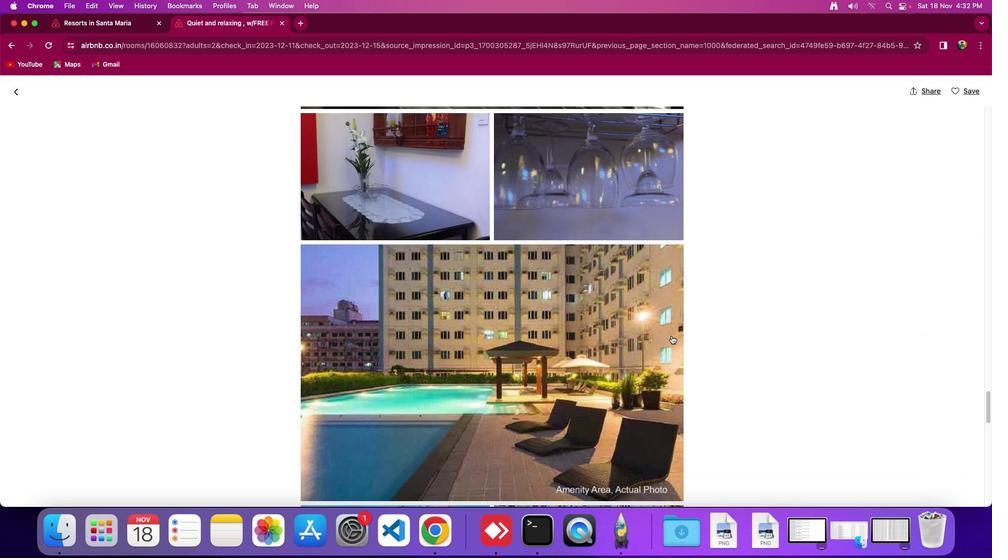 
Action: Mouse scrolled (671, 335) with delta (0, 0)
Screenshot: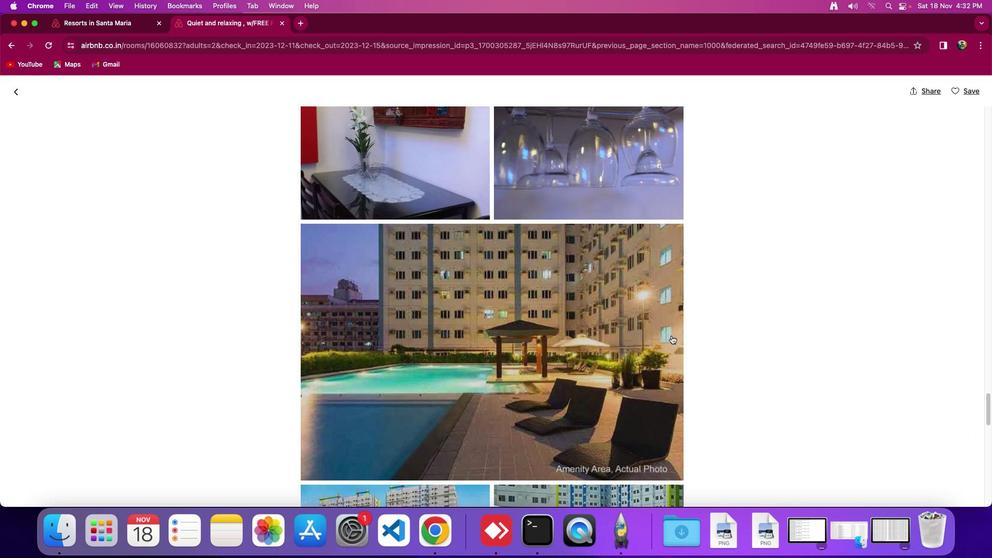 
Action: Mouse scrolled (671, 335) with delta (0, 0)
Screenshot: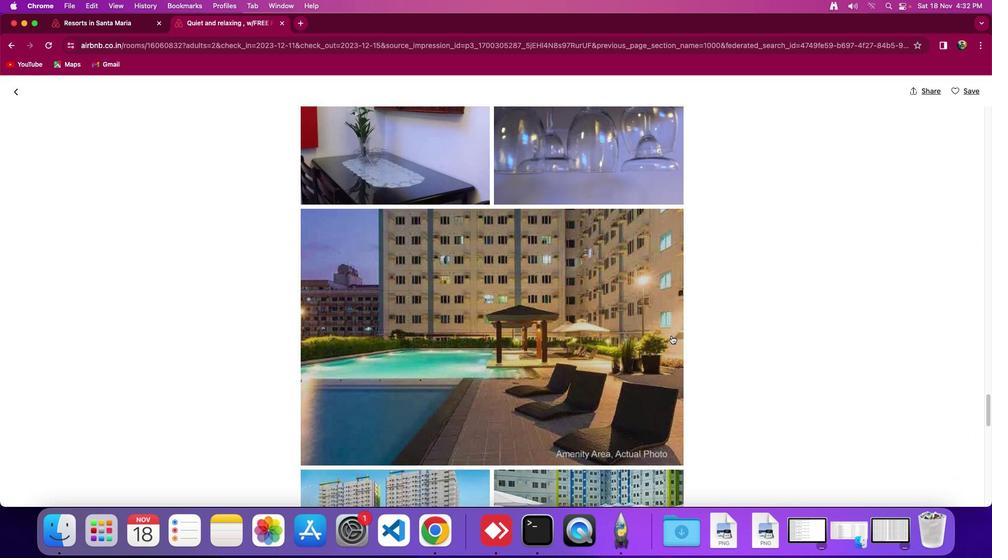 
Action: Mouse scrolled (671, 335) with delta (0, -1)
Screenshot: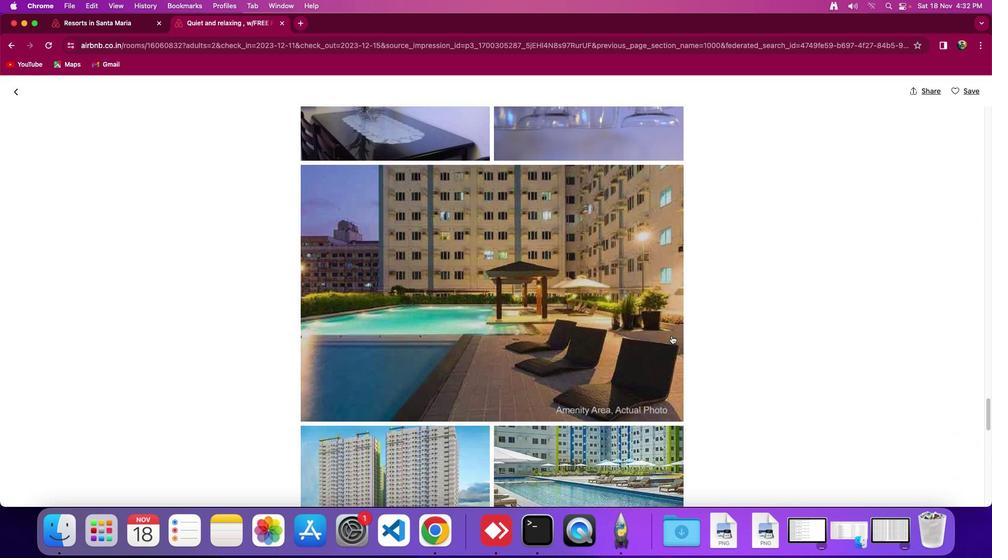 
Action: Mouse scrolled (671, 335) with delta (0, 0)
Screenshot: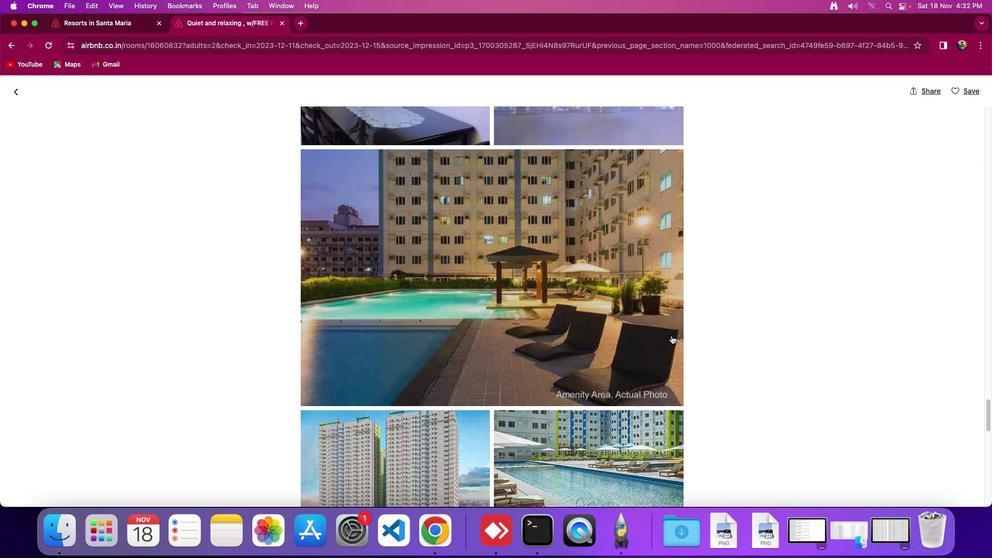 
Action: Mouse scrolled (671, 335) with delta (0, 0)
Screenshot: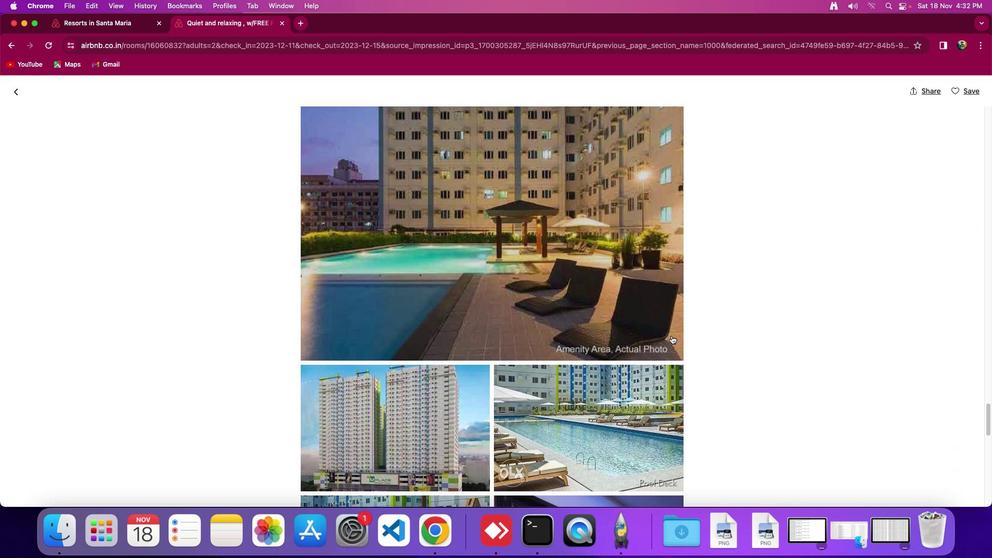
Action: Mouse scrolled (671, 335) with delta (0, -1)
Screenshot: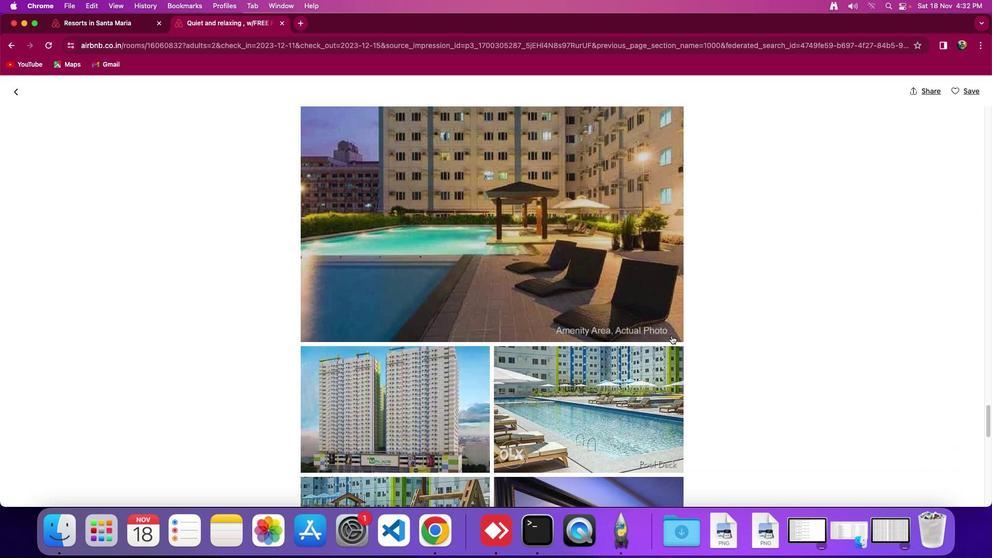 
Action: Mouse scrolled (671, 335) with delta (0, 0)
Screenshot: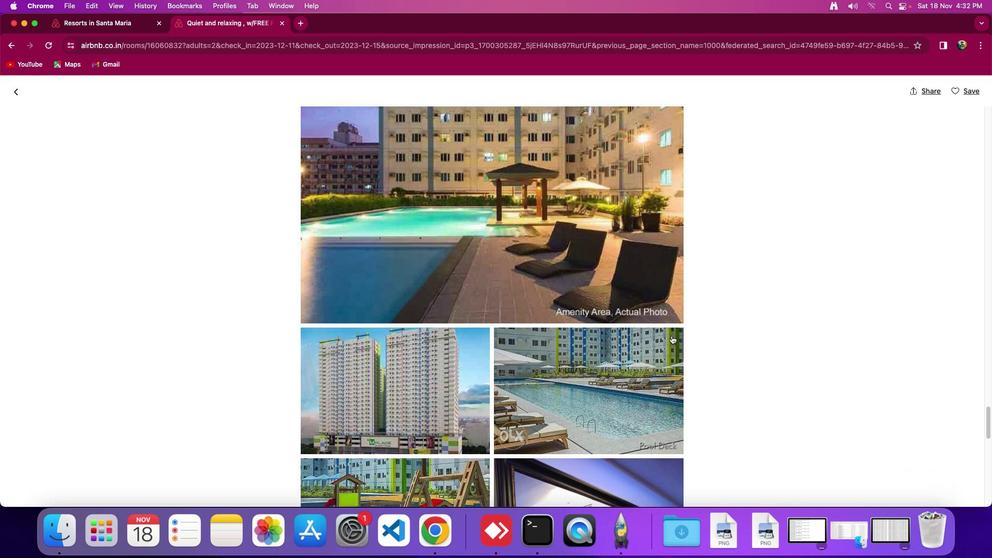 
Action: Mouse scrolled (671, 335) with delta (0, 0)
Screenshot: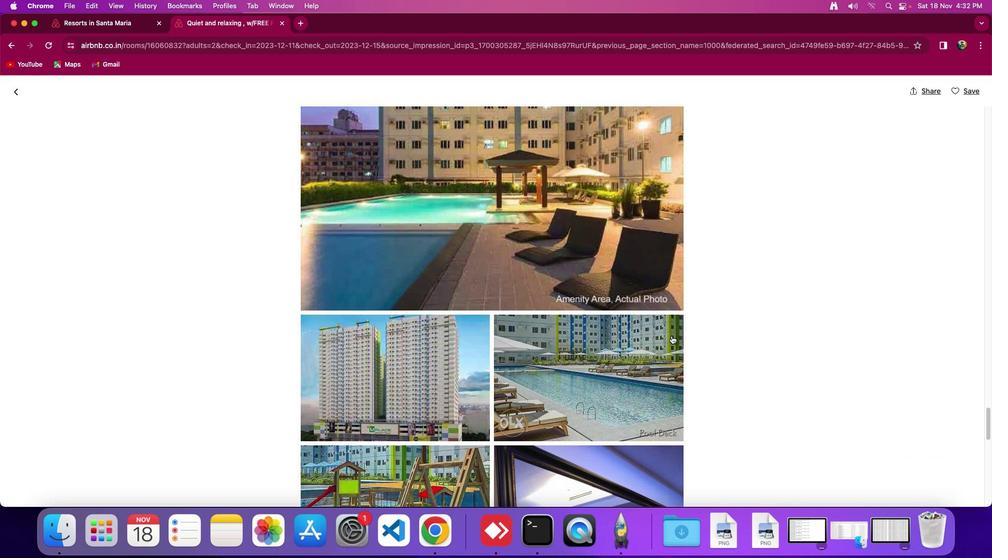 
Action: Mouse scrolled (671, 335) with delta (0, 0)
Screenshot: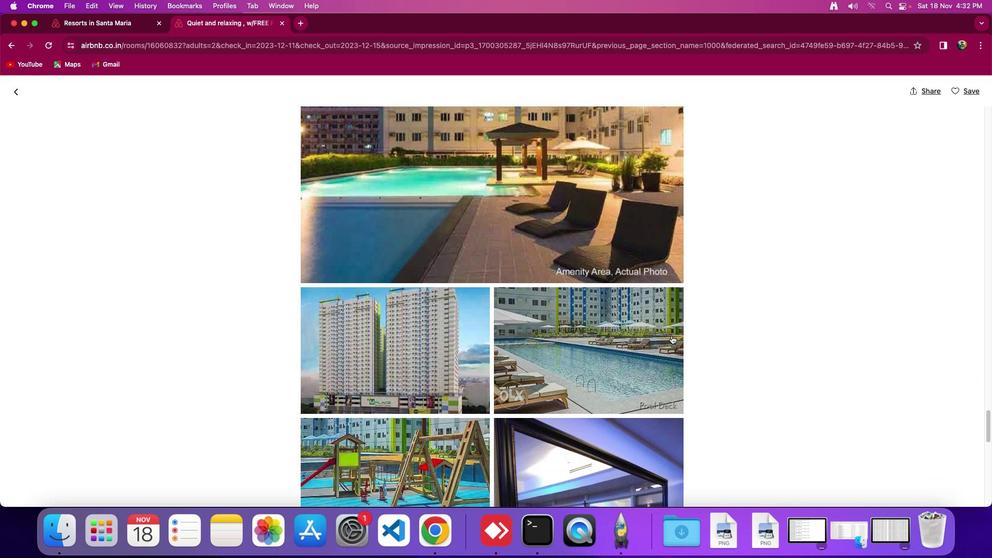 
Action: Mouse scrolled (671, 335) with delta (0, 0)
Screenshot: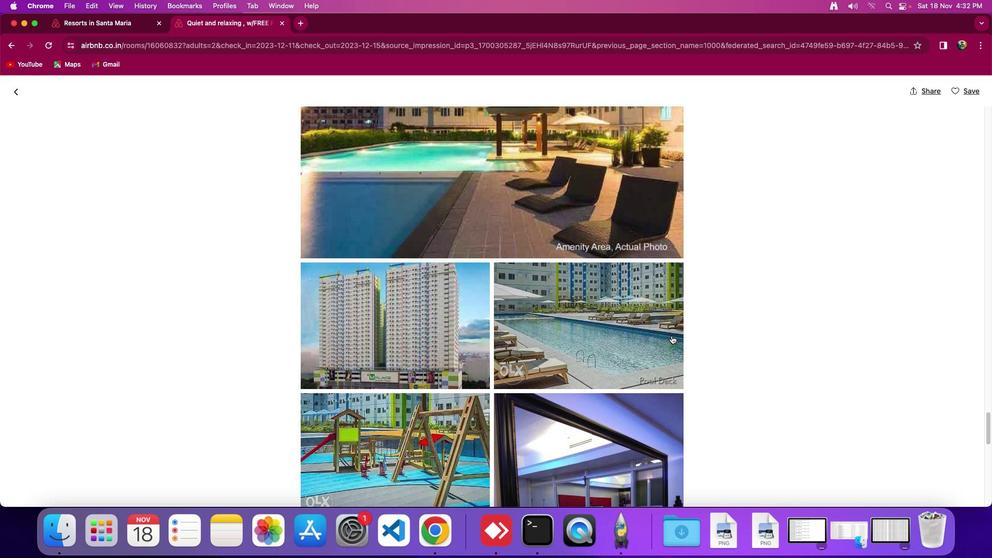 
Action: Mouse scrolled (671, 335) with delta (0, 0)
Screenshot: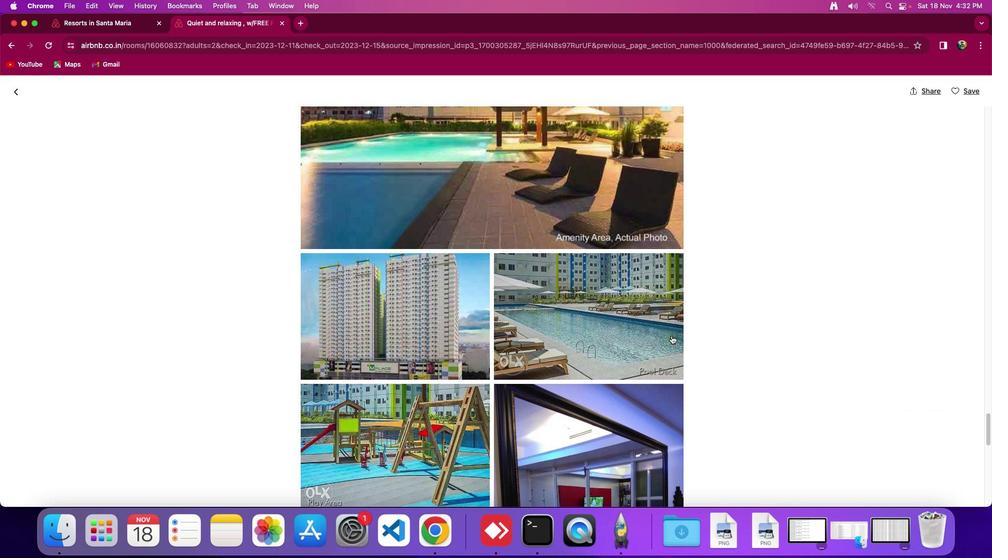 
Action: Mouse scrolled (671, 335) with delta (0, -1)
Screenshot: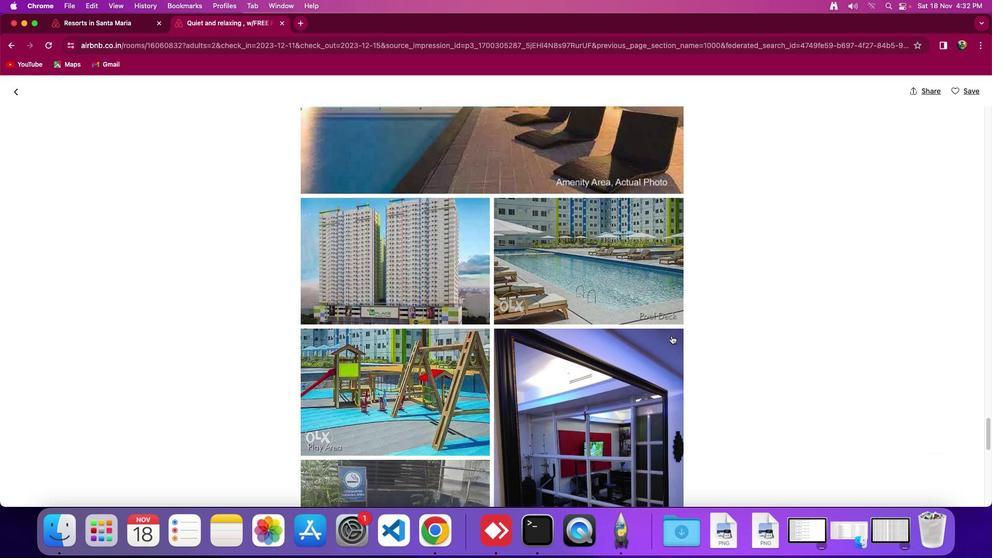 
Action: Mouse scrolled (671, 335) with delta (0, 0)
